 Task: Play online Dominion game.
Action: Mouse moved to (438, 480)
Screenshot: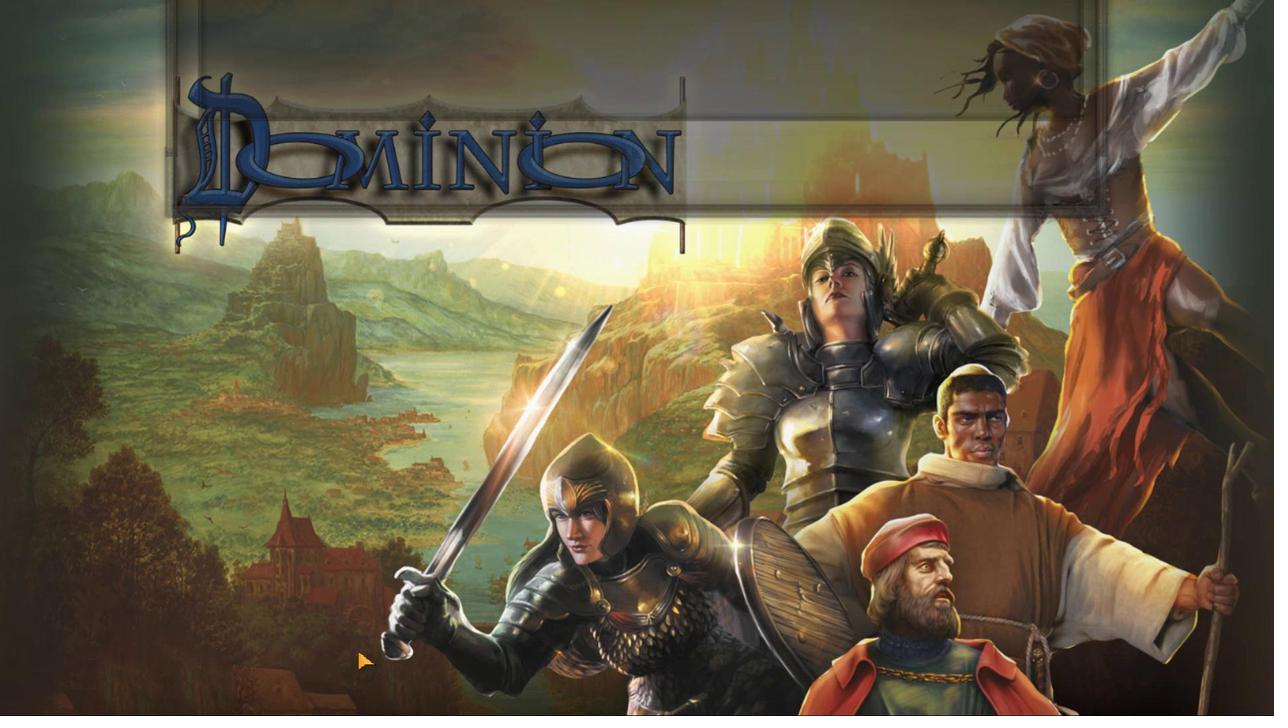 
Action: Mouse pressed left at (438, 480)
Screenshot: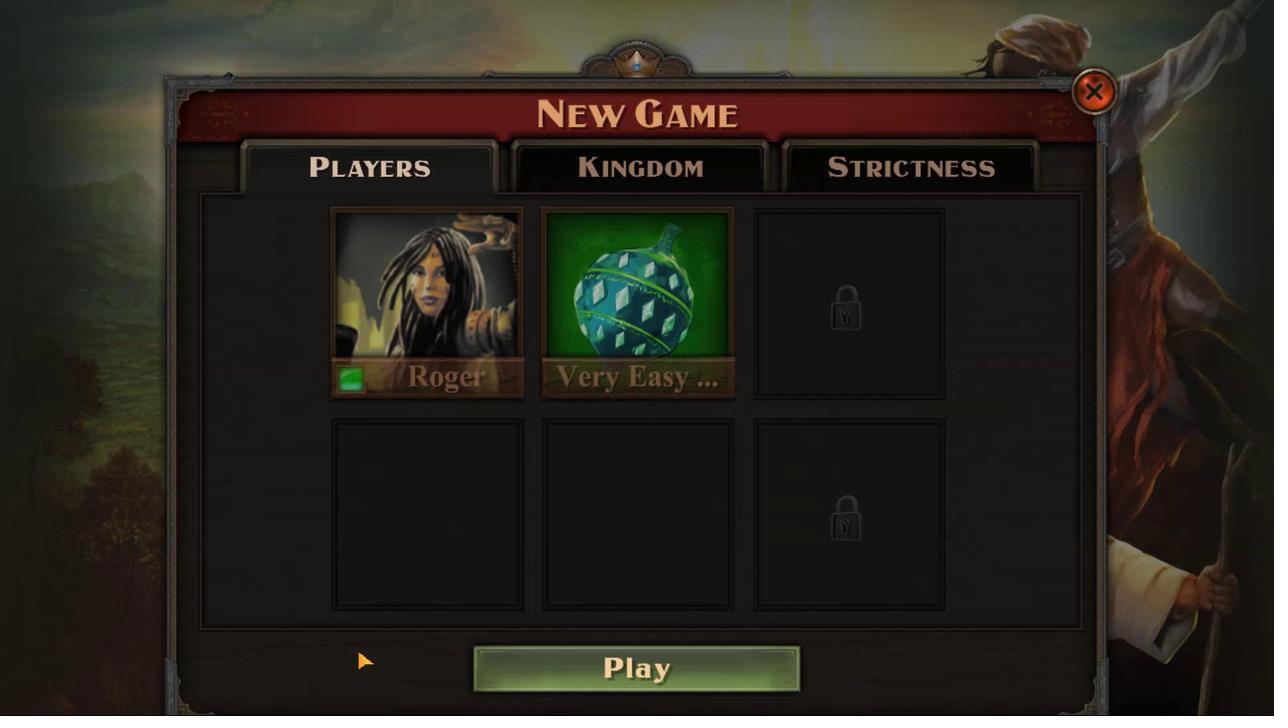 
Action: Mouse moved to (496, 473)
Screenshot: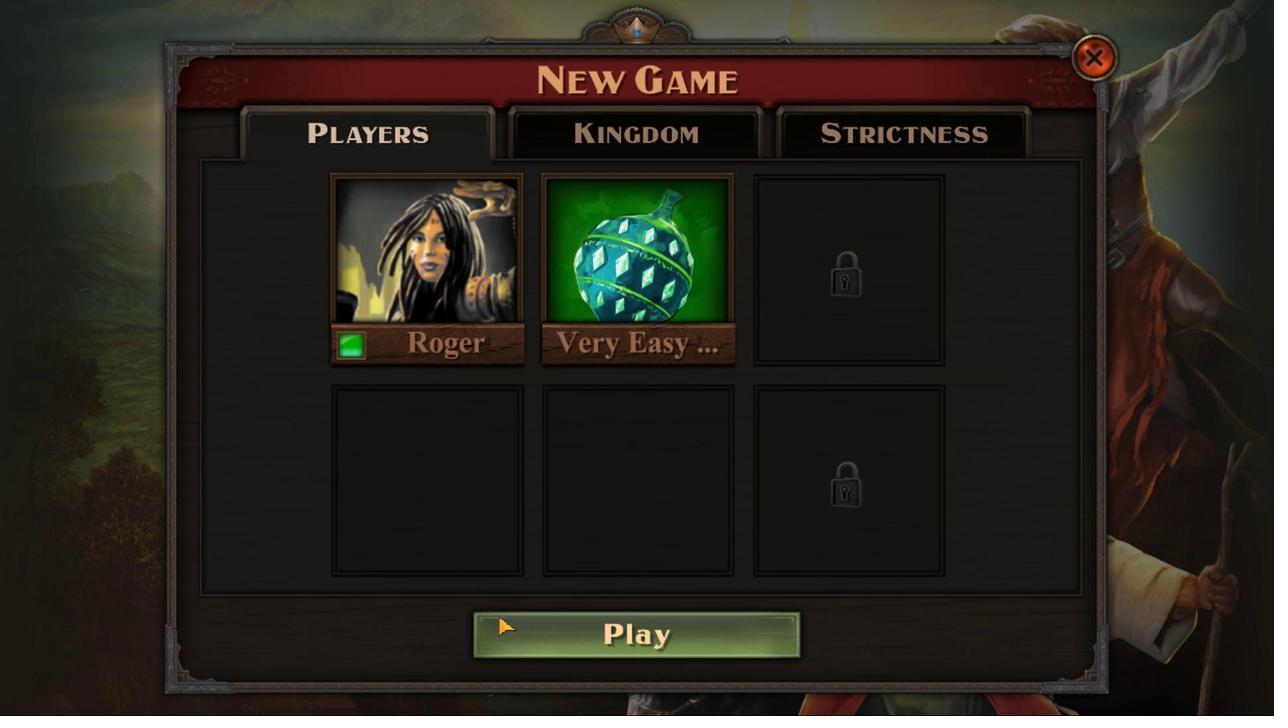 
Action: Mouse pressed left at (496, 473)
Screenshot: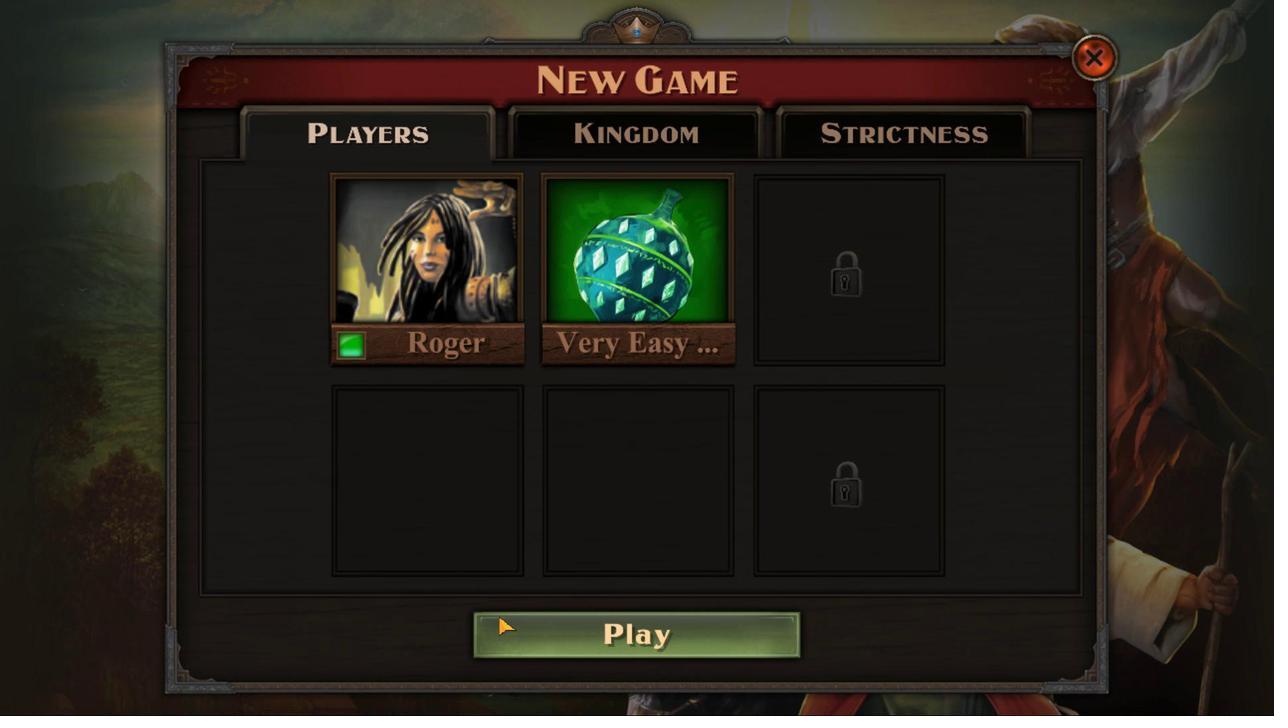
Action: Mouse moved to (594, 466)
Screenshot: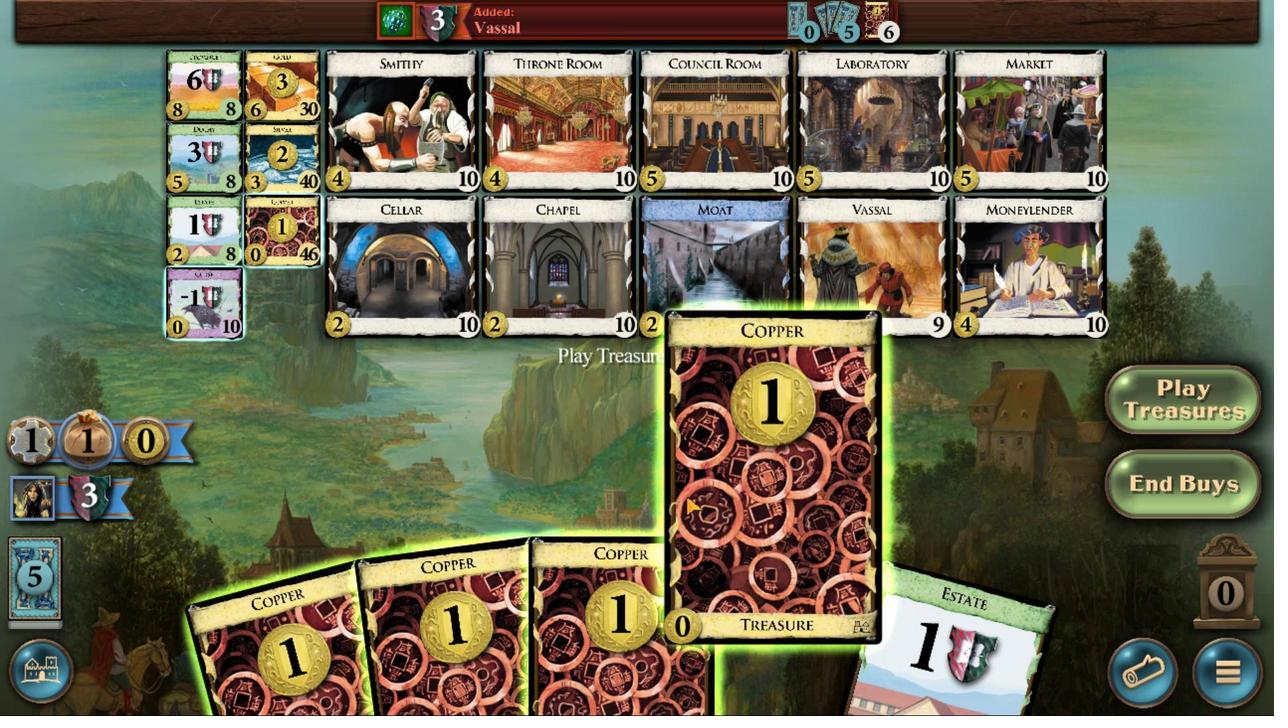 
Action: Mouse pressed left at (594, 466)
Screenshot: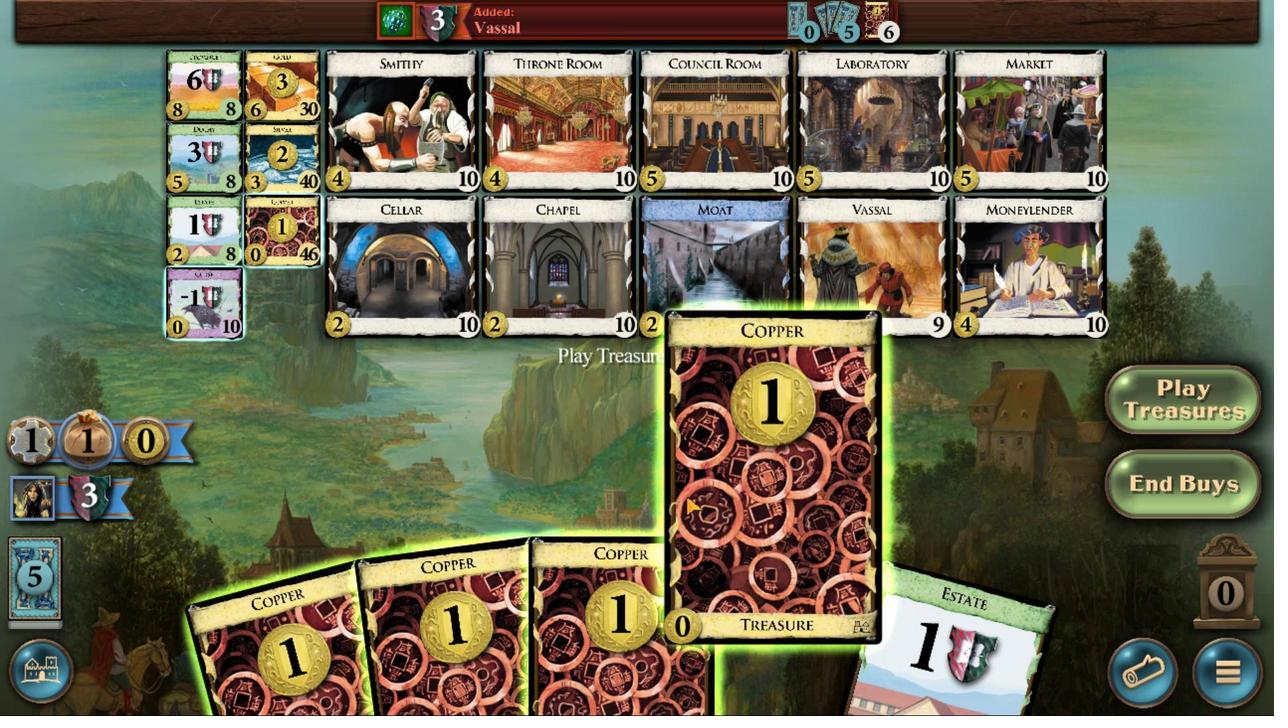 
Action: Mouse moved to (581, 467)
Screenshot: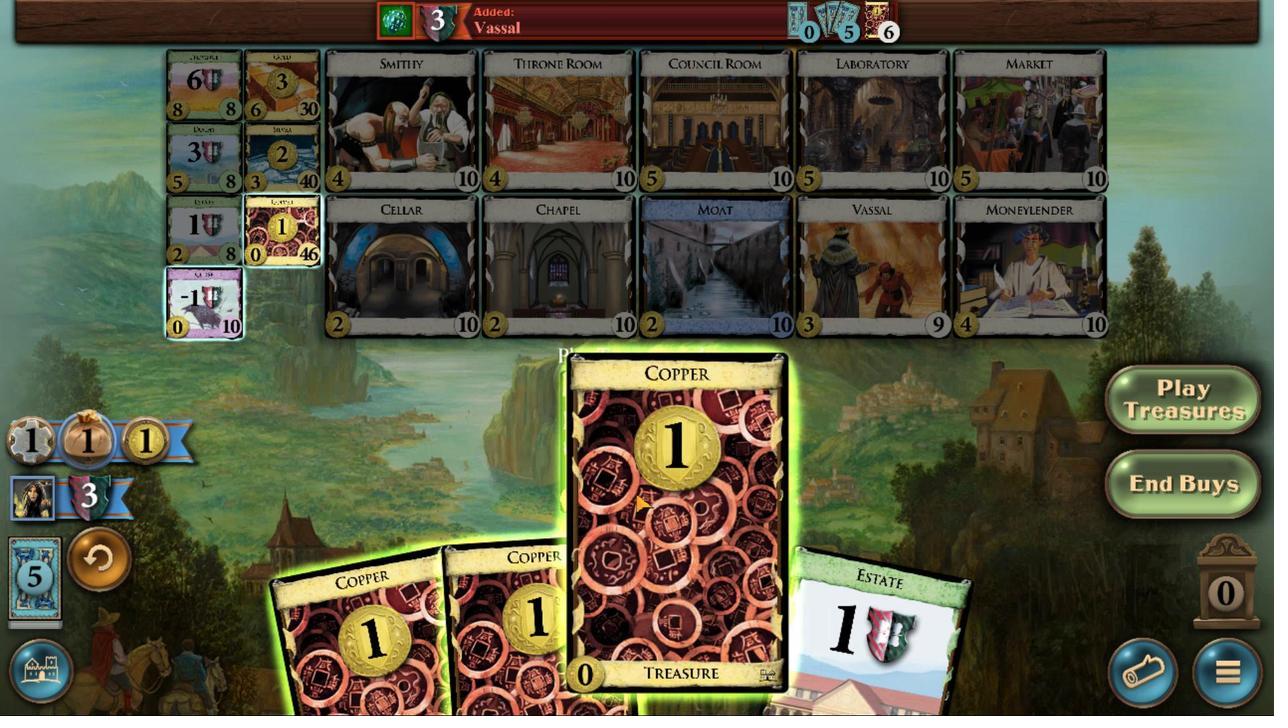 
Action: Mouse pressed left at (581, 467)
Screenshot: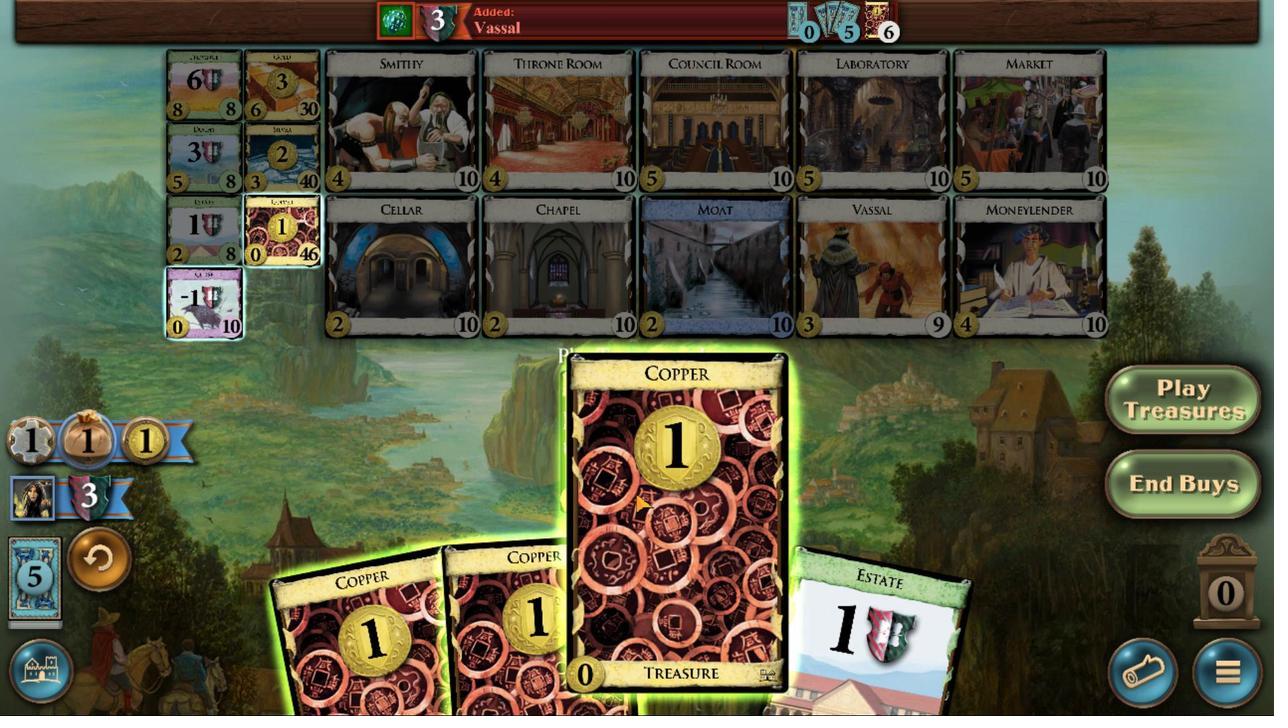 
Action: Mouse moved to (534, 464)
Screenshot: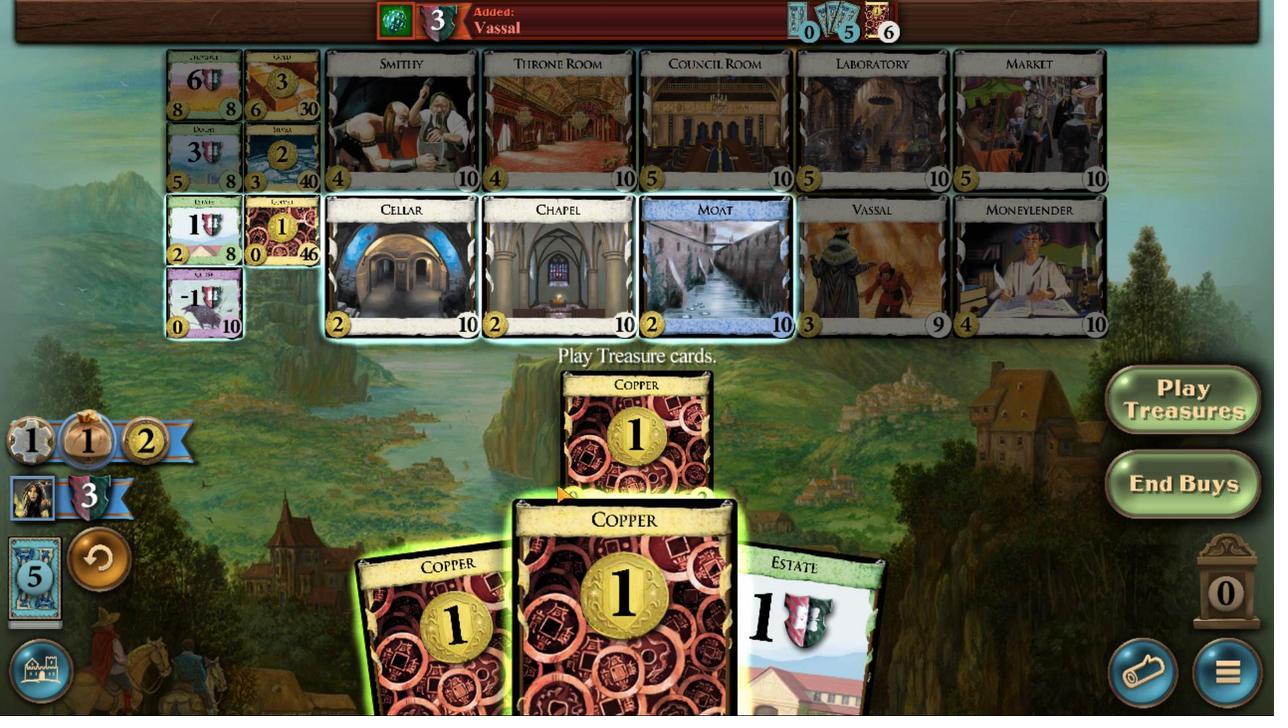 
Action: Mouse pressed left at (534, 464)
Screenshot: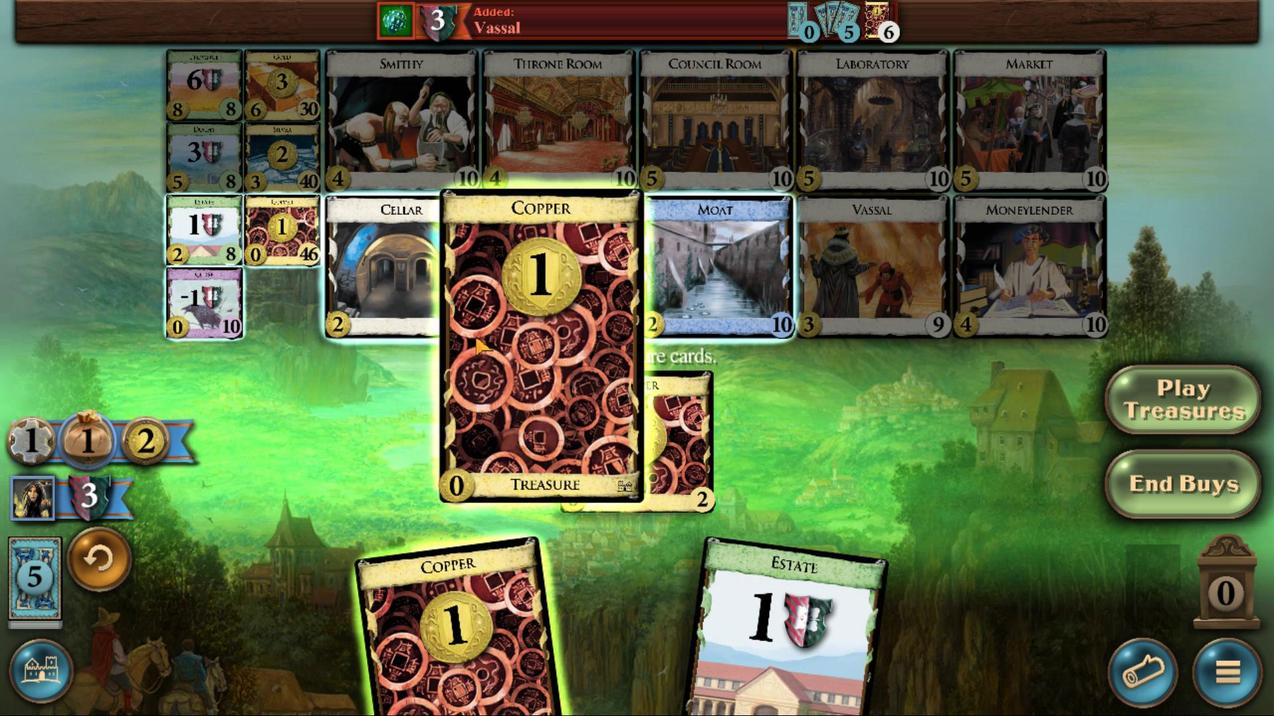 
Action: Mouse moved to (394, 385)
Screenshot: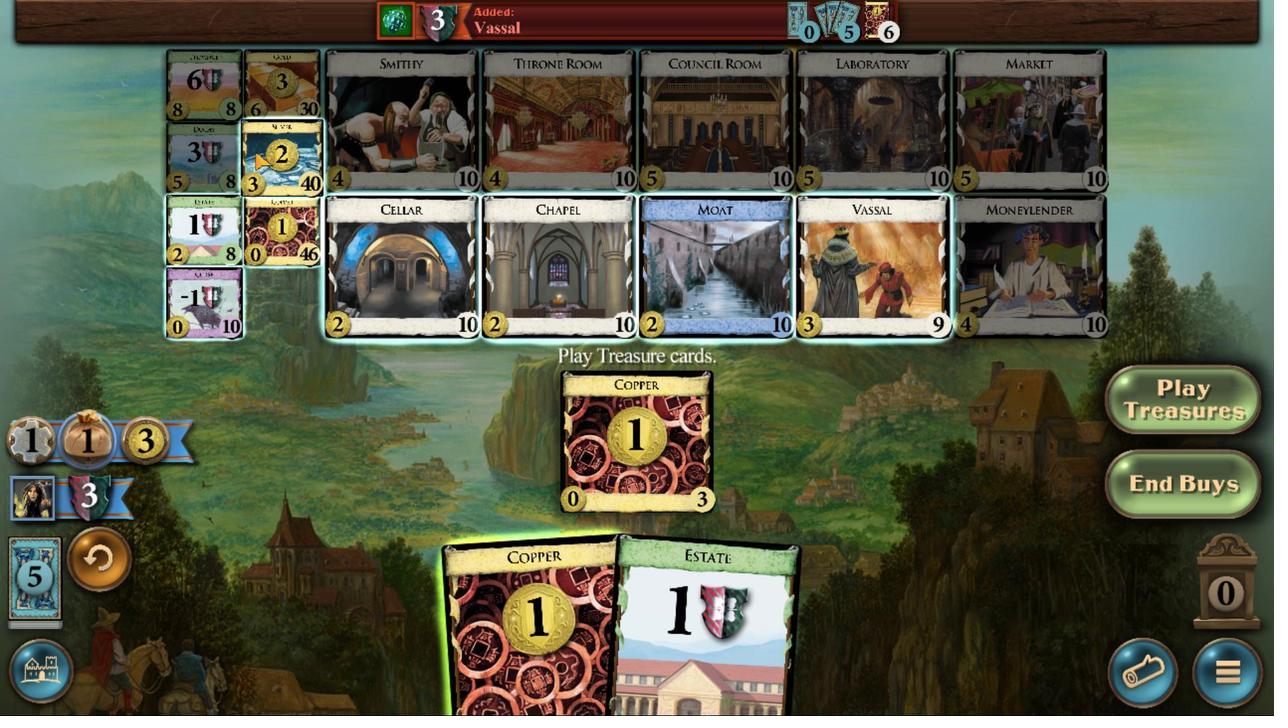 
Action: Mouse pressed left at (394, 385)
Screenshot: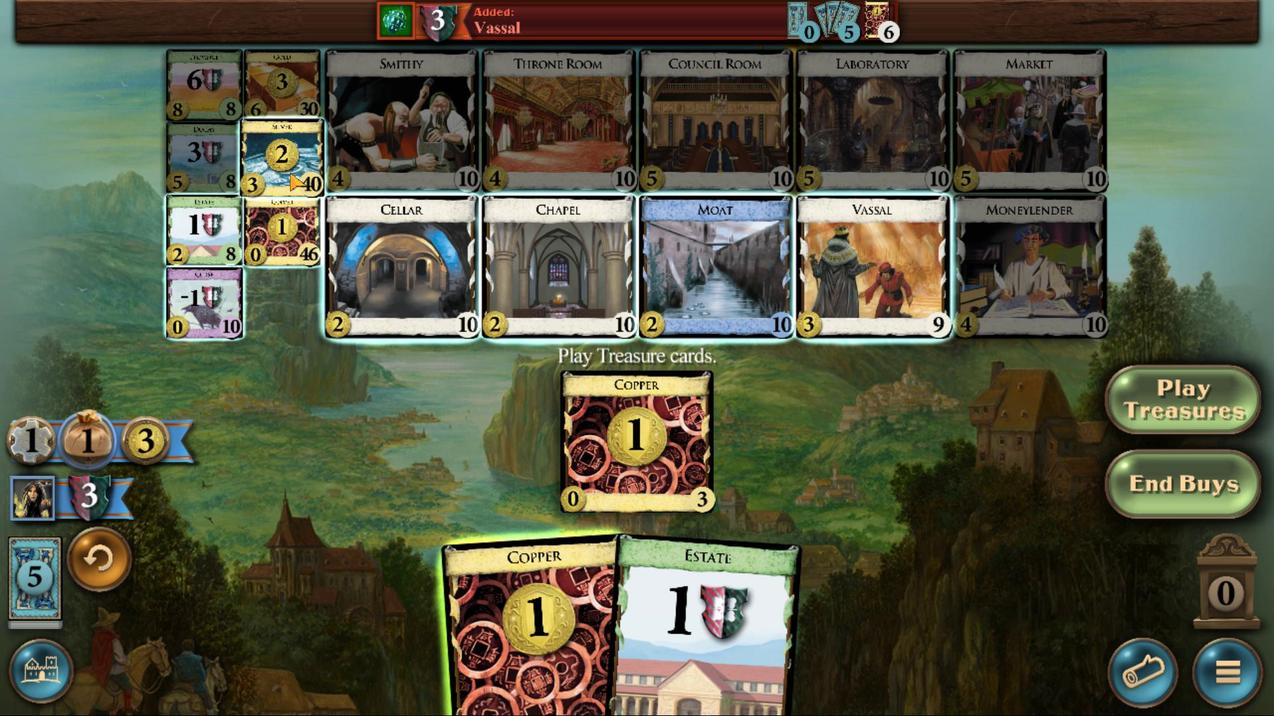 
Action: Mouse moved to (550, 469)
Screenshot: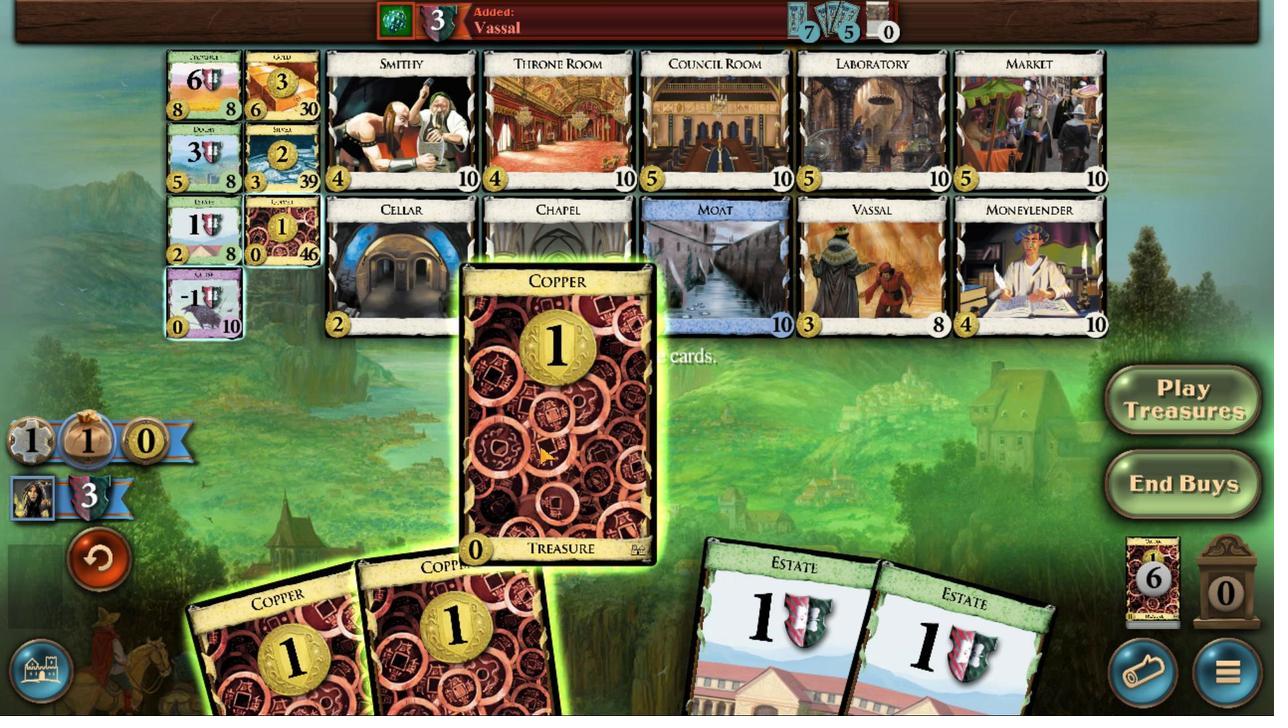 
Action: Mouse pressed left at (550, 469)
Screenshot: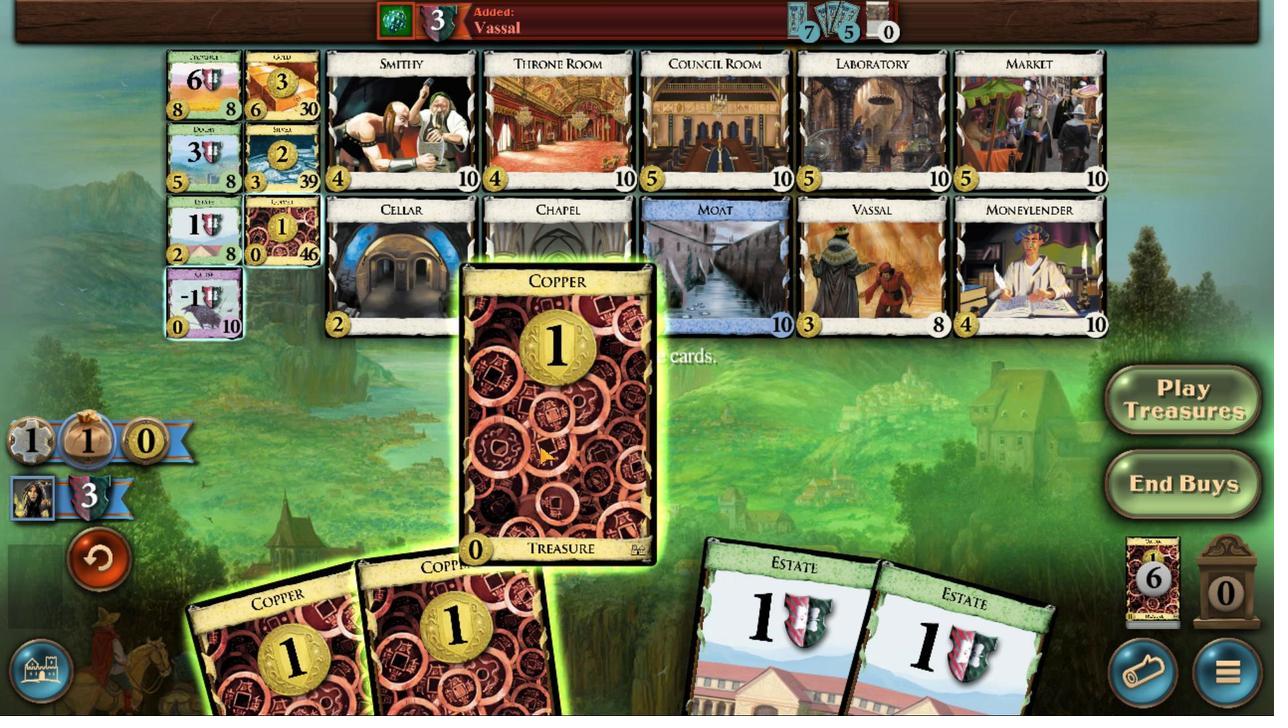 
Action: Mouse moved to (529, 471)
Screenshot: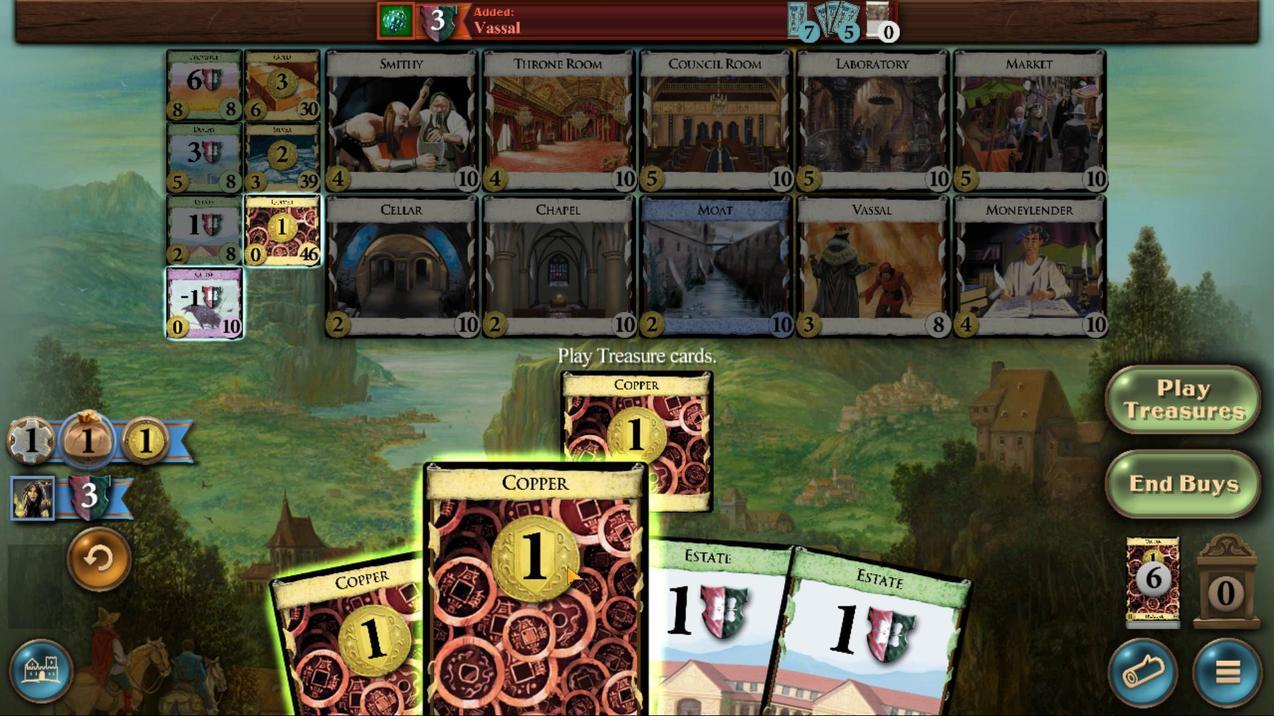 
Action: Mouse pressed left at (529, 471)
Screenshot: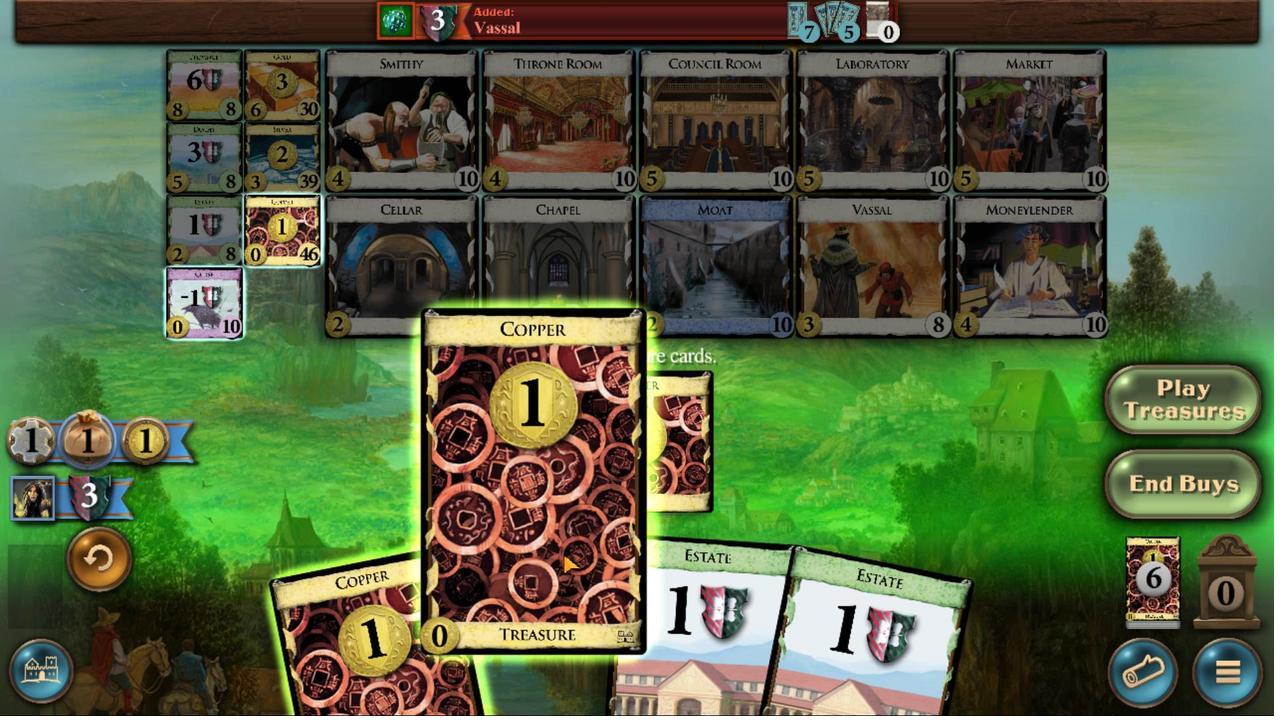 
Action: Mouse moved to (497, 471)
Screenshot: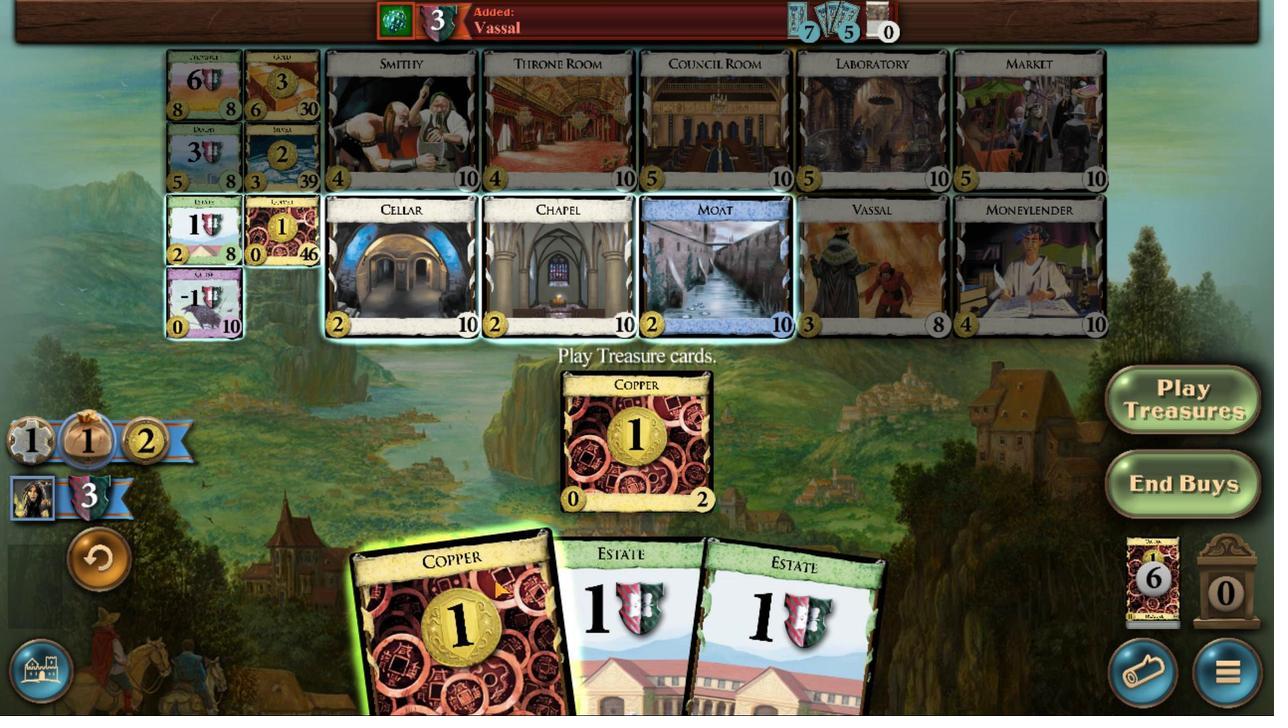 
Action: Mouse pressed left at (497, 471)
Screenshot: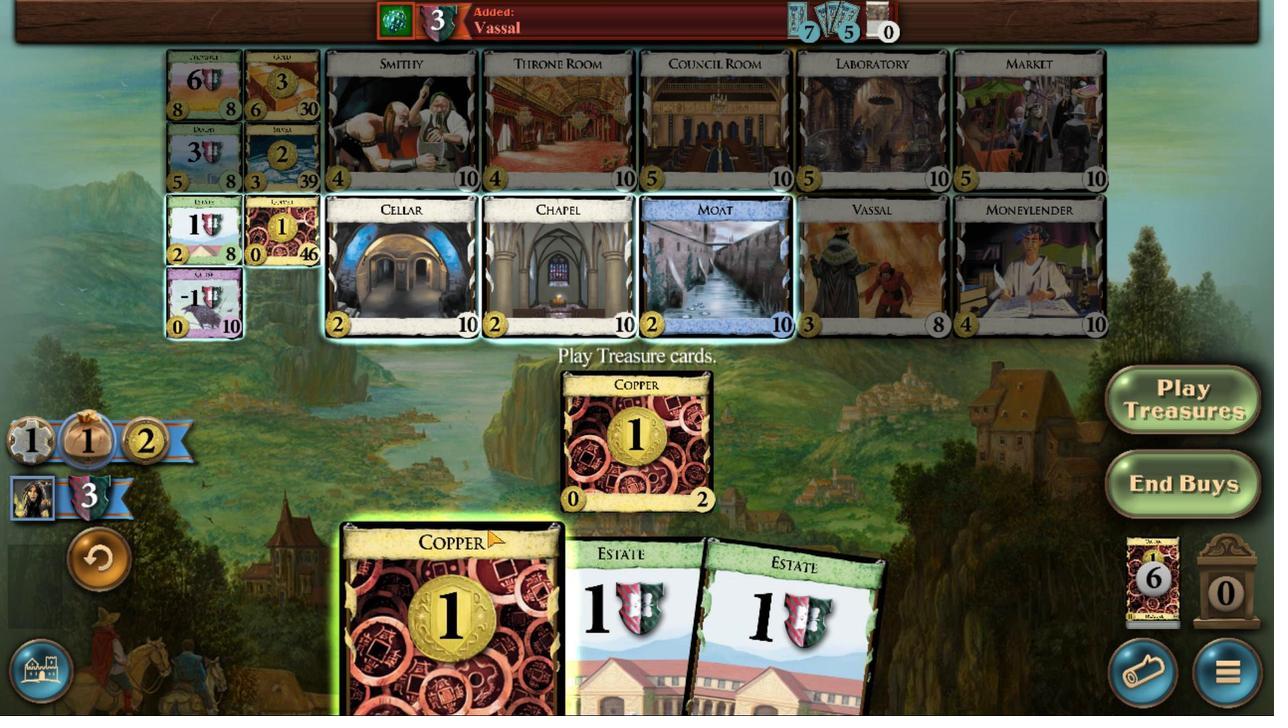 
Action: Mouse moved to (403, 387)
Screenshot: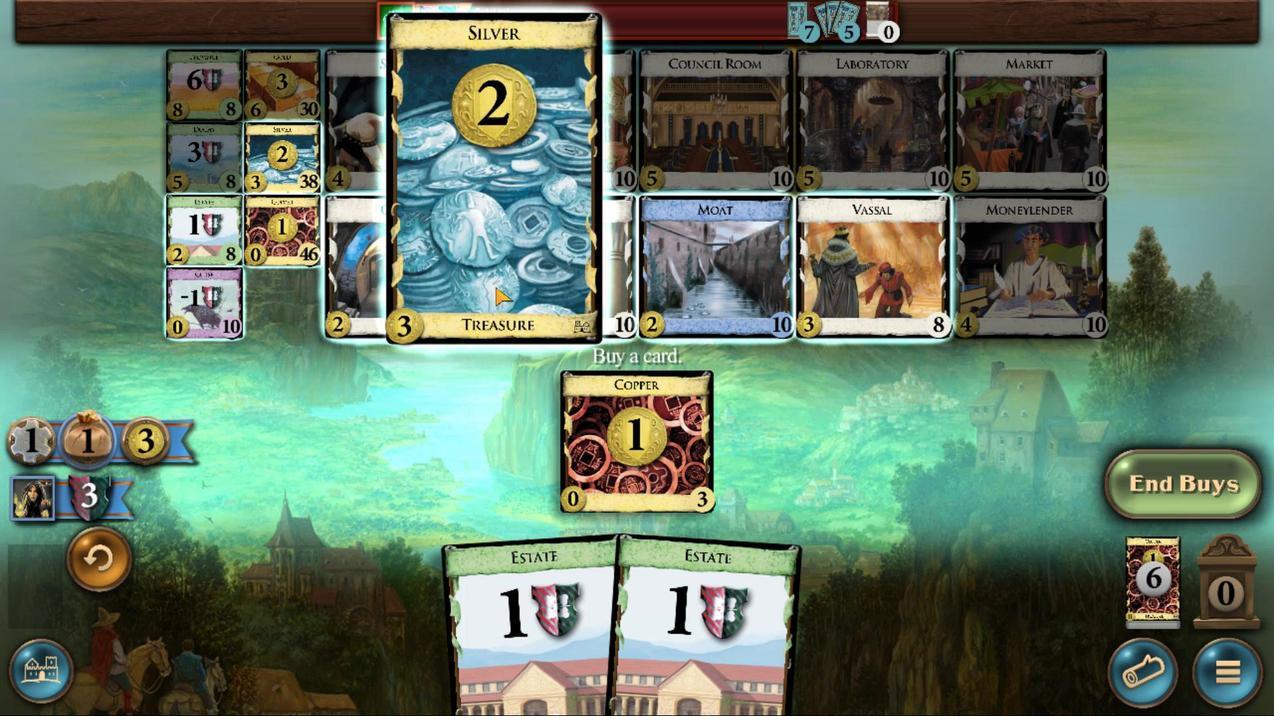 
Action: Mouse pressed left at (403, 387)
Screenshot: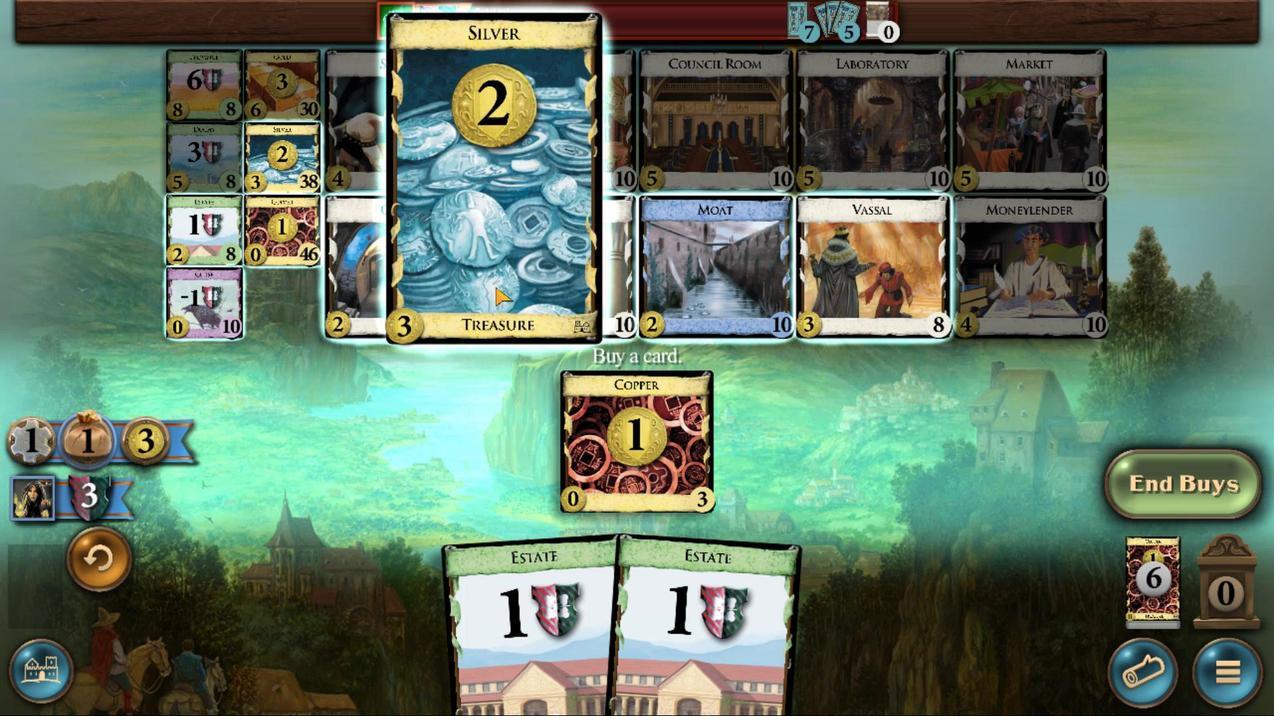 
Action: Mouse moved to (659, 475)
Screenshot: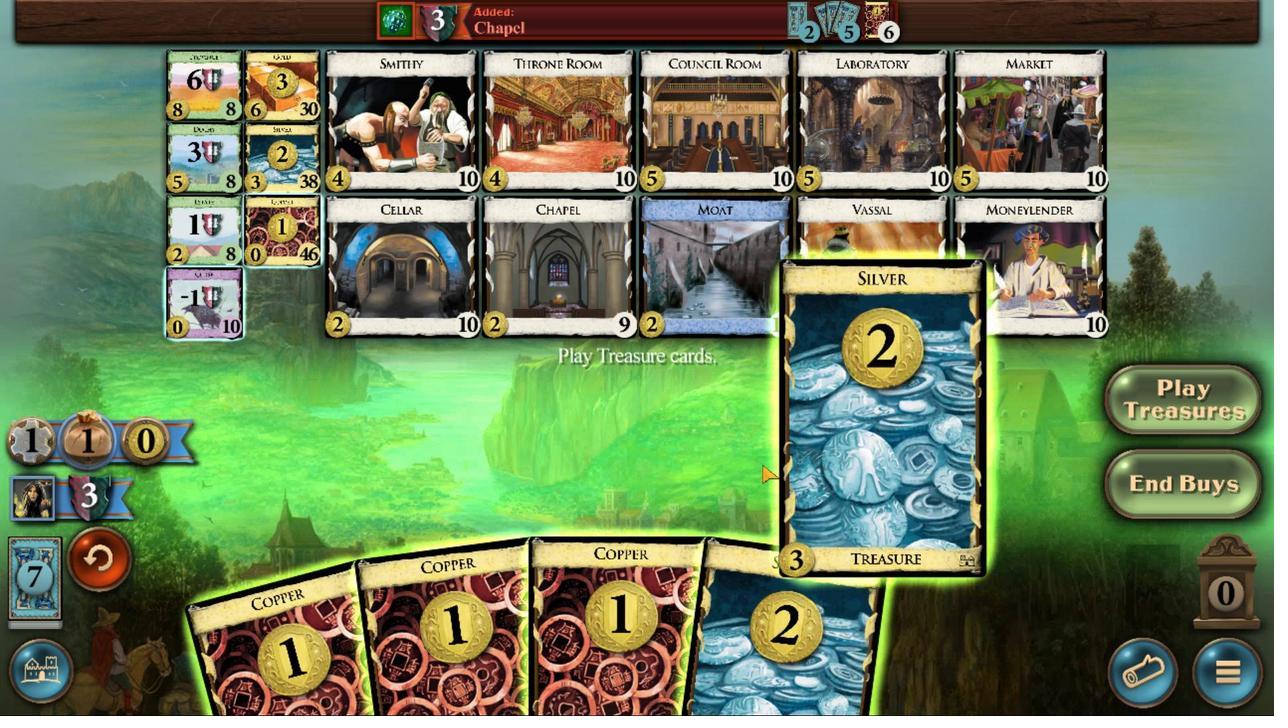 
Action: Mouse pressed left at (659, 475)
Screenshot: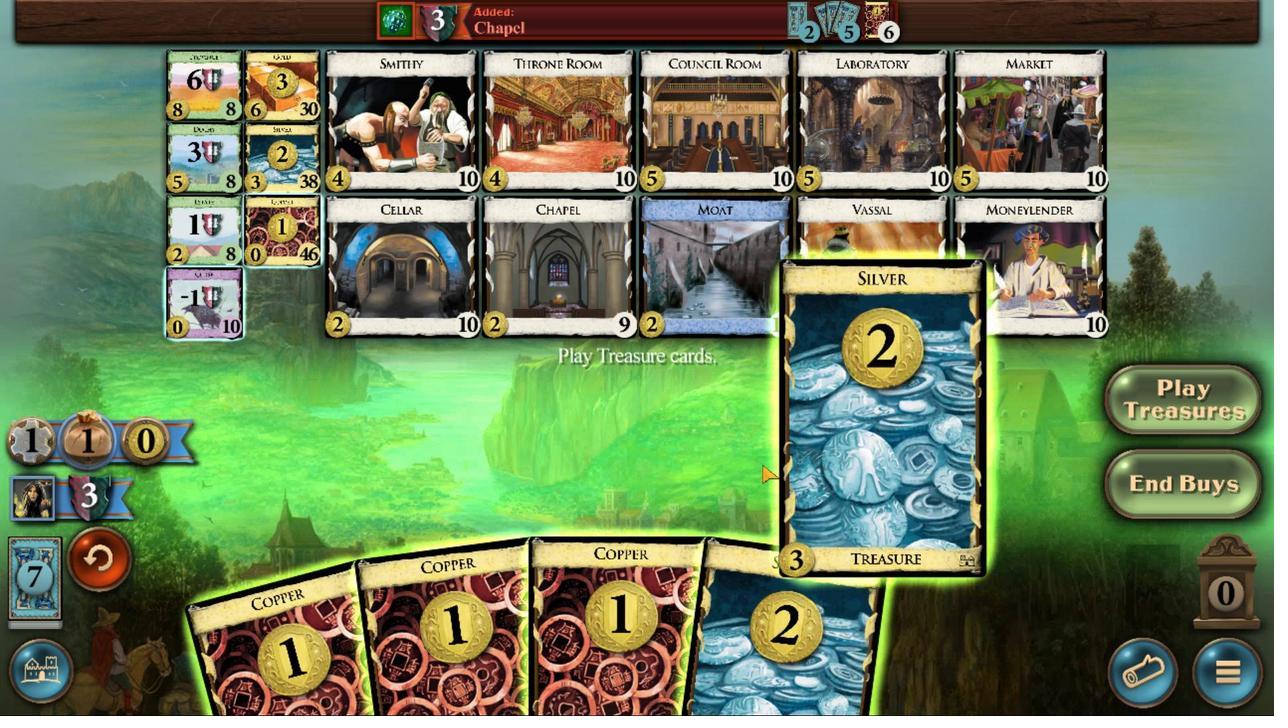
Action: Mouse moved to (627, 463)
Screenshot: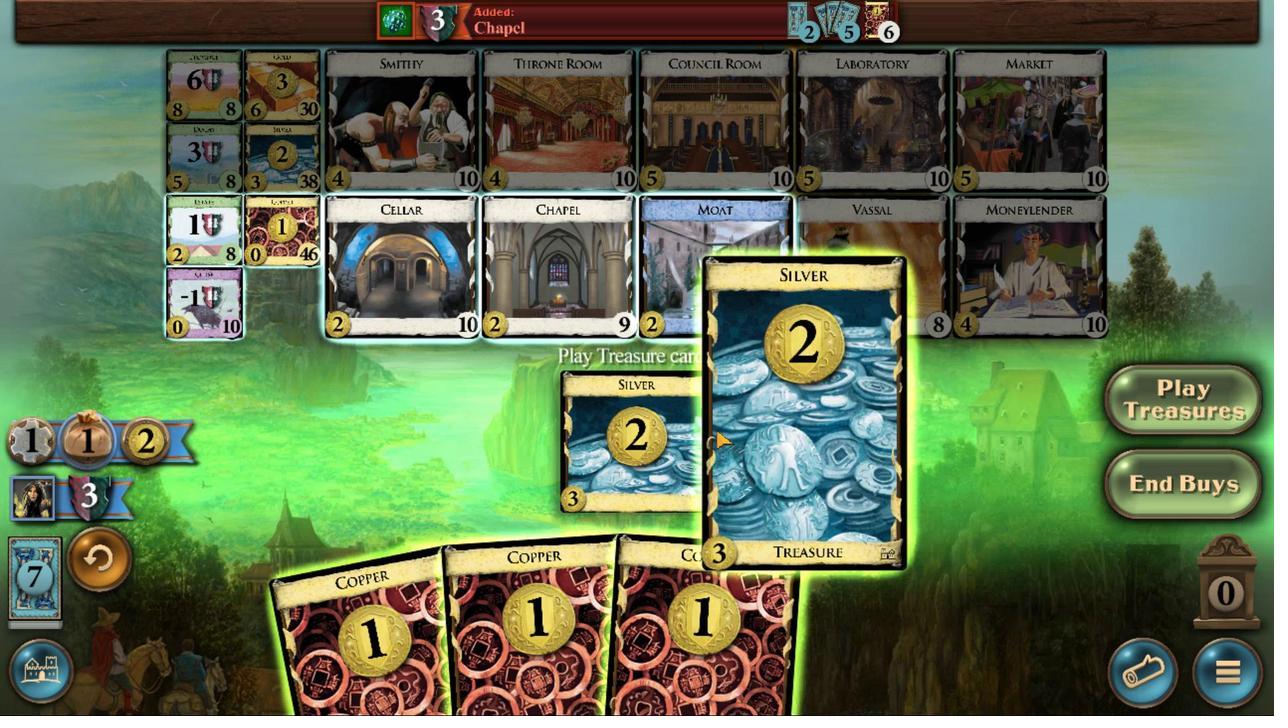
Action: Mouse pressed left at (627, 463)
Screenshot: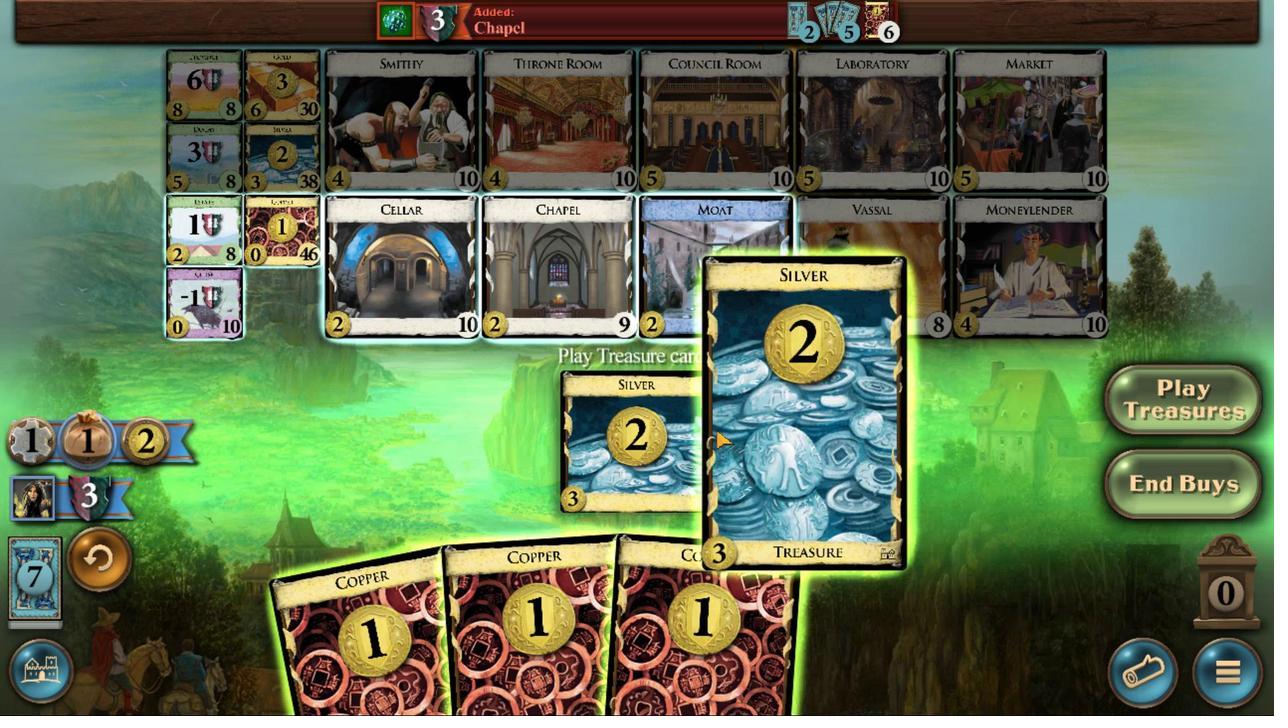 
Action: Mouse moved to (615, 471)
Screenshot: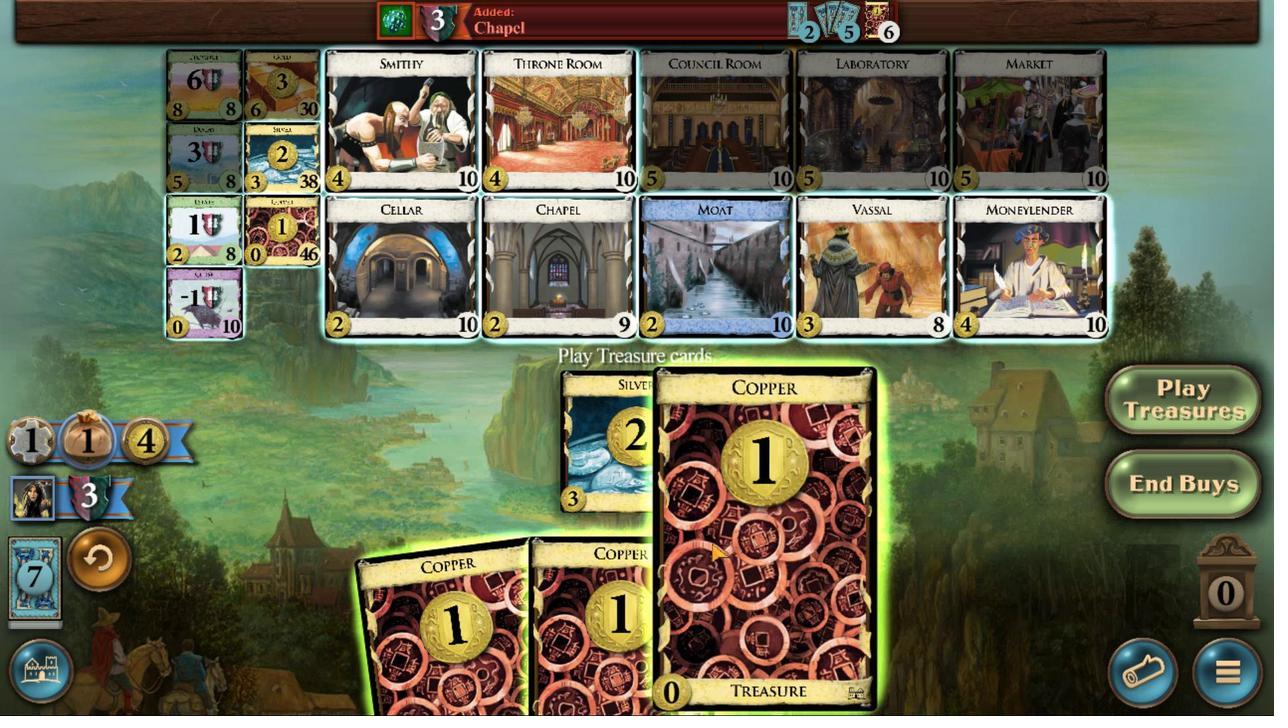 
Action: Mouse pressed left at (615, 471)
Screenshot: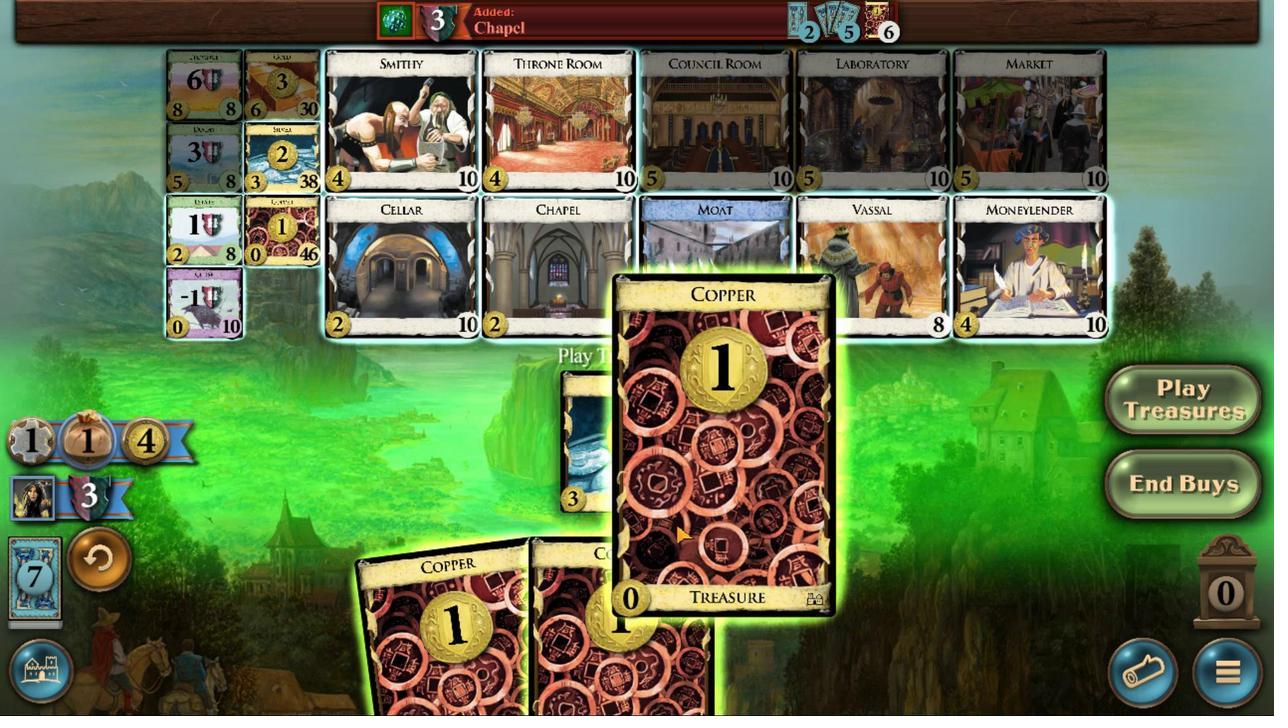 
Action: Mouse moved to (570, 467)
Screenshot: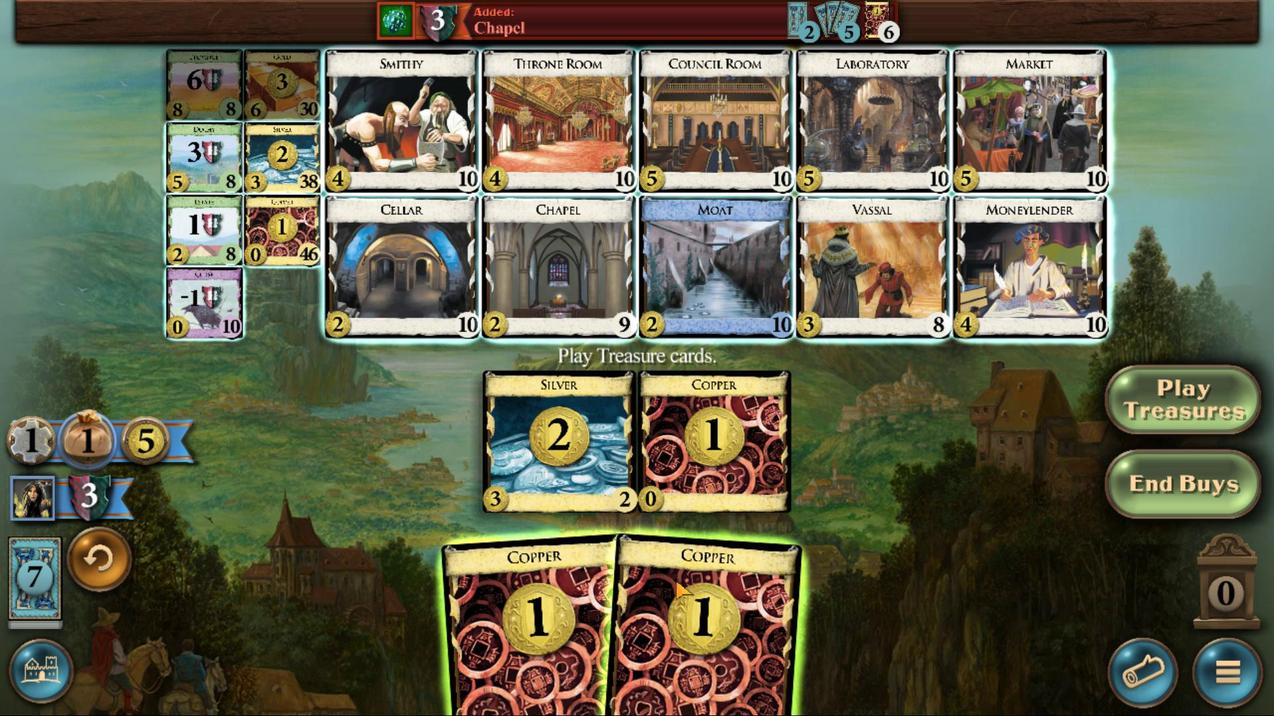 
Action: Mouse pressed left at (570, 467)
Screenshot: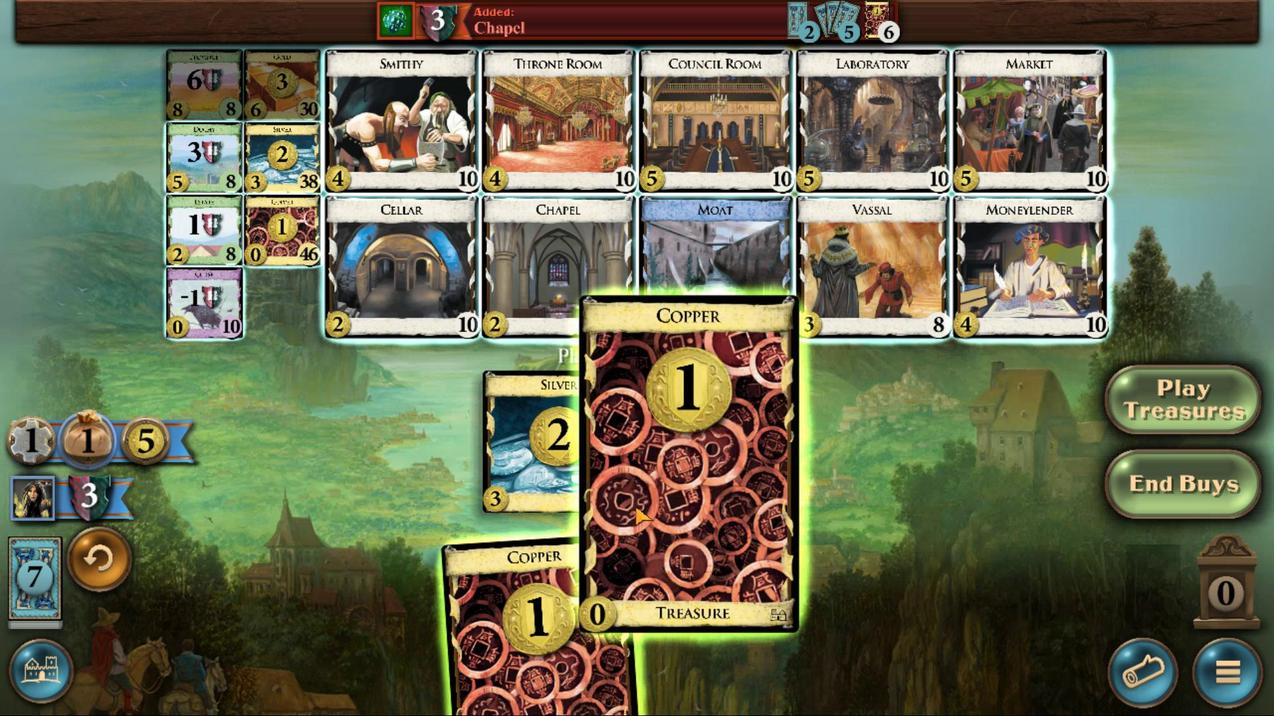 
Action: Mouse moved to (400, 374)
Screenshot: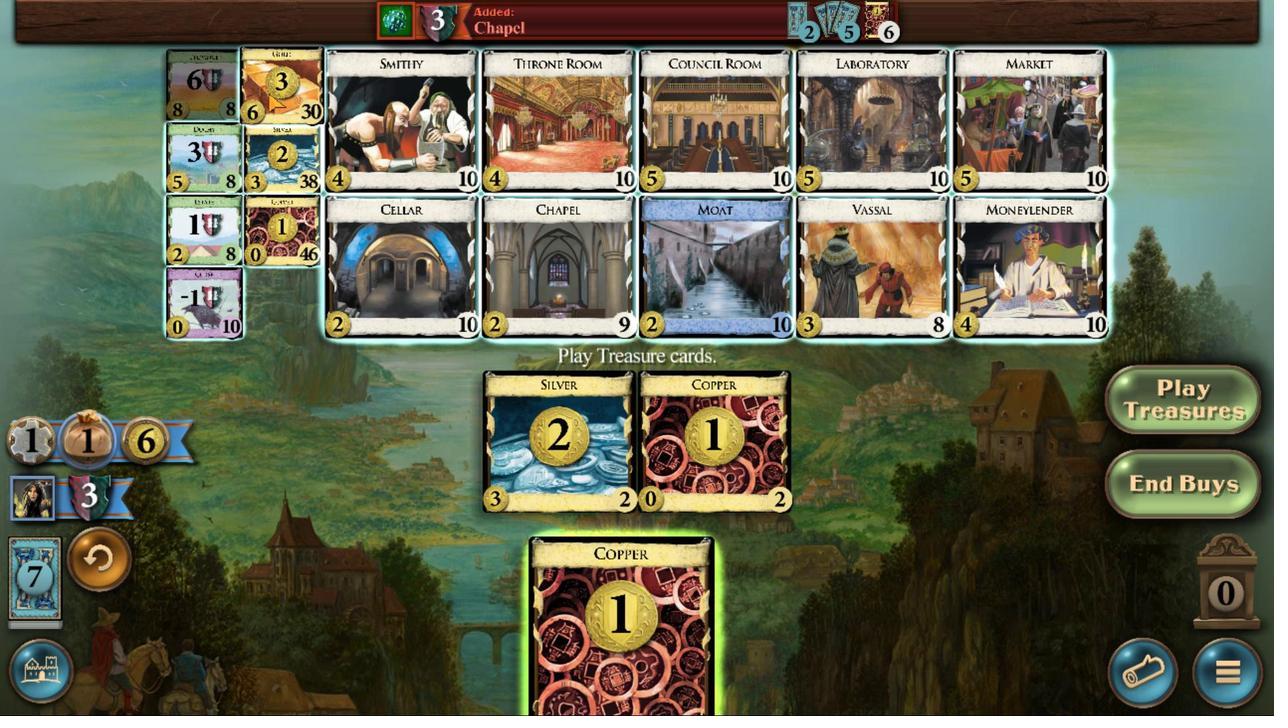 
Action: Mouse pressed left at (400, 374)
Screenshot: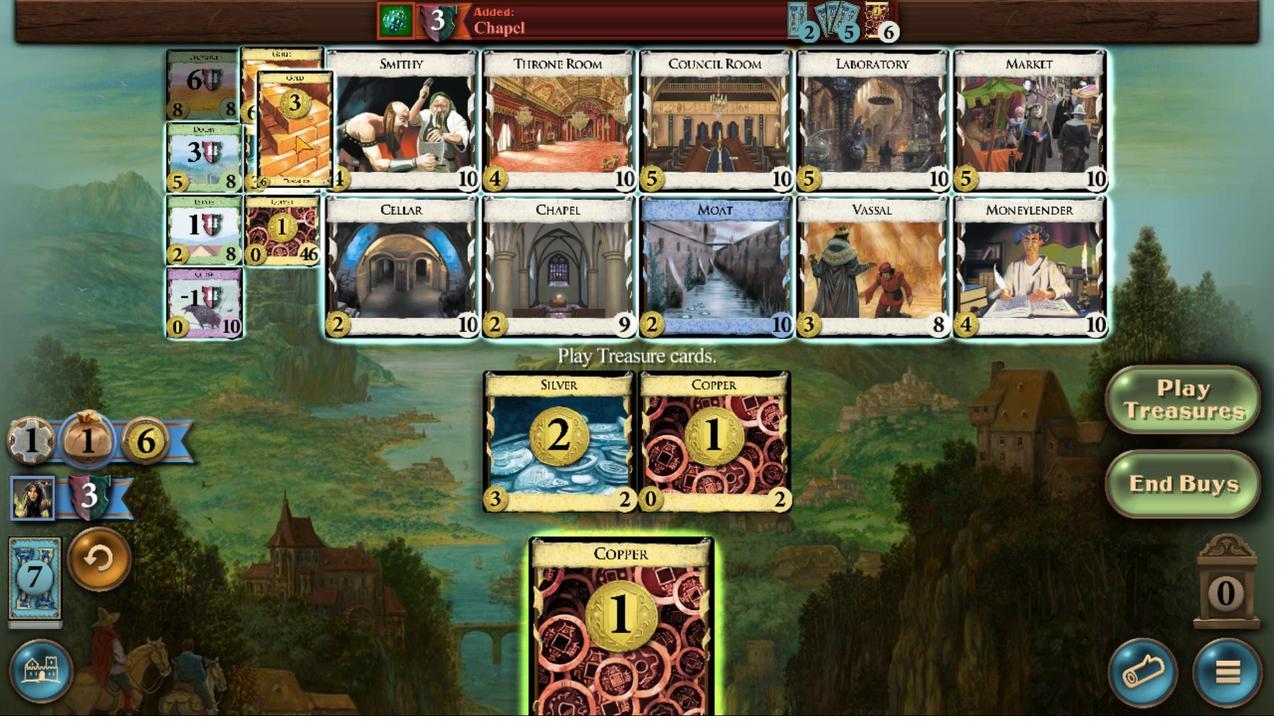 
Action: Mouse moved to (564, 463)
Screenshot: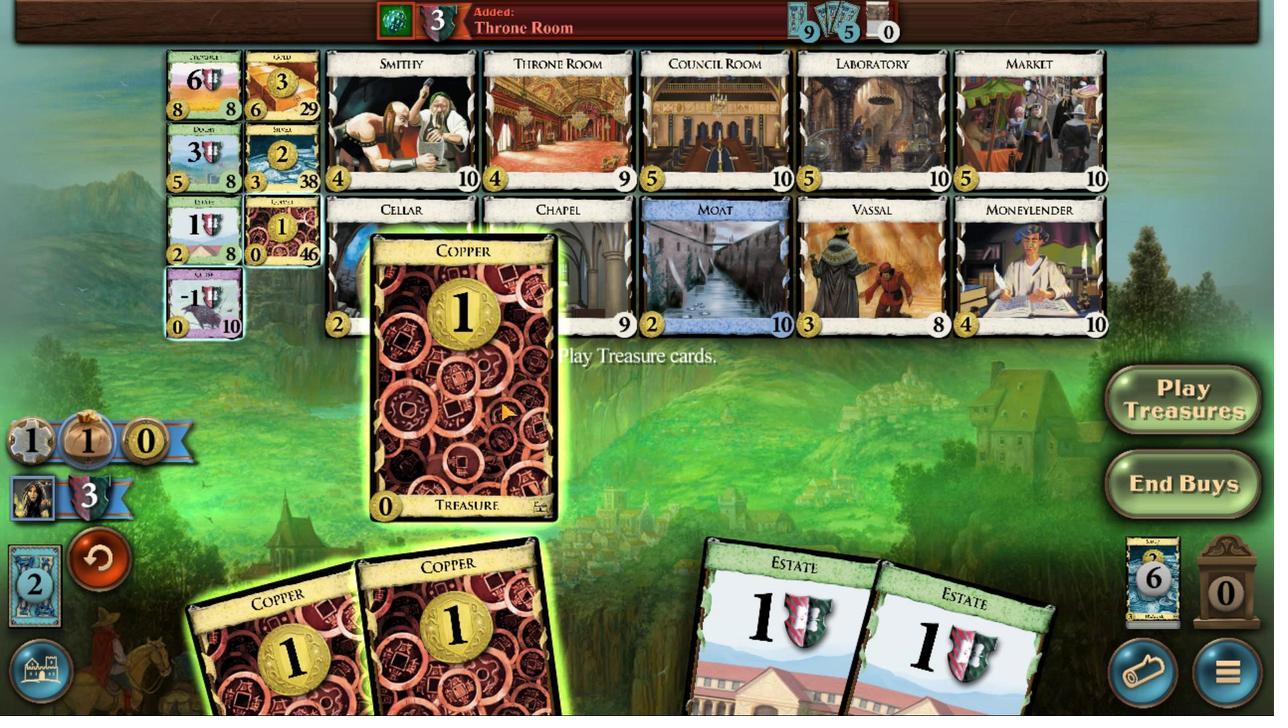 
Action: Mouse pressed left at (564, 463)
Screenshot: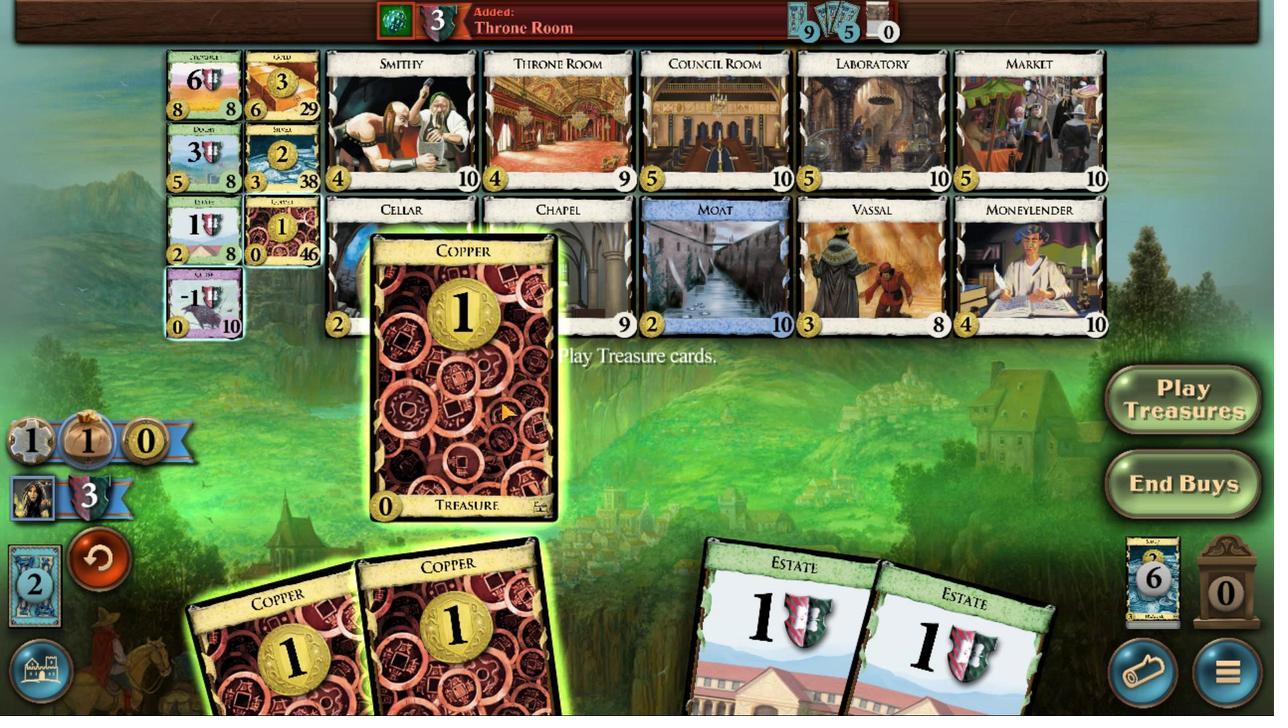 
Action: Mouse moved to (550, 470)
Screenshot: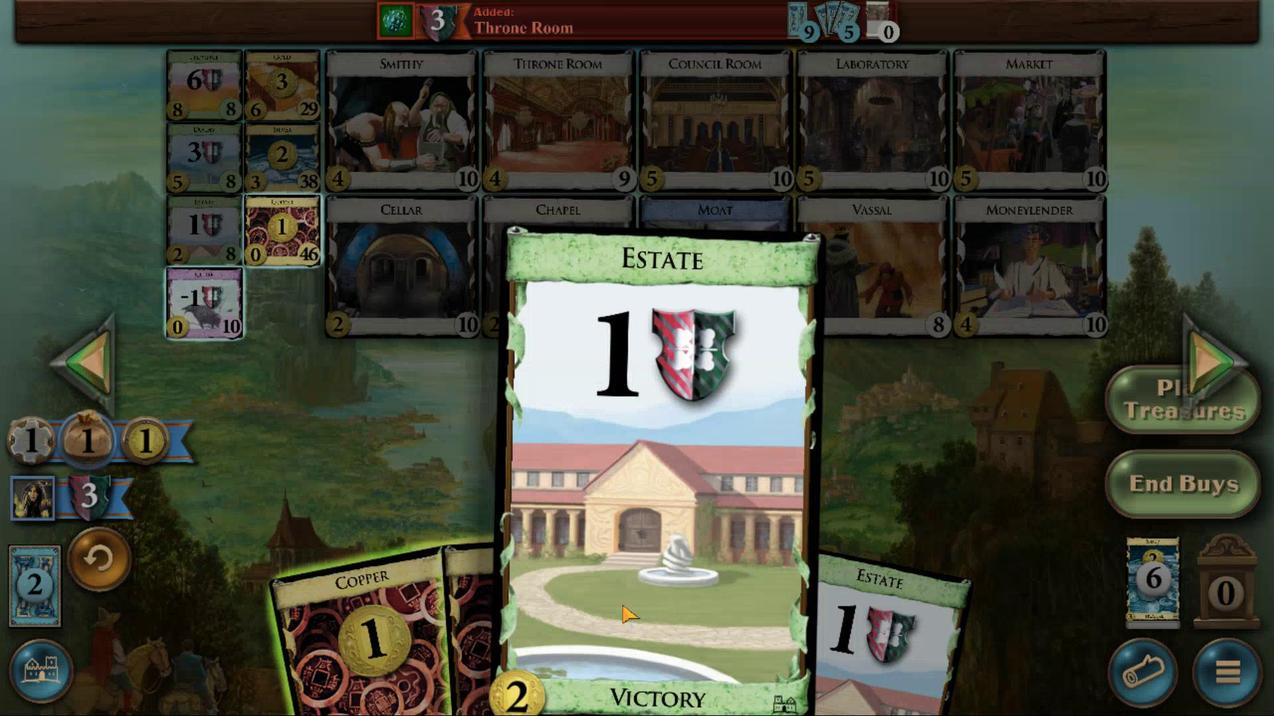 
Action: Mouse pressed left at (550, 470)
Screenshot: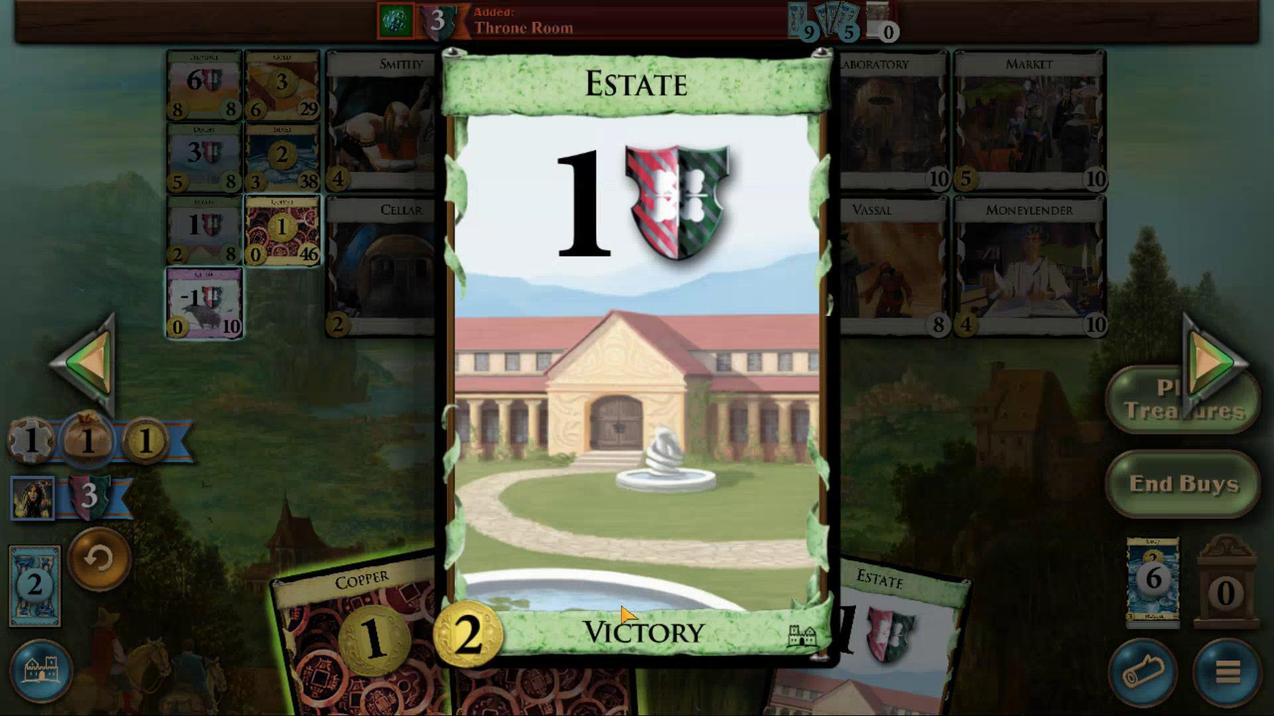 
Action: Mouse moved to (406, 469)
Screenshot: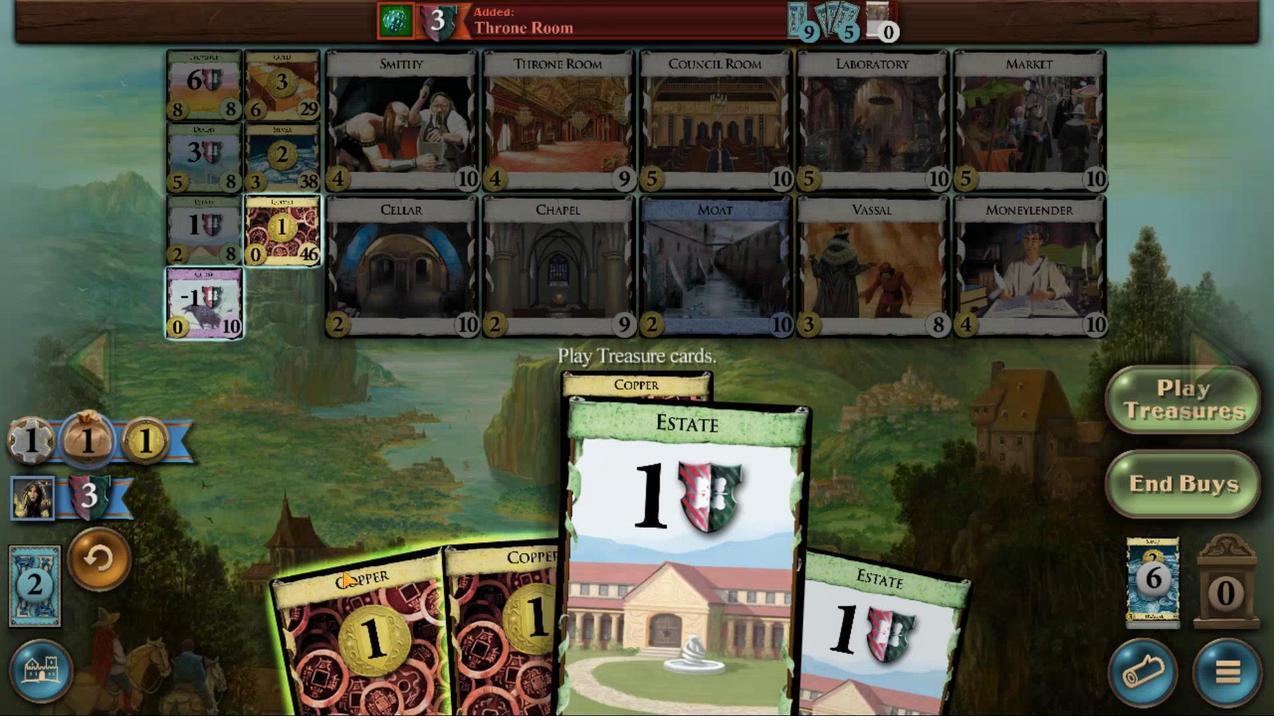 
Action: Mouse pressed left at (406, 469)
Screenshot: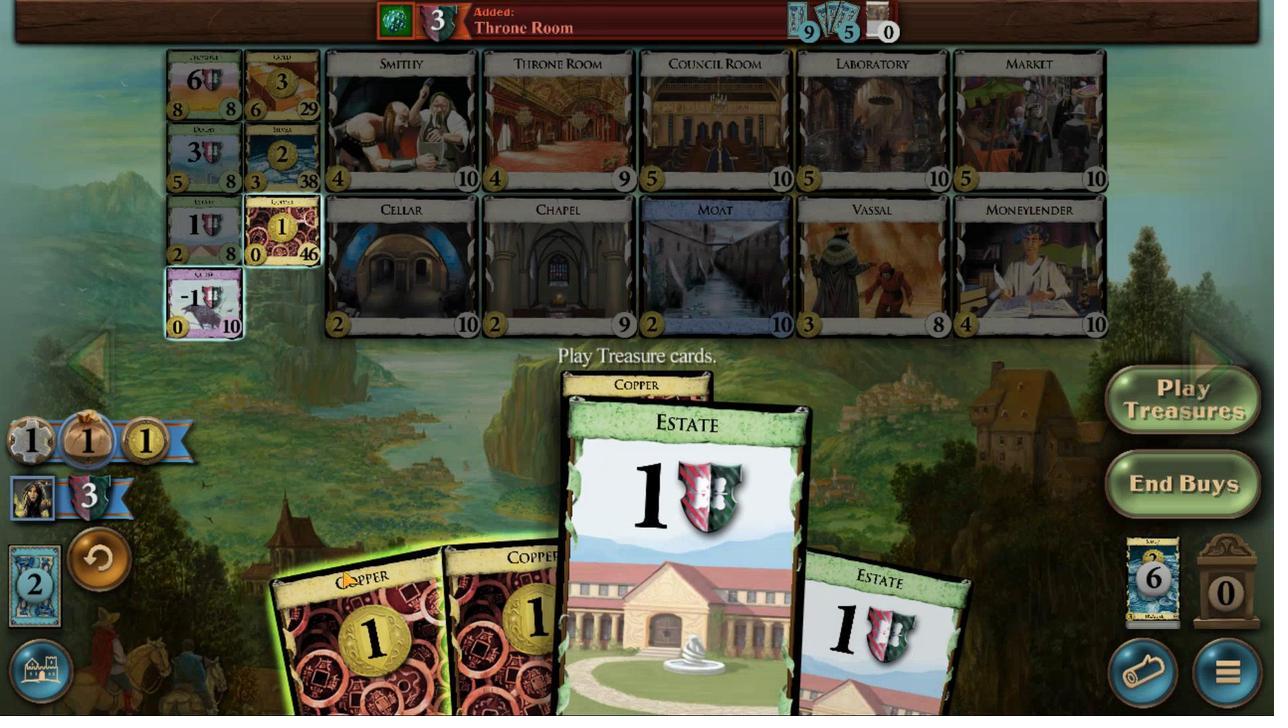 
Action: Mouse moved to (451, 492)
Screenshot: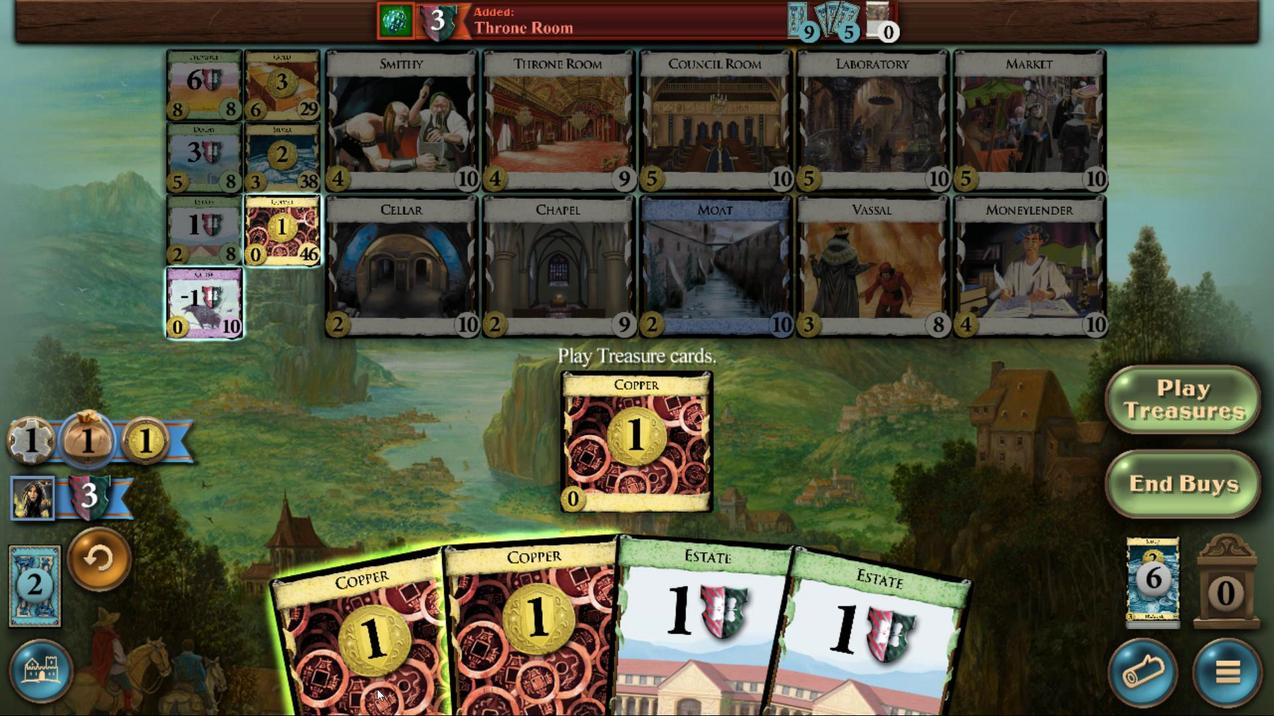 
Action: Mouse pressed left at (451, 492)
Screenshot: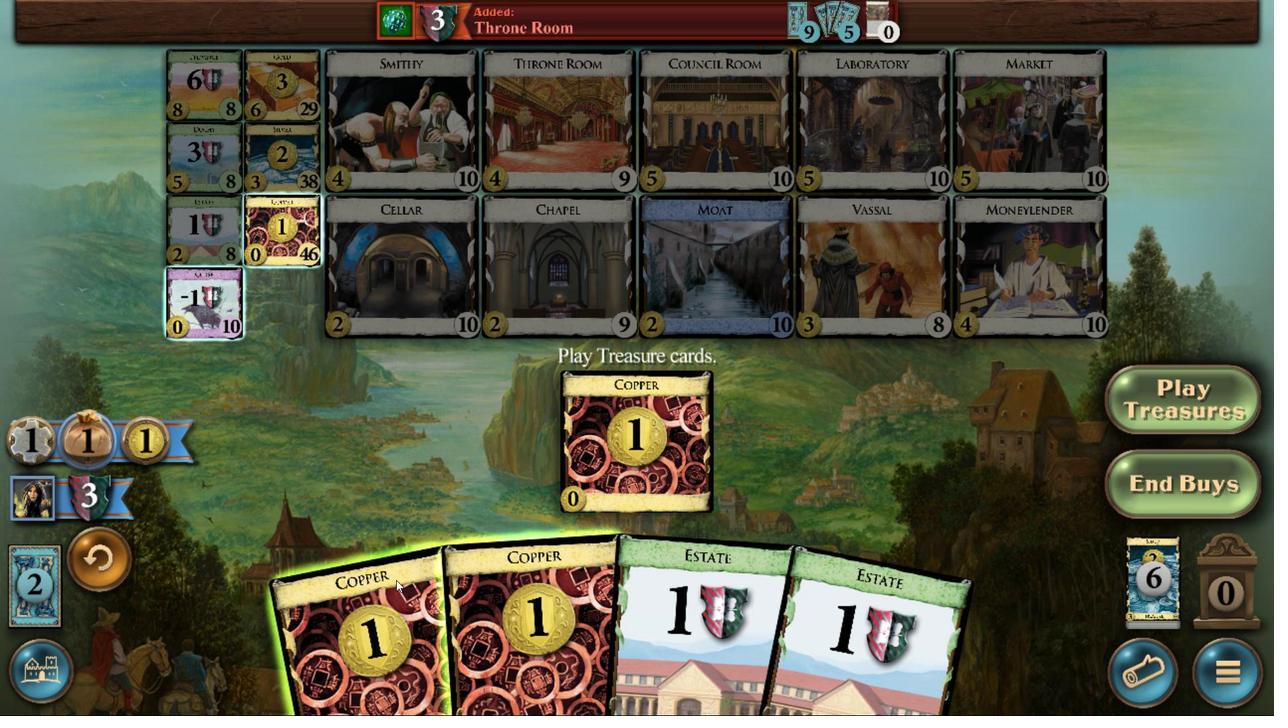 
Action: Mouse moved to (454, 467)
Screenshot: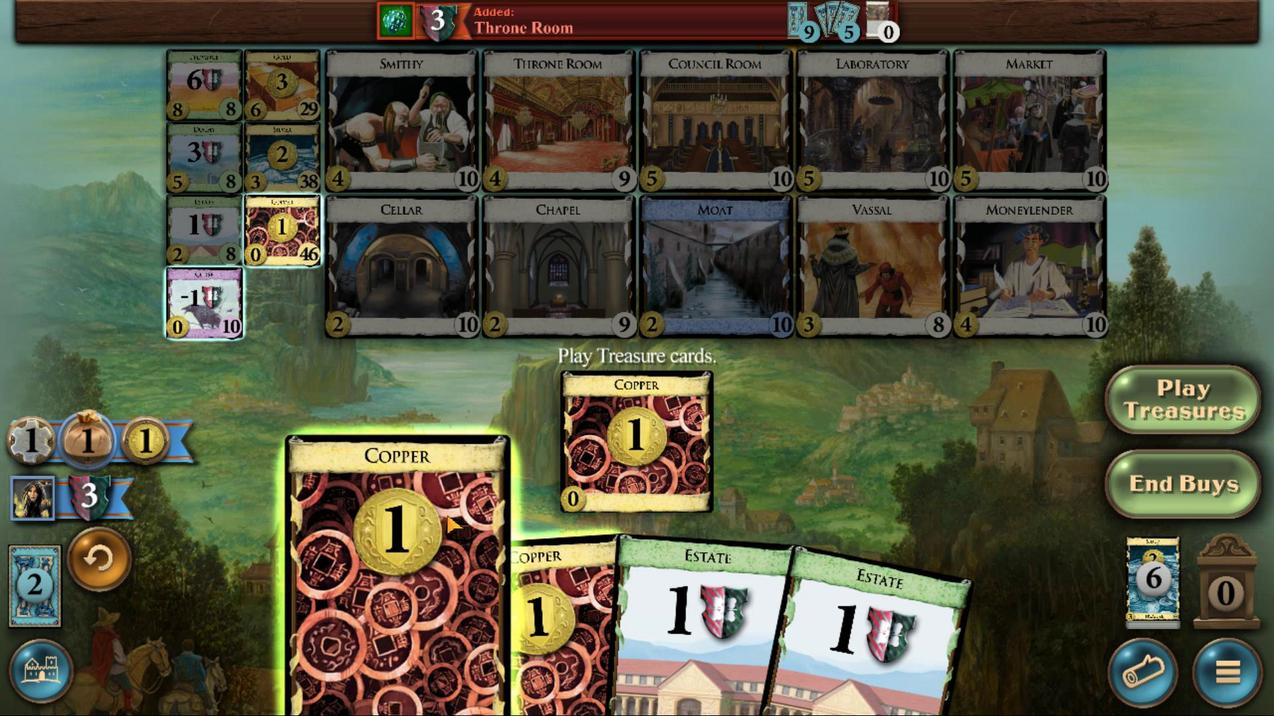 
Action: Mouse pressed left at (454, 467)
Screenshot: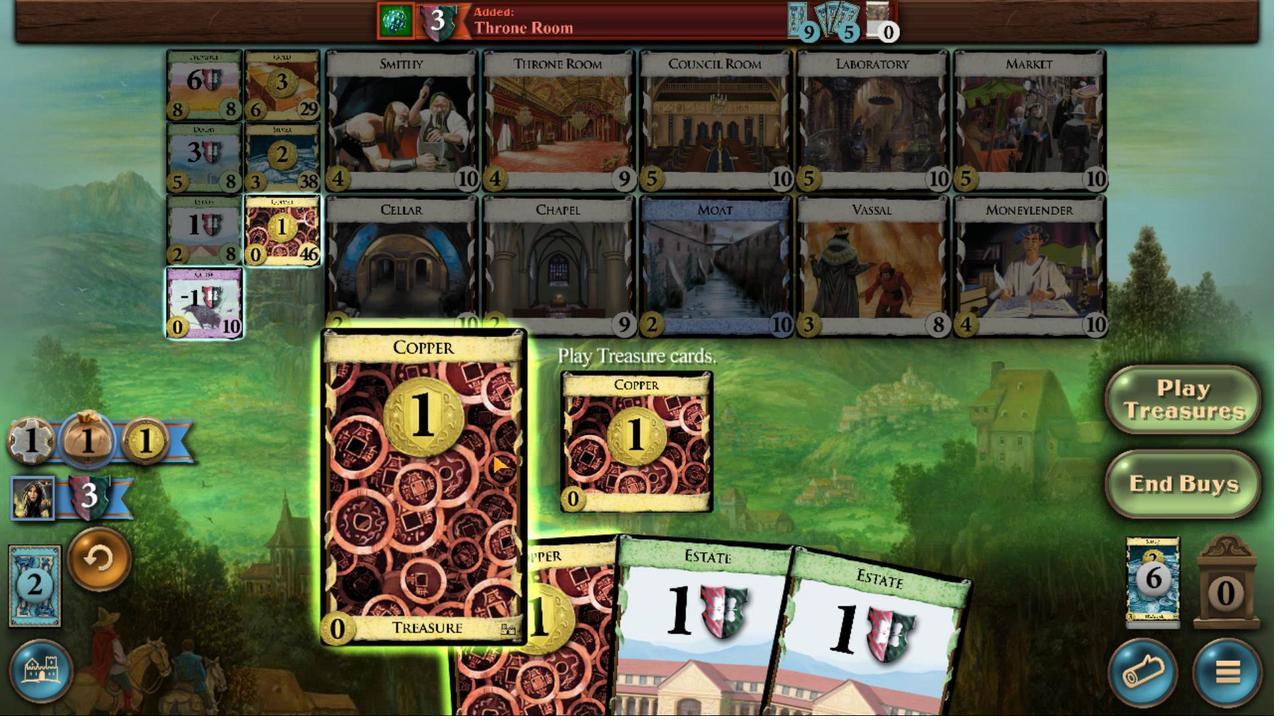 
Action: Mouse moved to (501, 479)
Screenshot: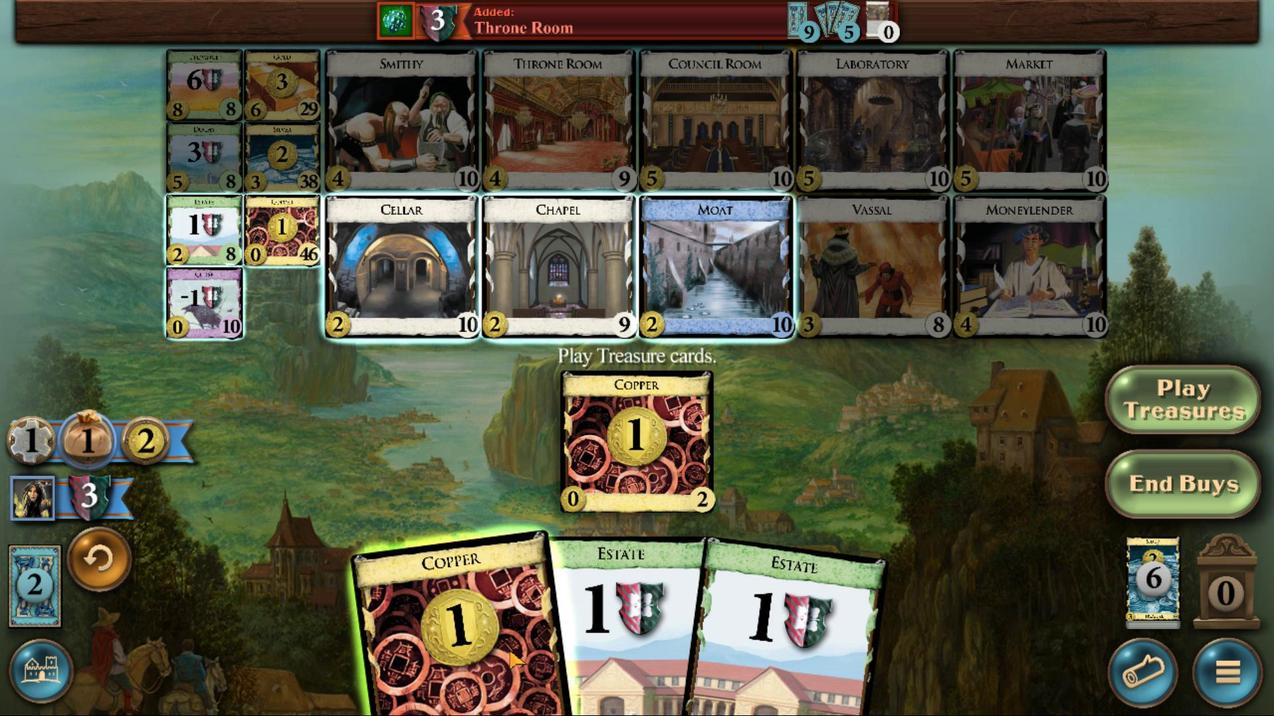 
Action: Mouse pressed left at (501, 479)
Screenshot: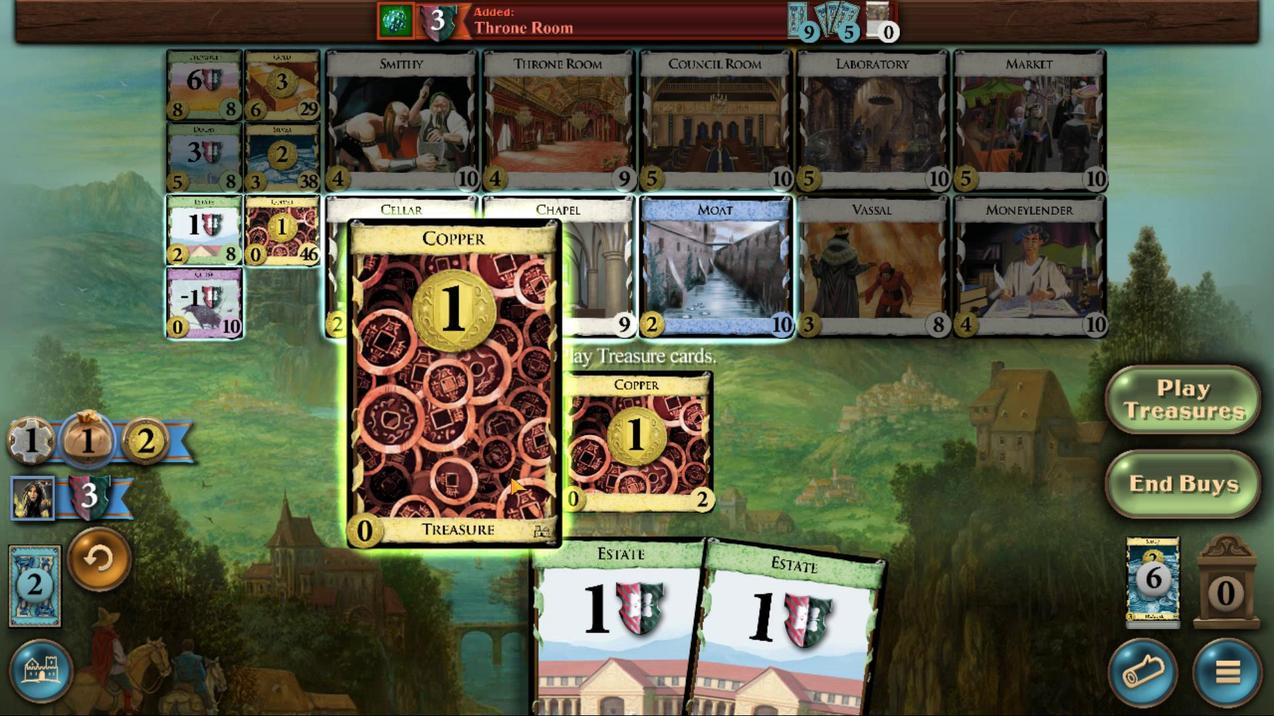 
Action: Mouse moved to (409, 388)
Screenshot: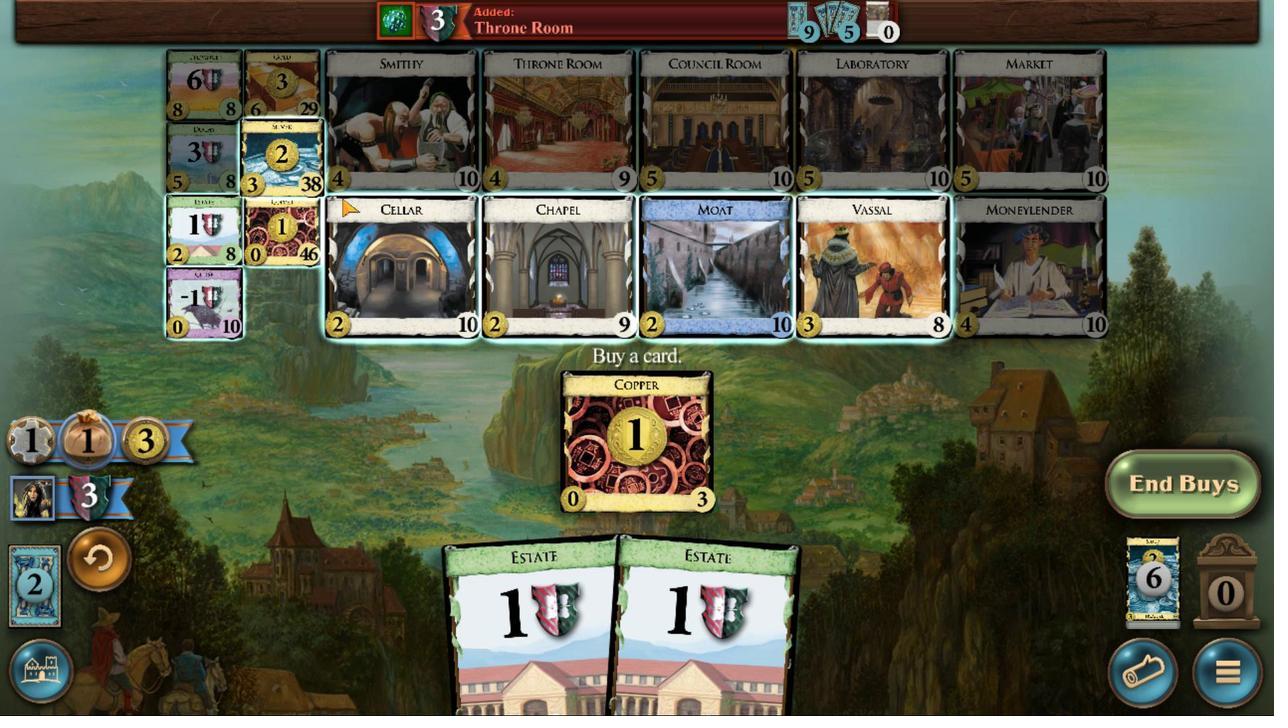 
Action: Mouse pressed left at (409, 388)
Screenshot: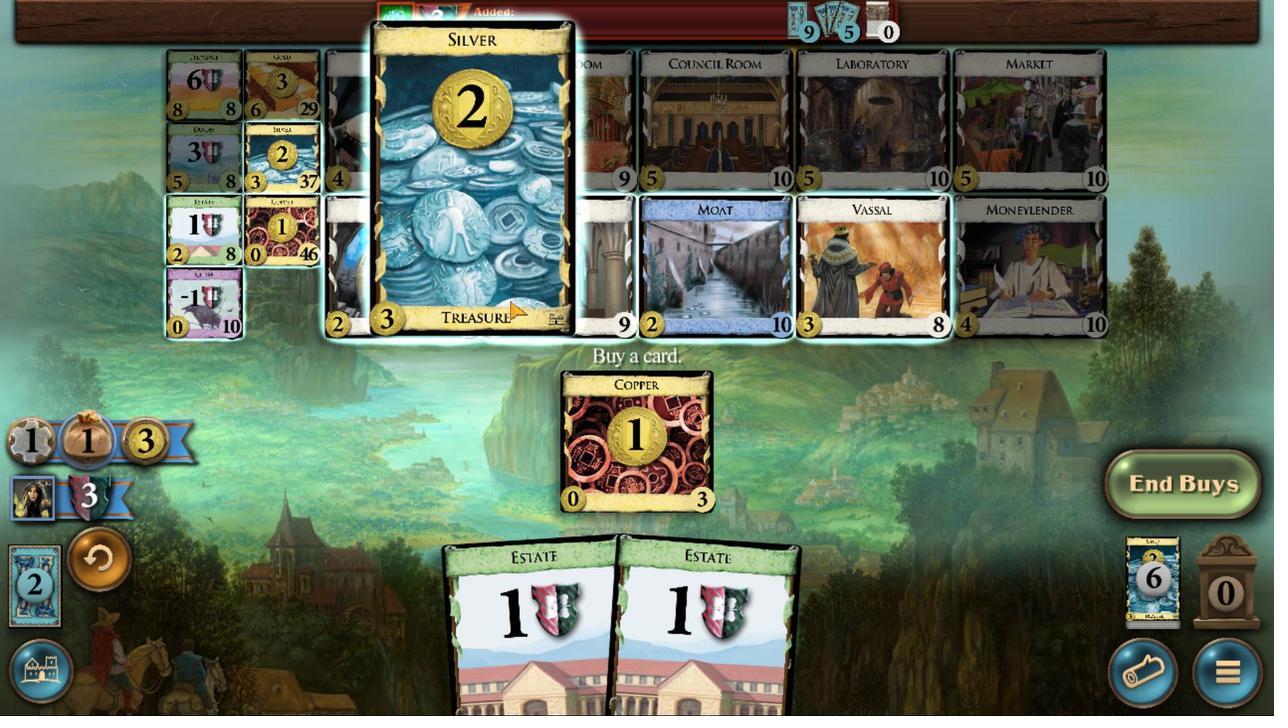 
Action: Mouse moved to (629, 465)
Screenshot: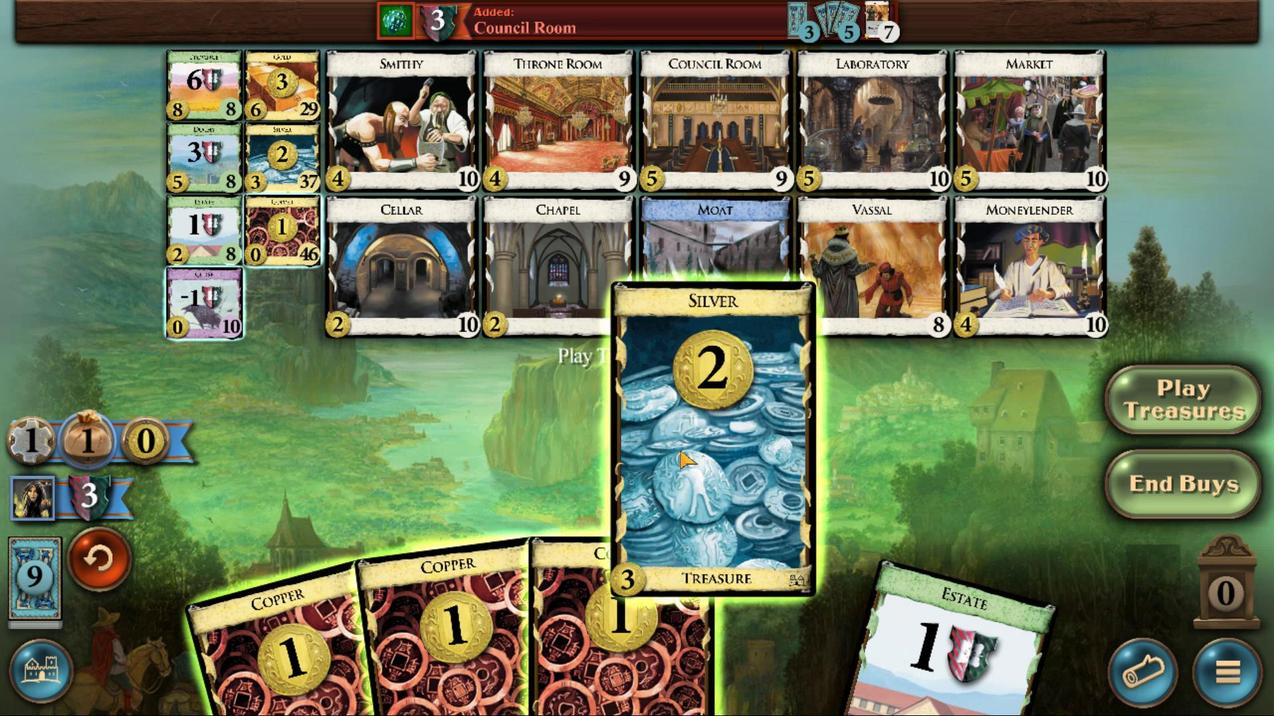
Action: Mouse pressed left at (629, 465)
Screenshot: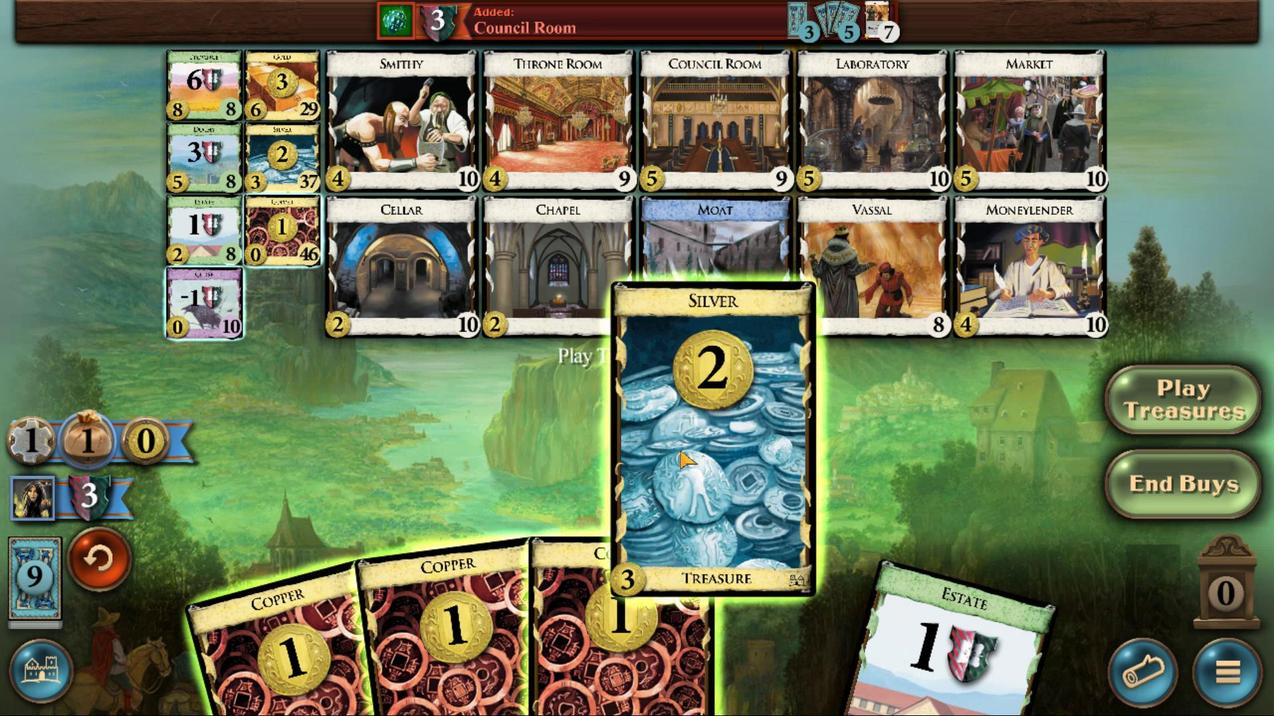 
Action: Mouse moved to (573, 463)
Screenshot: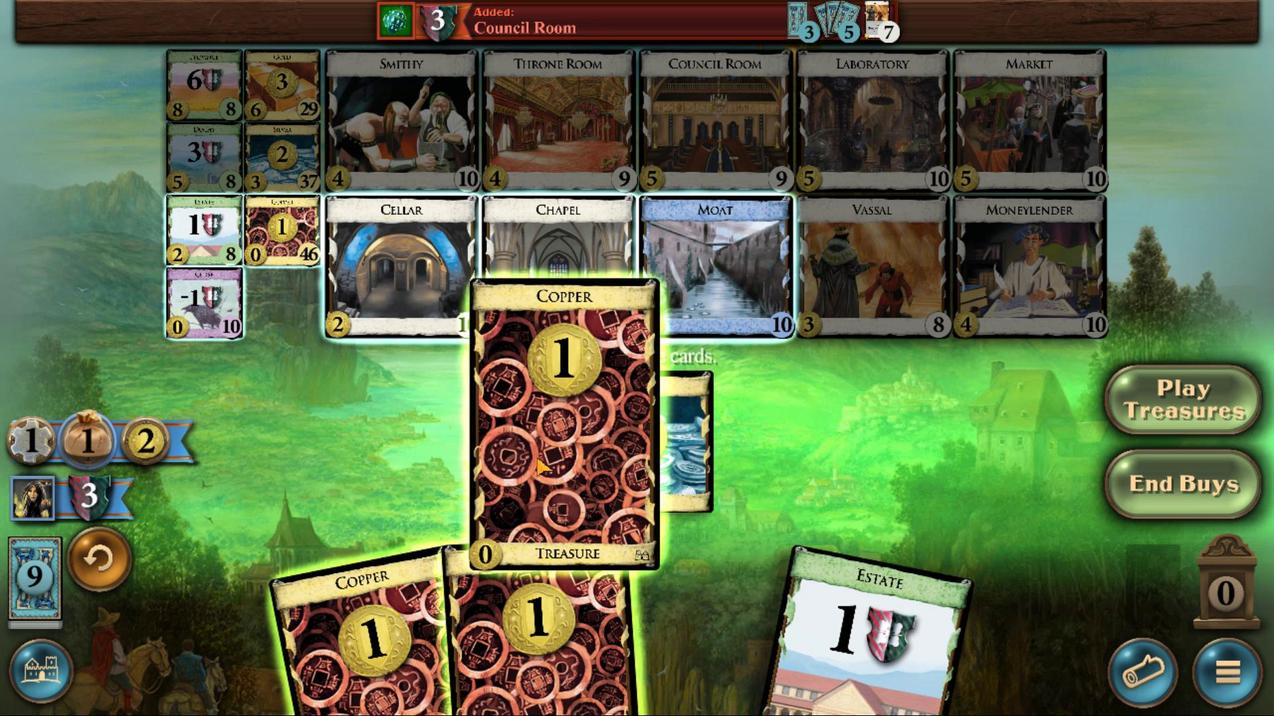 
Action: Mouse pressed left at (573, 463)
Screenshot: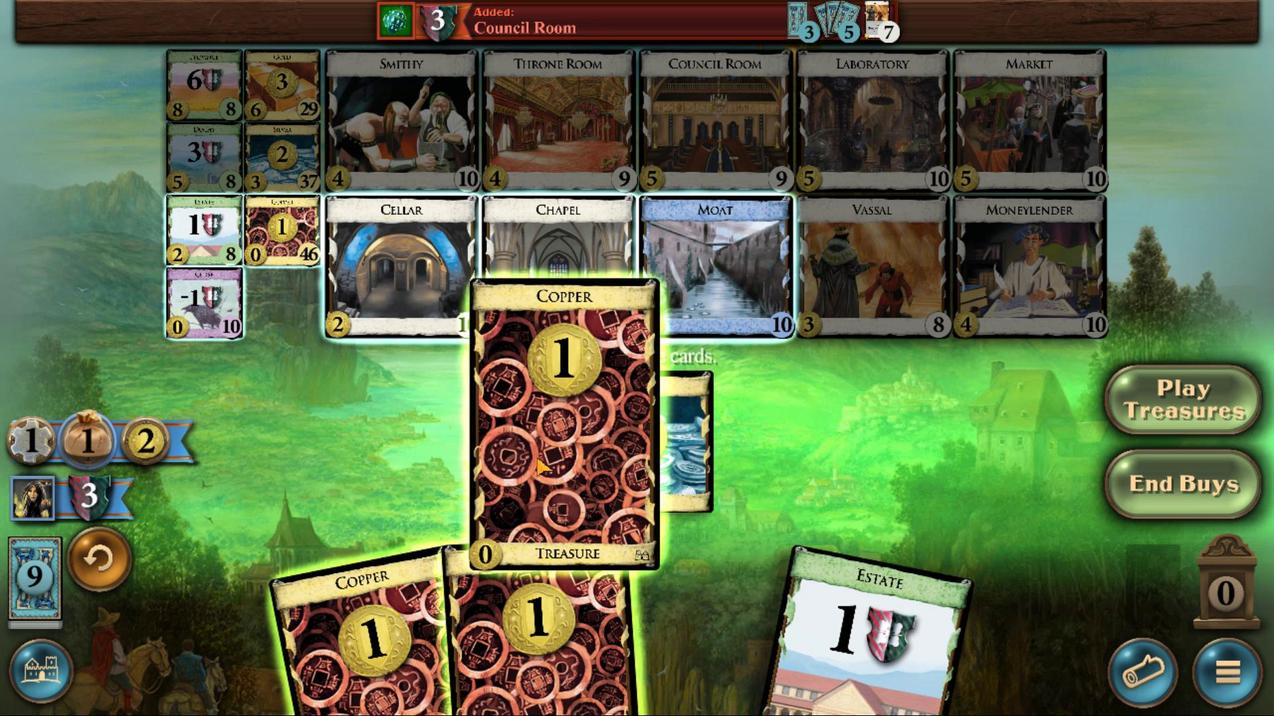 
Action: Mouse moved to (539, 460)
Screenshot: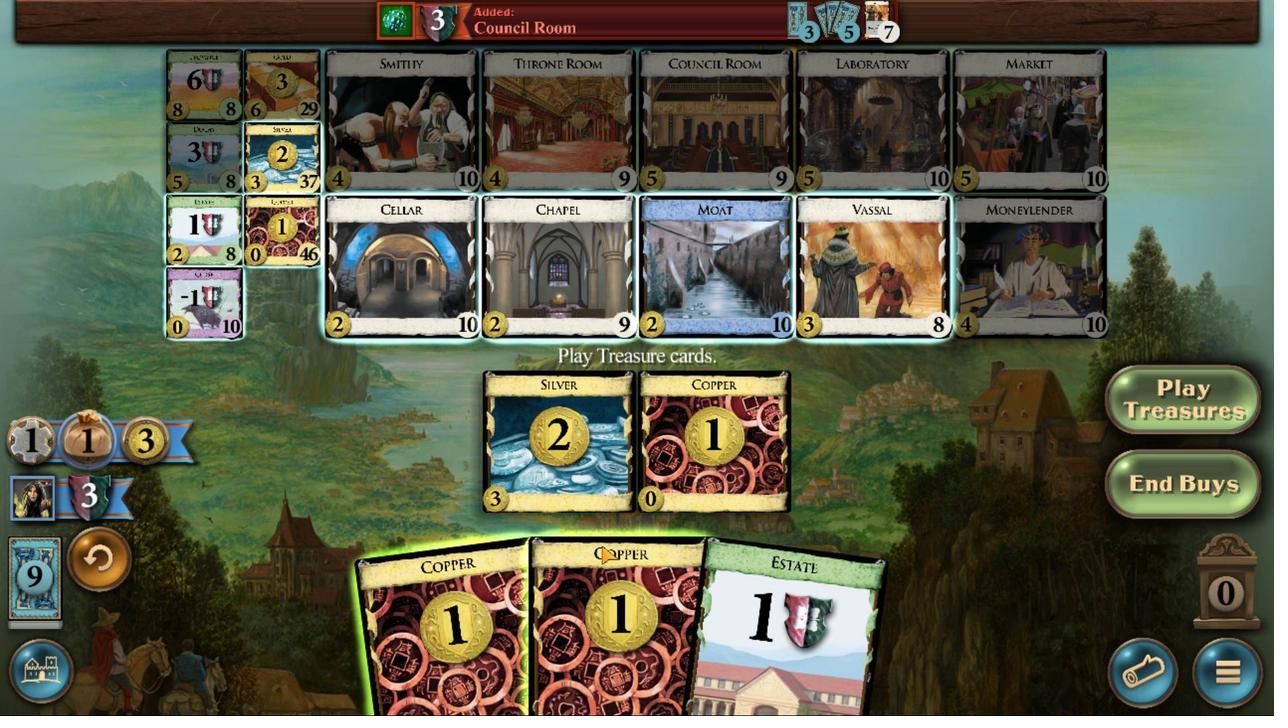 
Action: Mouse pressed left at (539, 460)
Screenshot: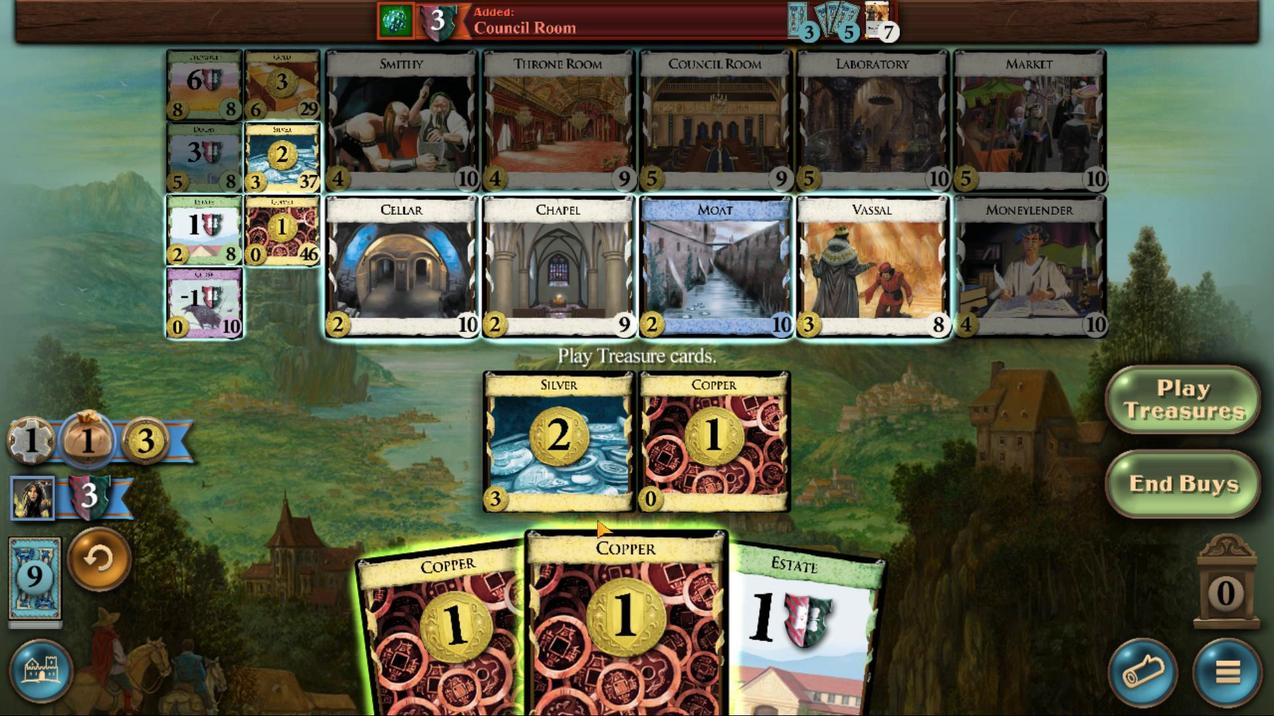 
Action: Mouse moved to (509, 462)
Screenshot: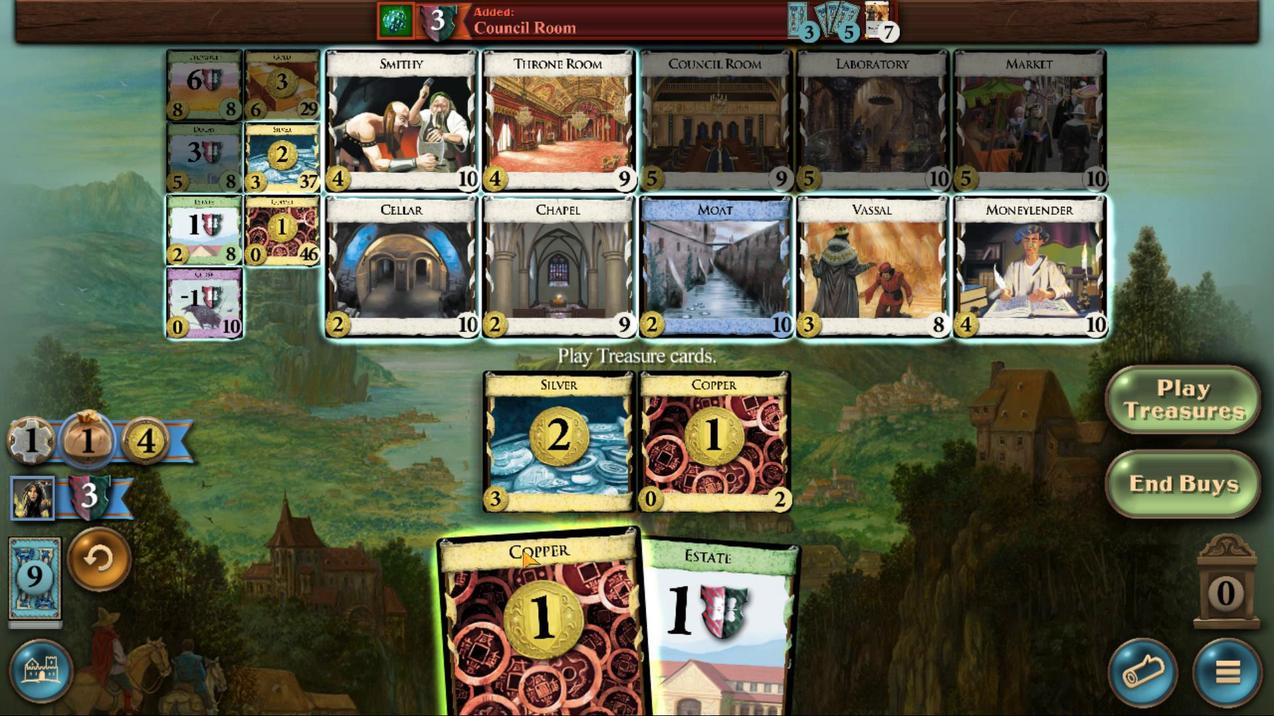 
Action: Mouse pressed left at (509, 462)
Screenshot: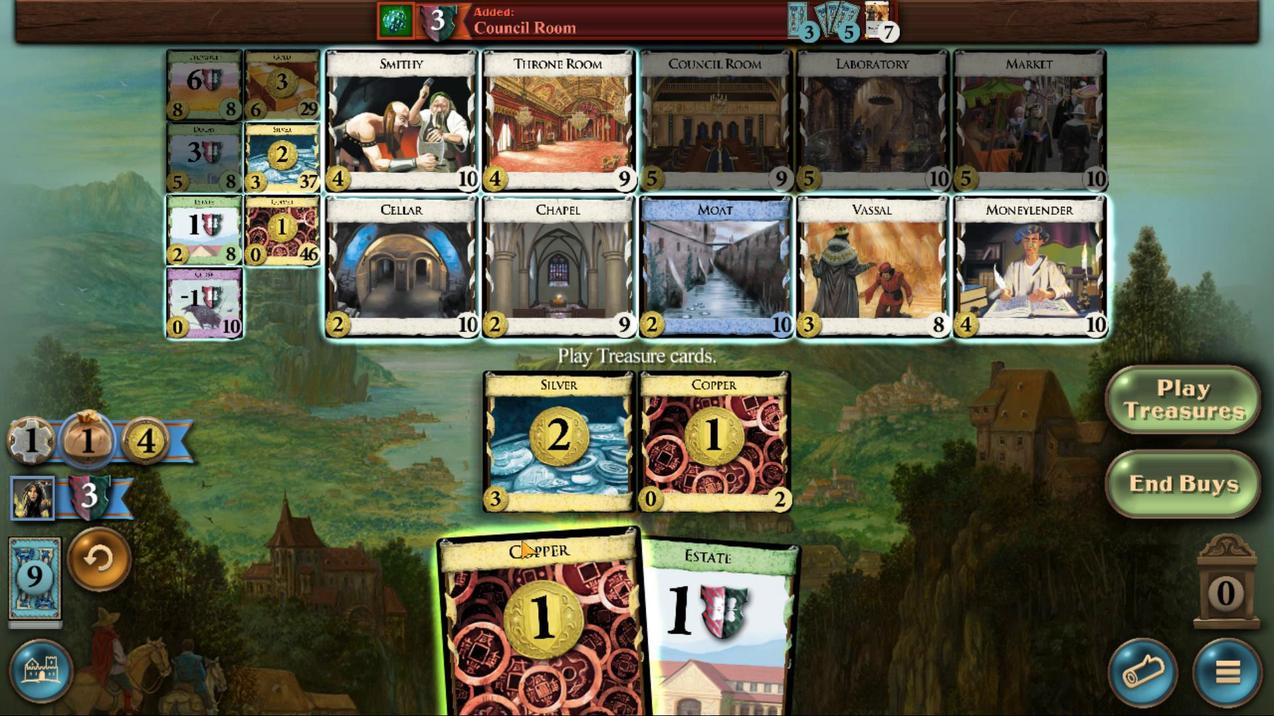 
Action: Mouse moved to (363, 385)
Screenshot: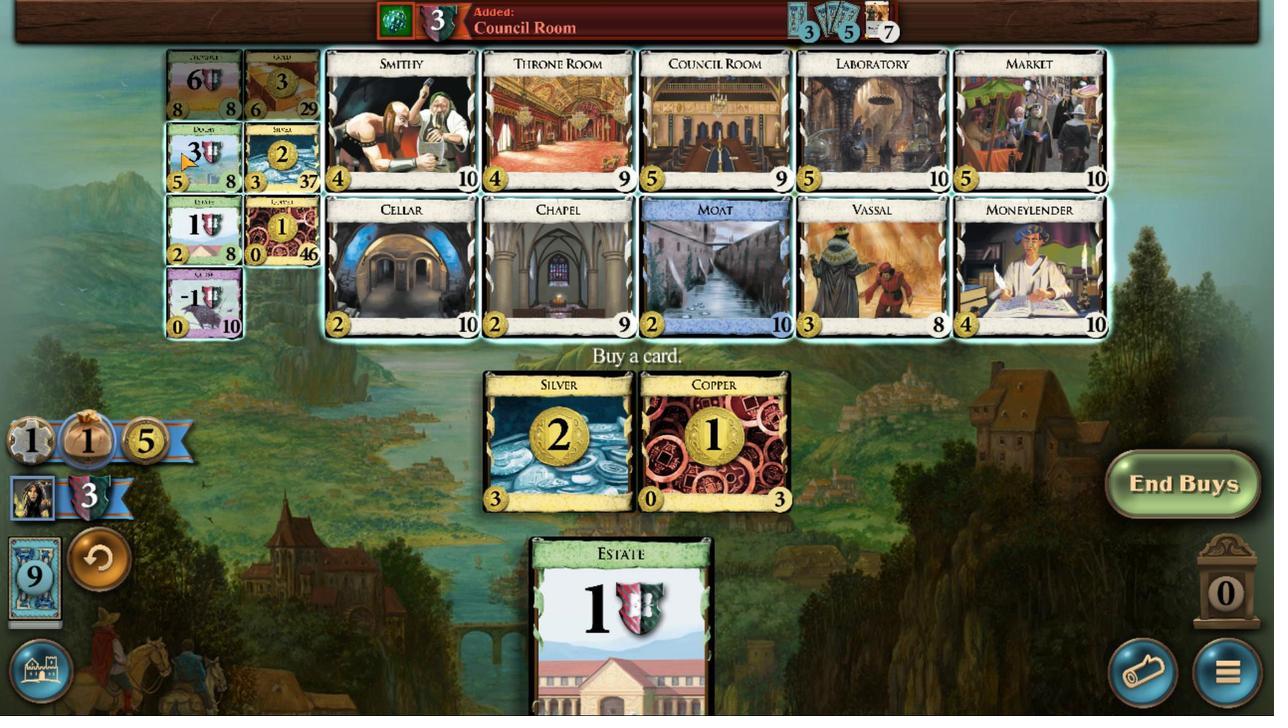 
Action: Mouse pressed left at (363, 385)
Screenshot: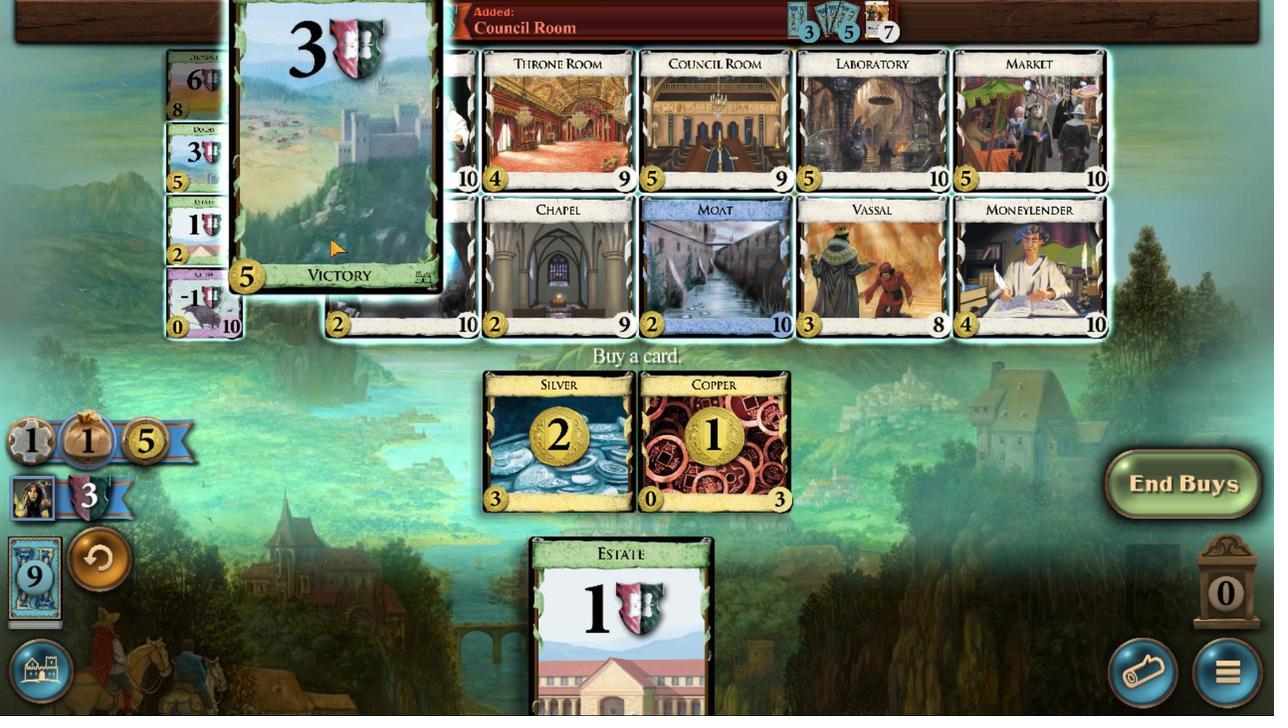
Action: Mouse moved to (566, 478)
Screenshot: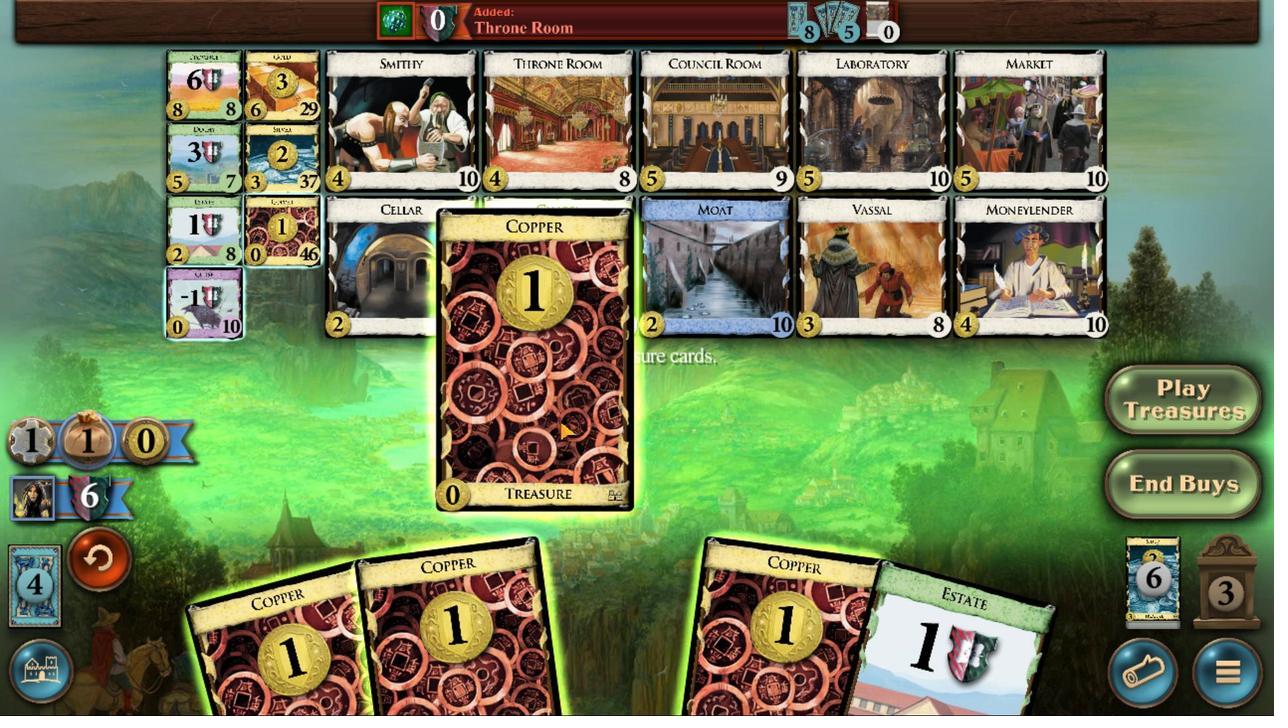 
Action: Mouse pressed left at (566, 478)
Screenshot: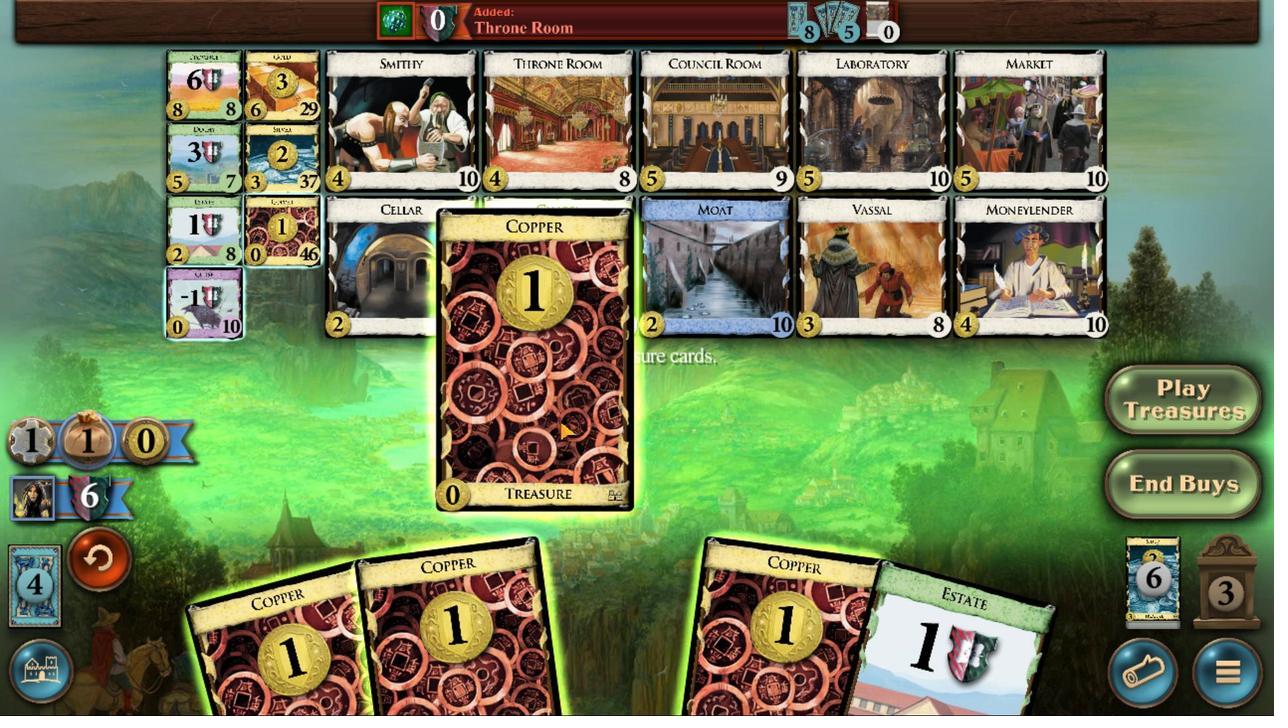 
Action: Mouse moved to (527, 482)
Screenshot: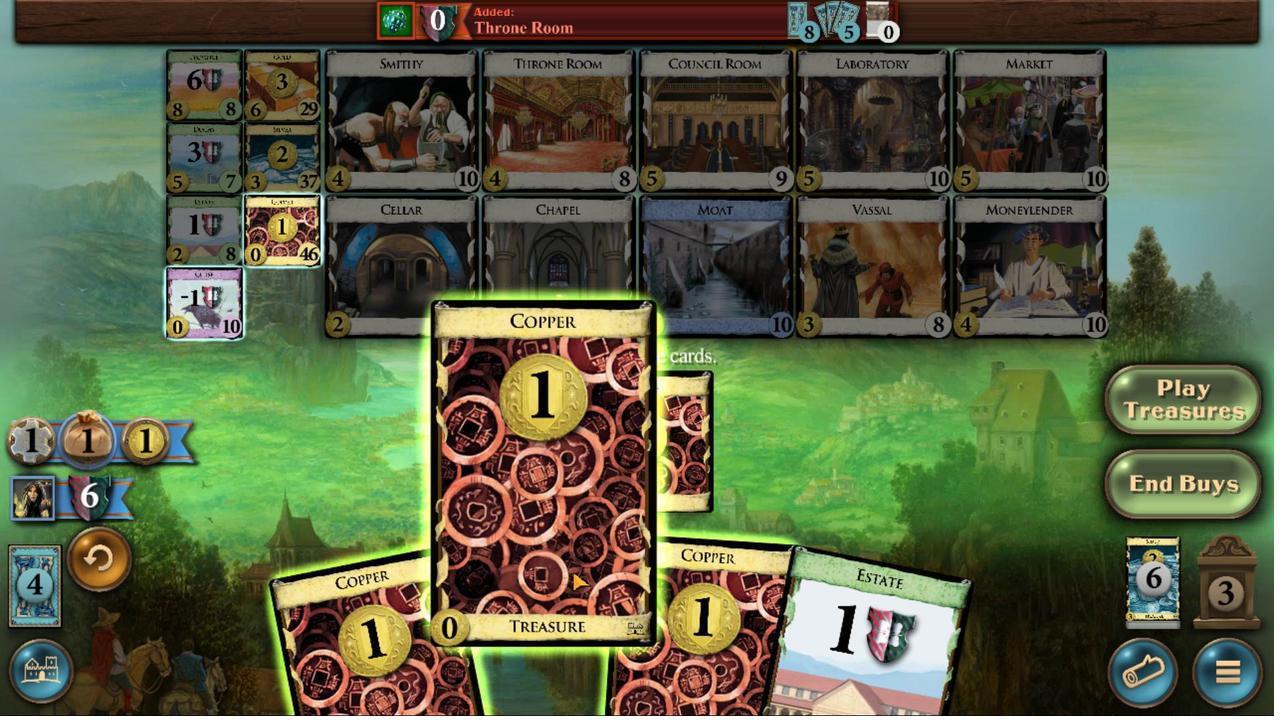 
Action: Mouse pressed left at (527, 482)
Screenshot: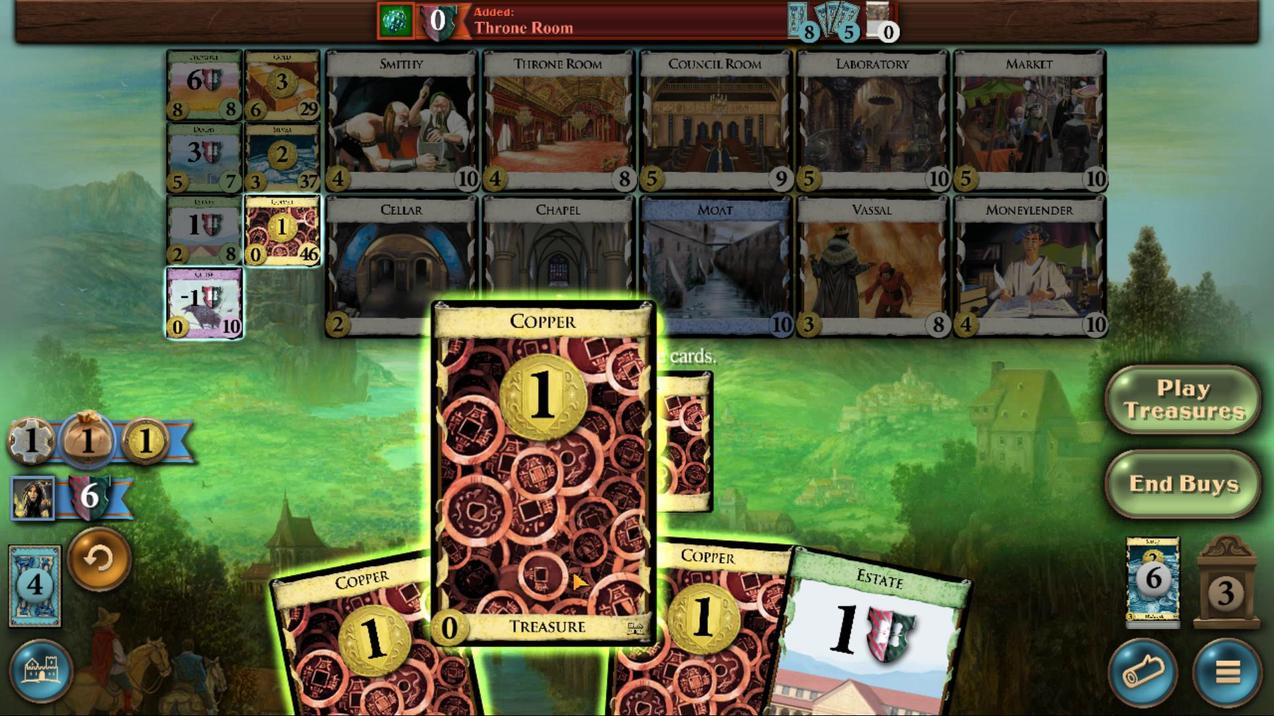 
Action: Mouse moved to (522, 485)
Screenshot: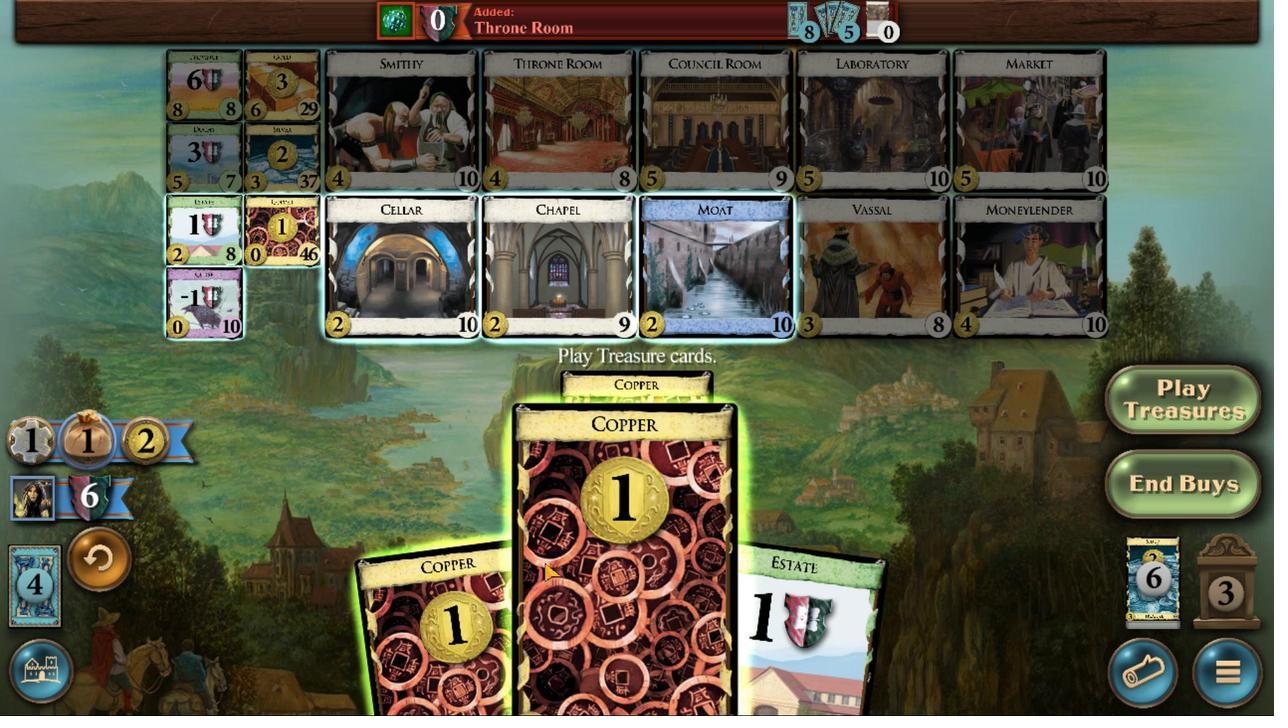 
Action: Mouse pressed left at (522, 485)
Screenshot: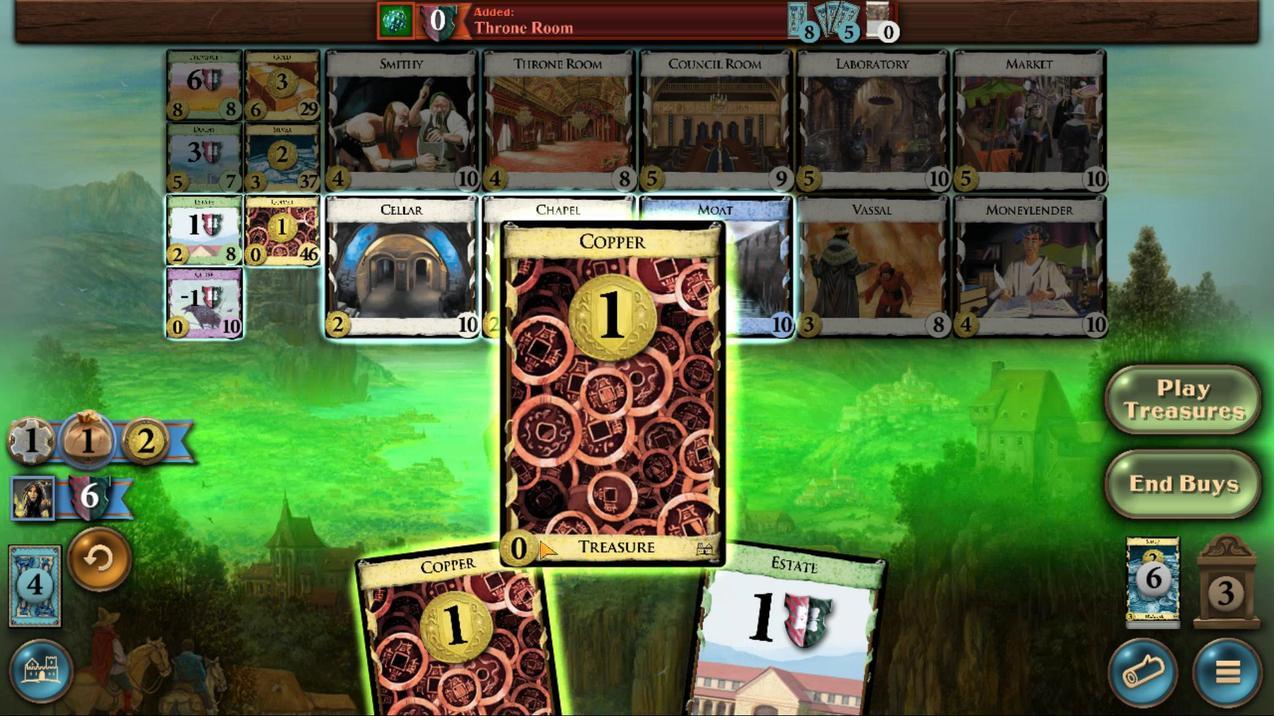 
Action: Mouse moved to (400, 387)
Screenshot: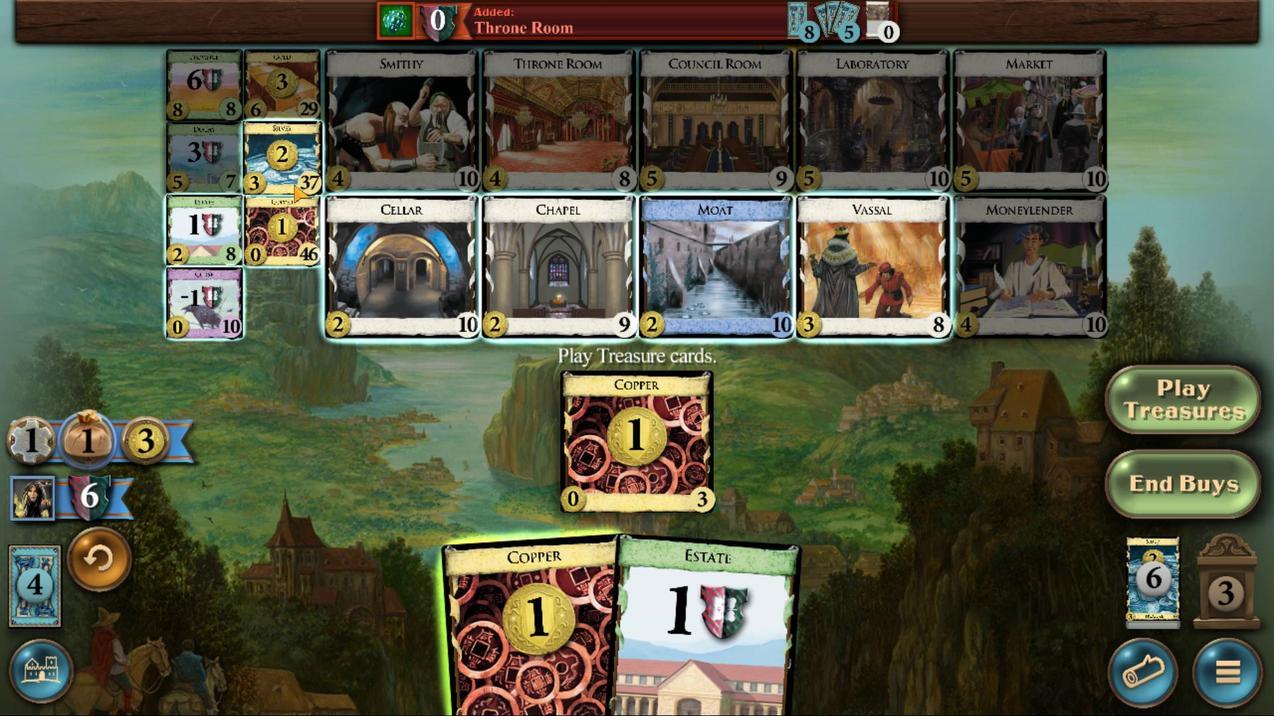 
Action: Mouse pressed left at (400, 387)
Screenshot: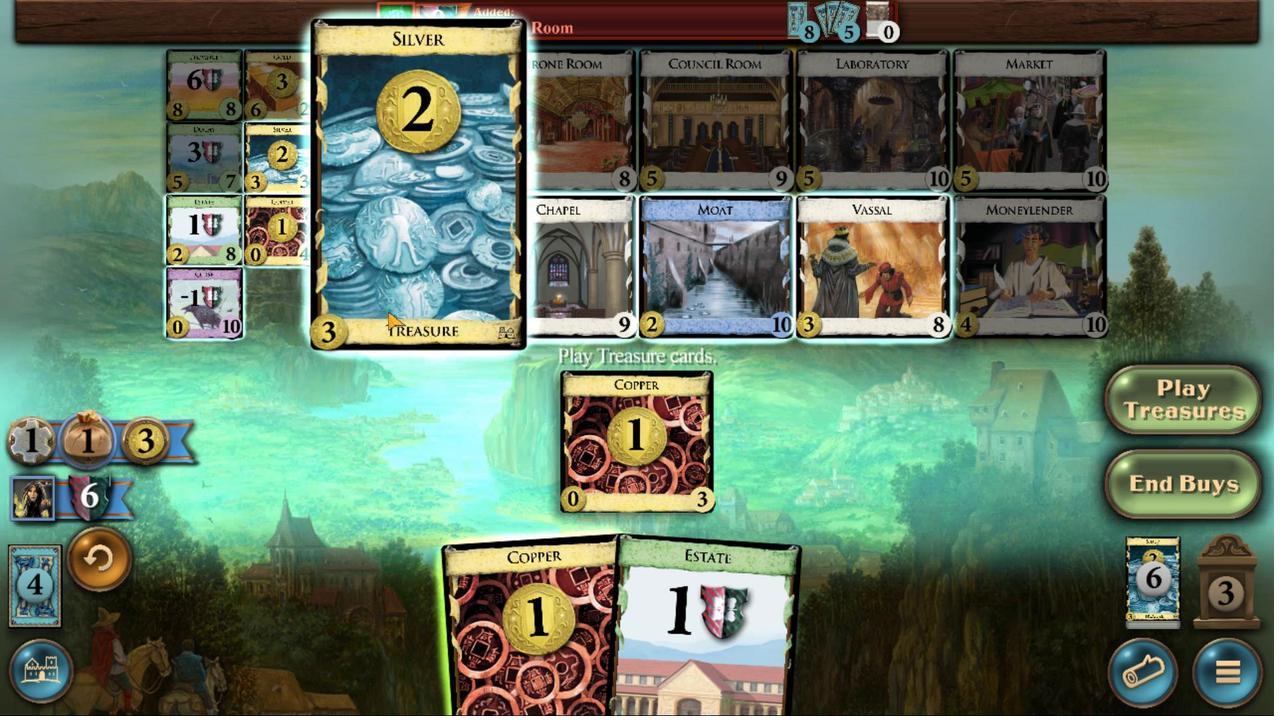 
Action: Mouse moved to (534, 464)
Screenshot: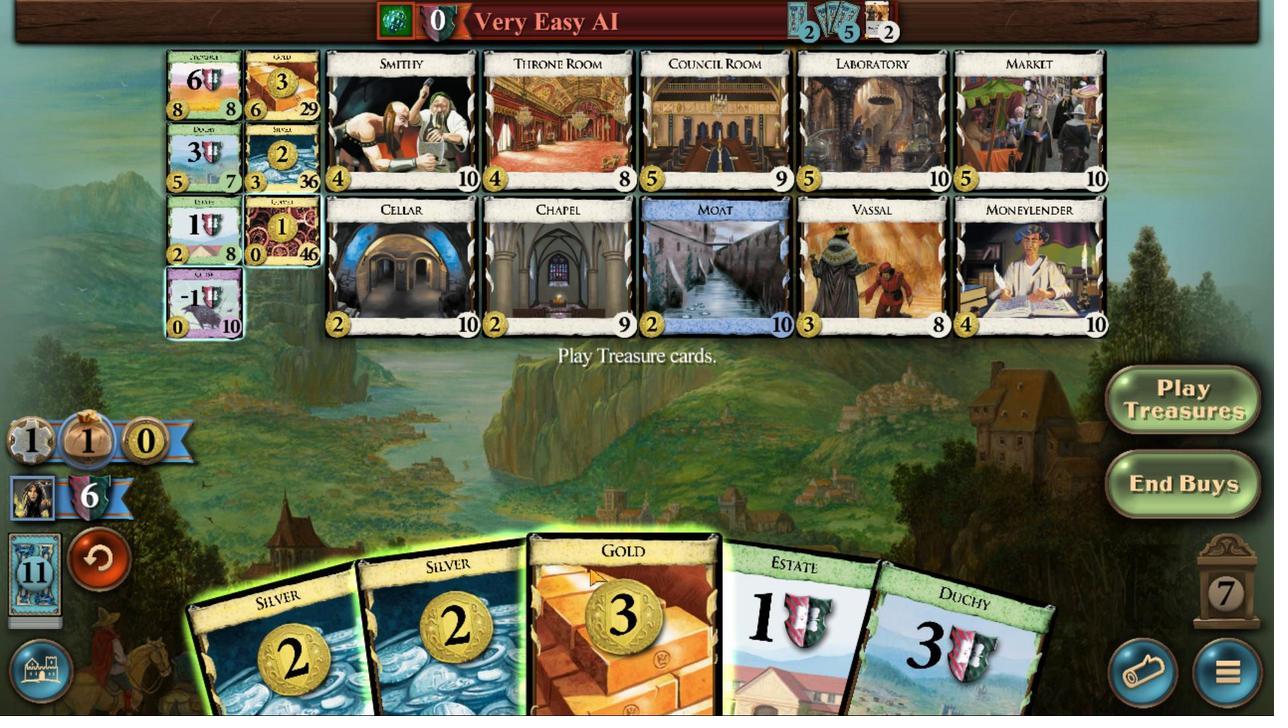
Action: Mouse pressed left at (534, 464)
Screenshot: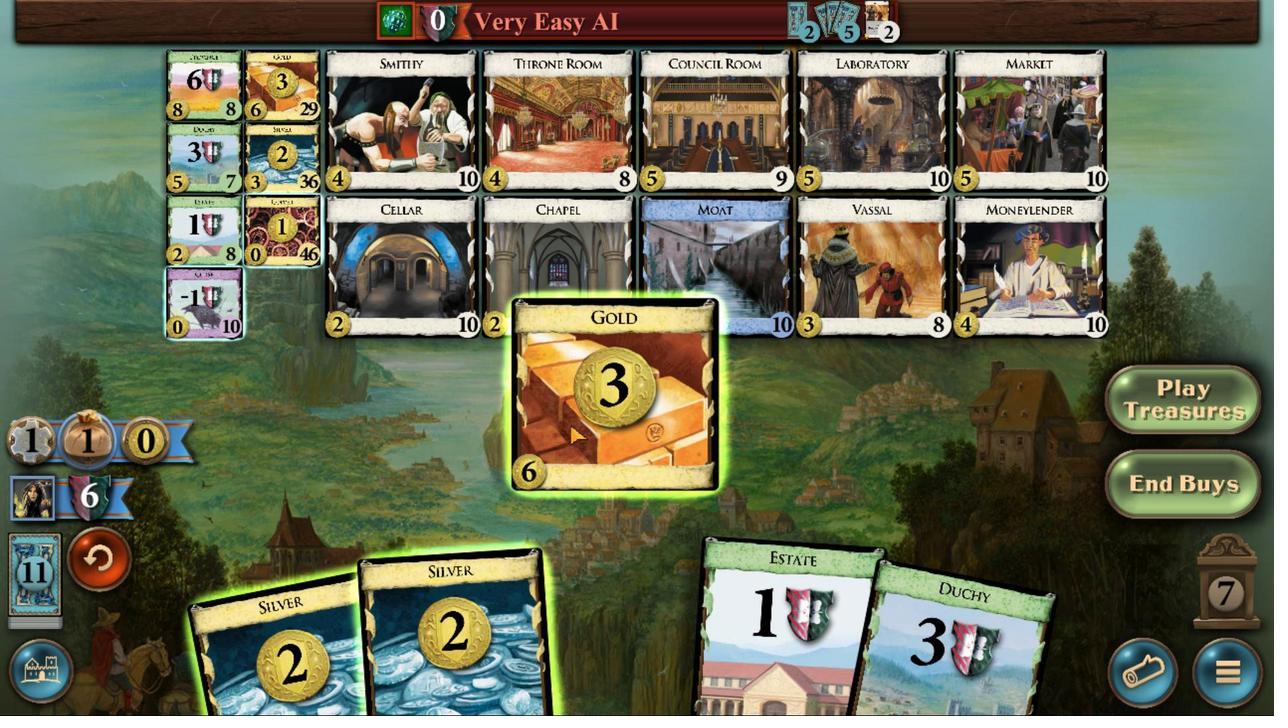
Action: Mouse moved to (527, 441)
Screenshot: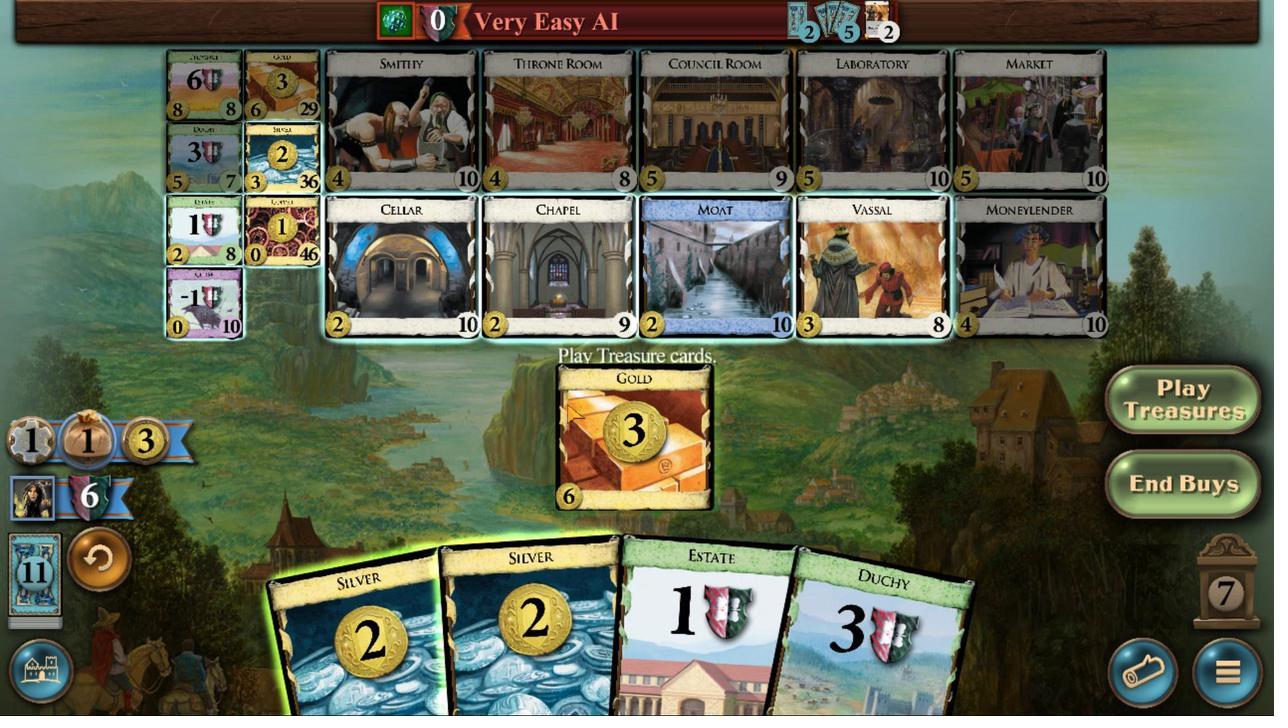 
Action: Mouse pressed left at (527, 441)
Screenshot: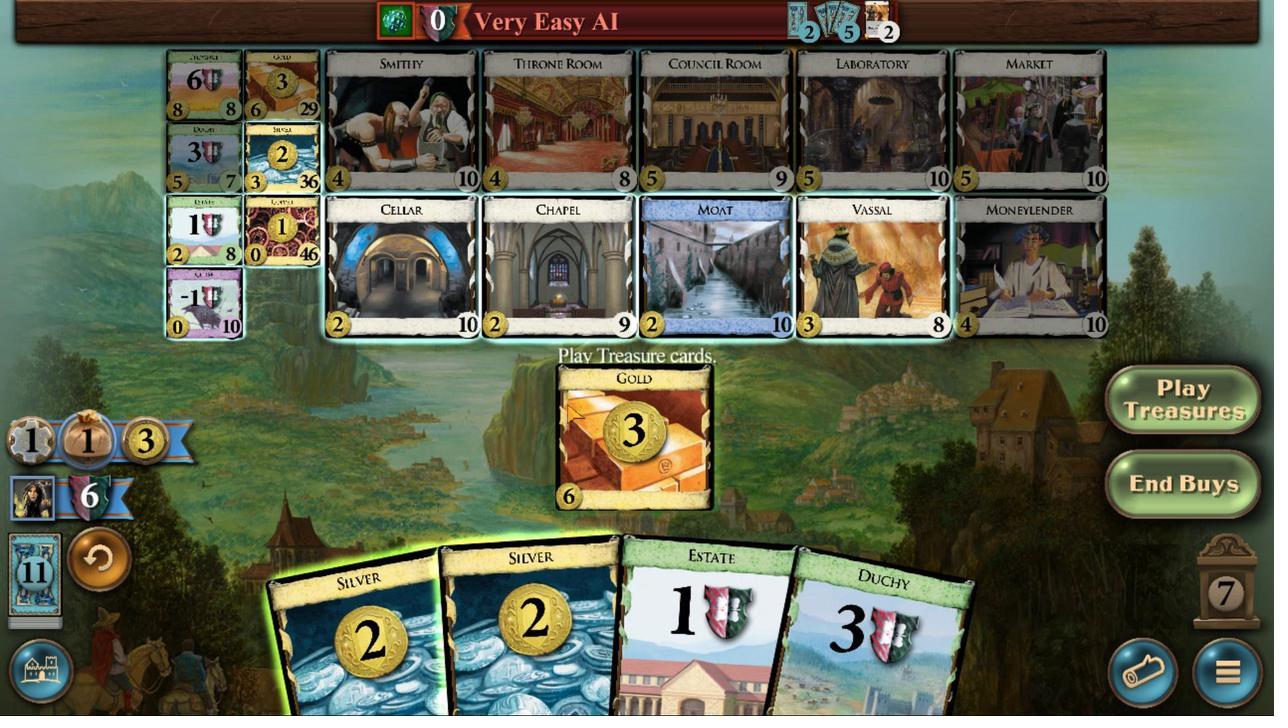 
Action: Mouse moved to (525, 433)
Screenshot: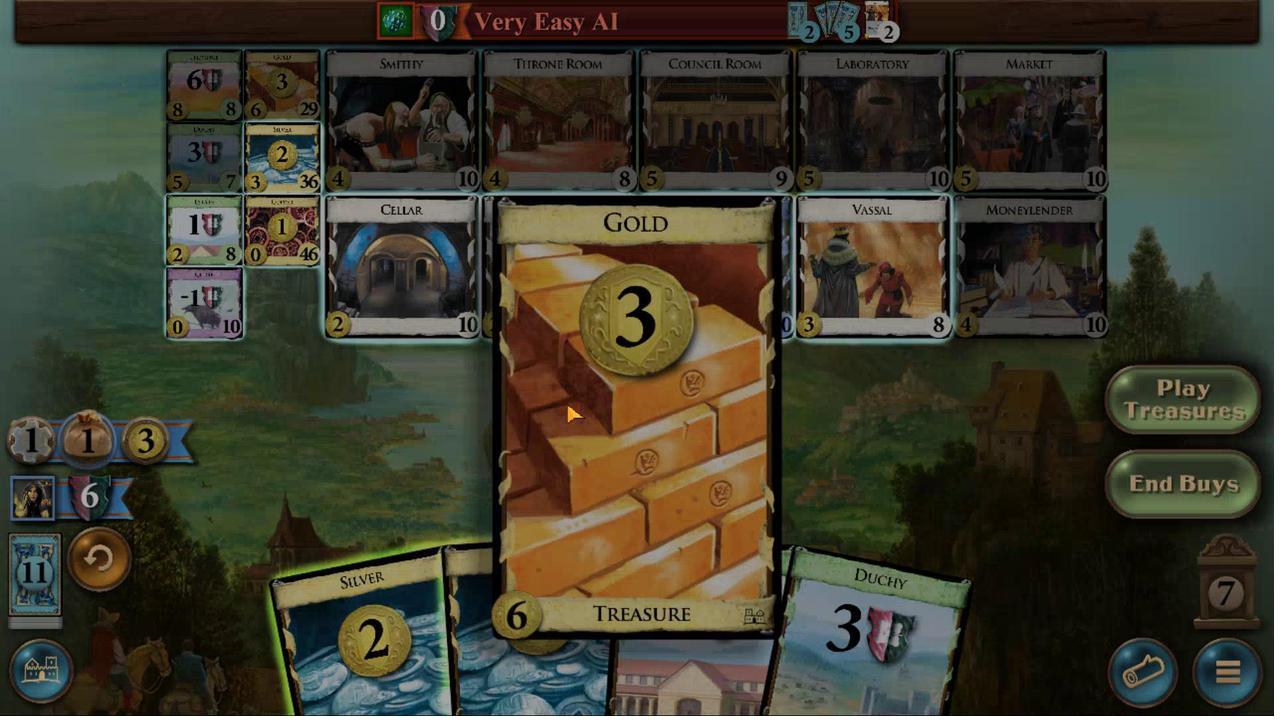 
Action: Mouse pressed left at (525, 433)
Screenshot: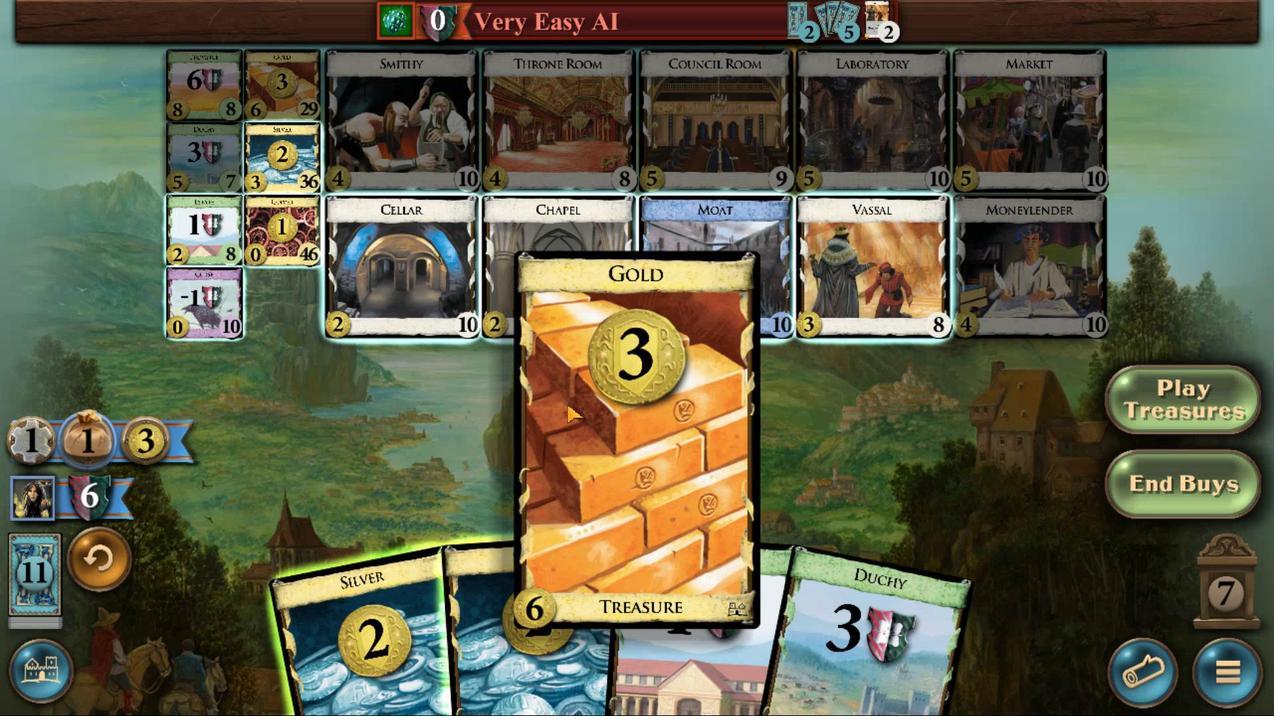 
Action: Mouse moved to (531, 481)
Screenshot: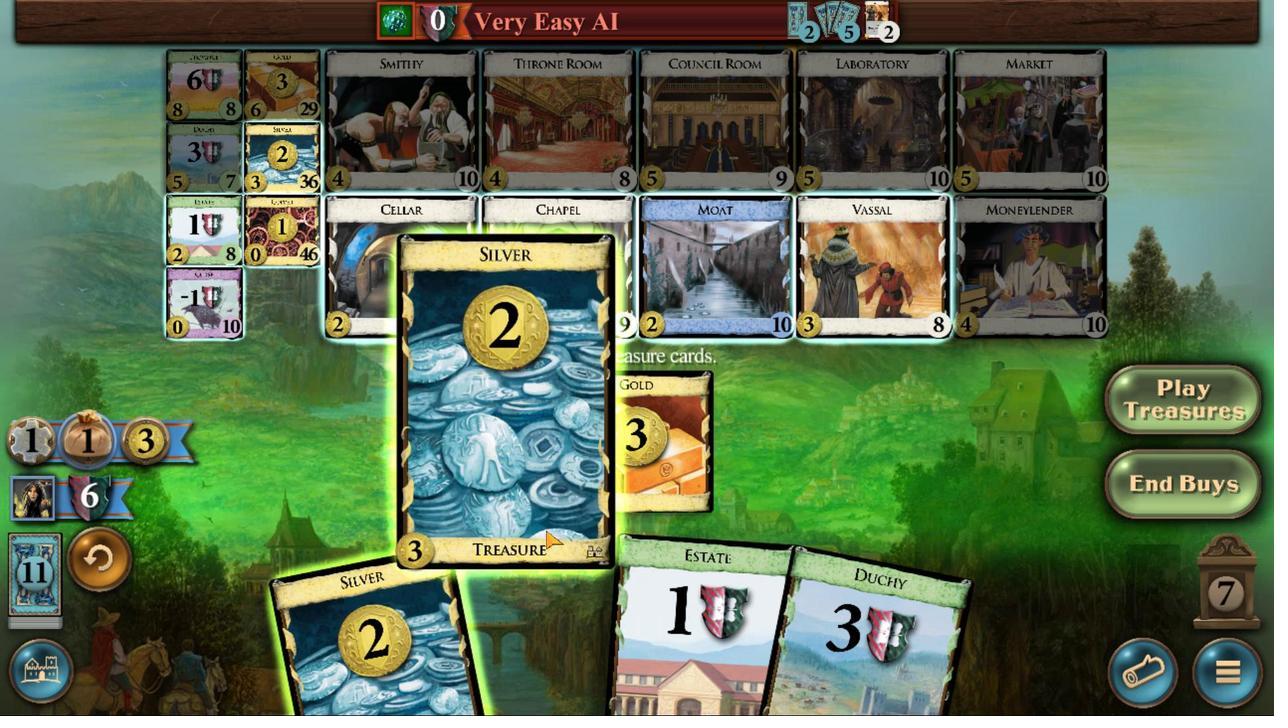 
Action: Mouse pressed left at (531, 481)
Screenshot: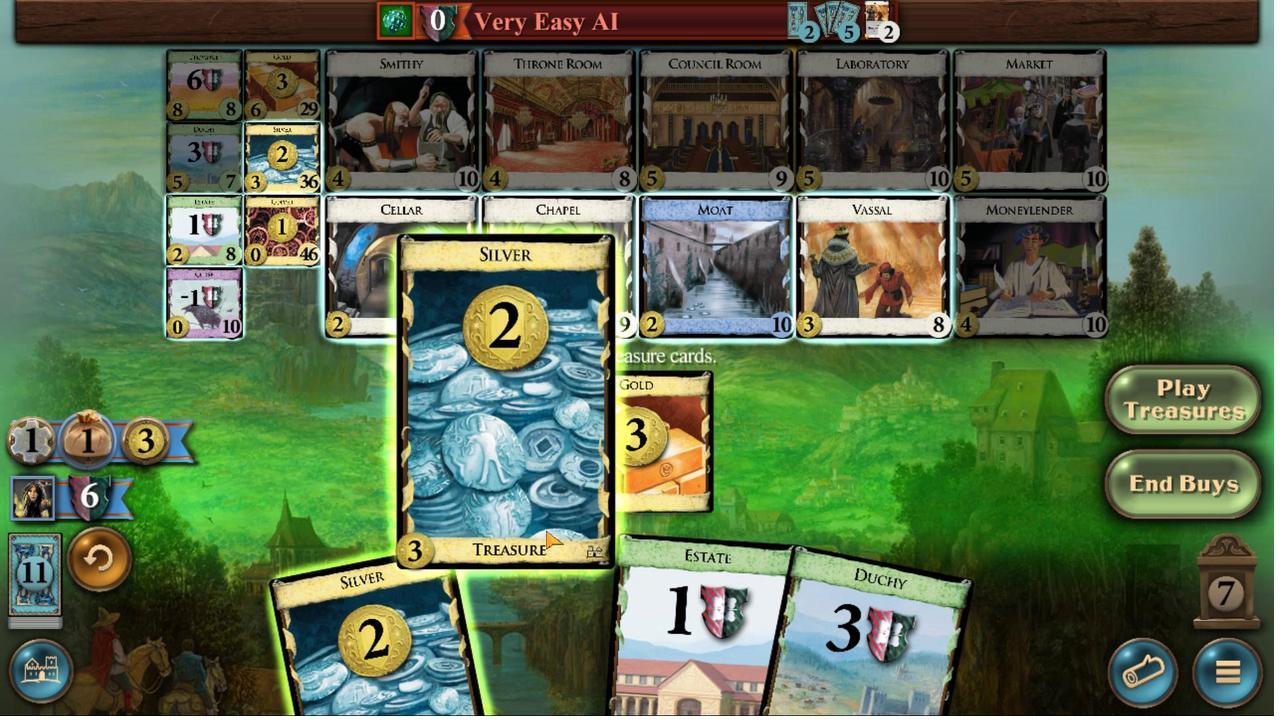 
Action: Mouse moved to (363, 383)
Screenshot: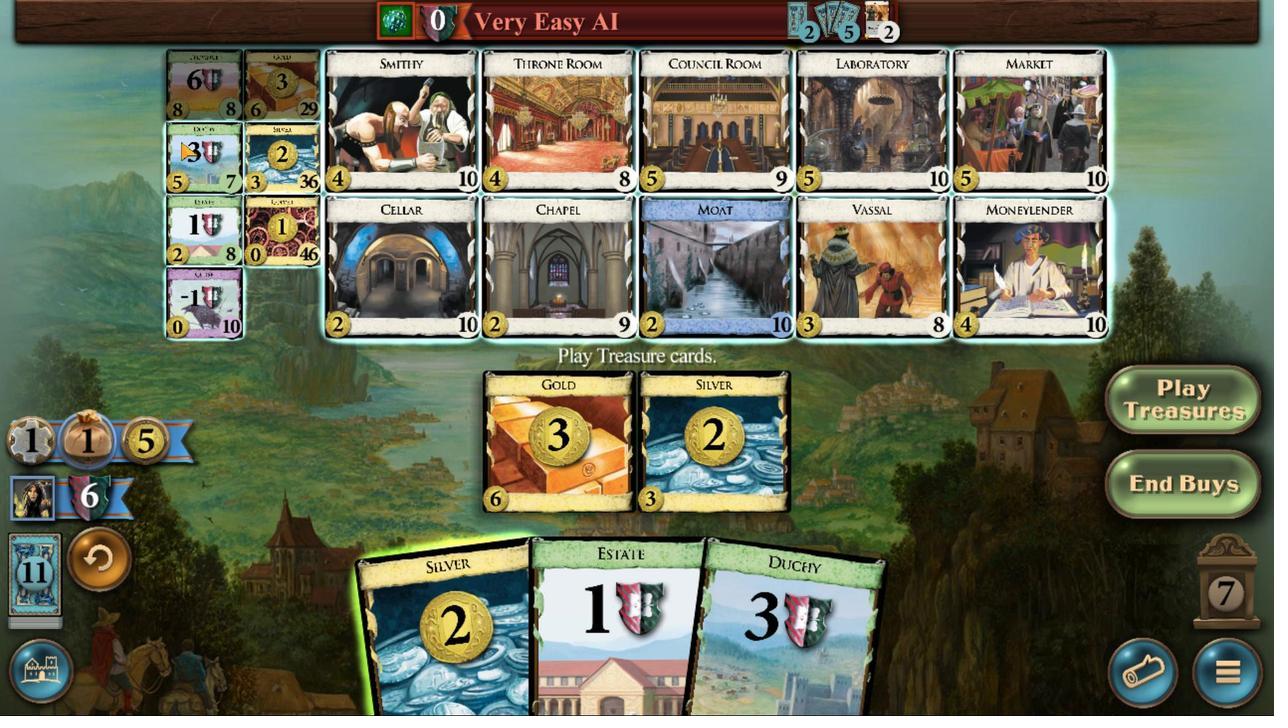 
Action: Mouse pressed left at (363, 383)
Screenshot: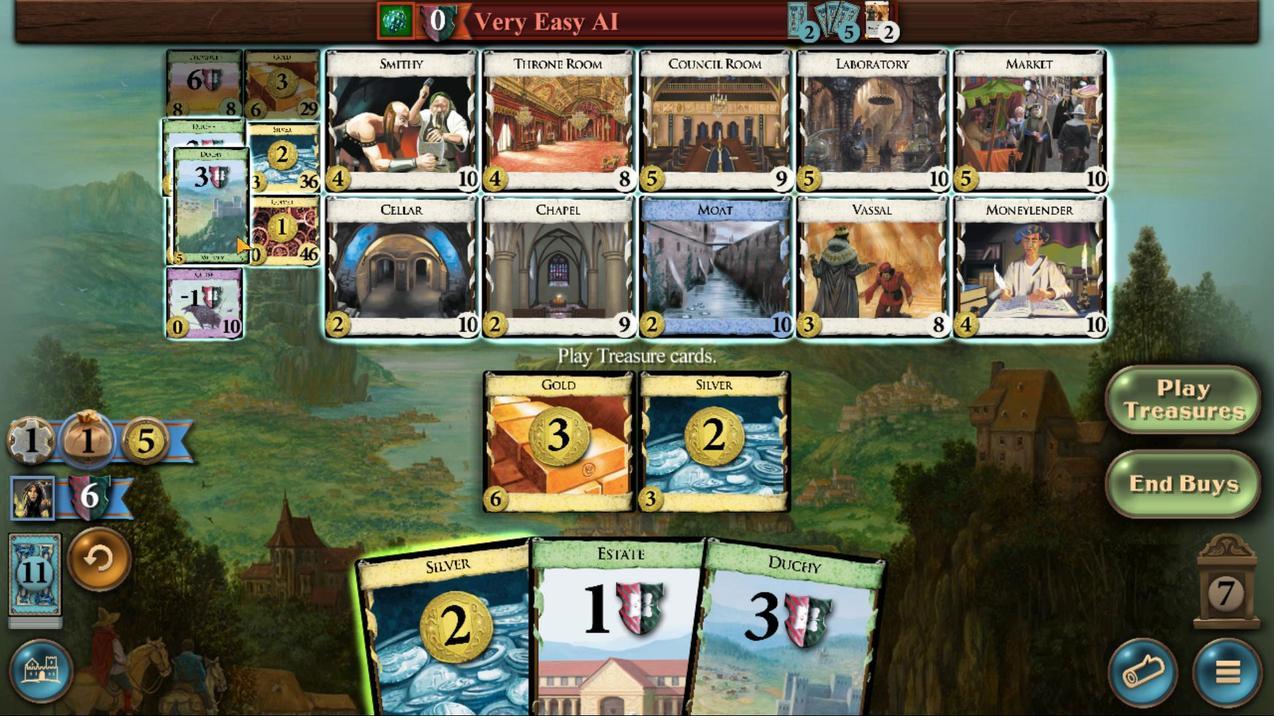 
Action: Mouse moved to (621, 470)
Screenshot: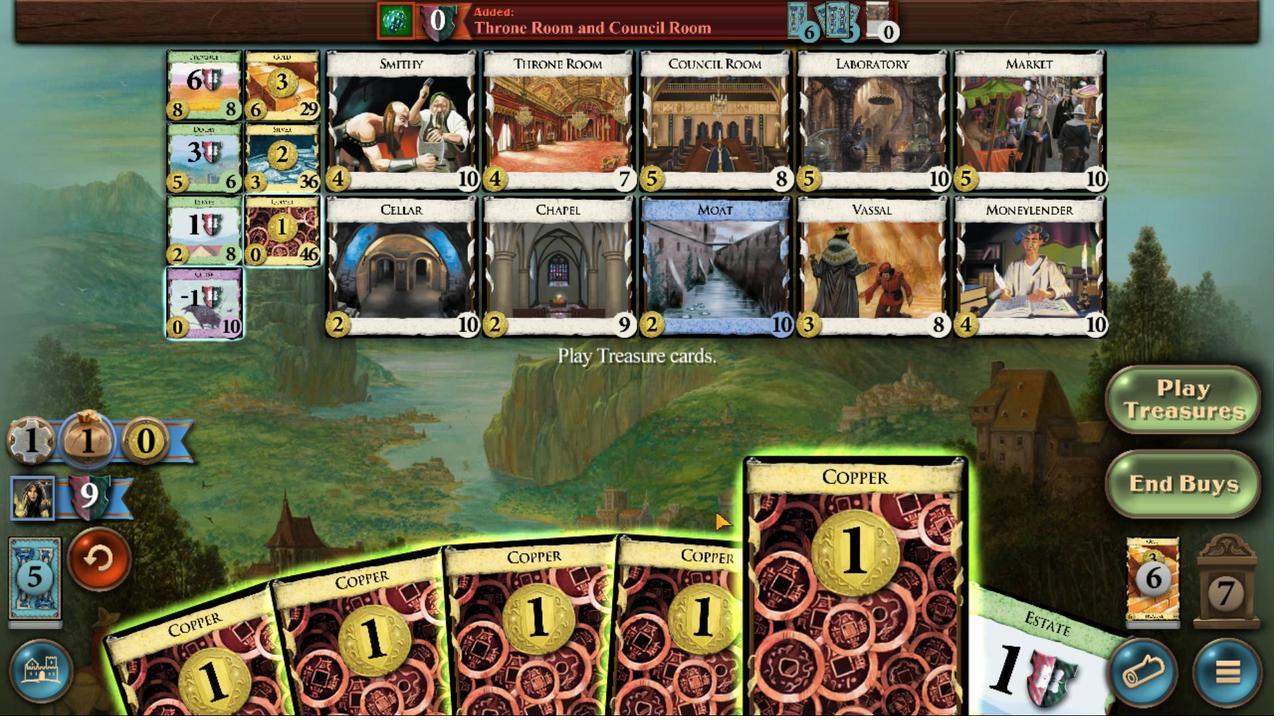 
Action: Mouse pressed left at (621, 470)
Screenshot: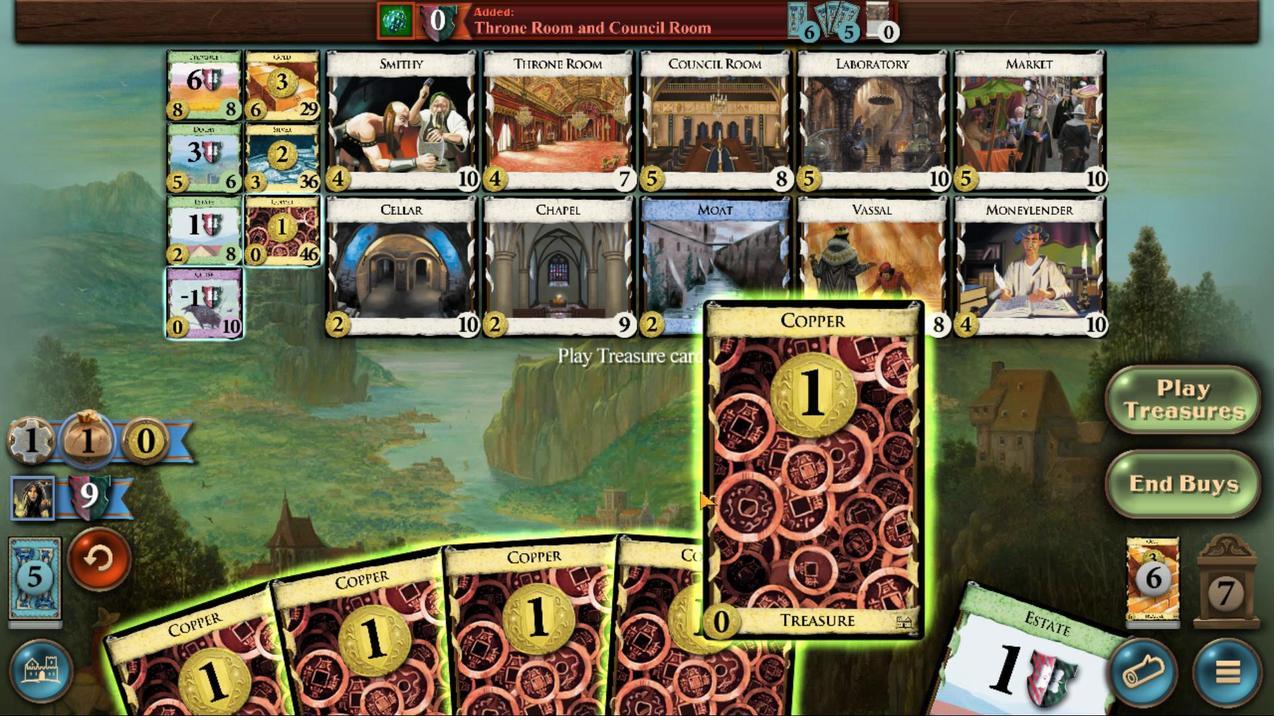 
Action: Mouse moved to (613, 467)
Screenshot: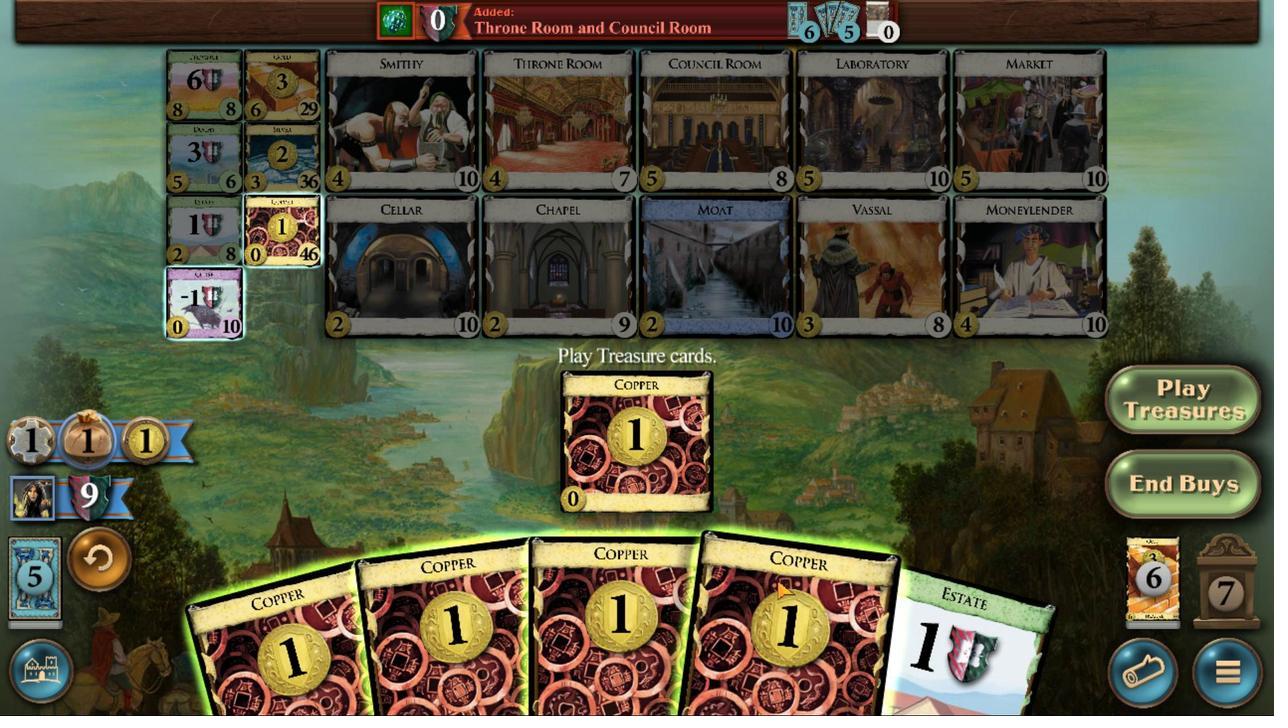 
Action: Mouse pressed left at (613, 467)
Screenshot: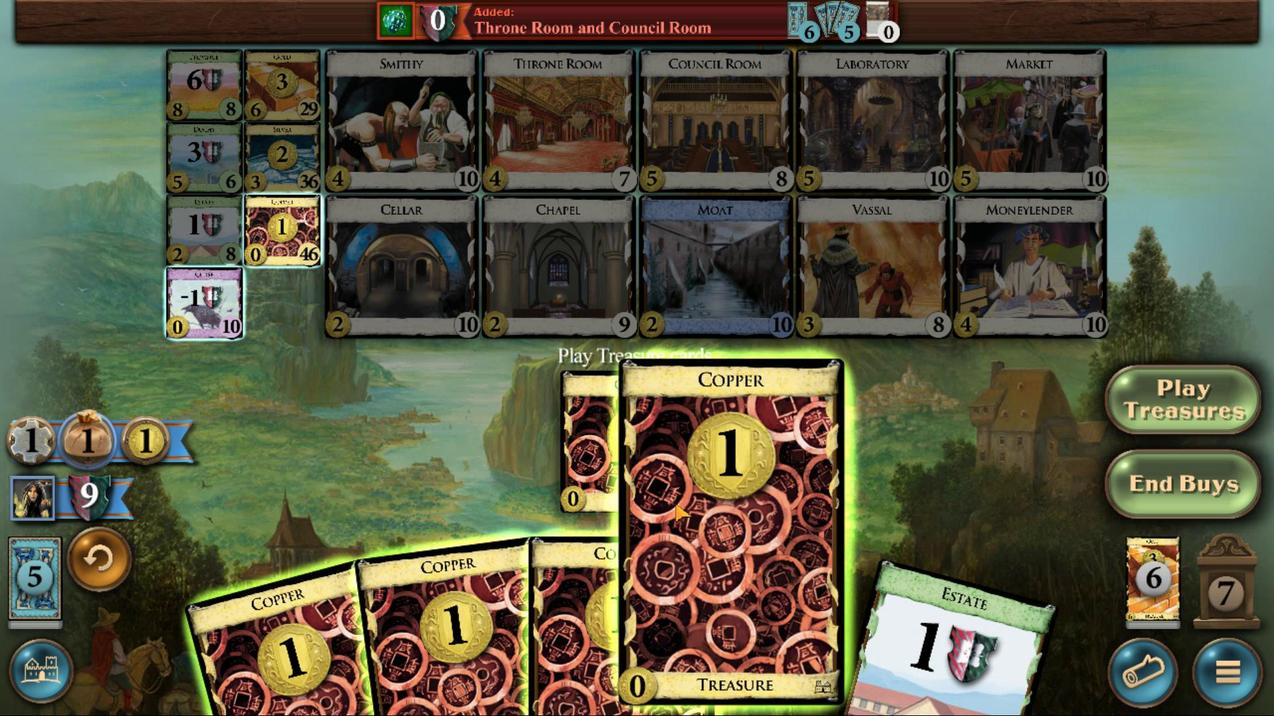 
Action: Mouse moved to (573, 465)
Screenshot: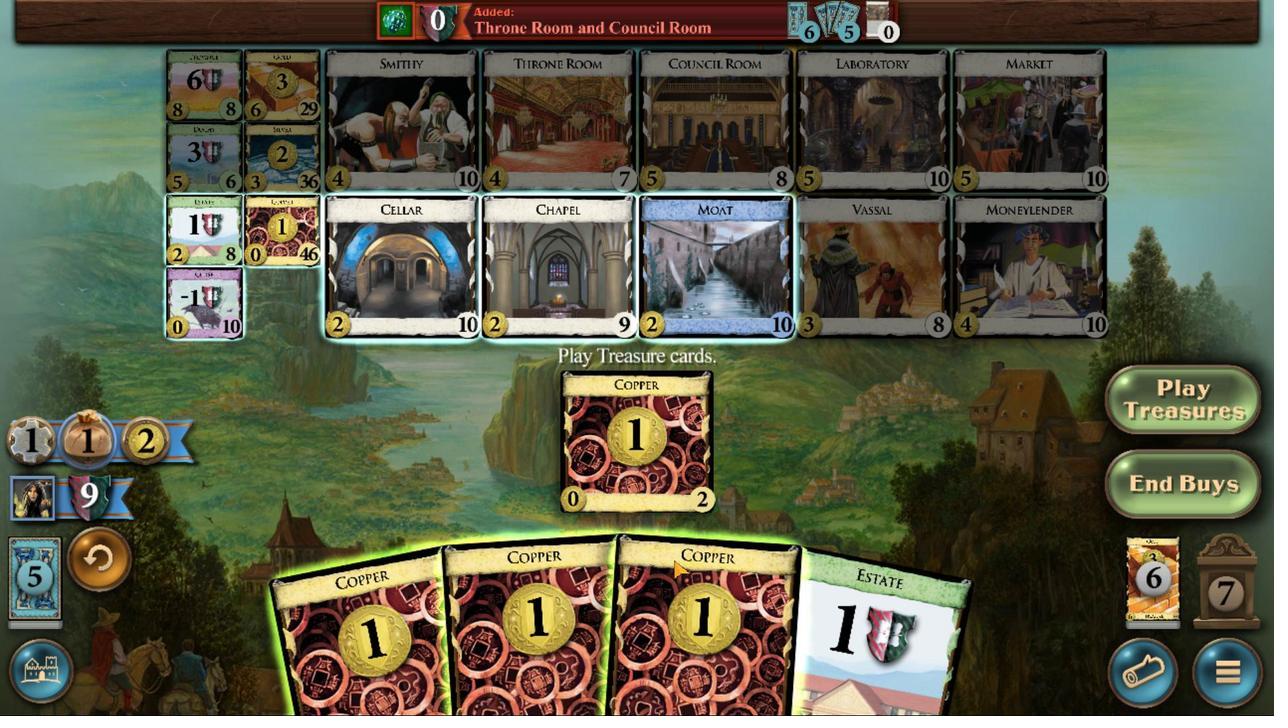 
Action: Mouse pressed left at (573, 465)
Screenshot: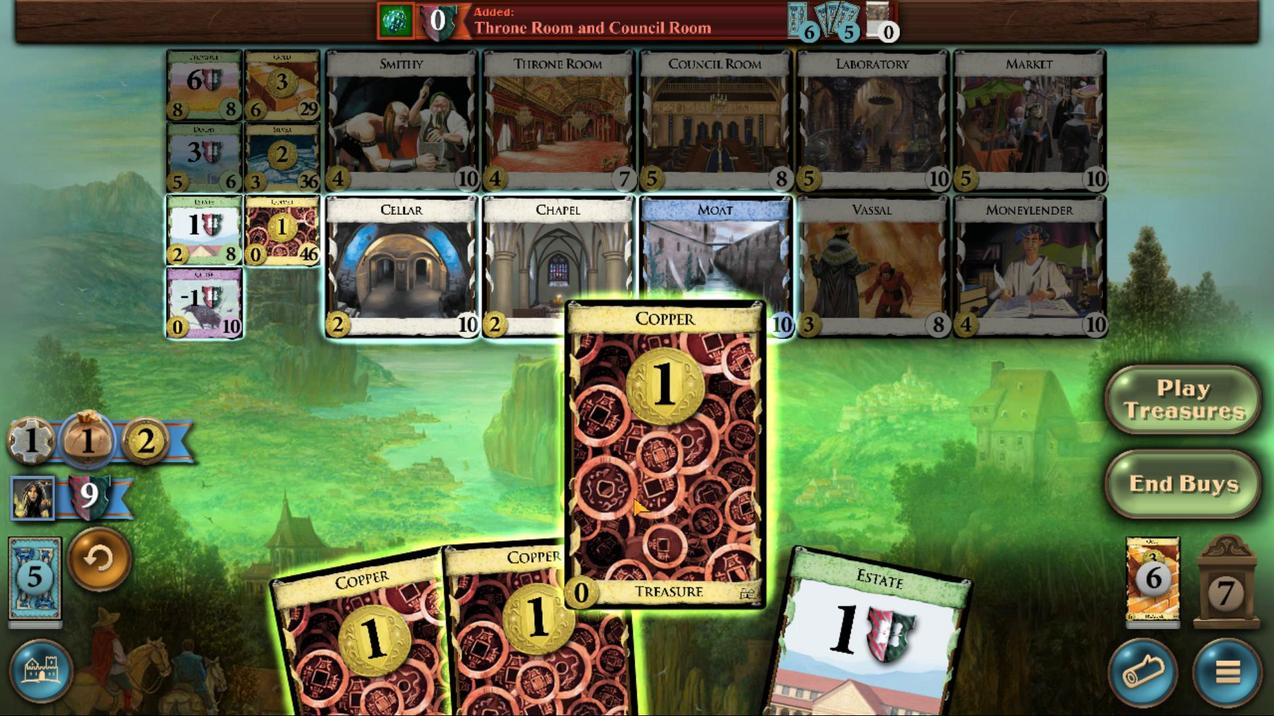 
Action: Mouse moved to (552, 465)
Screenshot: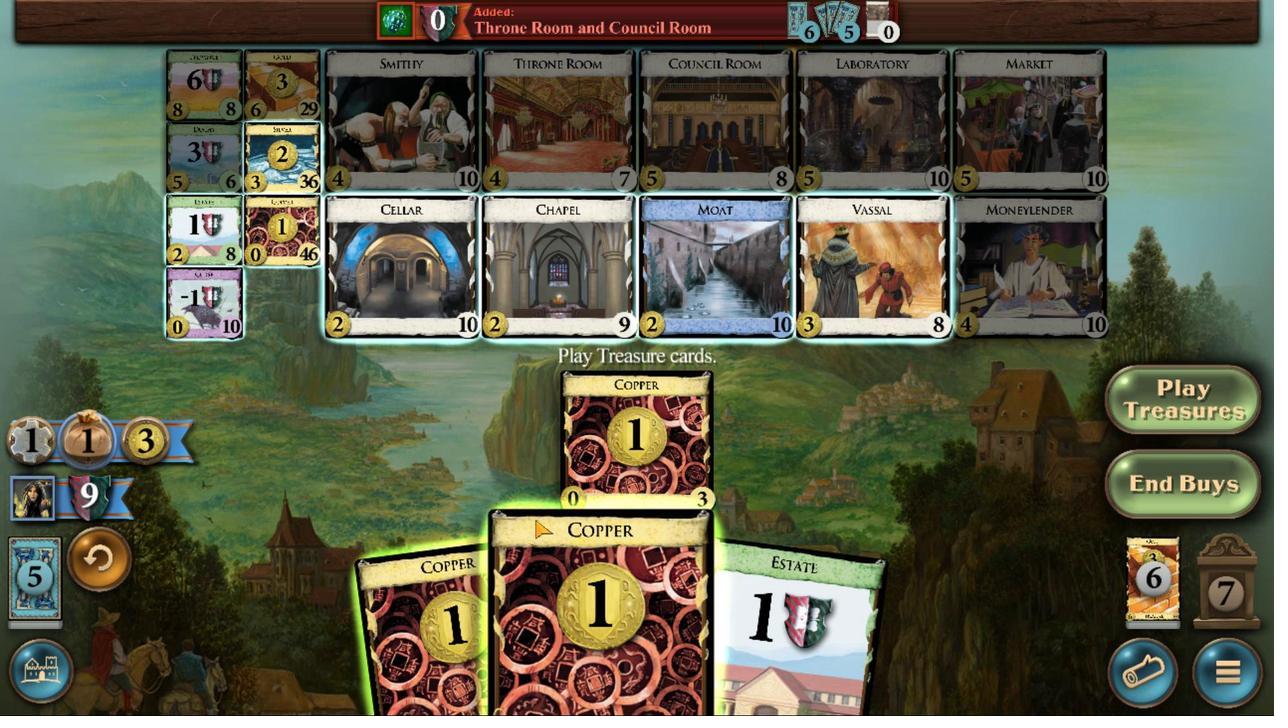 
Action: Mouse pressed left at (552, 465)
Screenshot: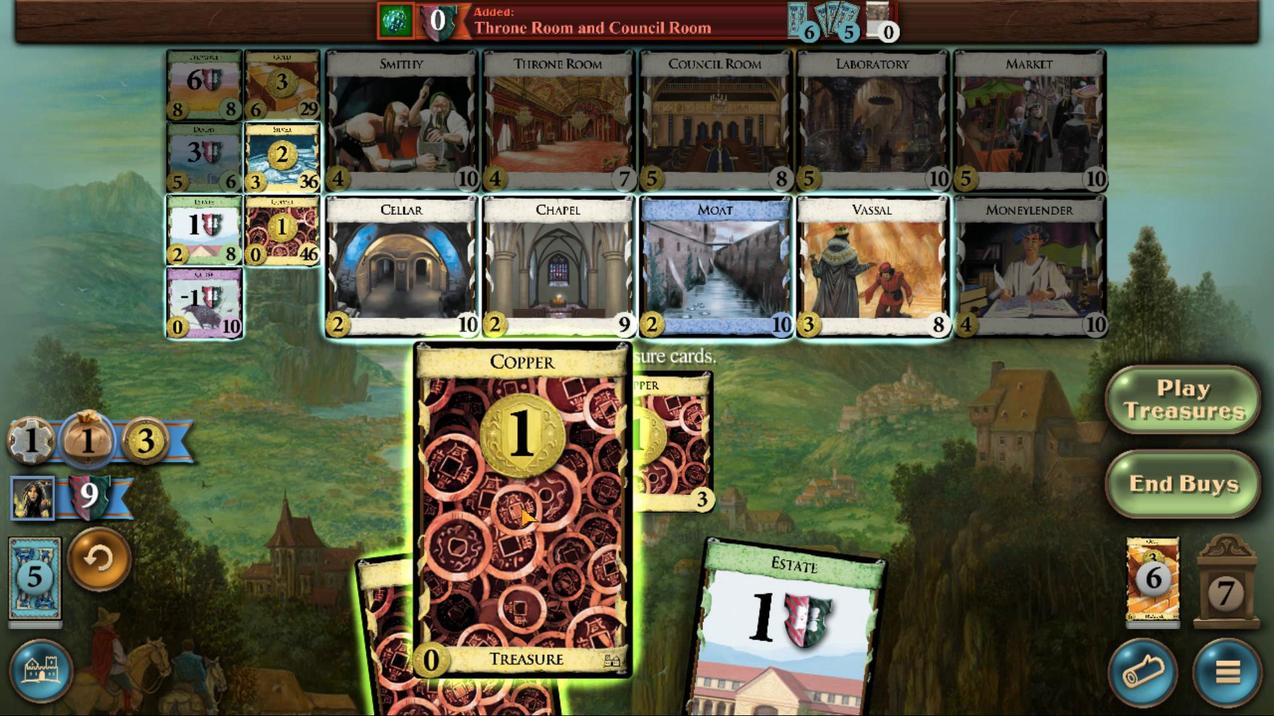 
Action: Mouse moved to (515, 464)
Screenshot: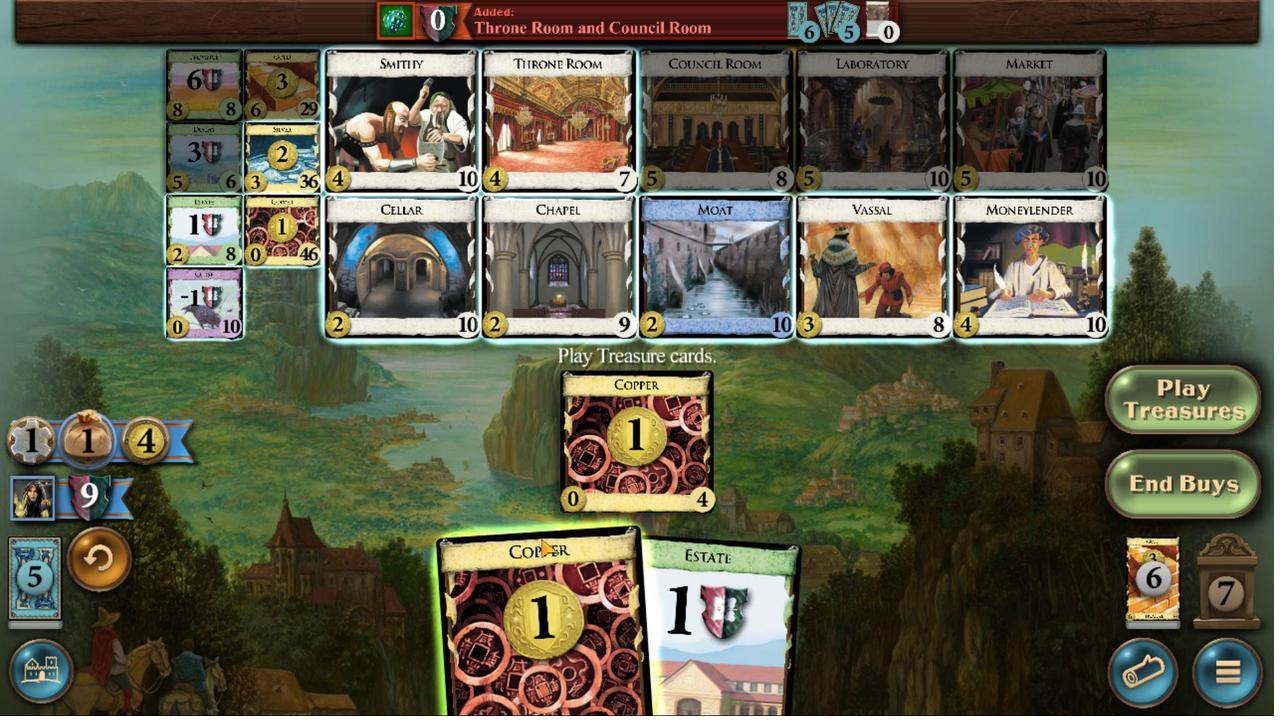 
Action: Mouse pressed left at (515, 464)
Screenshot: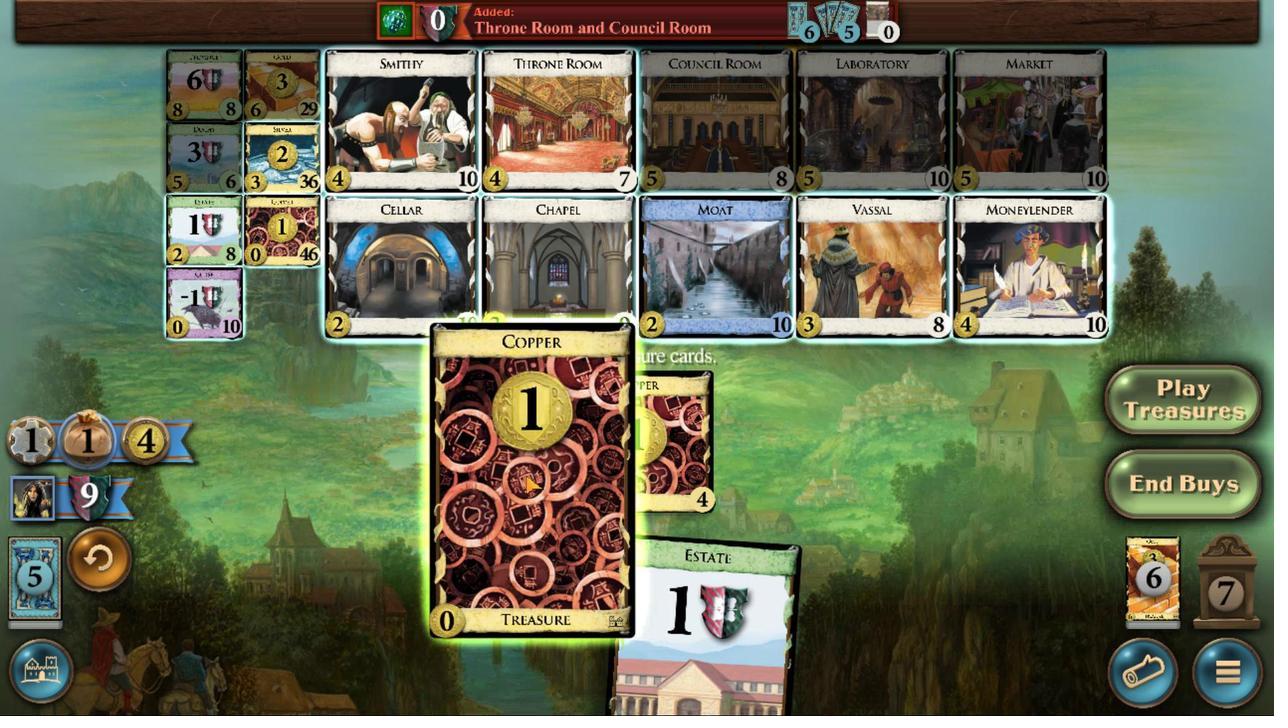 
Action: Mouse moved to (366, 383)
Screenshot: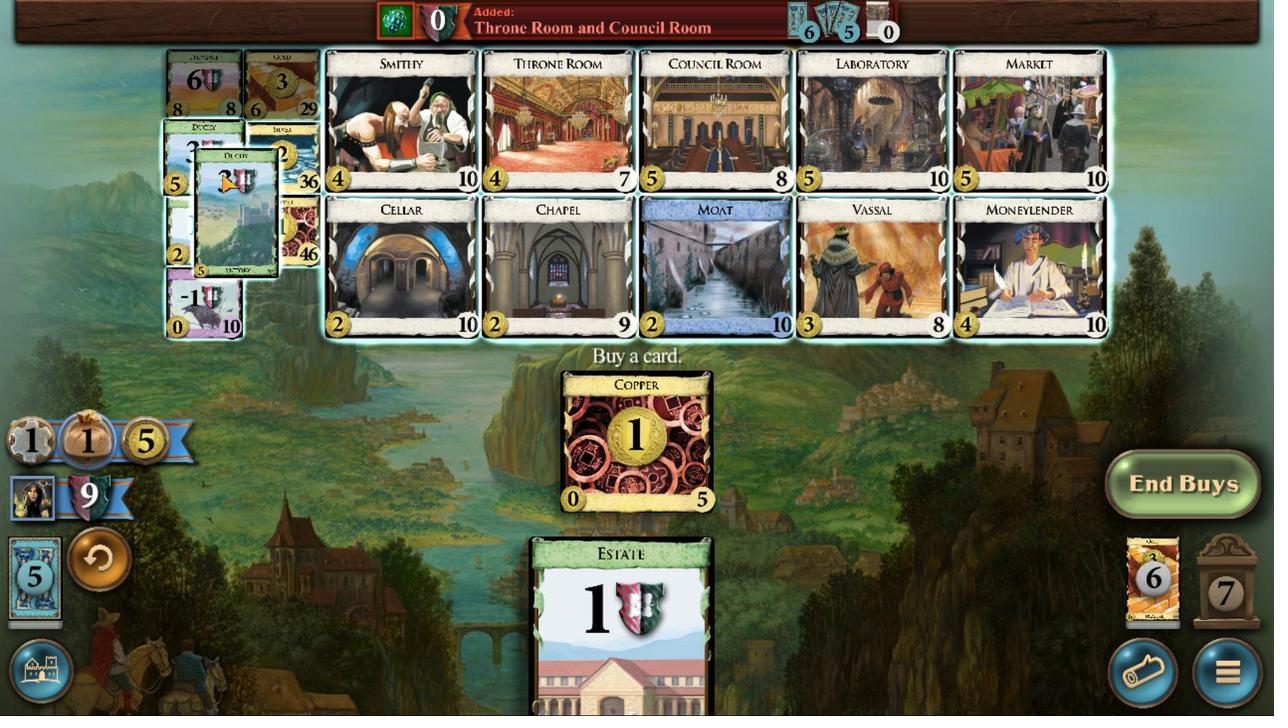 
Action: Mouse pressed left at (366, 383)
Screenshot: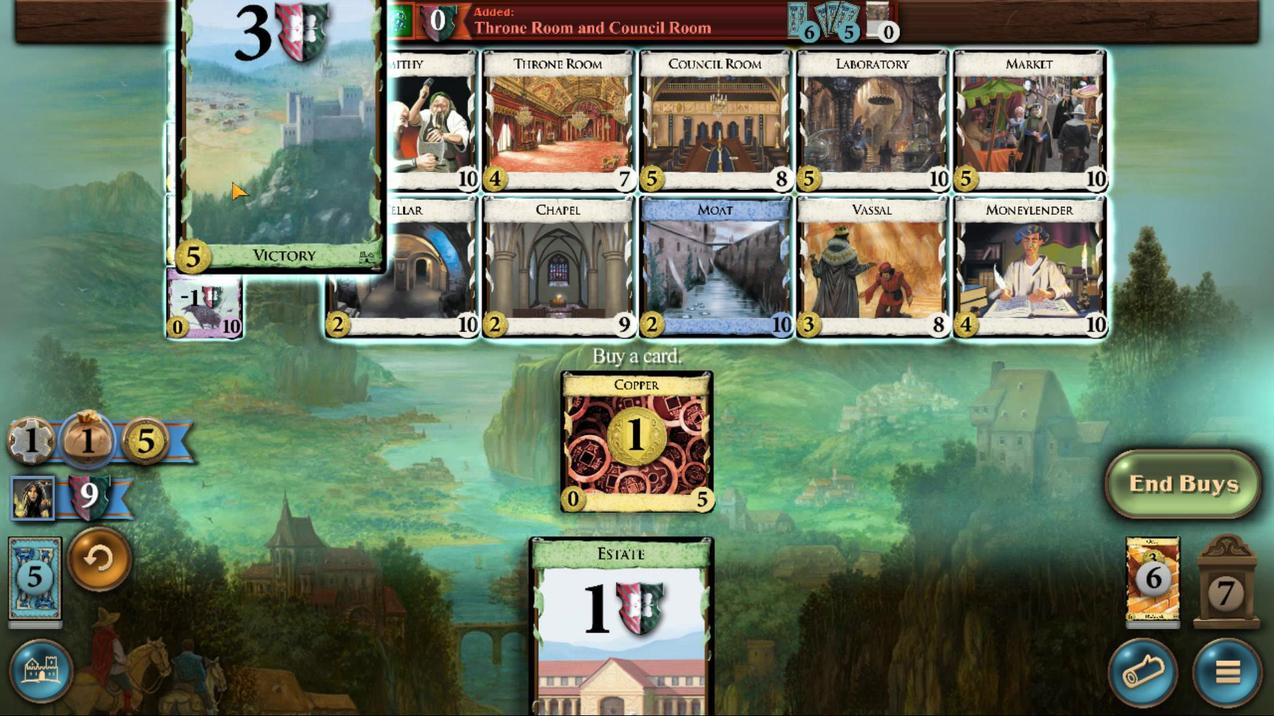 
Action: Mouse moved to (606, 465)
Screenshot: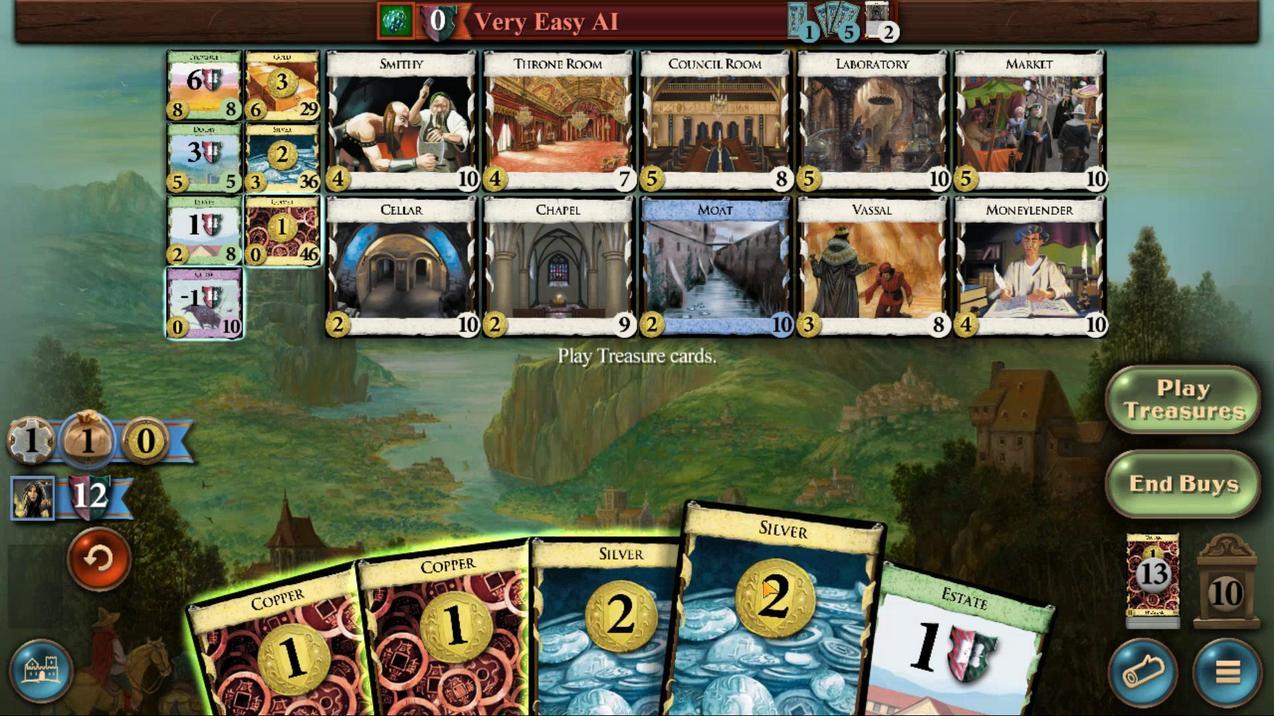 
Action: Mouse pressed left at (606, 465)
Screenshot: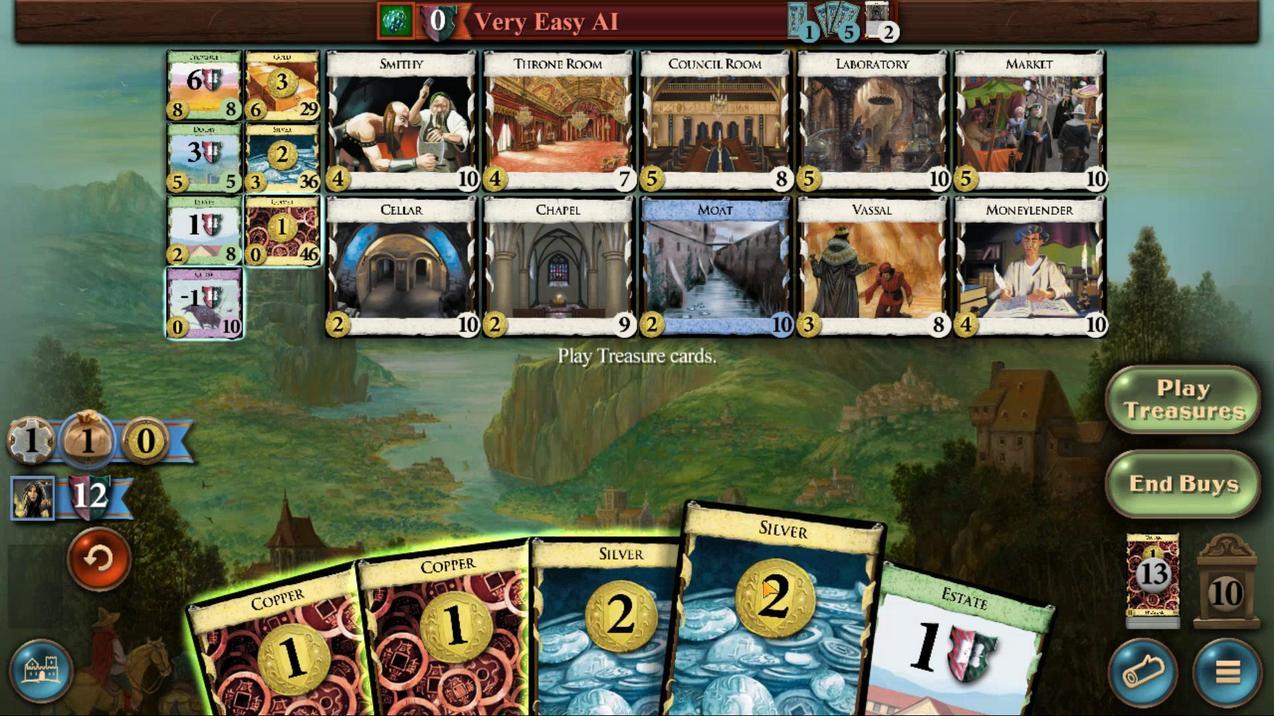 
Action: Mouse moved to (606, 466)
Screenshot: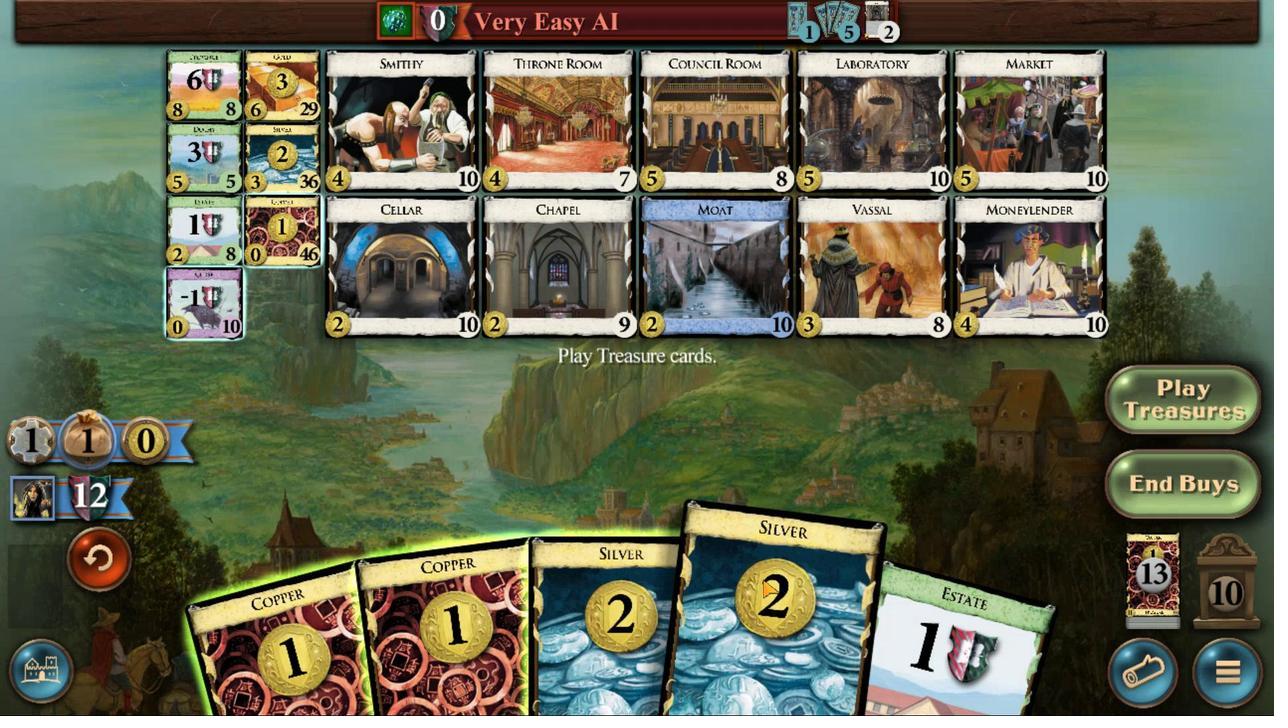 
Action: Mouse pressed left at (606, 466)
Screenshot: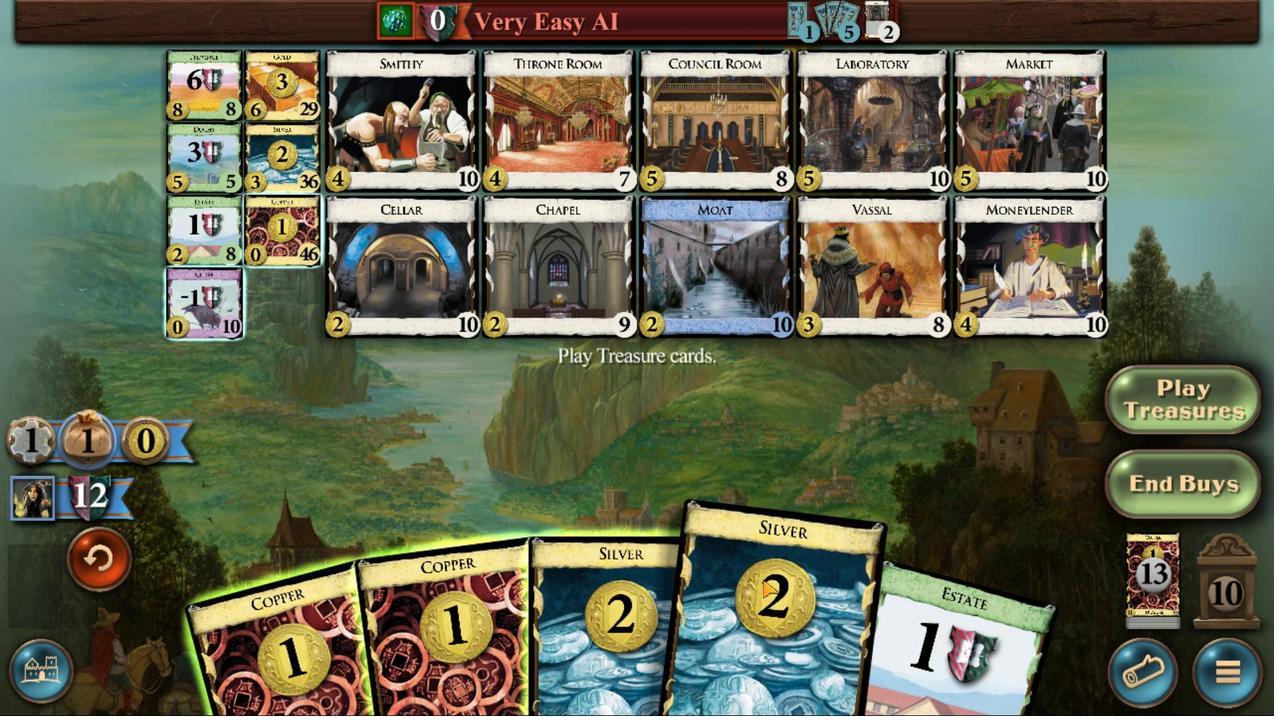 
Action: Mouse moved to (606, 466)
Screenshot: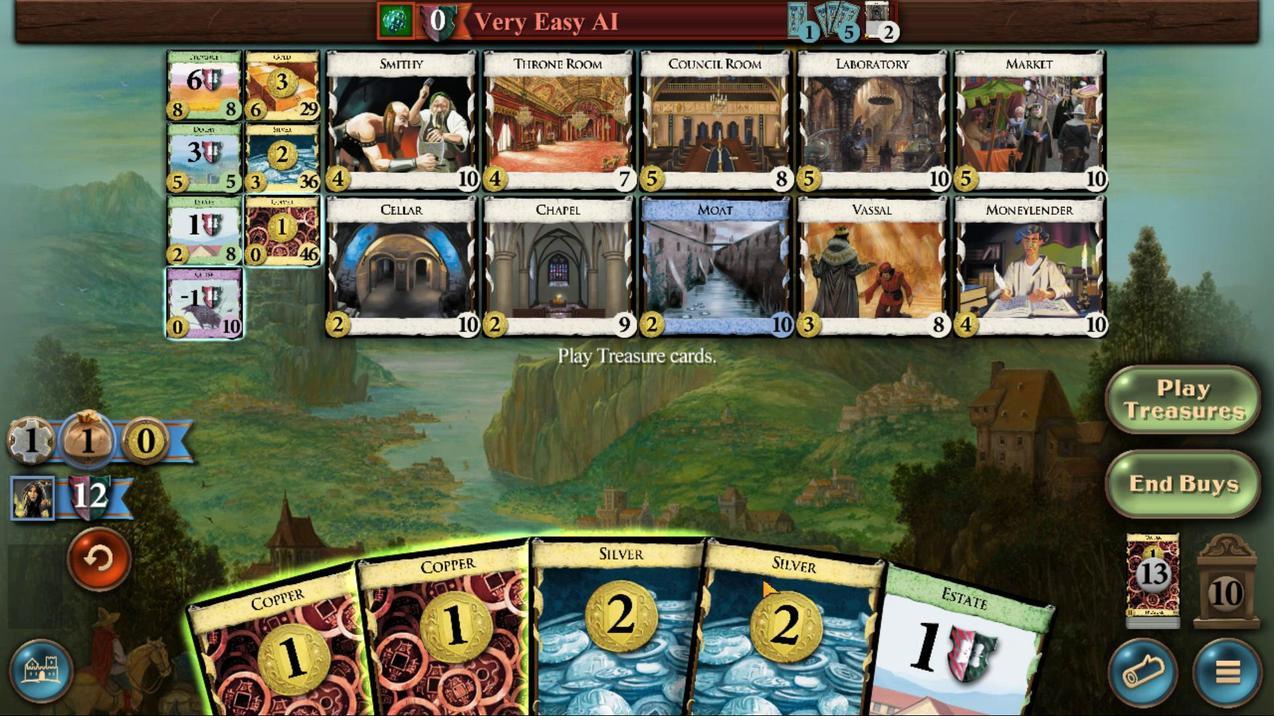 
Action: Mouse pressed left at (606, 466)
Screenshot: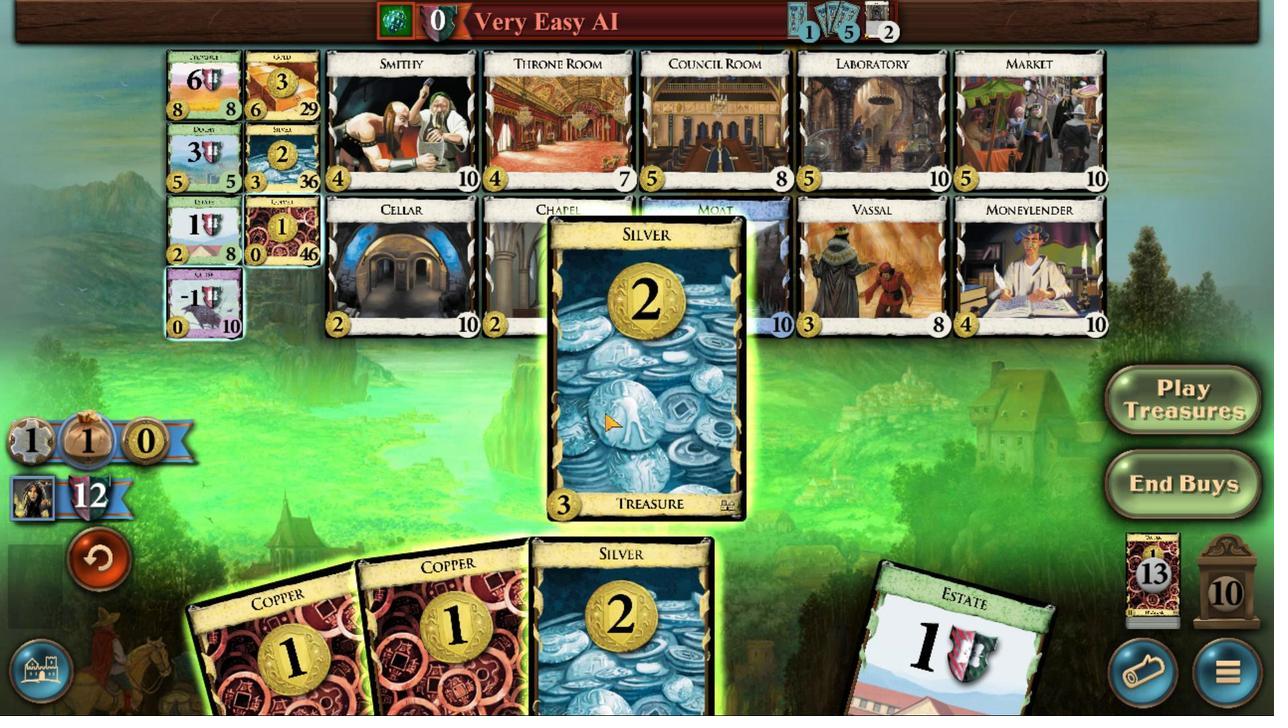 
Action: Mouse moved to (576, 465)
Screenshot: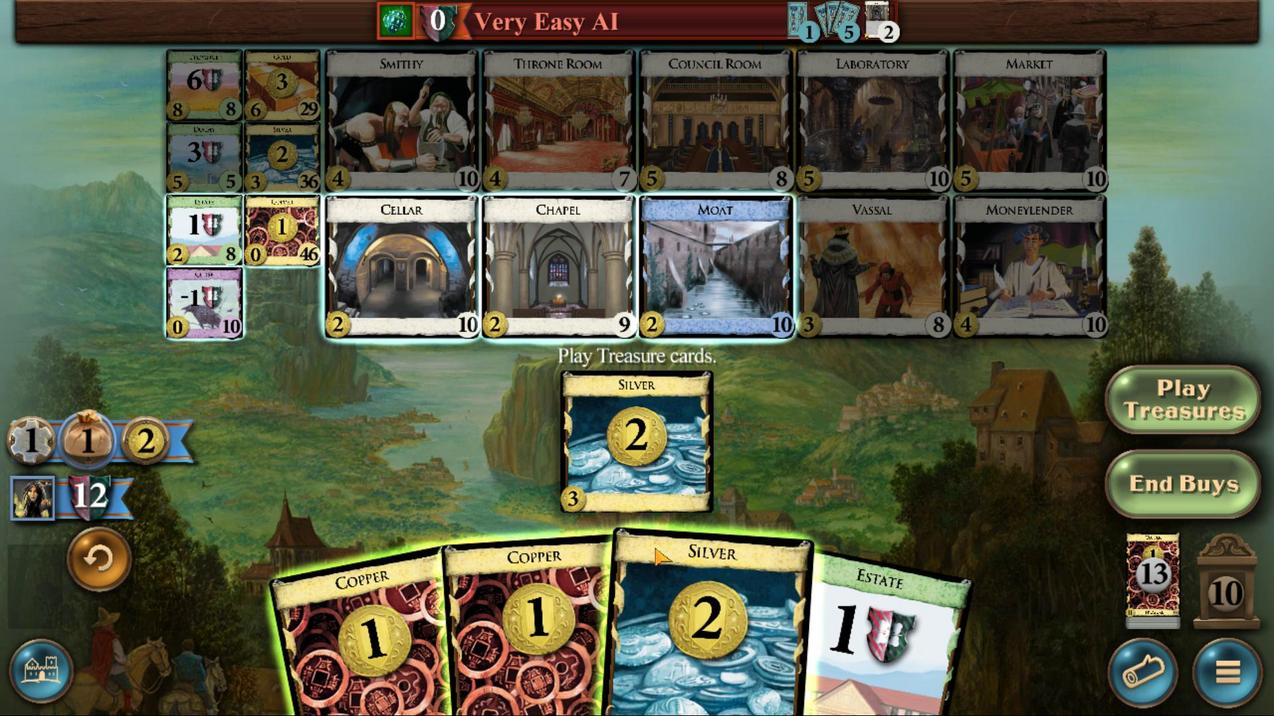 
Action: Mouse pressed left at (576, 465)
Screenshot: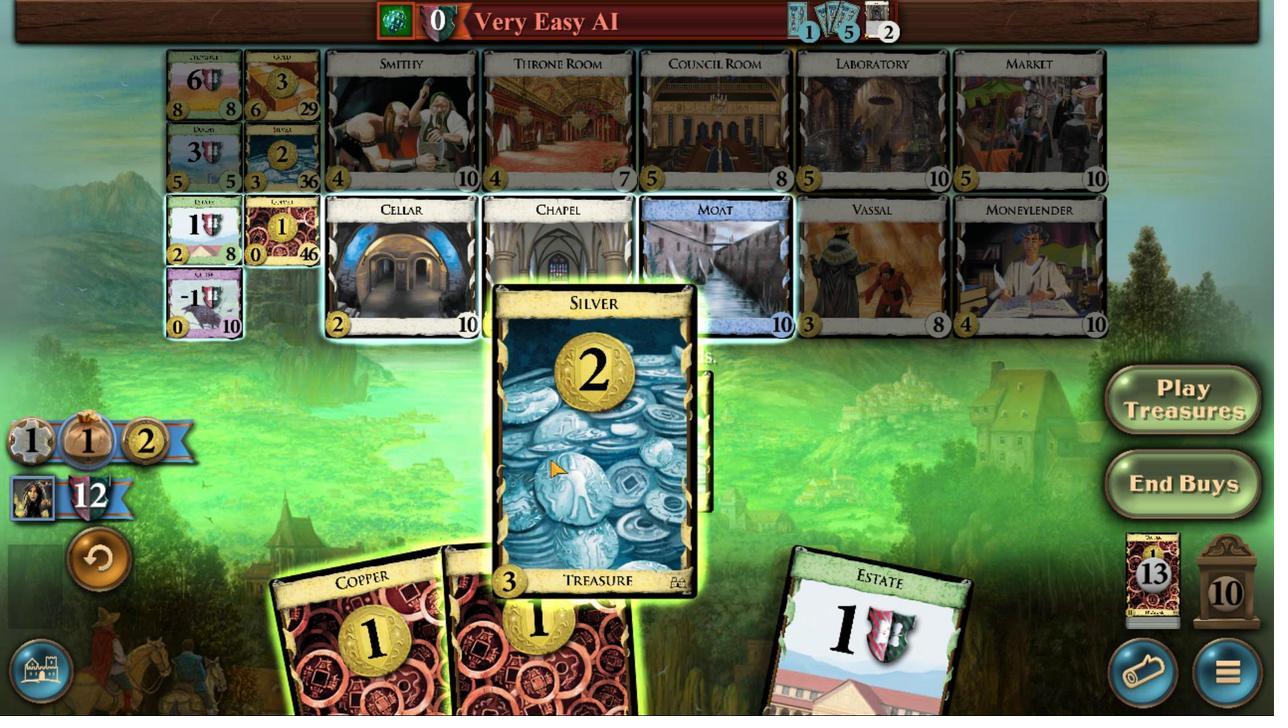 
Action: Mouse moved to (546, 464)
Screenshot: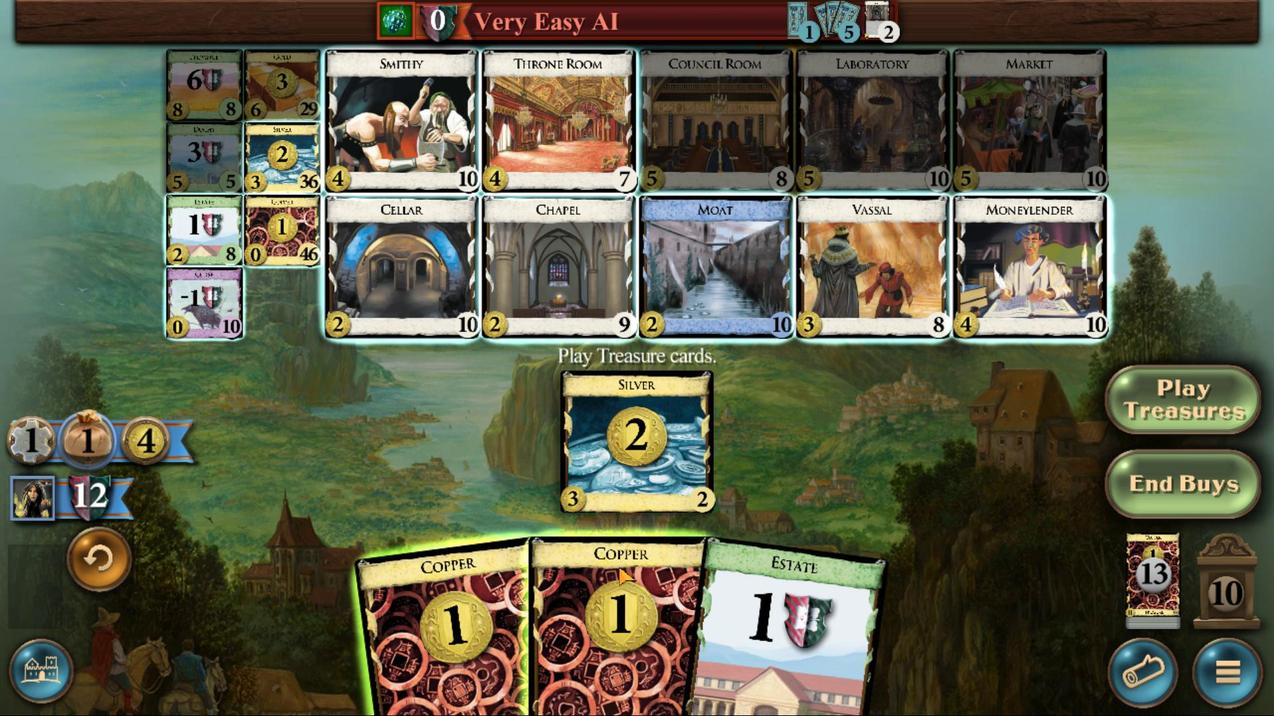 
Action: Mouse pressed left at (546, 464)
Screenshot: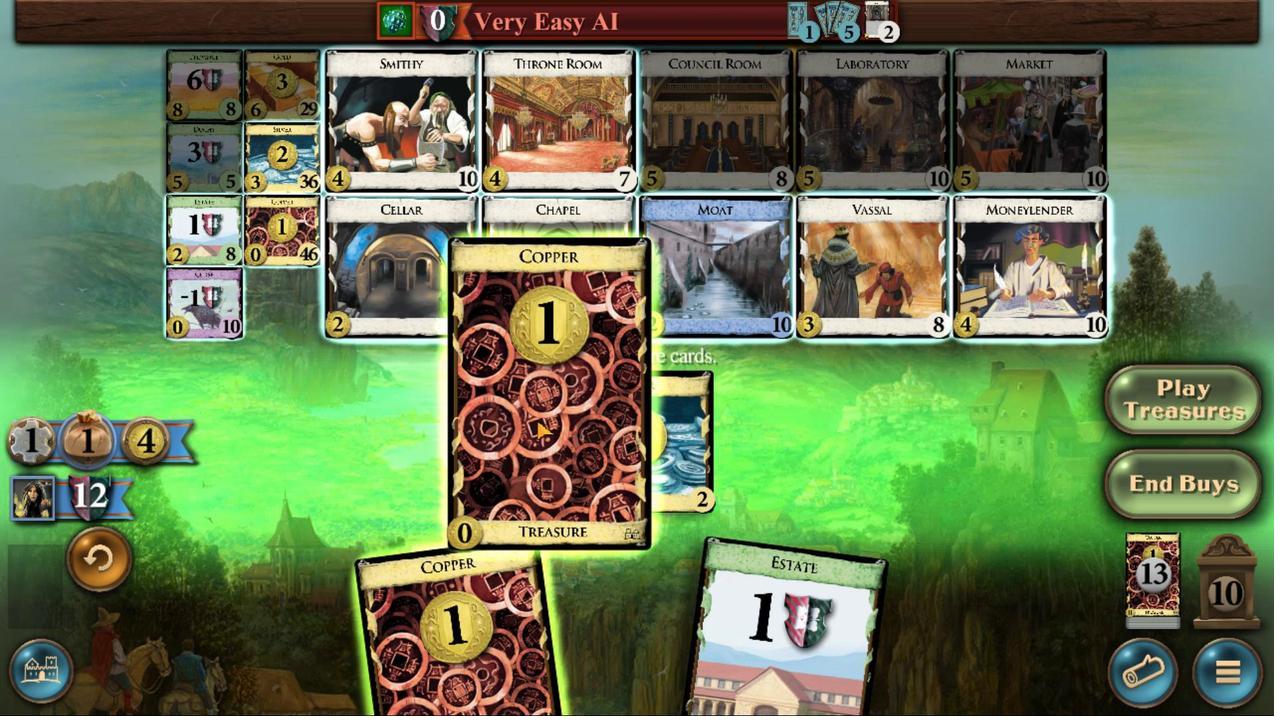 
Action: Mouse moved to (534, 469)
Screenshot: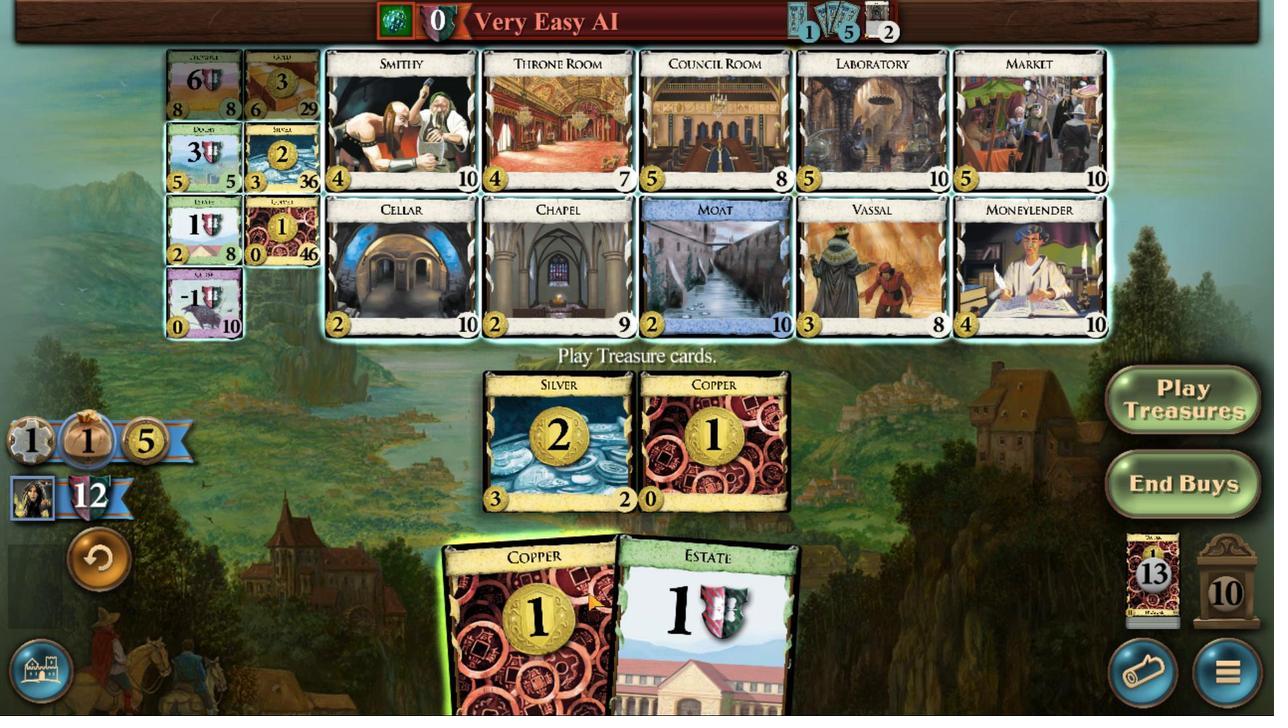 
Action: Mouse pressed left at (534, 469)
Screenshot: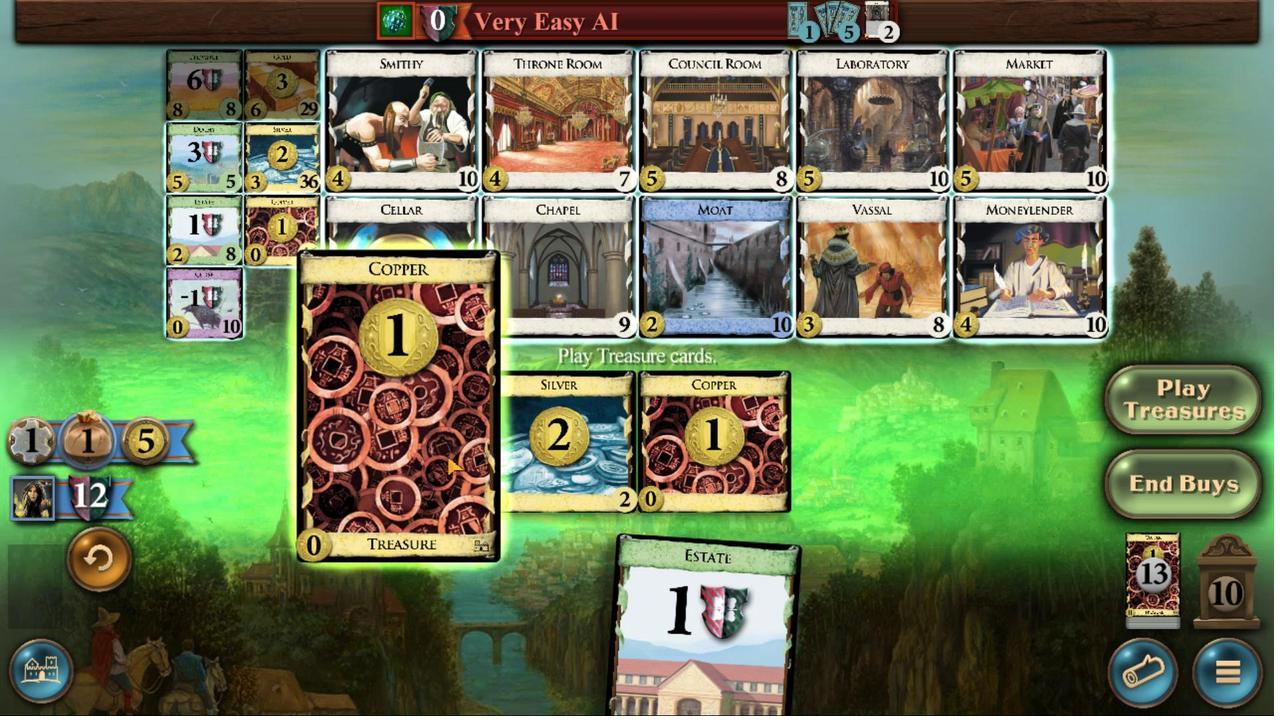 
Action: Mouse moved to (397, 369)
Screenshot: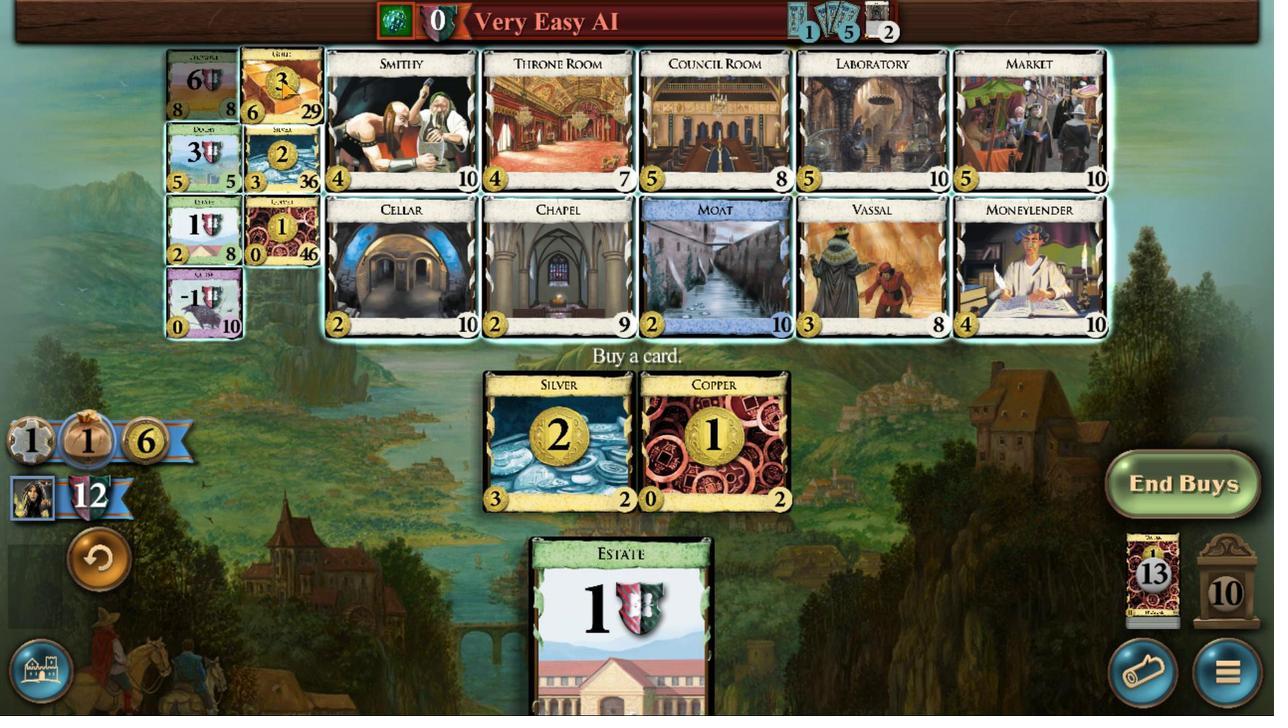 
Action: Mouse pressed left at (397, 369)
Screenshot: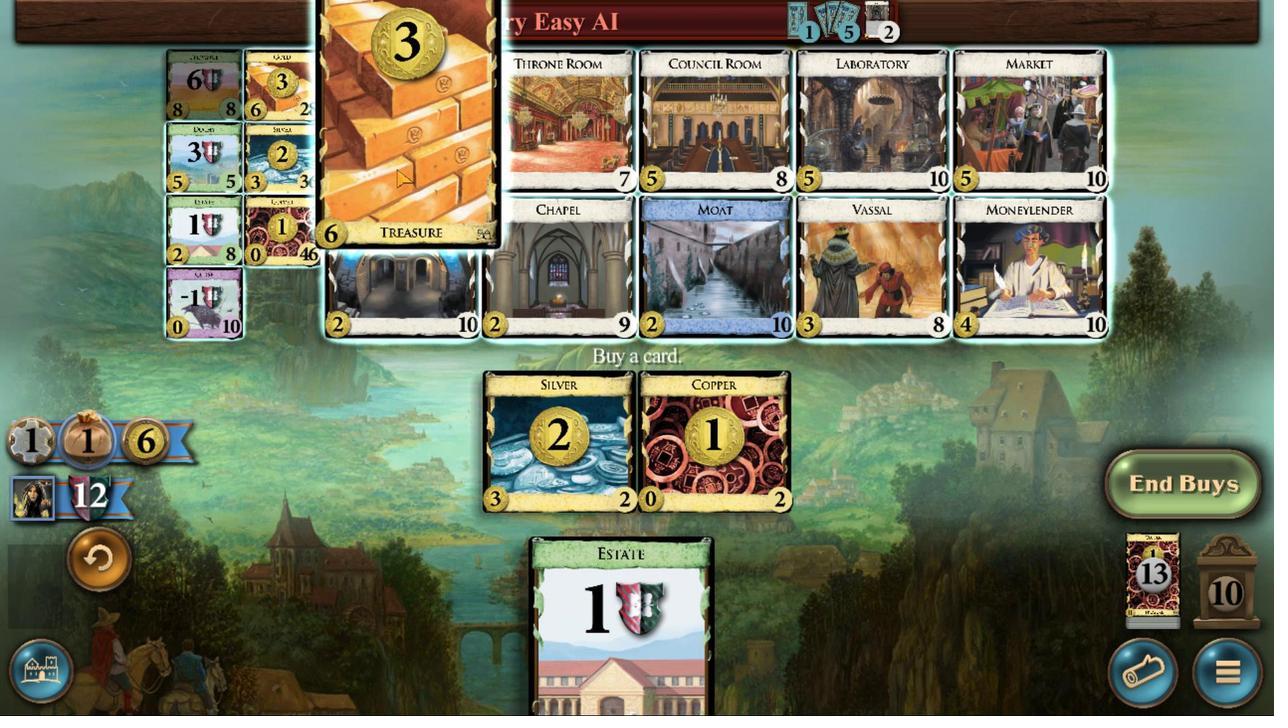 
Action: Mouse moved to (524, 470)
Screenshot: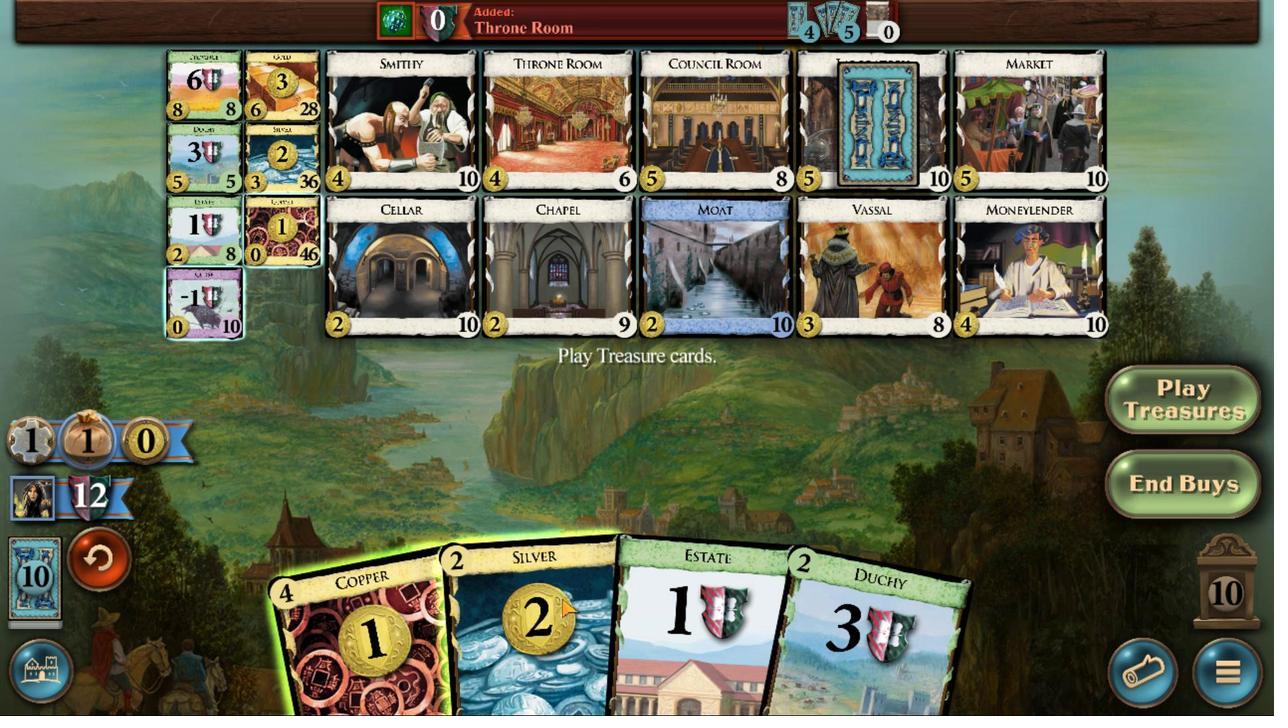 
Action: Mouse pressed left at (524, 470)
Screenshot: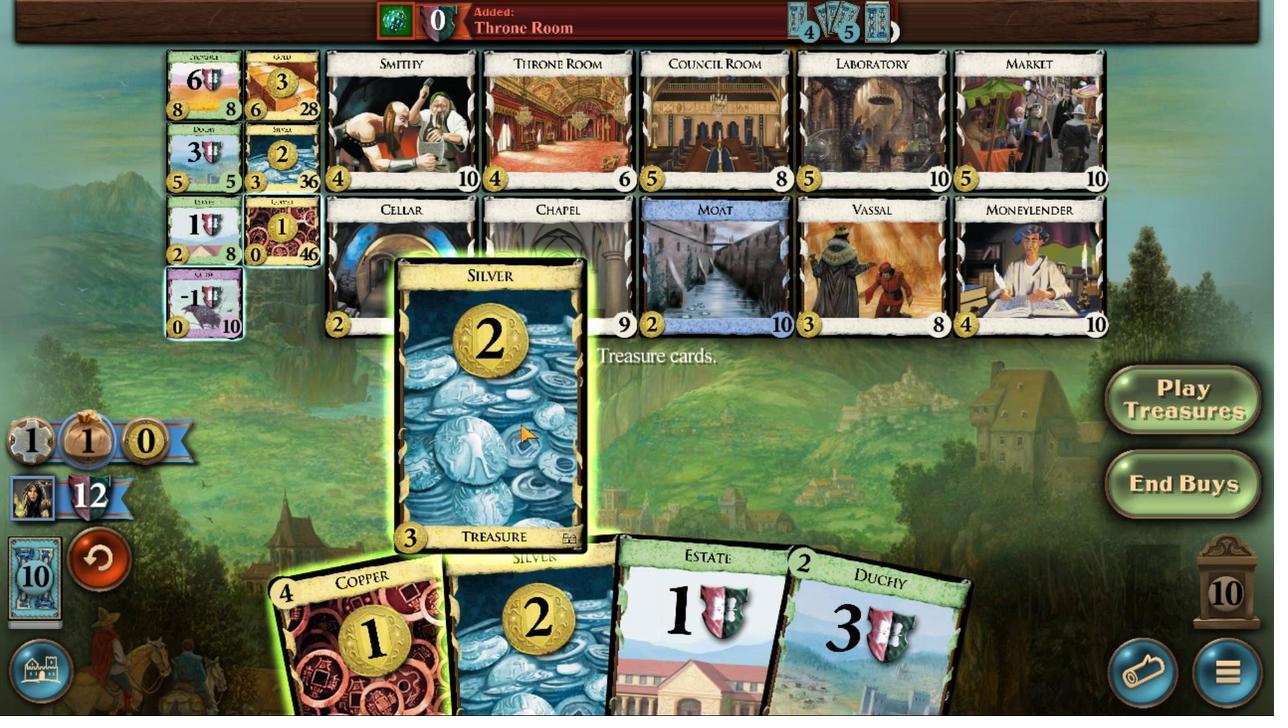 
Action: Mouse moved to (507, 467)
Screenshot: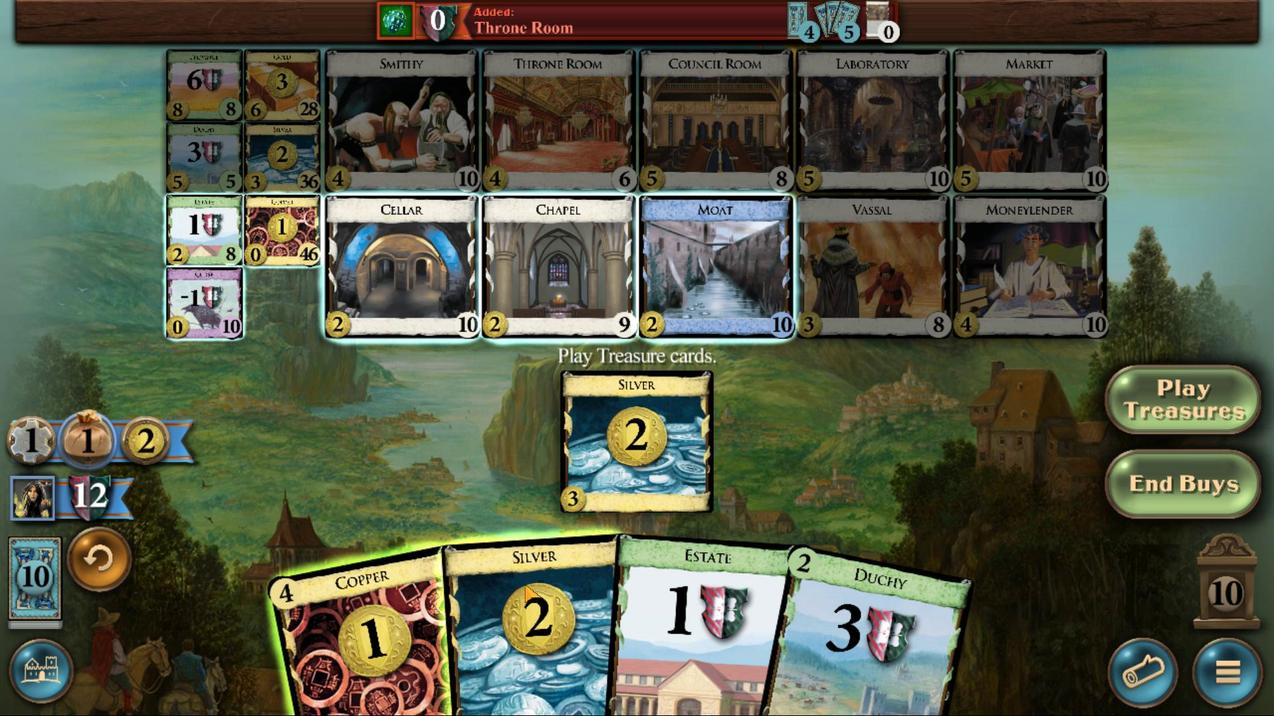 
Action: Mouse pressed left at (507, 467)
Screenshot: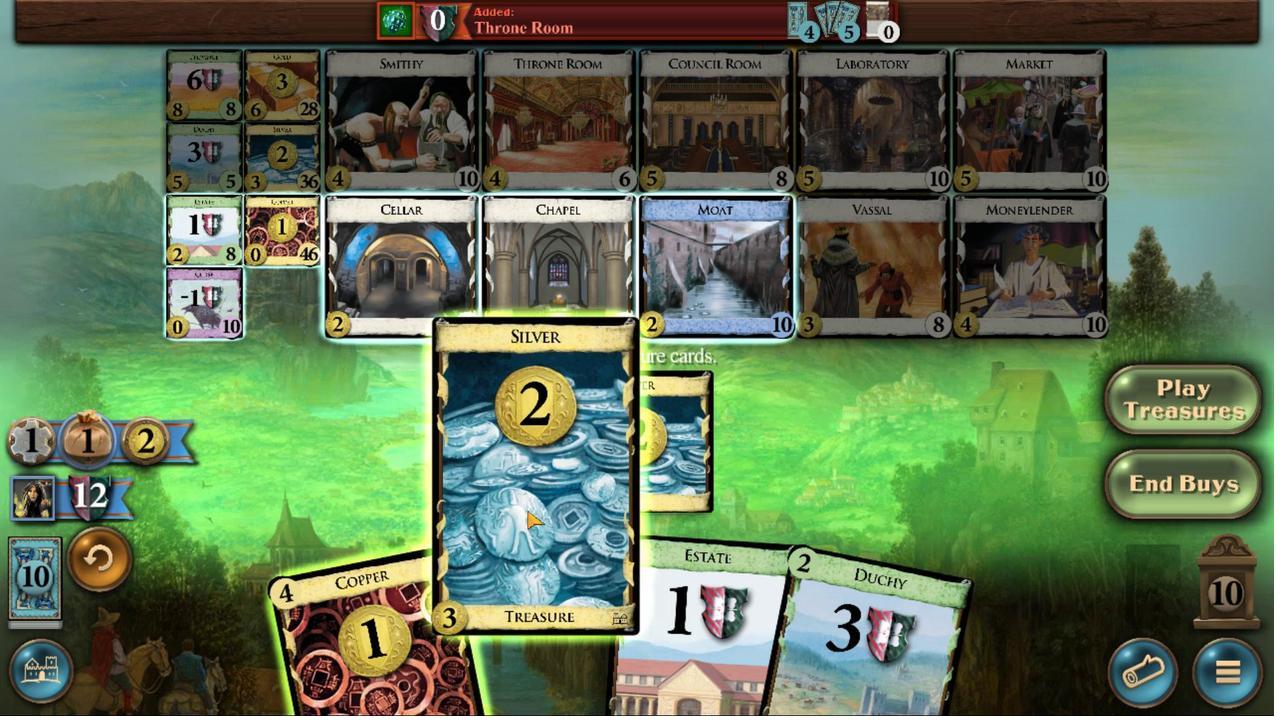 
Action: Mouse moved to (502, 472)
Screenshot: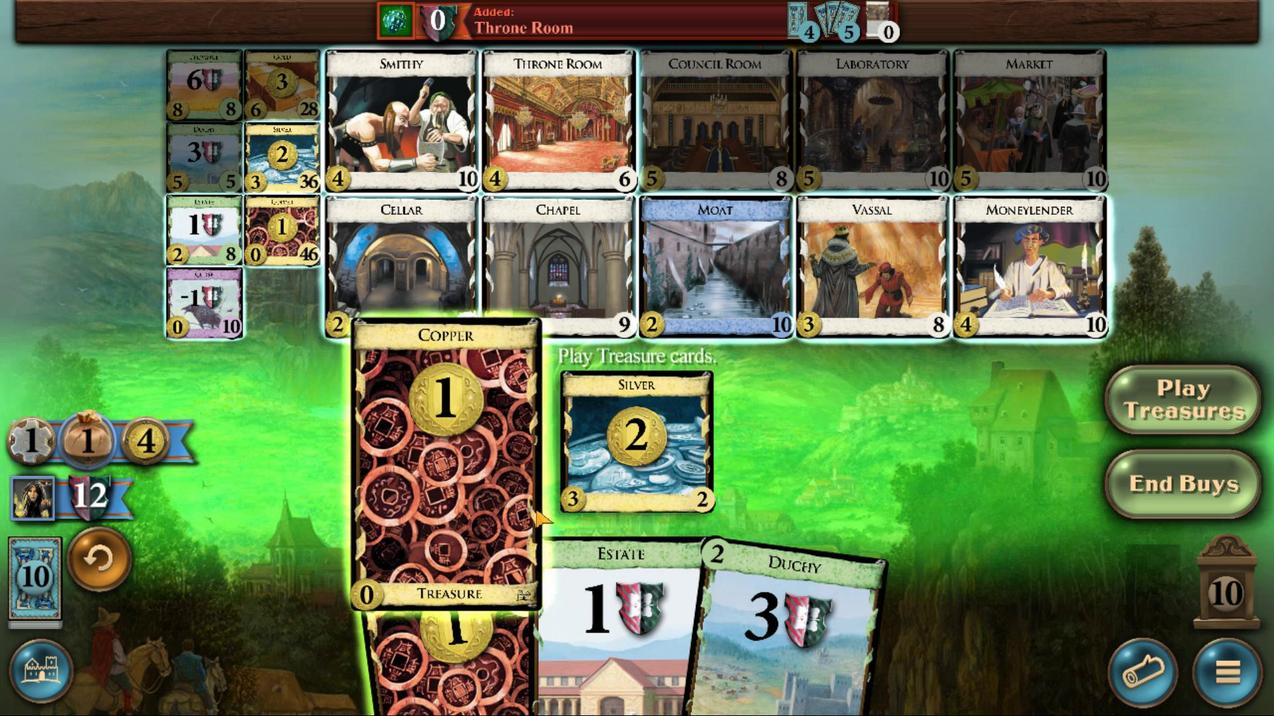 
Action: Mouse pressed left at (502, 472)
Screenshot: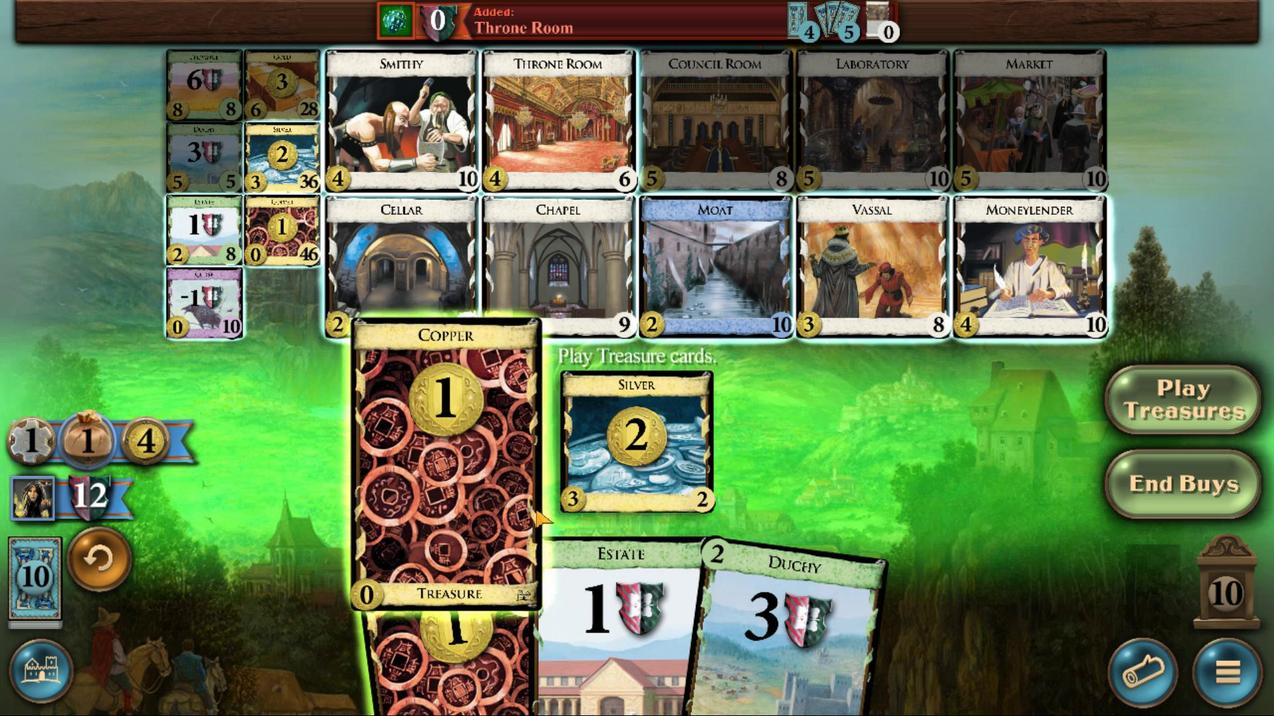 
Action: Mouse moved to (488, 475)
Screenshot: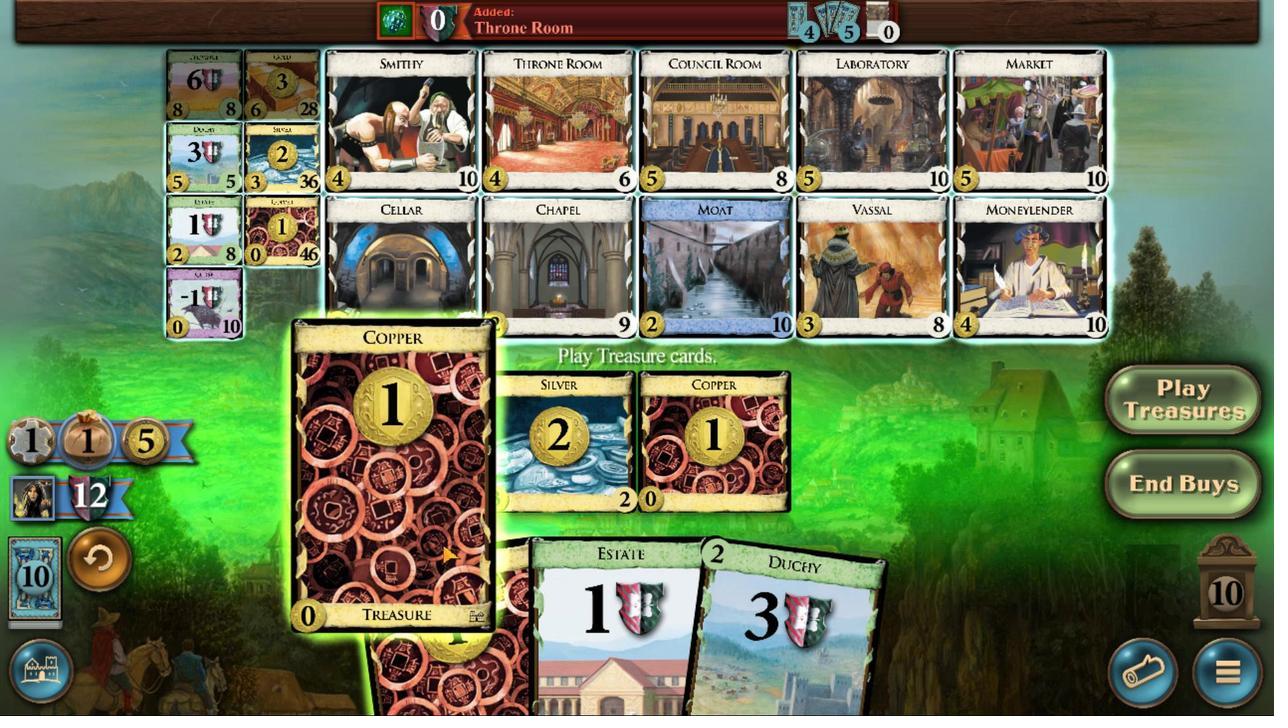 
Action: Mouse pressed left at (488, 475)
Screenshot: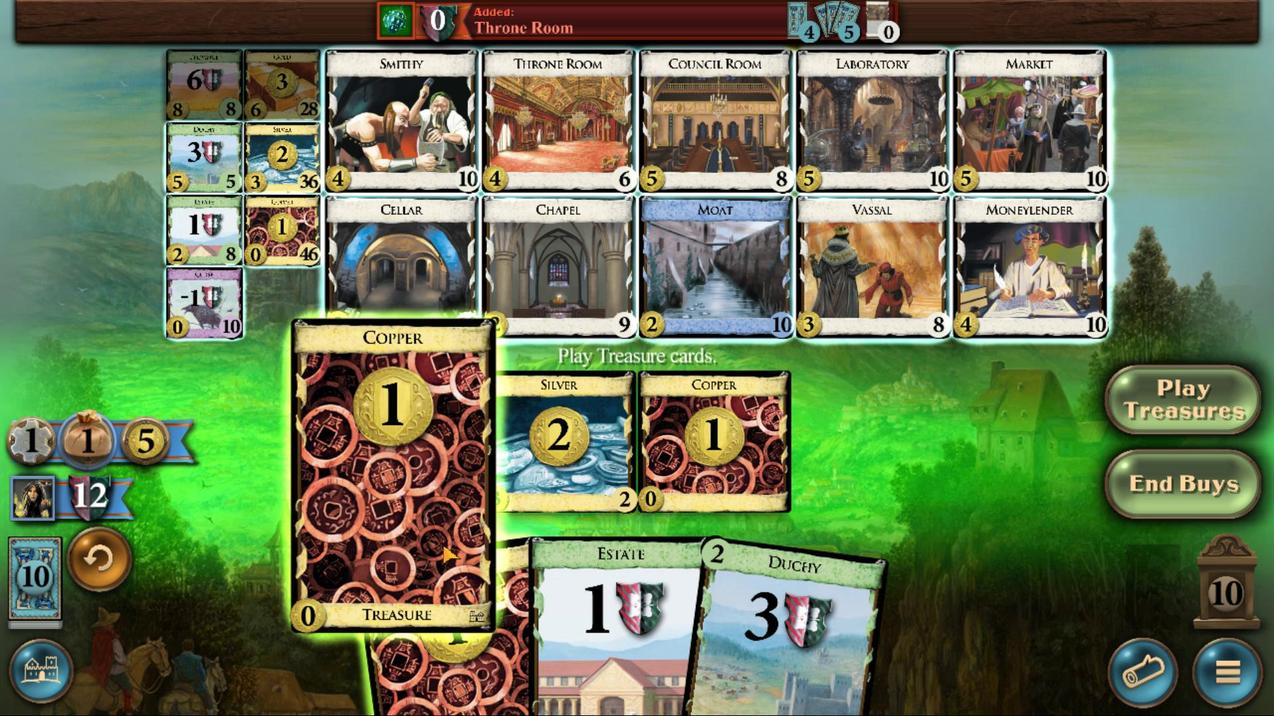 
Action: Mouse moved to (469, 475)
Screenshot: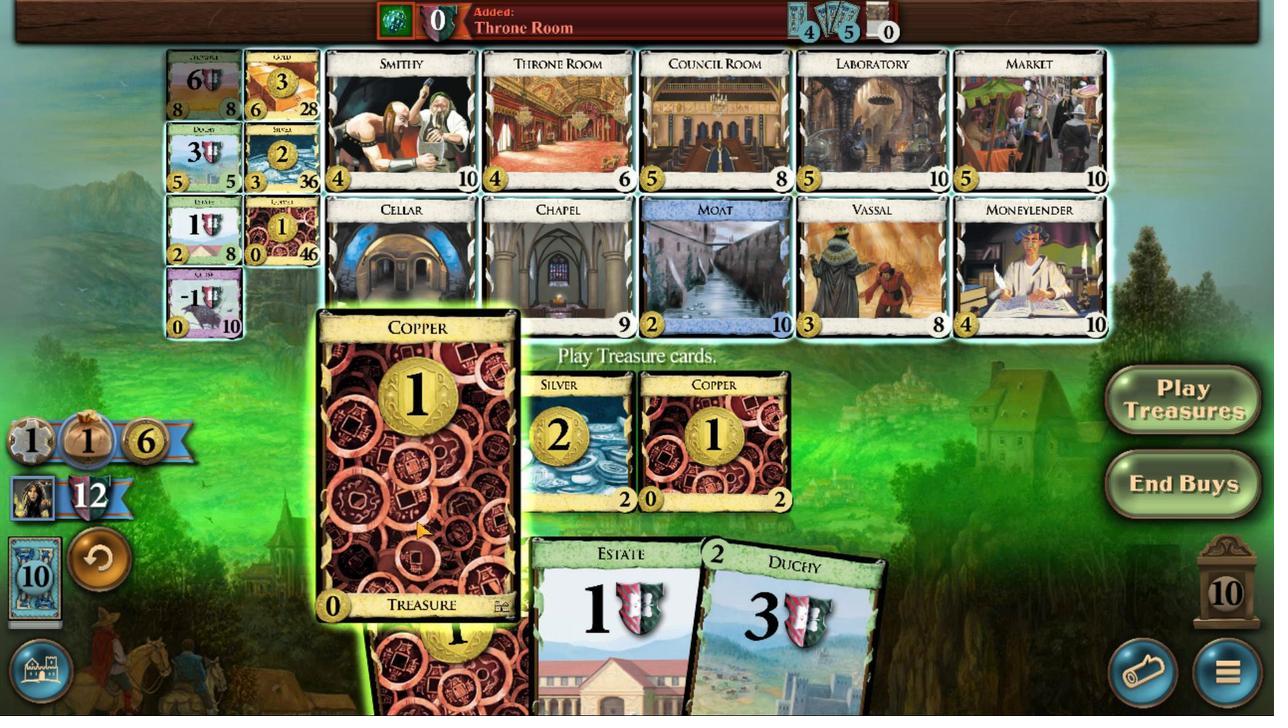 
Action: Mouse pressed left at (469, 475)
Screenshot: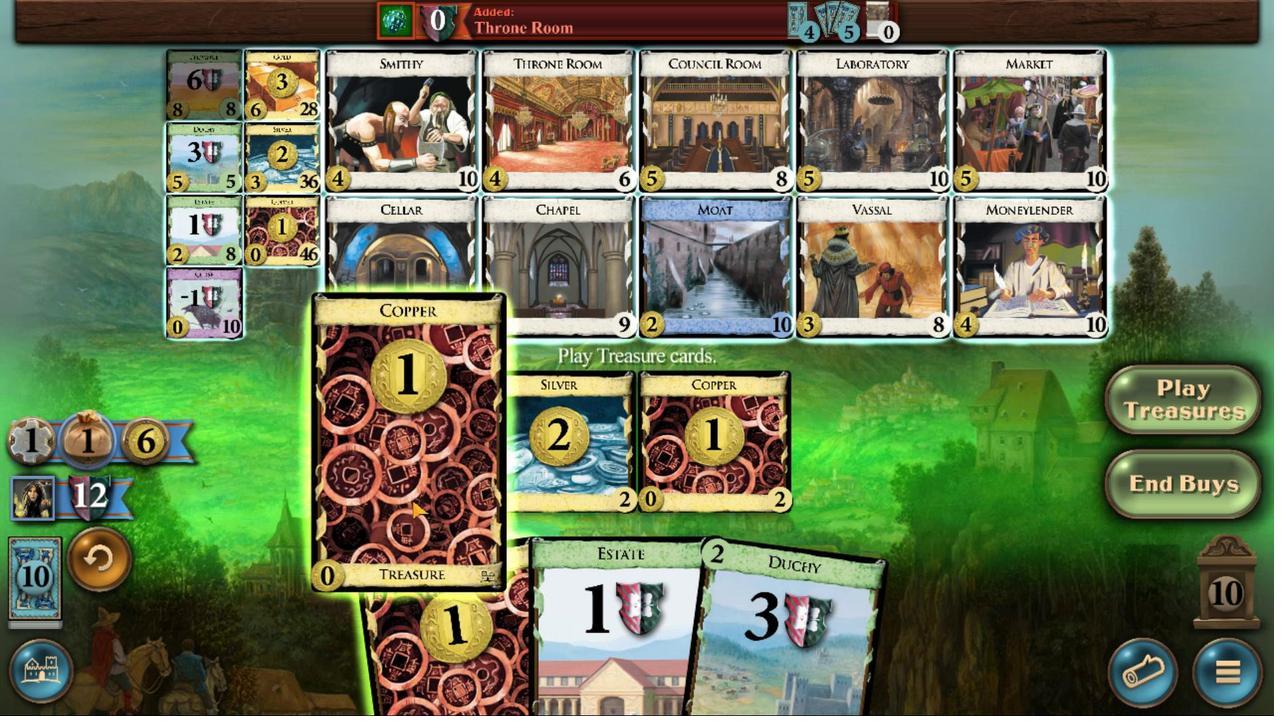 
Action: Mouse moved to (480, 442)
Screenshot: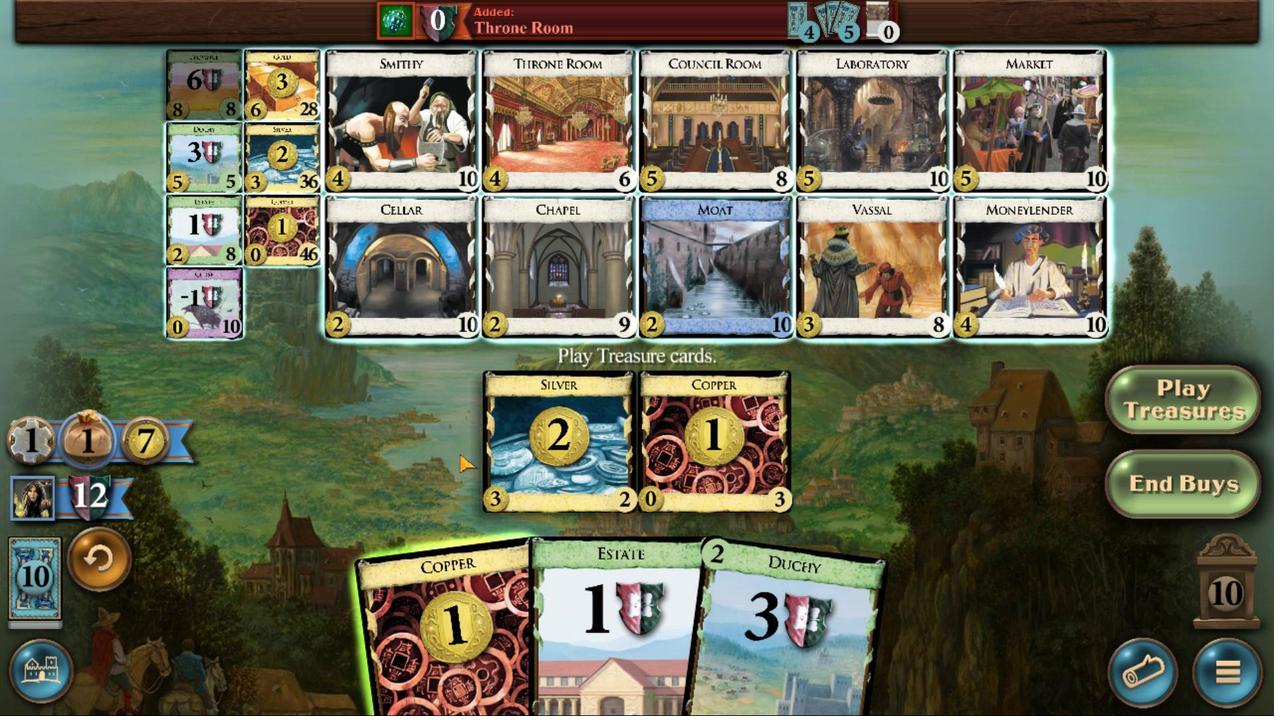 
Action: Mouse pressed left at (480, 442)
Screenshot: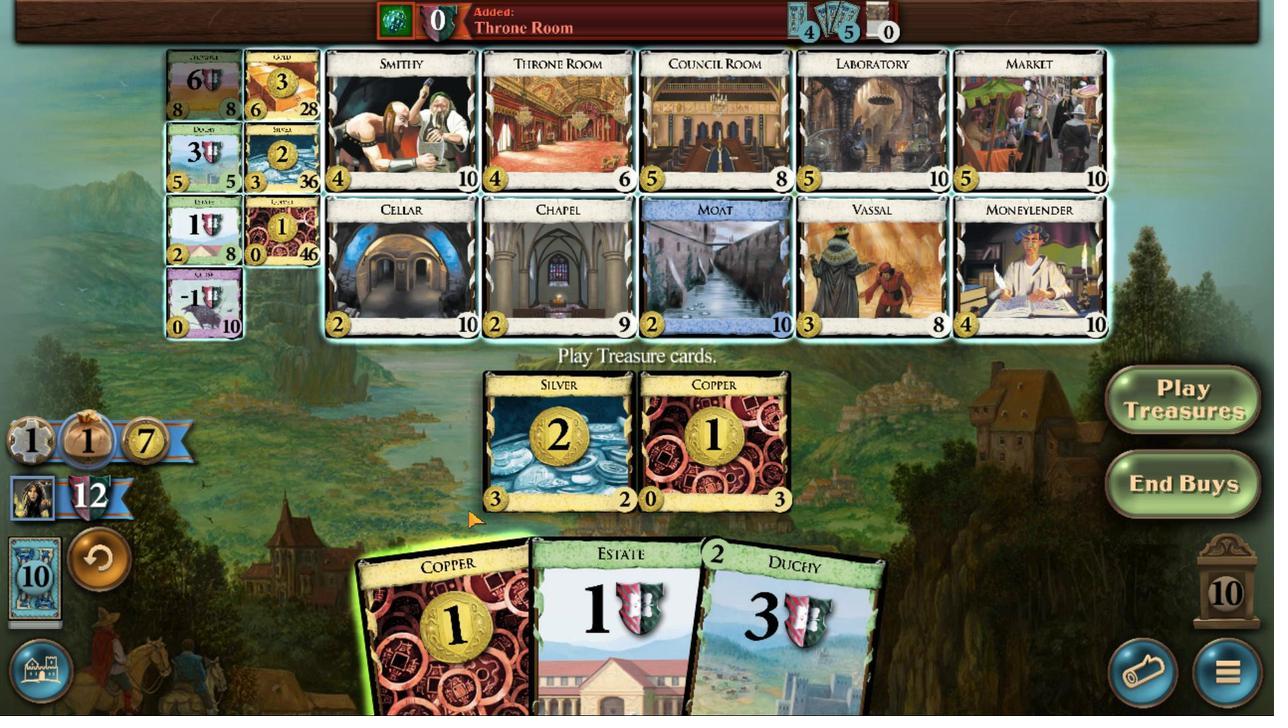 
Action: Mouse moved to (473, 463)
Screenshot: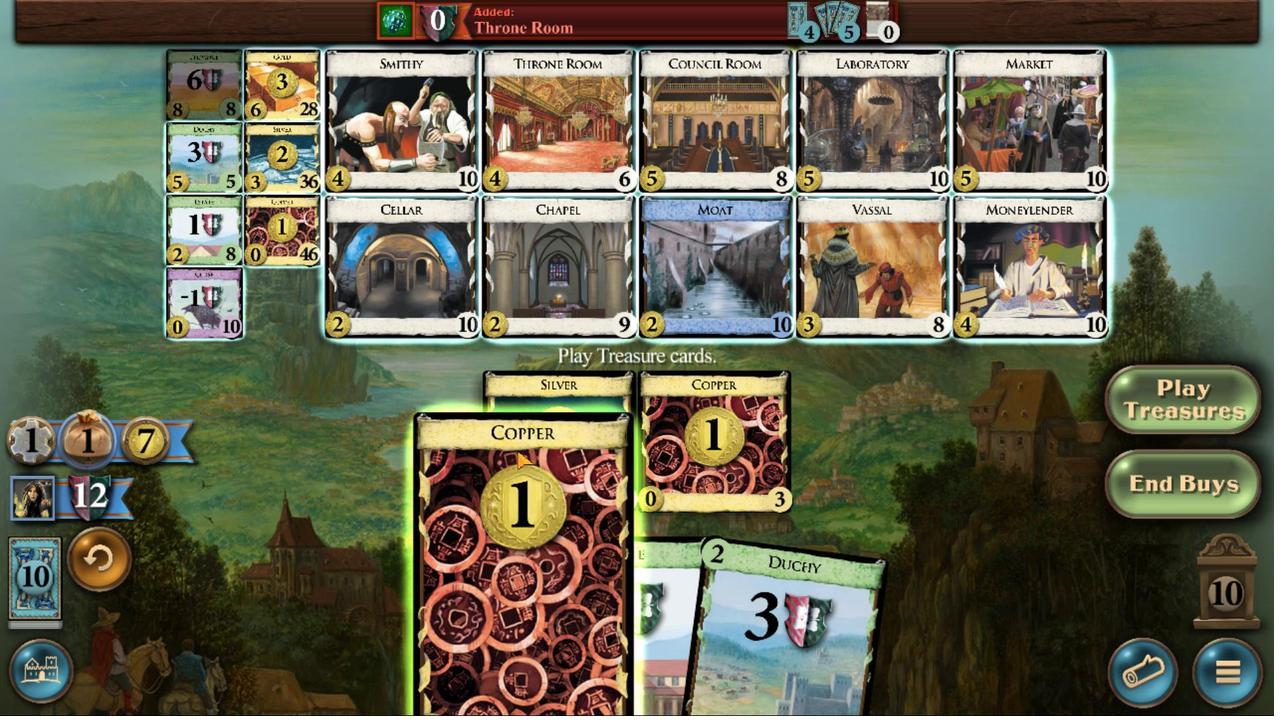 
Action: Mouse pressed left at (473, 463)
Screenshot: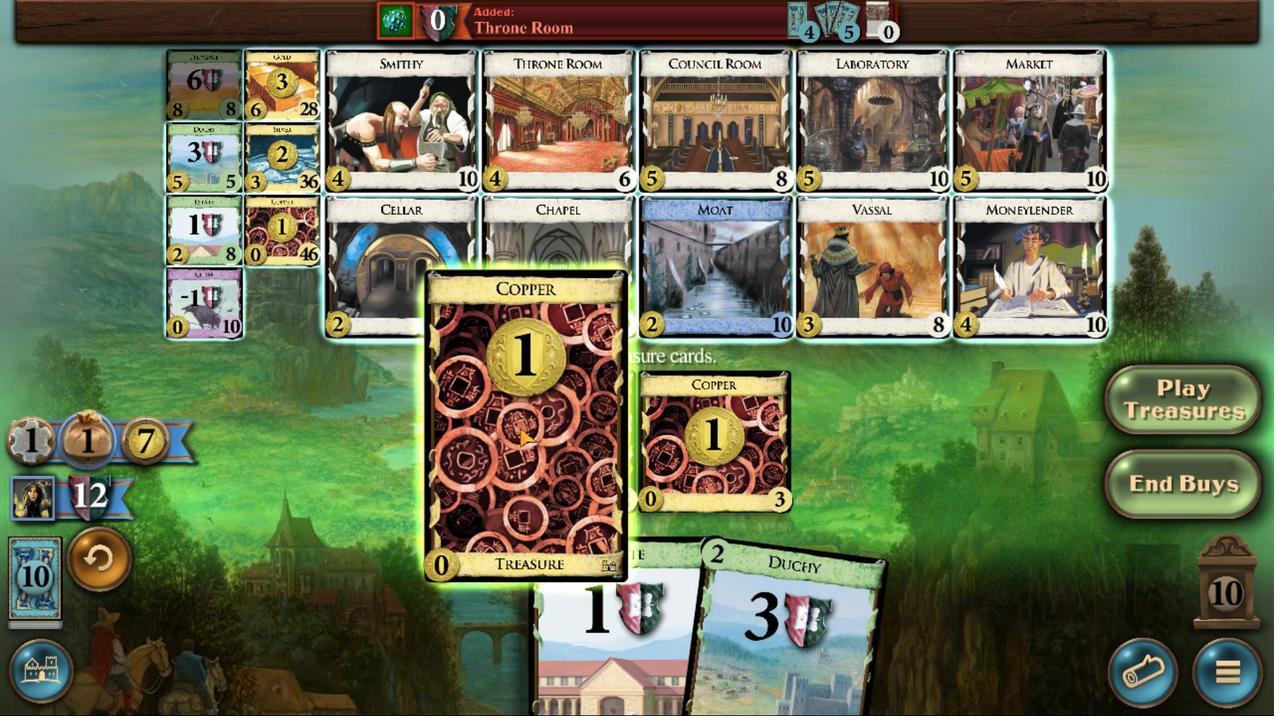 
Action: Mouse moved to (374, 377)
Screenshot: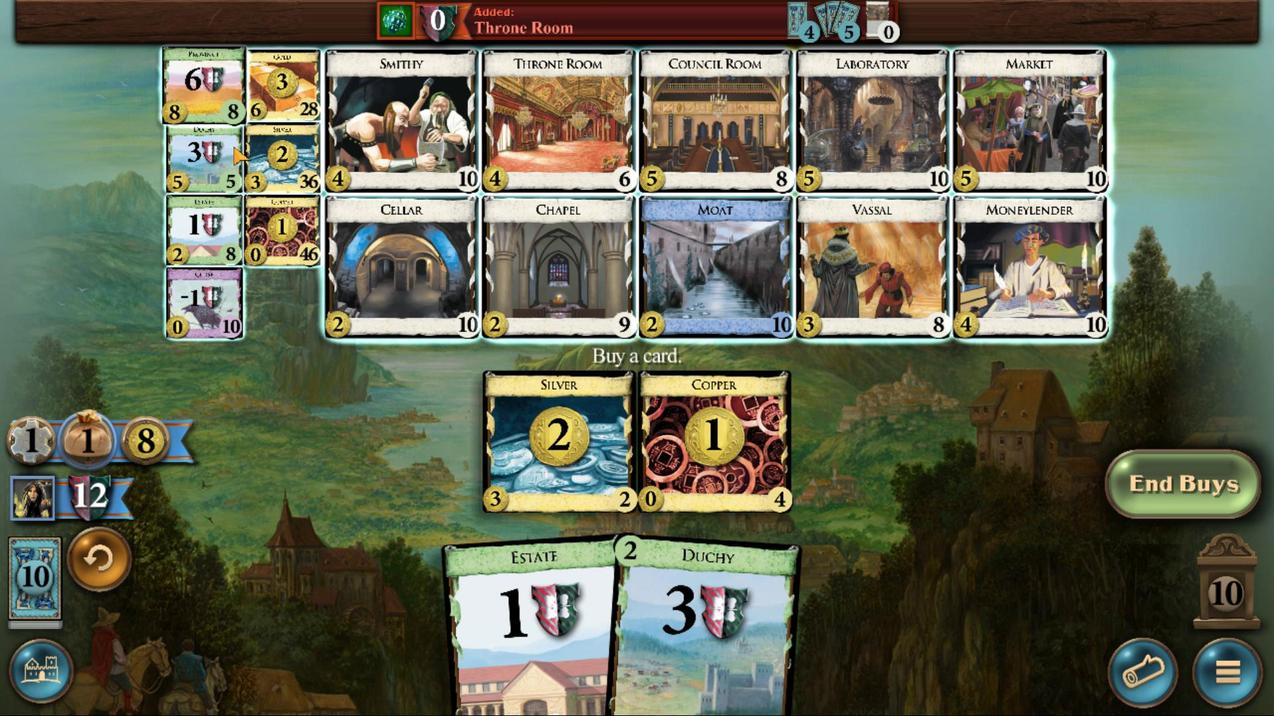 
Action: Mouse pressed left at (374, 377)
Screenshot: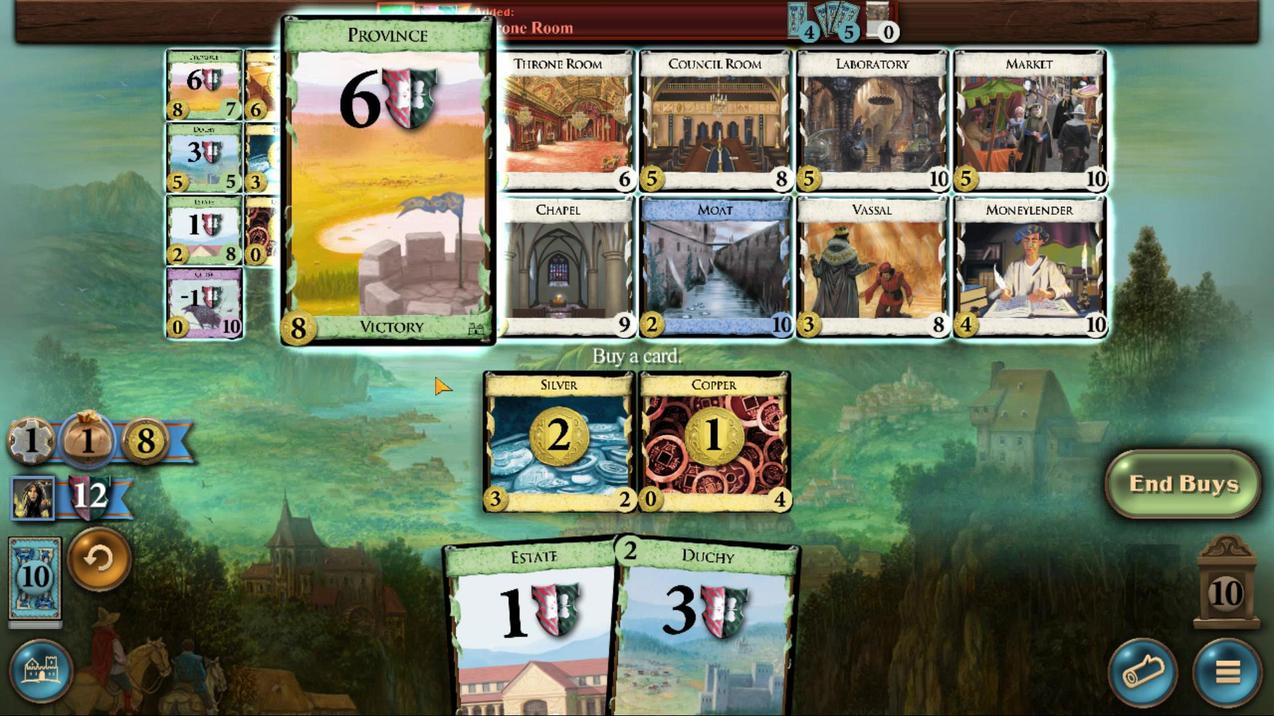 
Action: Mouse moved to (544, 461)
Screenshot: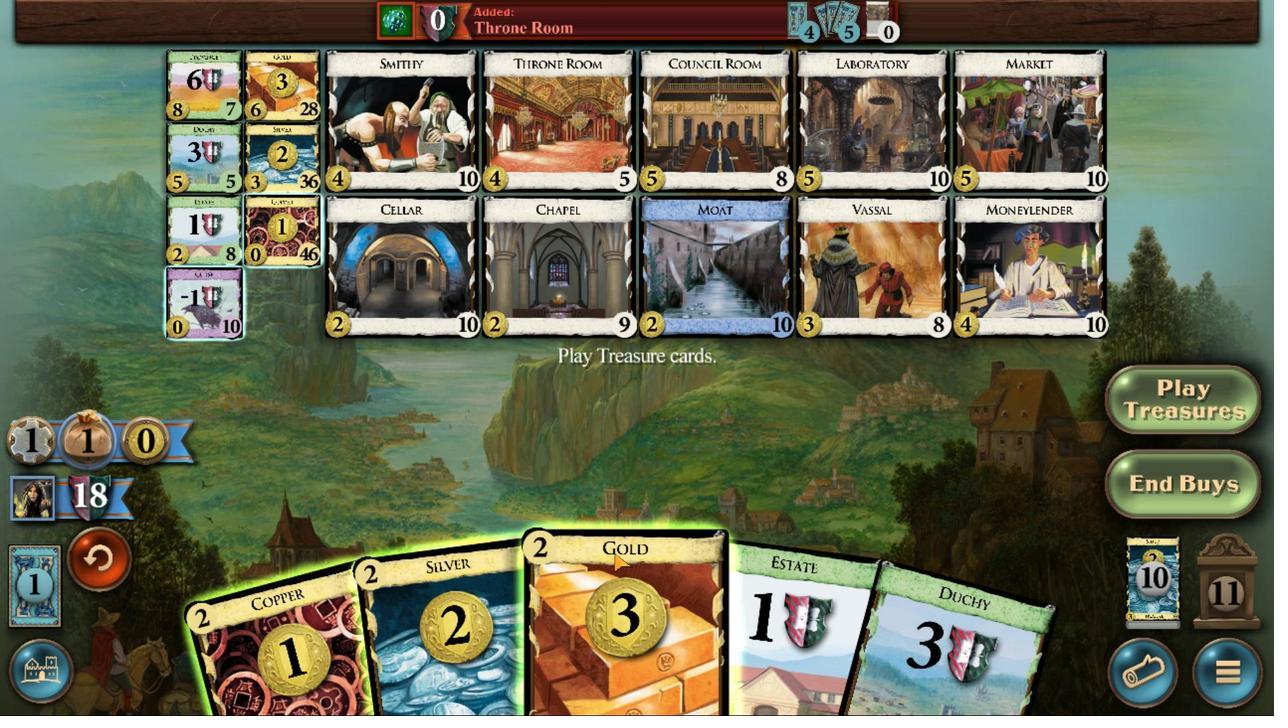 
Action: Mouse pressed left at (544, 461)
Screenshot: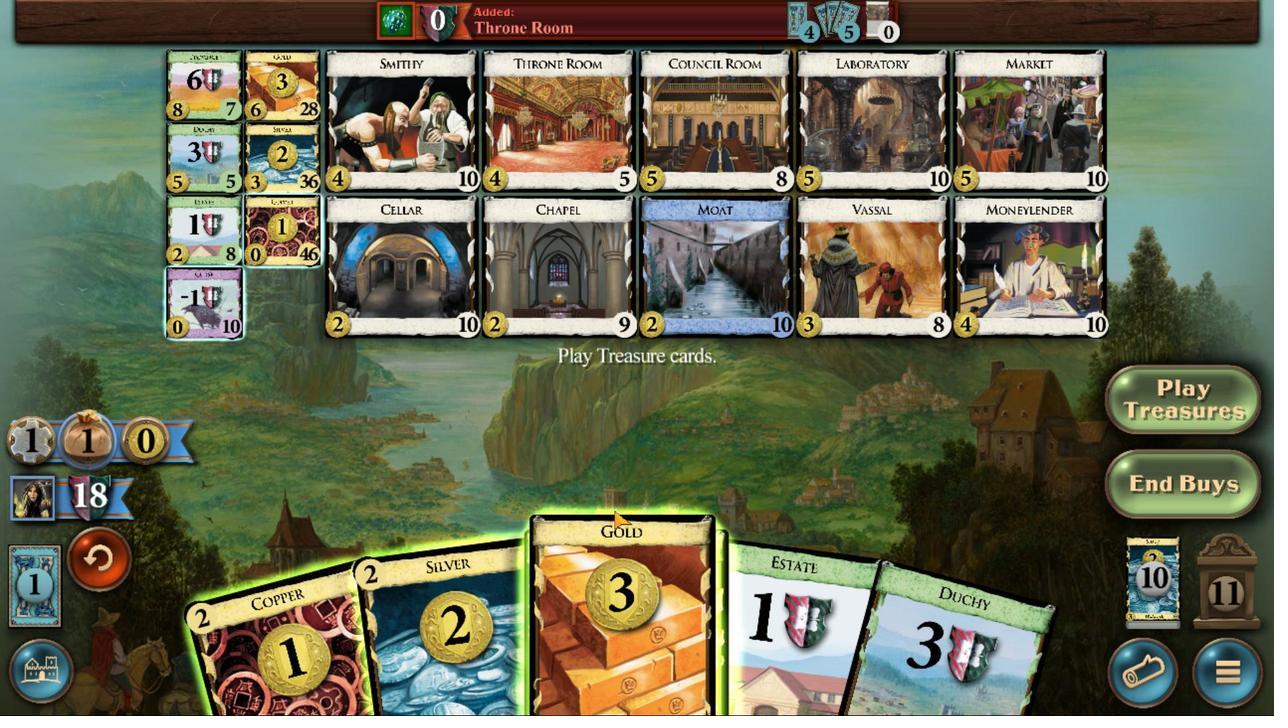 
Action: Mouse moved to (553, 464)
Screenshot: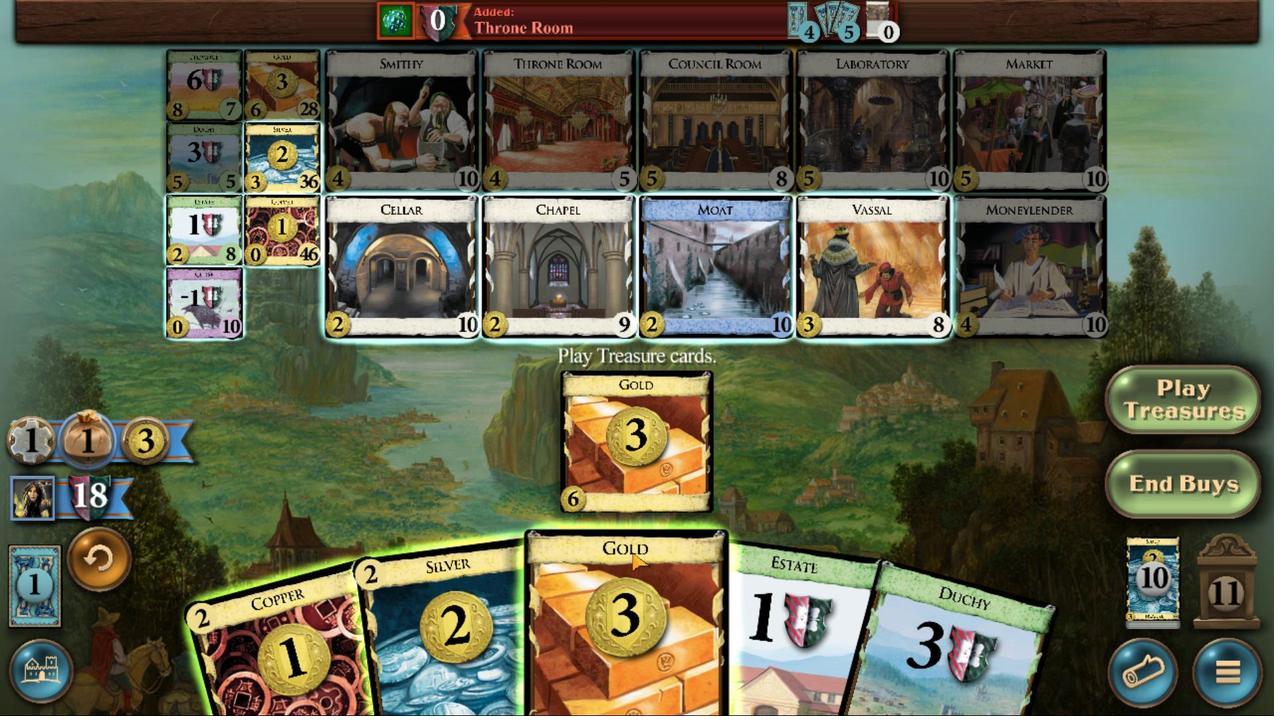 
Action: Mouse pressed left at (553, 464)
Screenshot: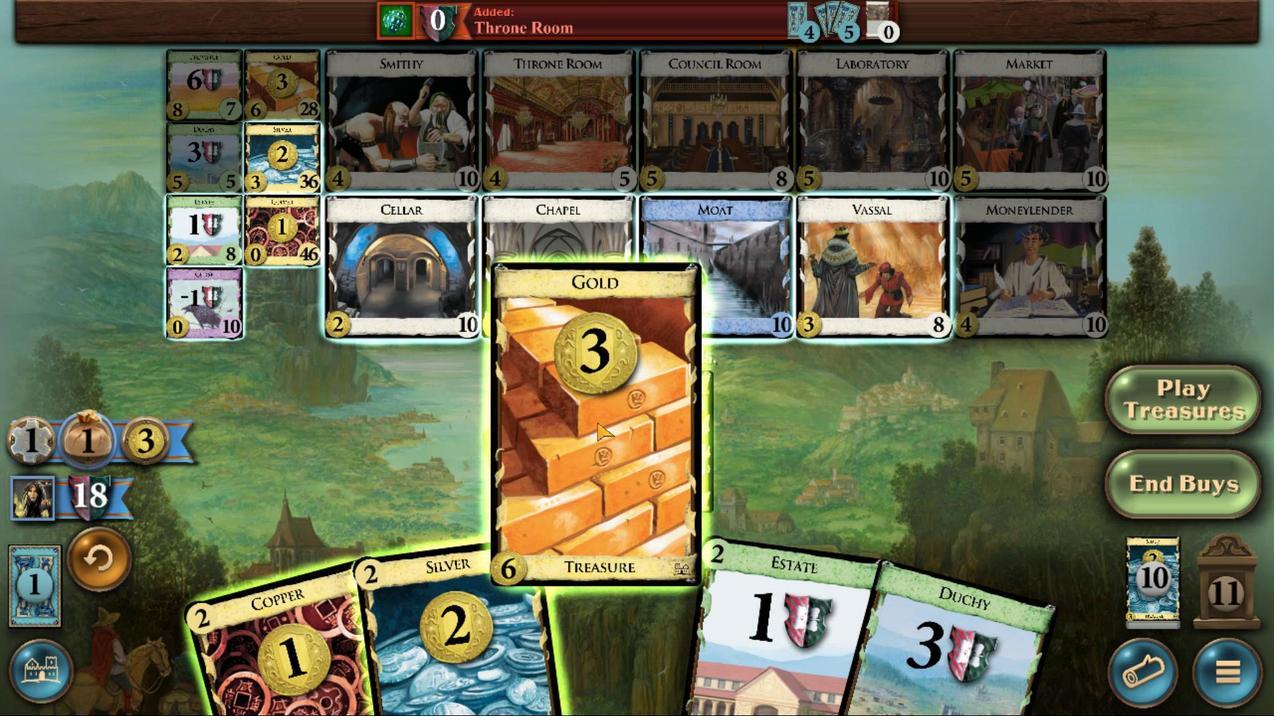 
Action: Mouse moved to (452, 487)
Screenshot: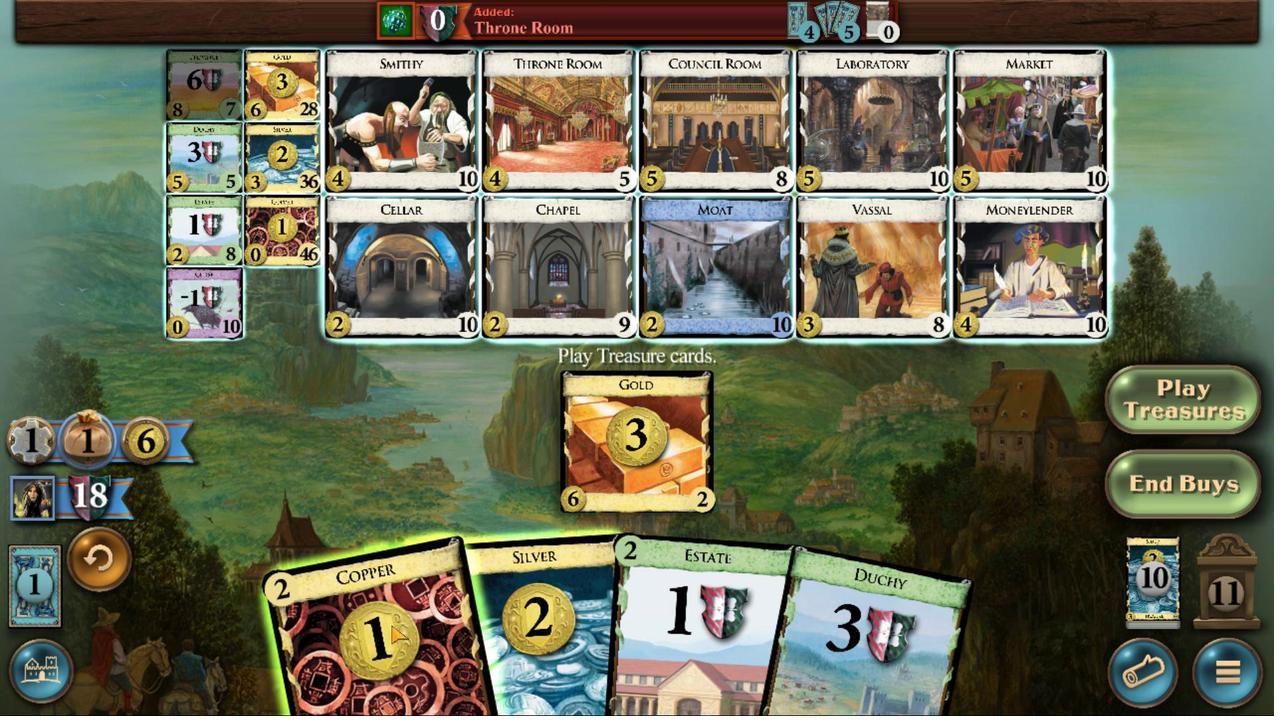 
Action: Mouse pressed left at (452, 487)
Screenshot: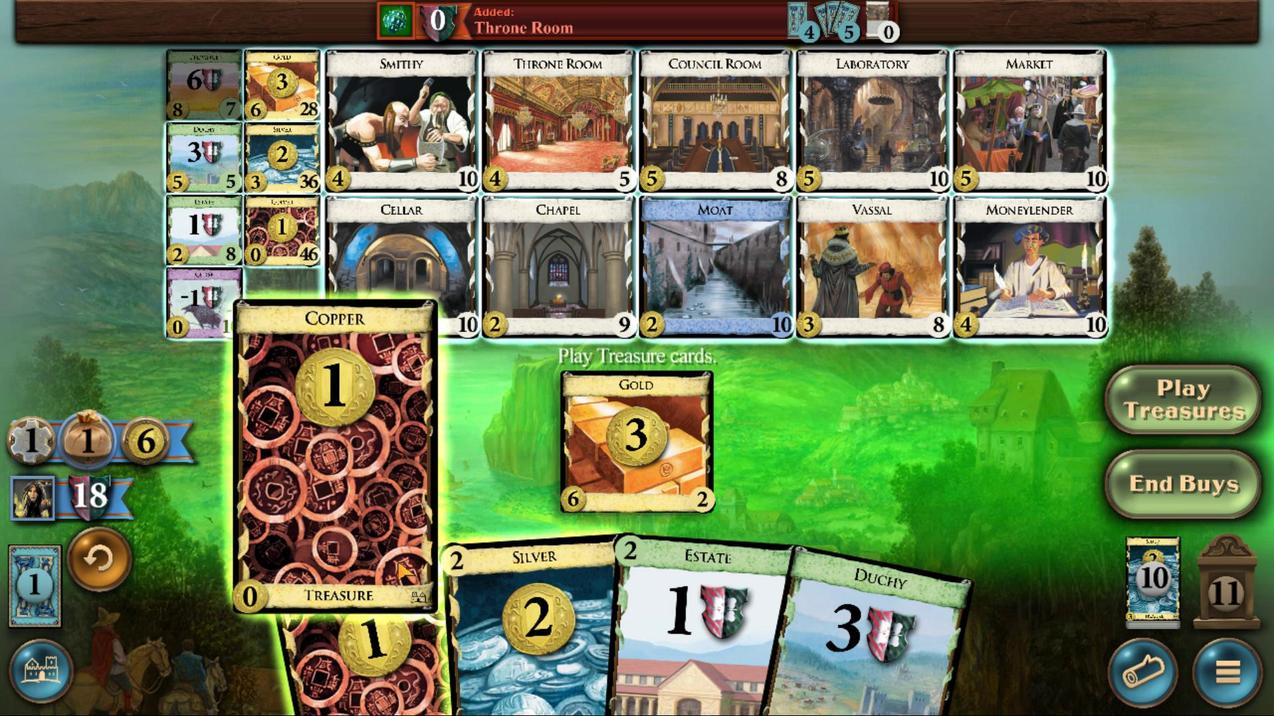 
Action: Mouse moved to (458, 482)
Screenshot: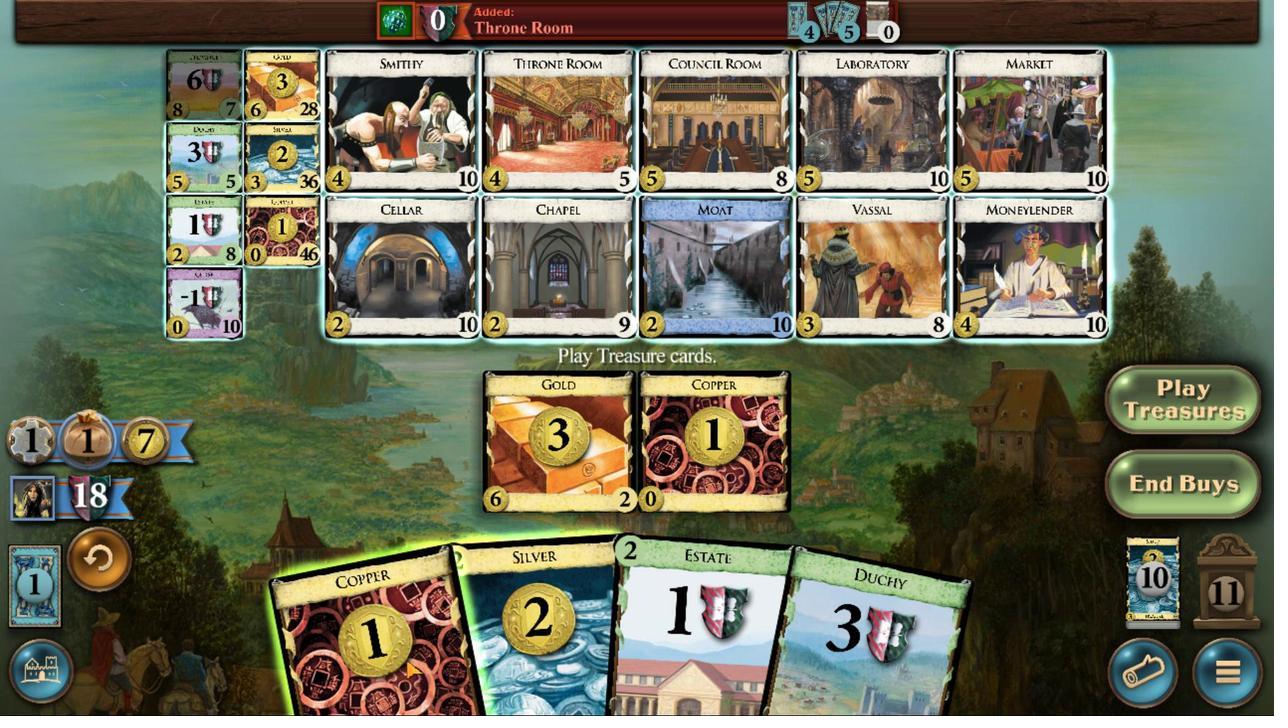 
Action: Mouse pressed left at (458, 482)
Screenshot: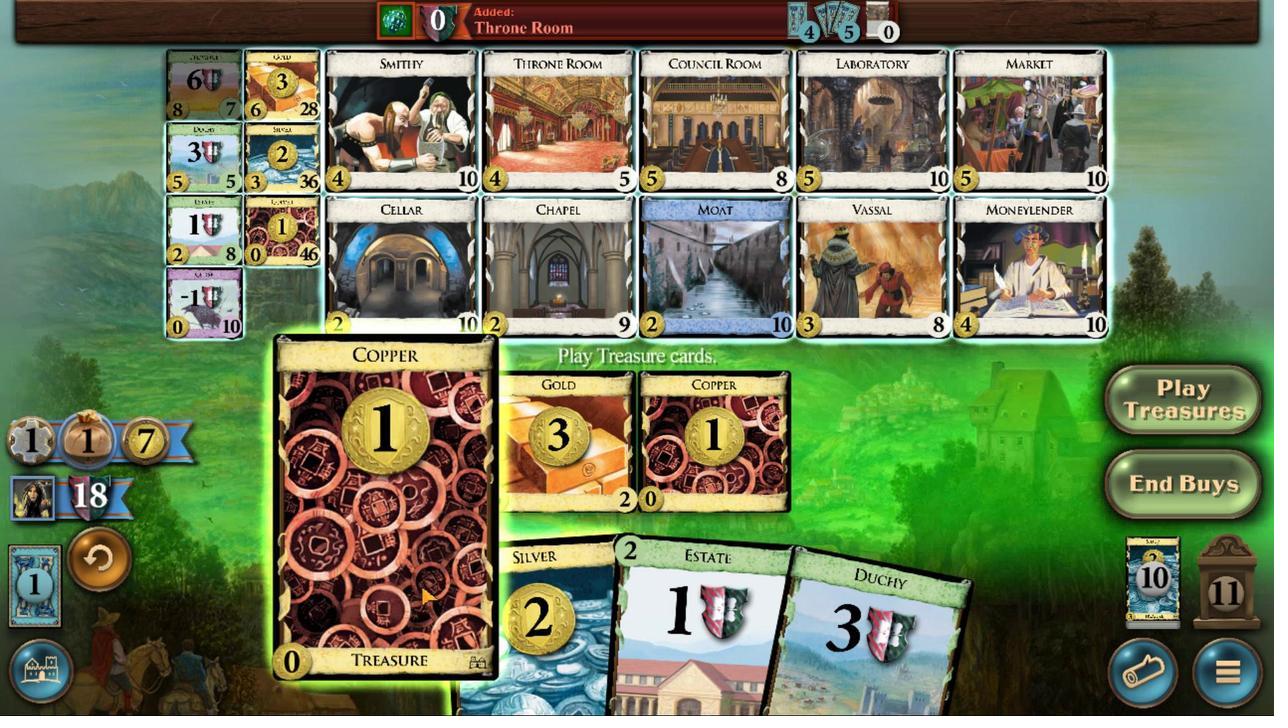 
Action: Mouse moved to (363, 368)
Screenshot: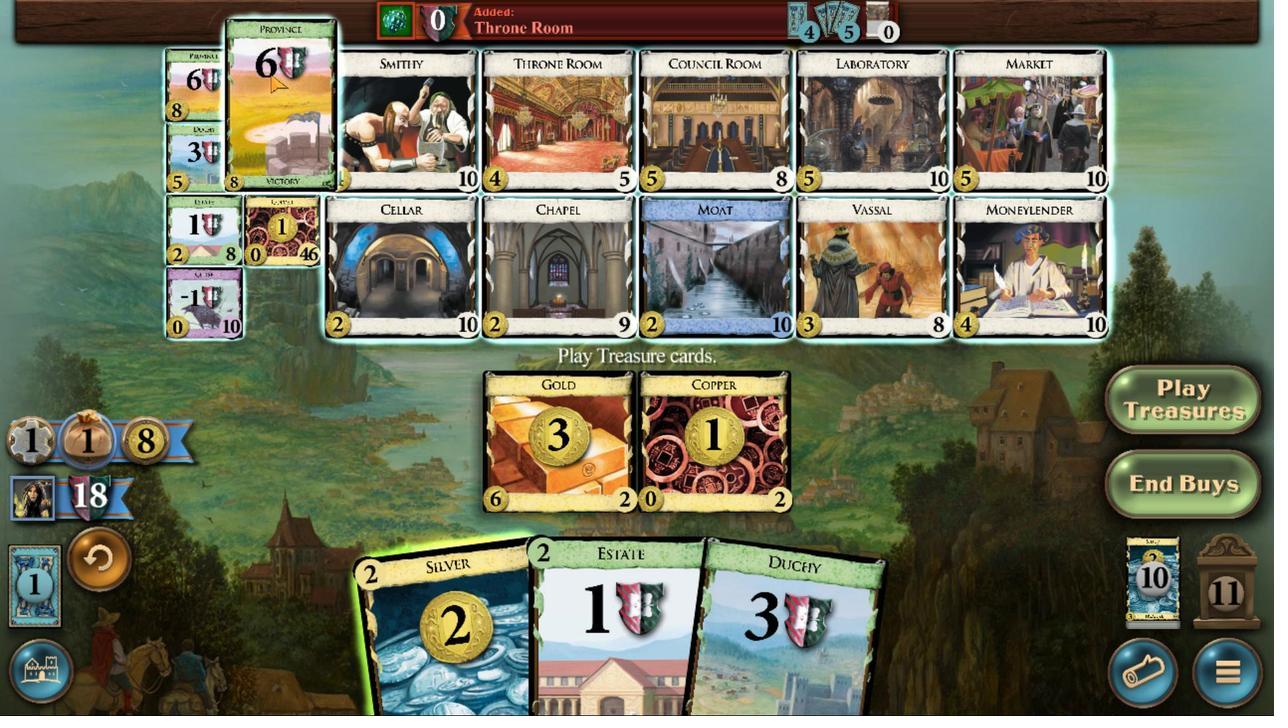 
Action: Mouse pressed left at (363, 368)
Screenshot: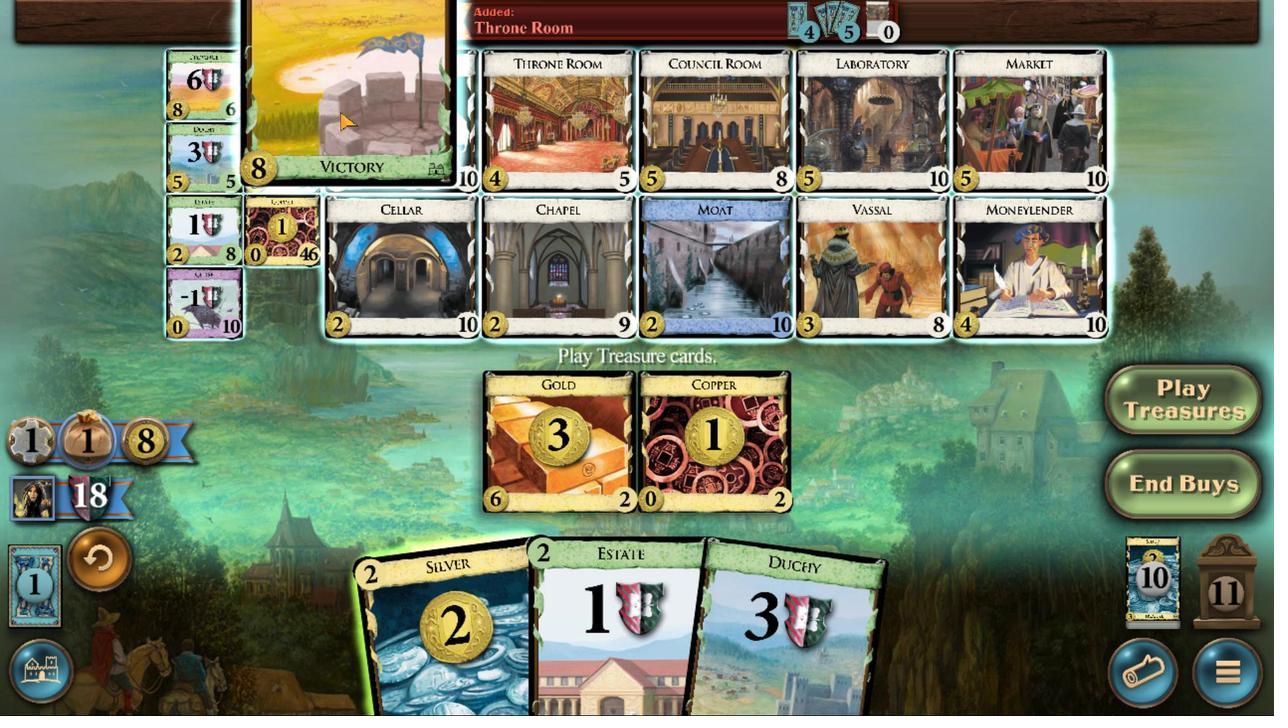 
Action: Mouse moved to (494, 471)
Screenshot: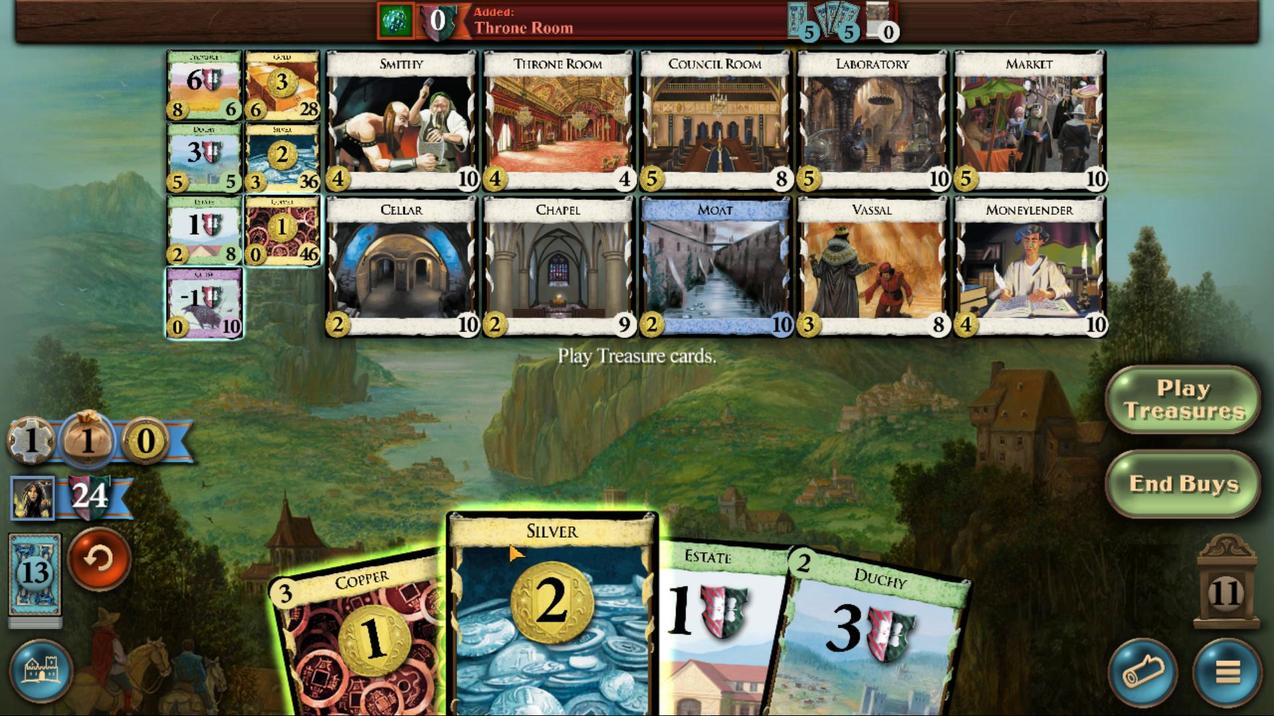 
Action: Mouse pressed left at (494, 471)
Screenshot: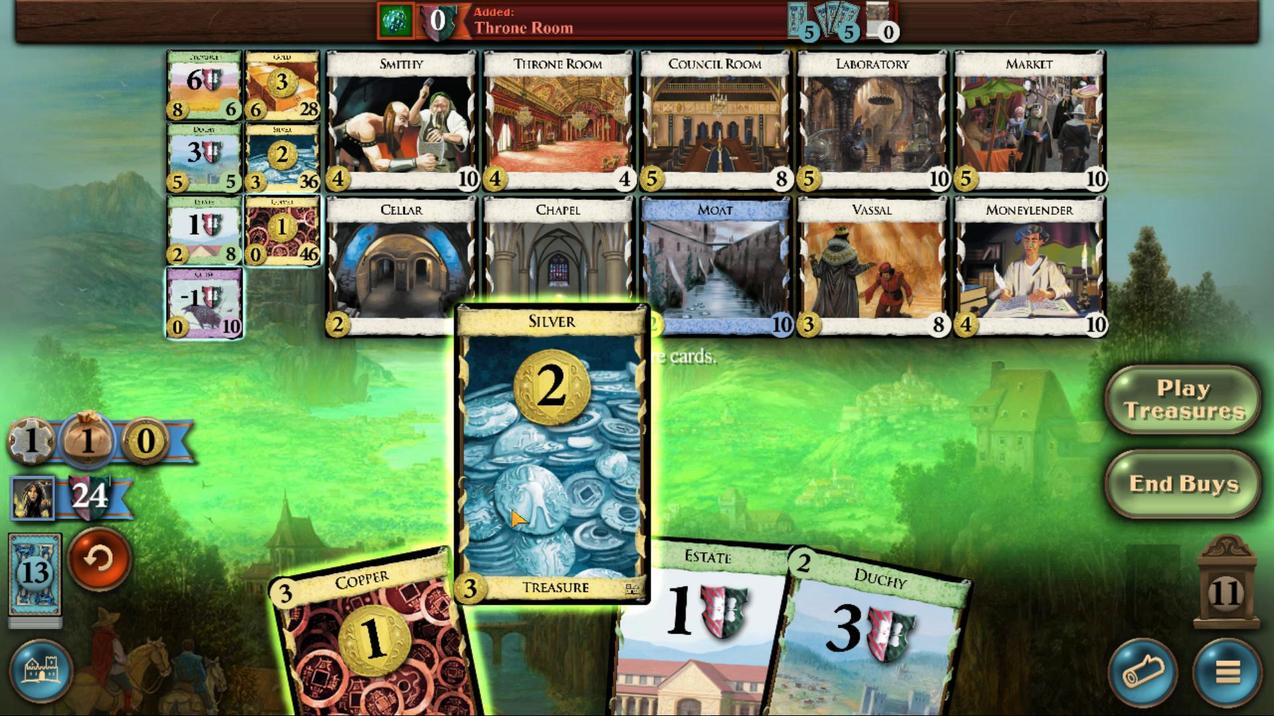 
Action: Mouse moved to (491, 486)
Screenshot: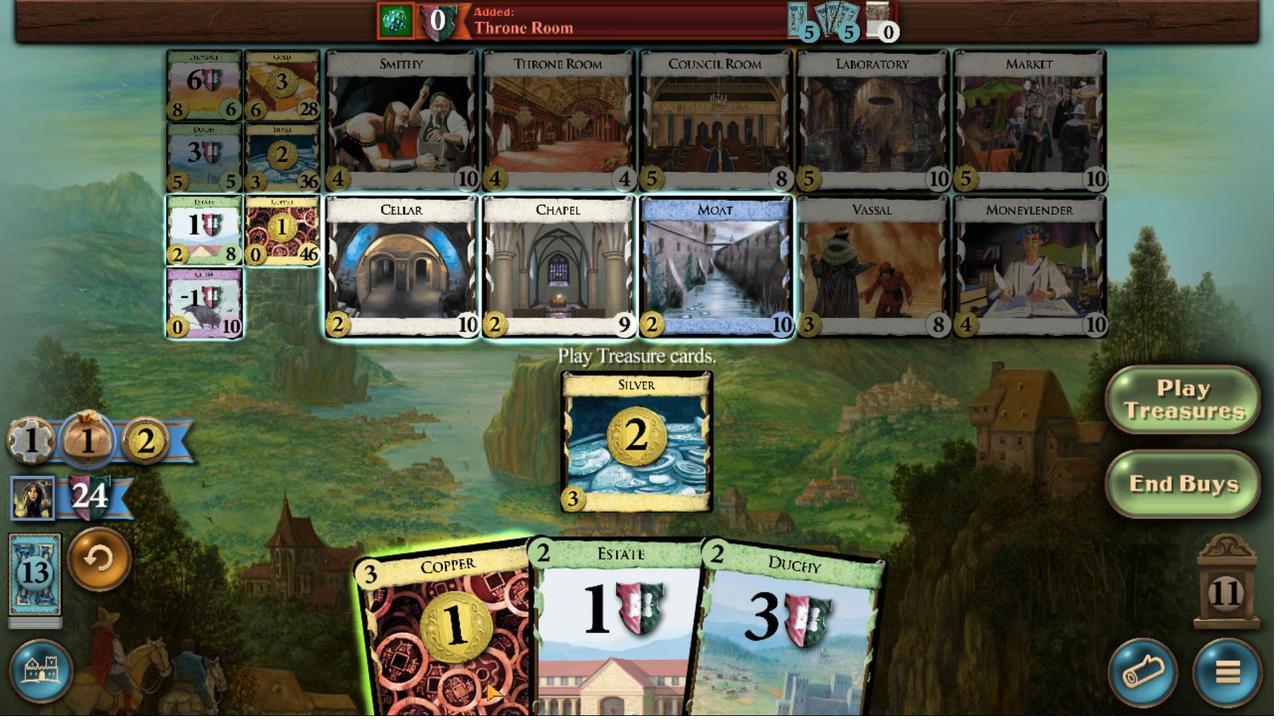 
Action: Mouse pressed left at (491, 486)
Screenshot: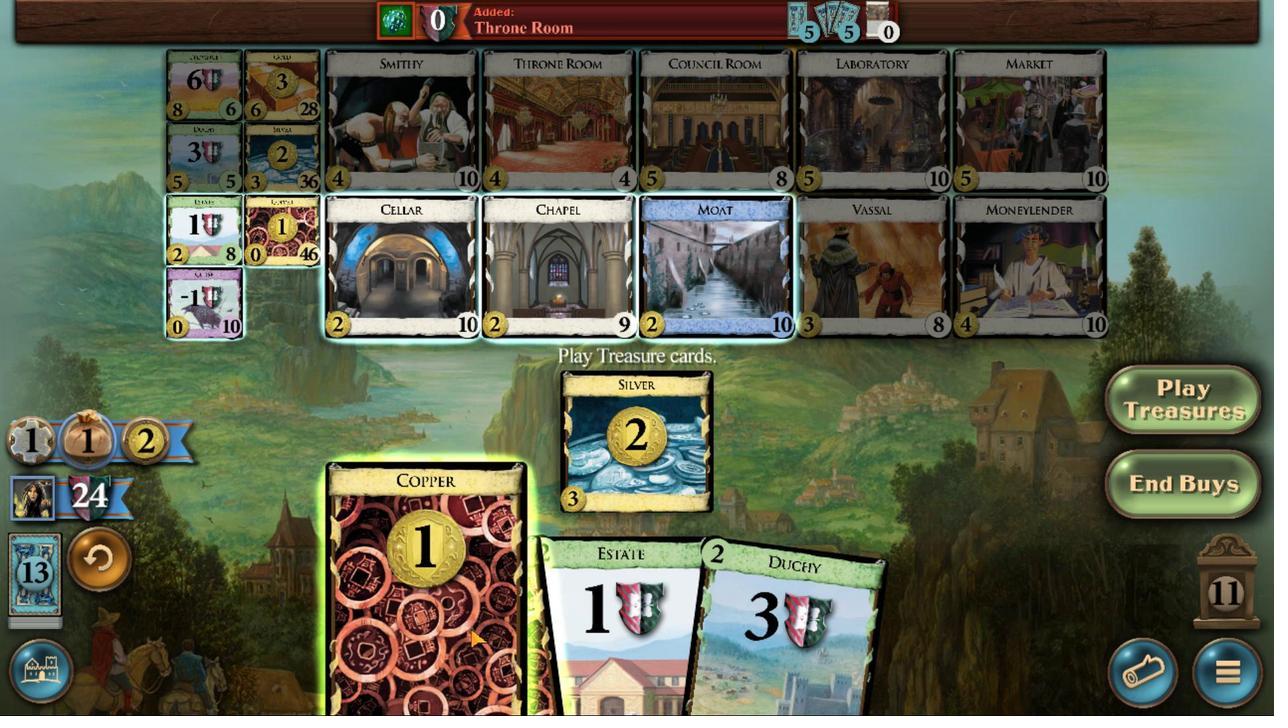 
Action: Mouse moved to (497, 481)
Screenshot: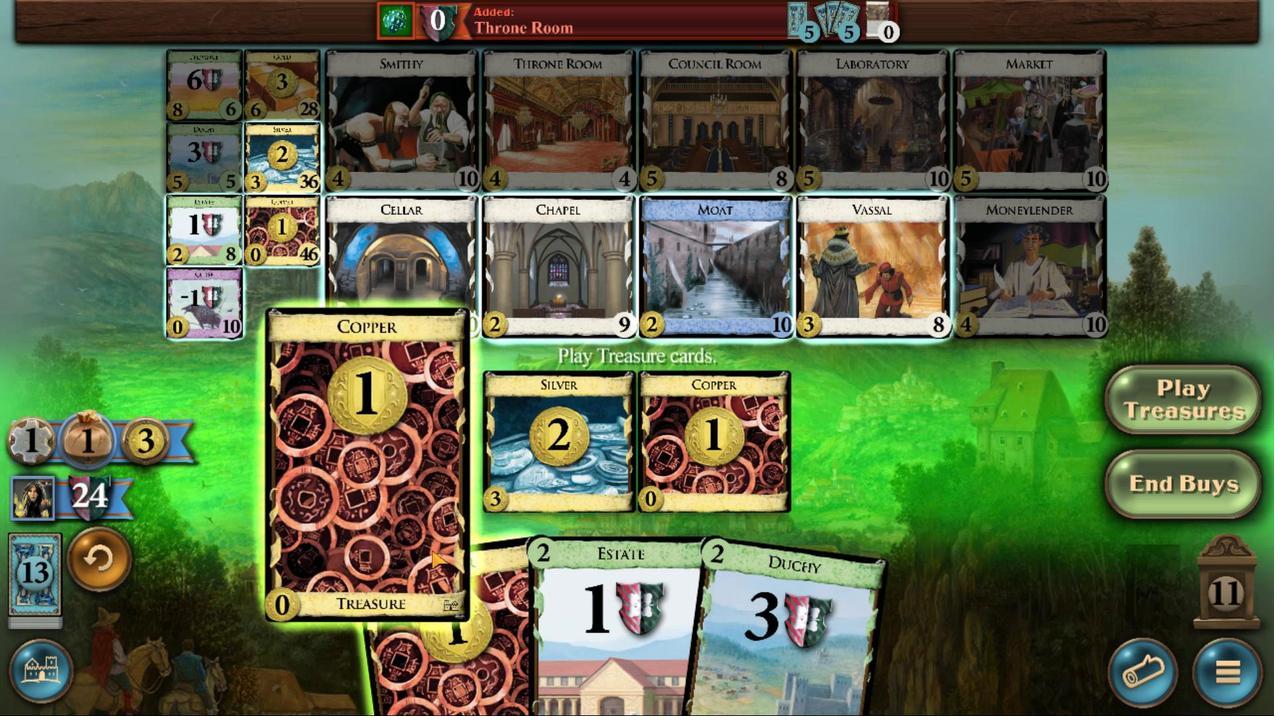 
Action: Mouse pressed left at (497, 481)
Screenshot: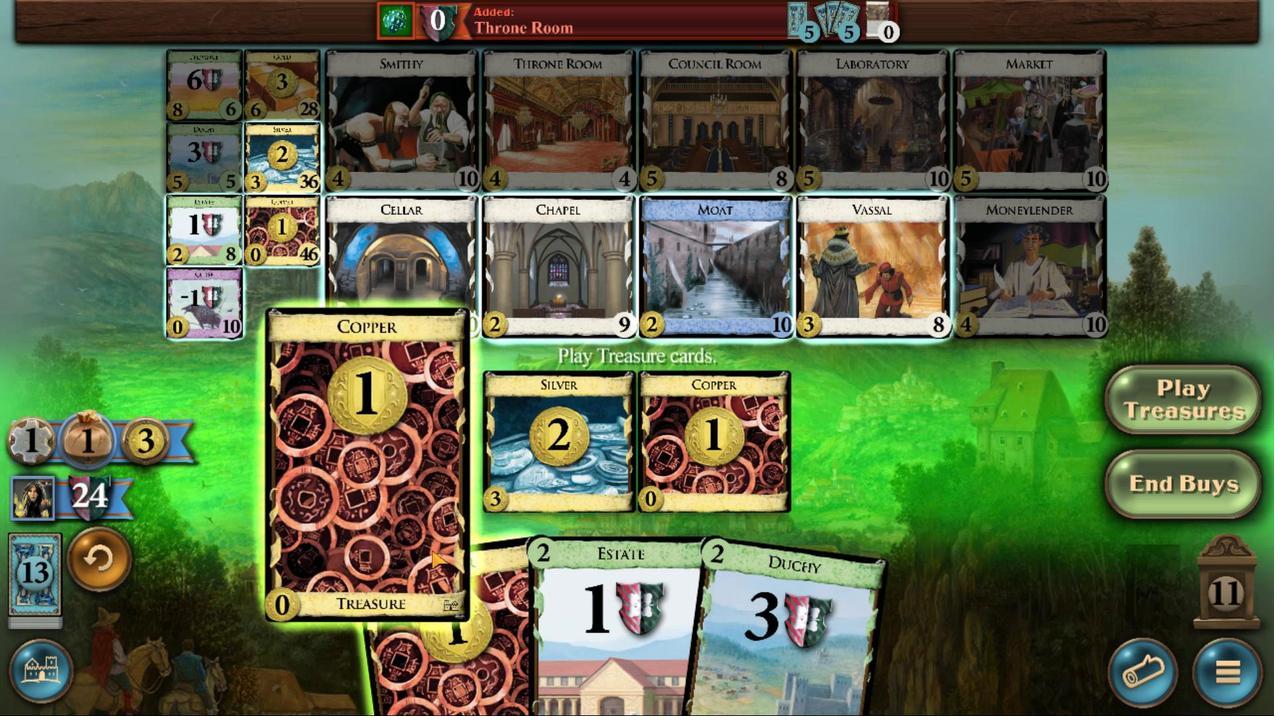 
Action: Mouse moved to (476, 476)
Screenshot: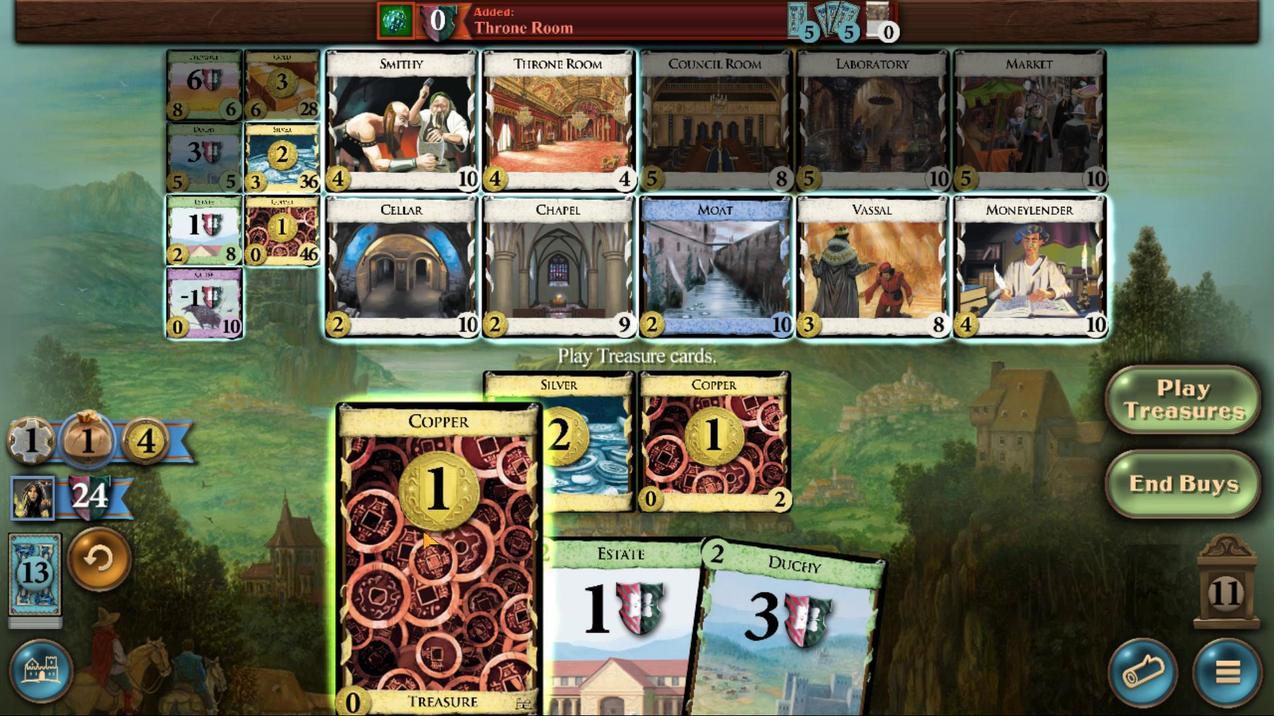 
Action: Mouse pressed left at (476, 476)
Screenshot: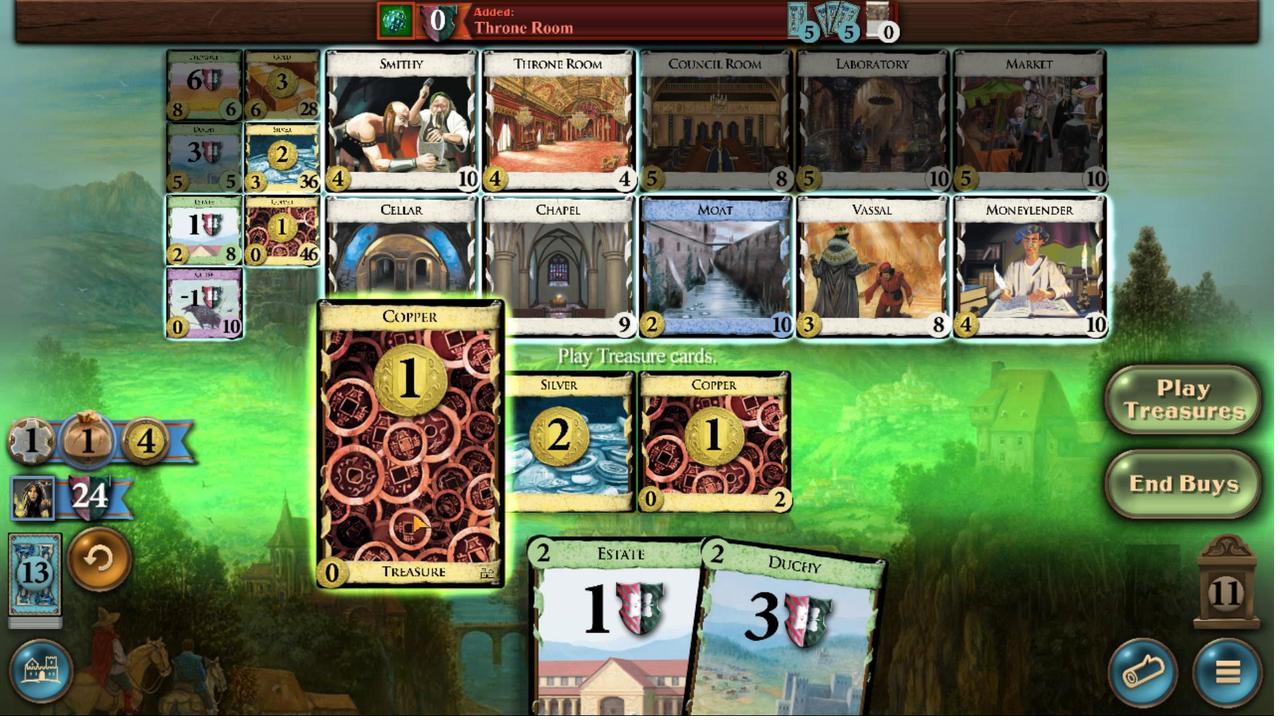 
Action: Mouse moved to (361, 382)
Screenshot: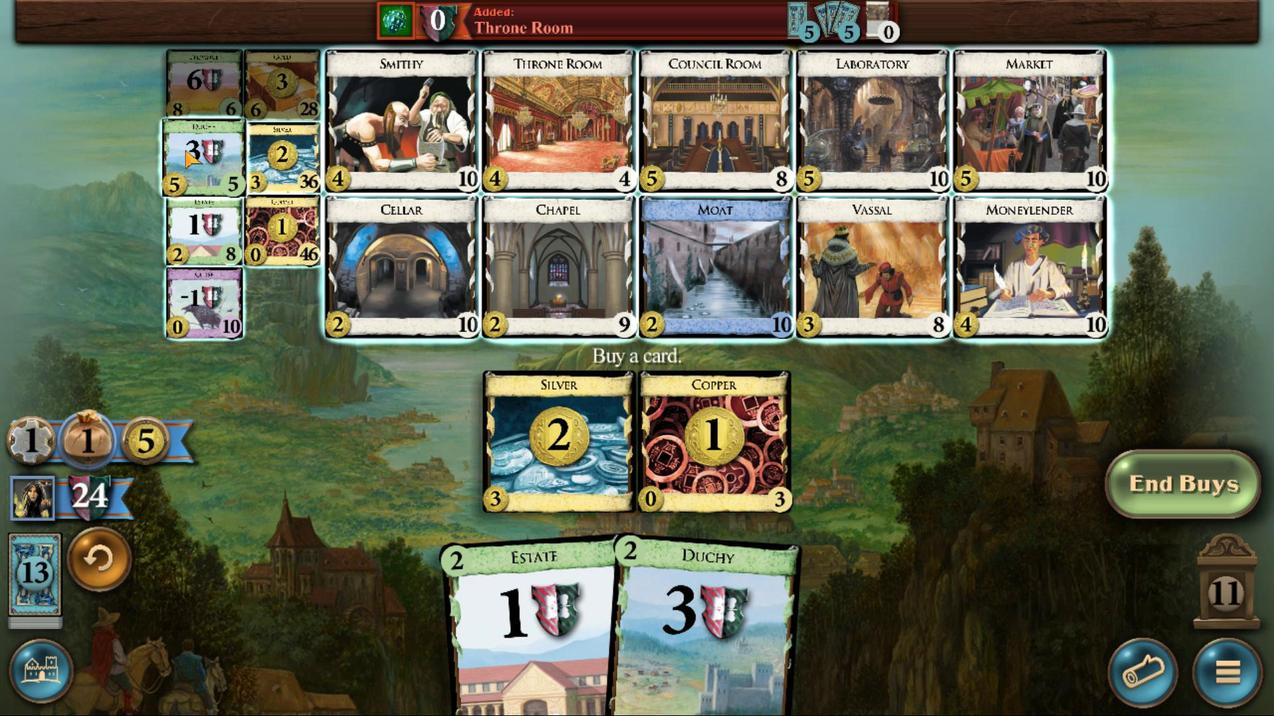 
Action: Mouse pressed left at (361, 382)
Screenshot: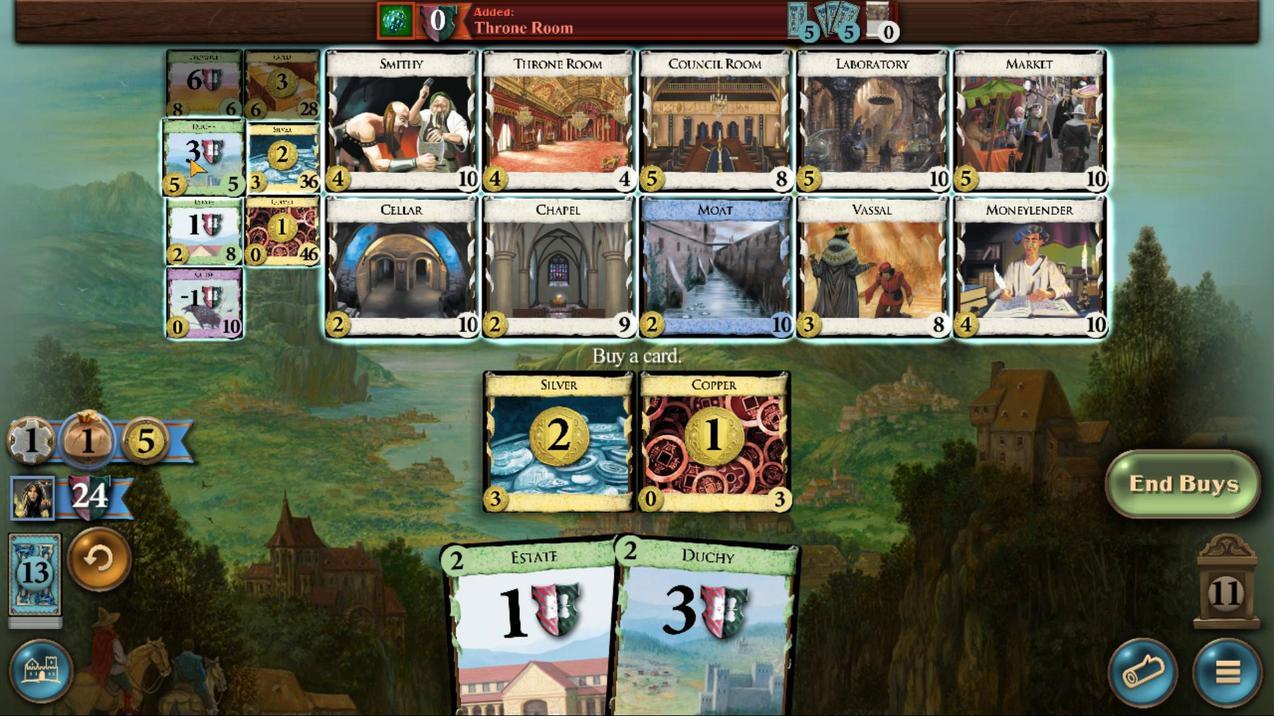 
Action: Mouse moved to (632, 466)
Screenshot: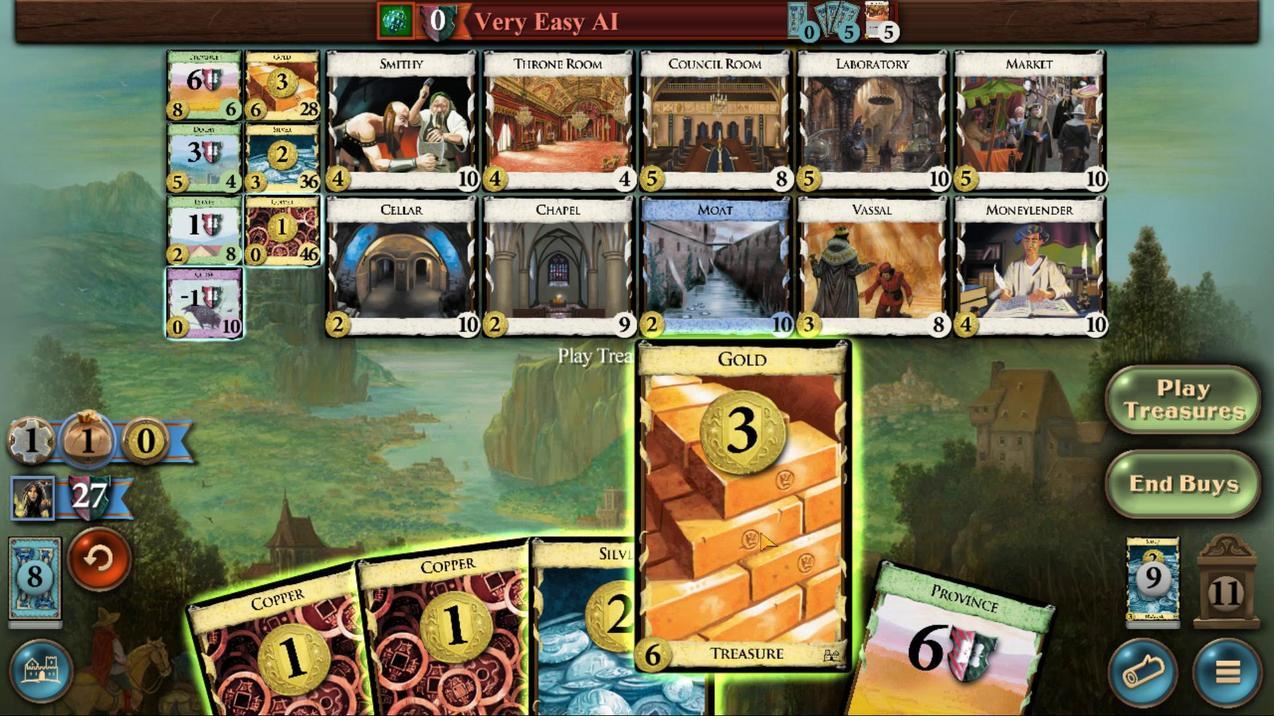
Action: Mouse pressed left at (632, 466)
Screenshot: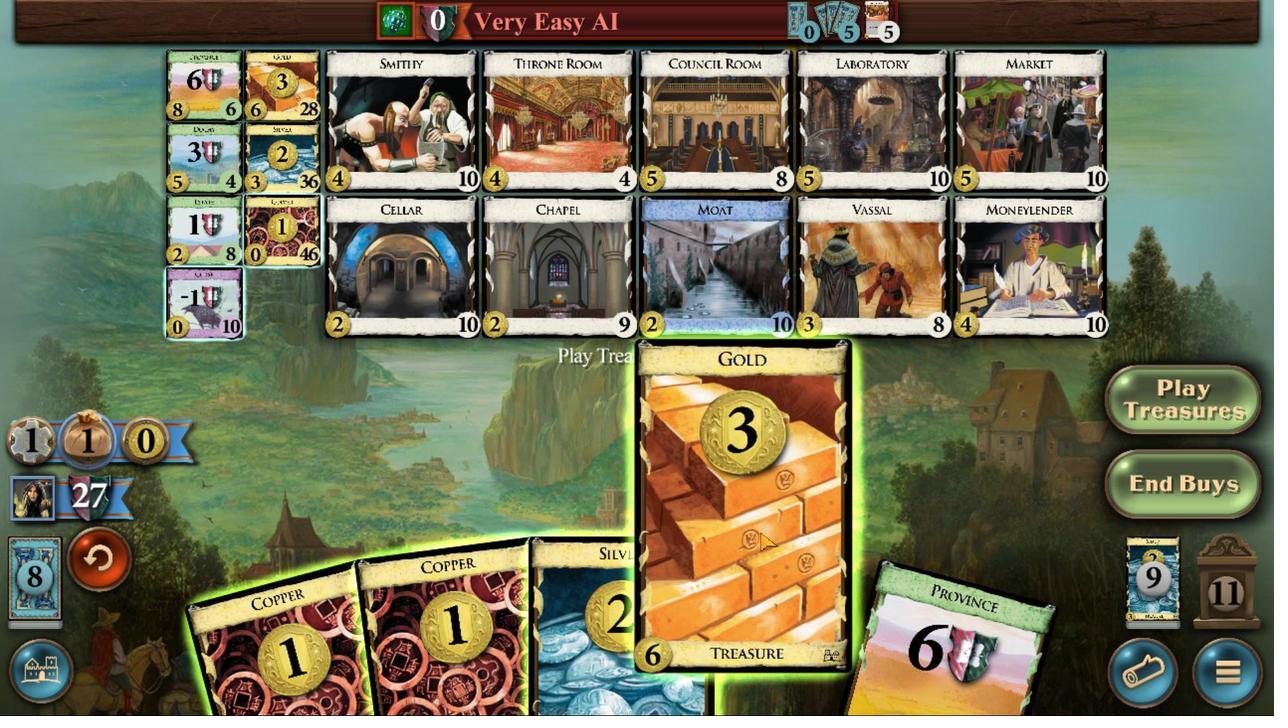 
Action: Mouse moved to (599, 465)
Screenshot: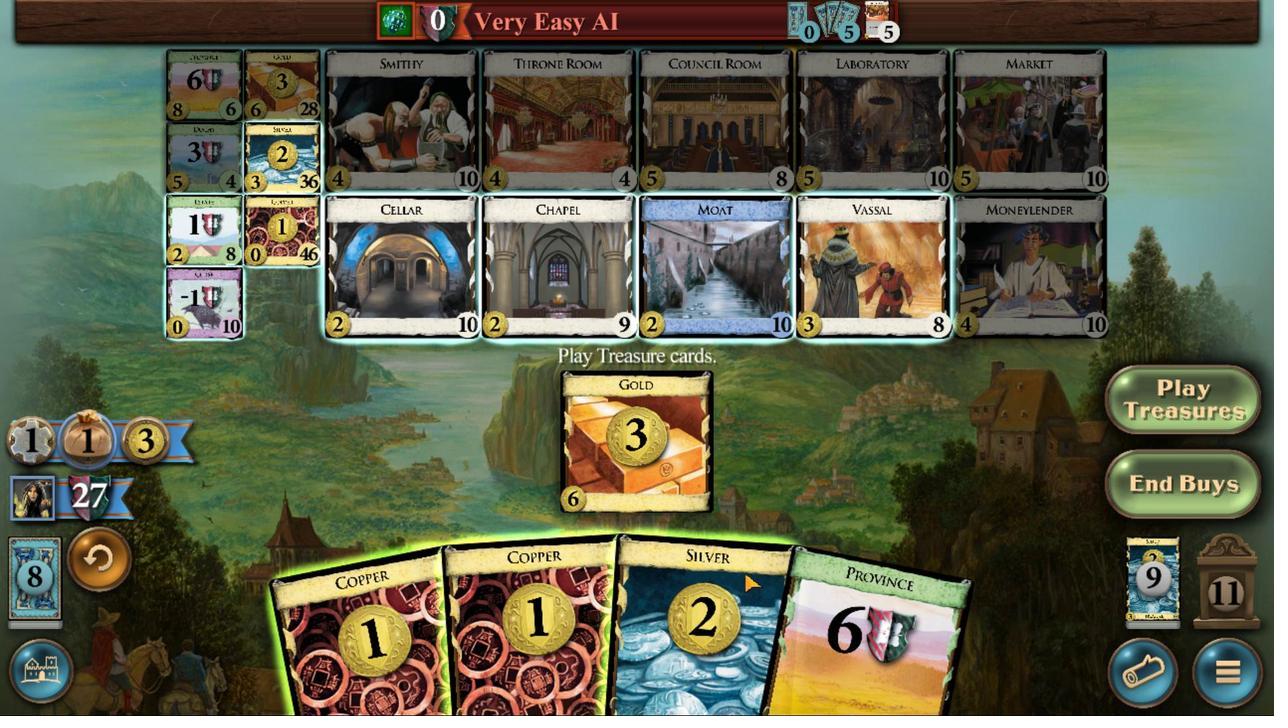 
Action: Mouse pressed left at (599, 465)
Screenshot: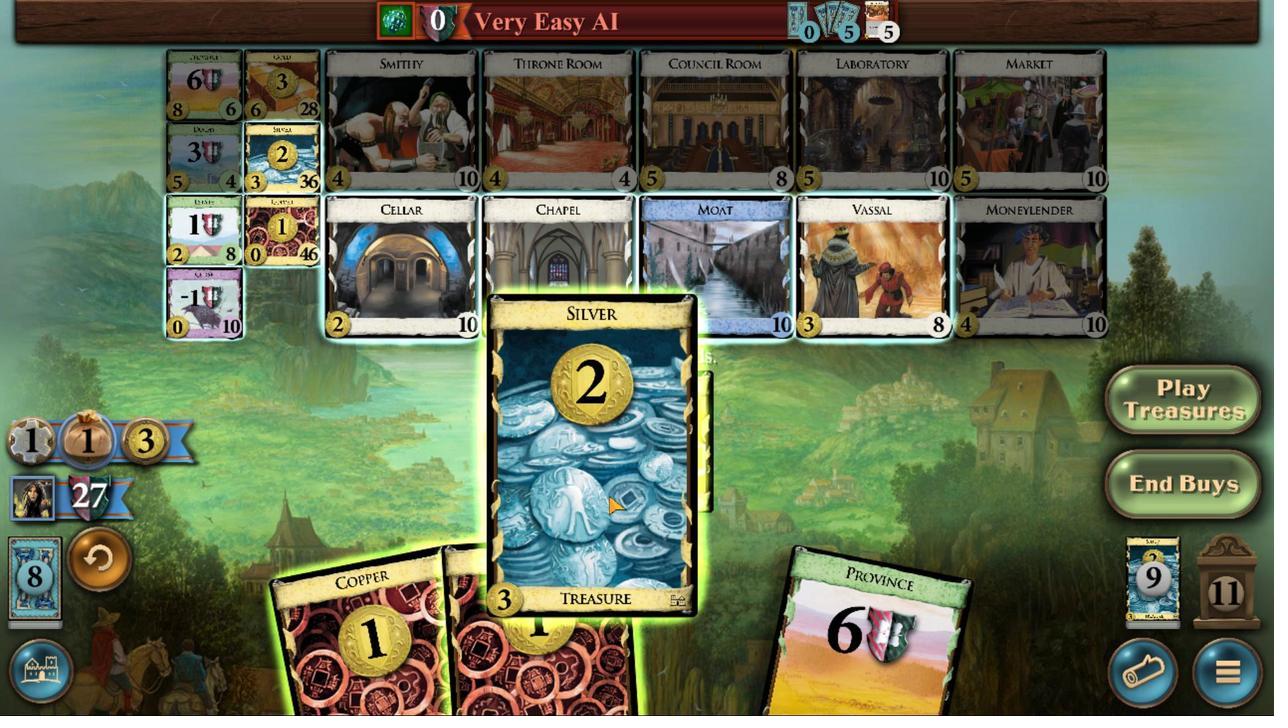
Action: Mouse moved to (562, 466)
Screenshot: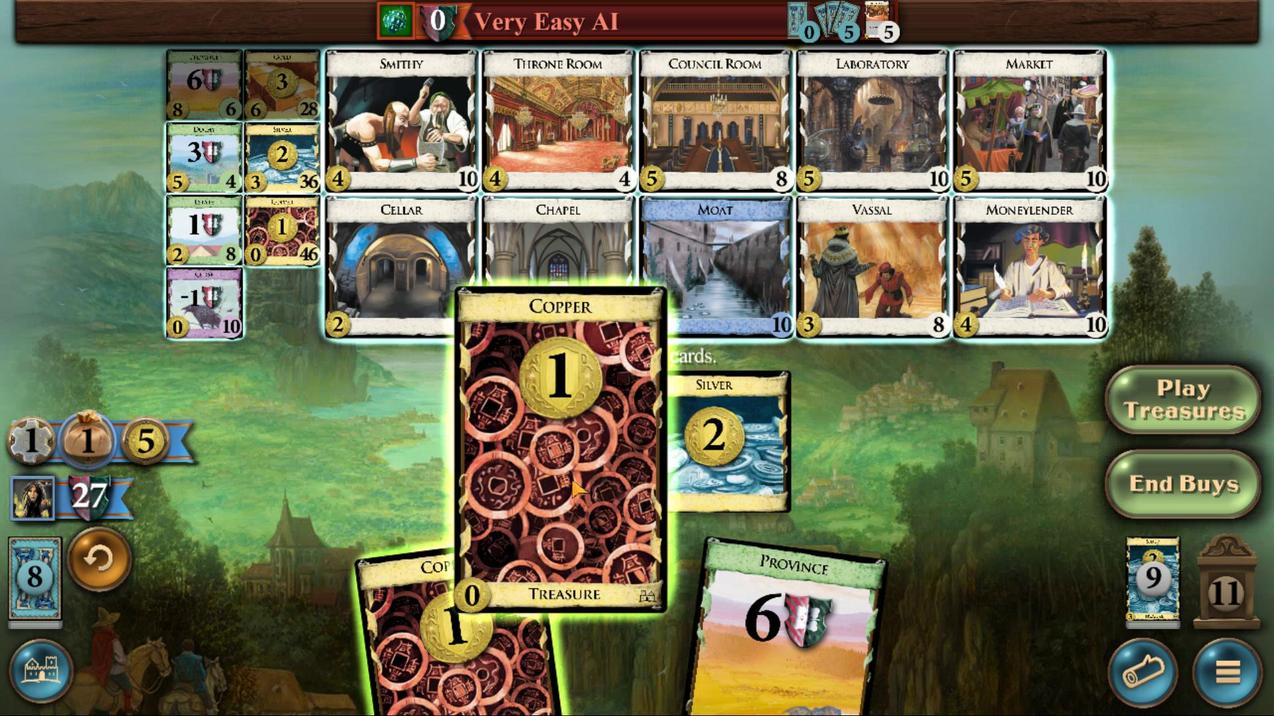 
Action: Mouse pressed left at (562, 466)
Screenshot: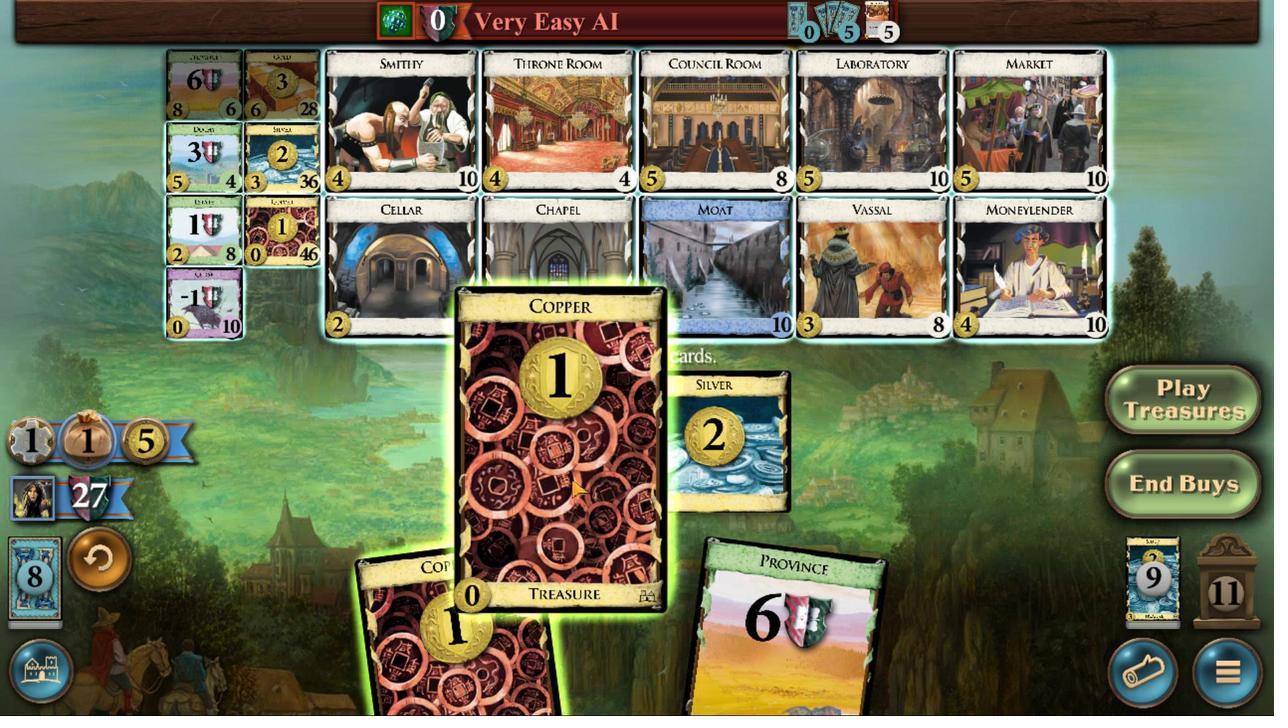 
Action: Mouse moved to (405, 375)
Screenshot: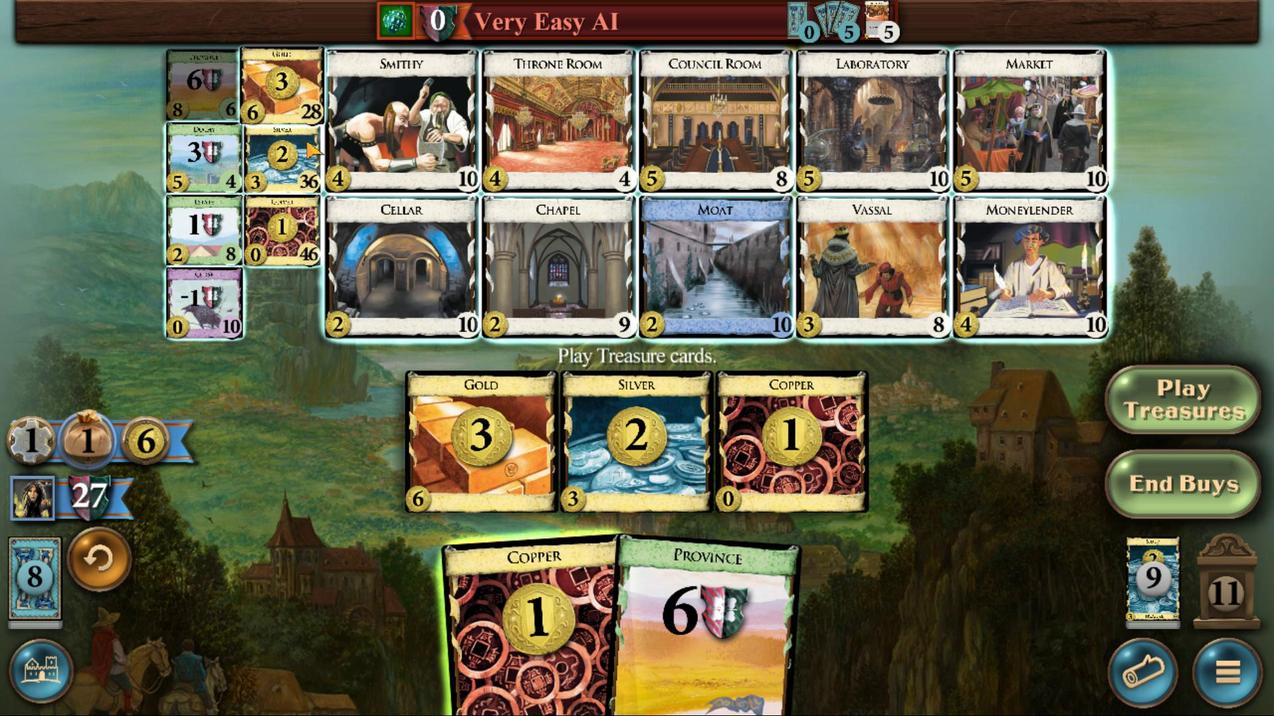 
Action: Mouse pressed left at (405, 375)
Screenshot: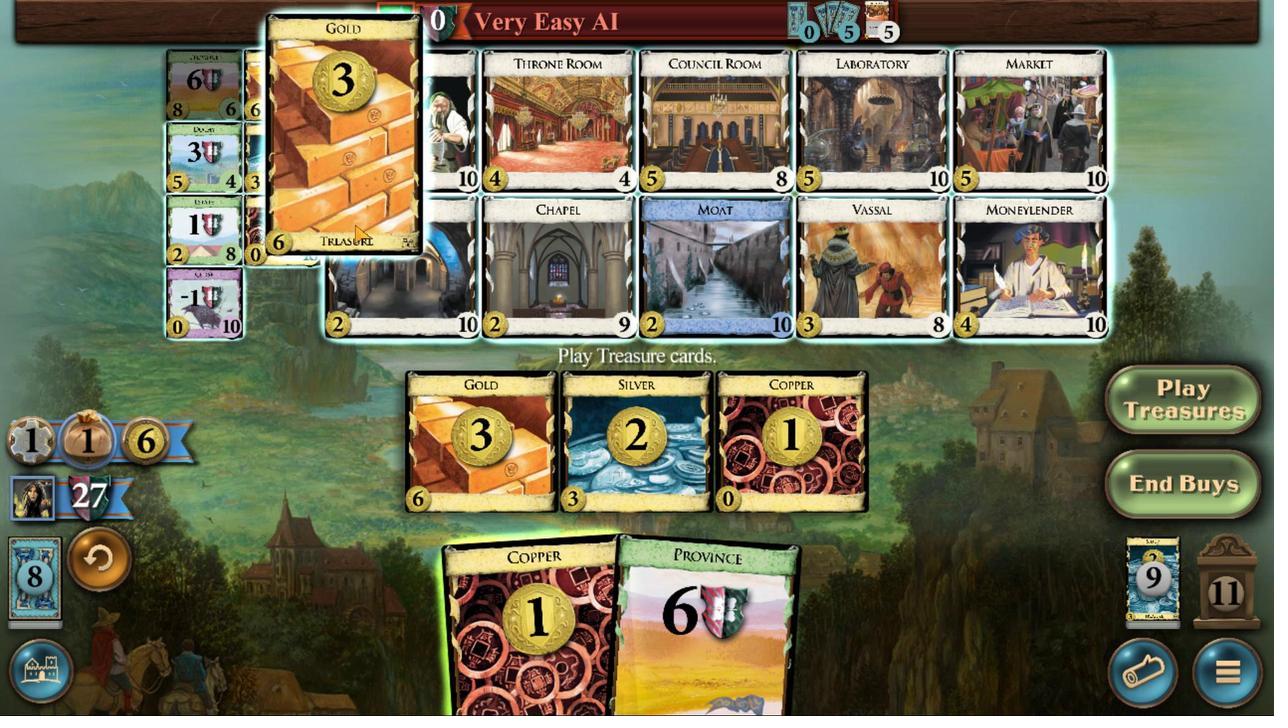 
Action: Mouse moved to (518, 463)
Screenshot: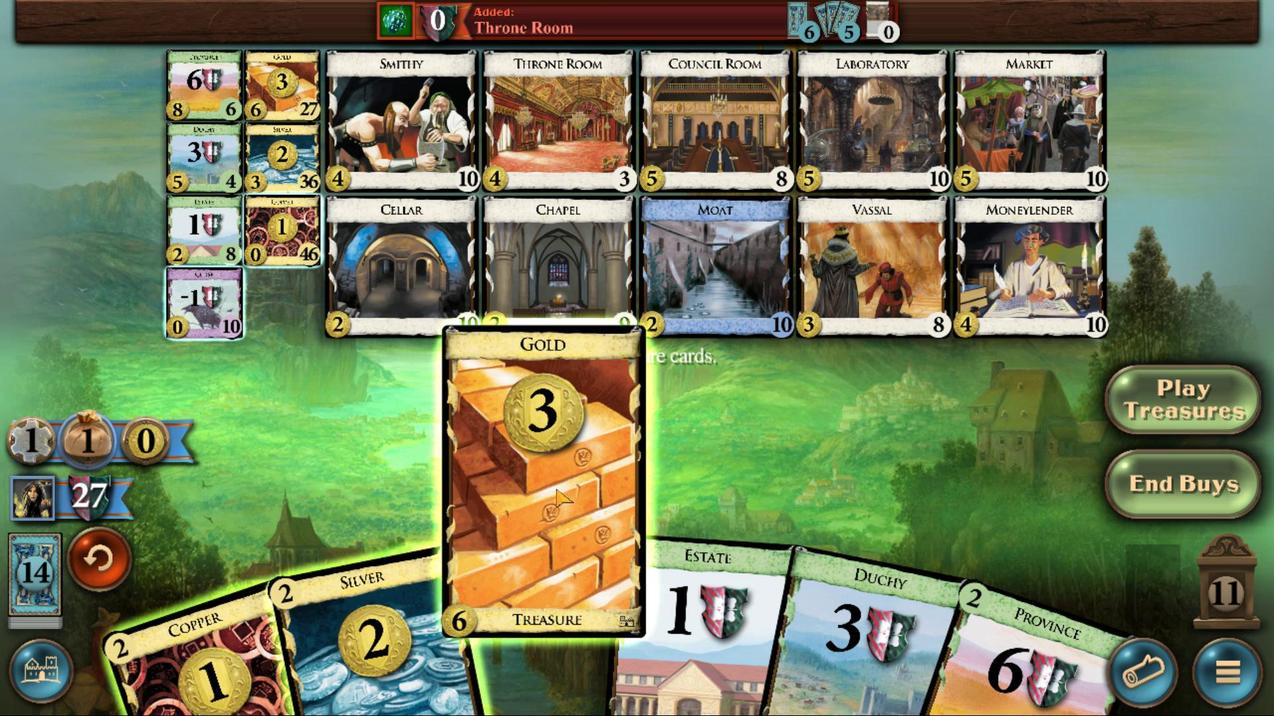 
Action: Mouse pressed left at (518, 463)
Screenshot: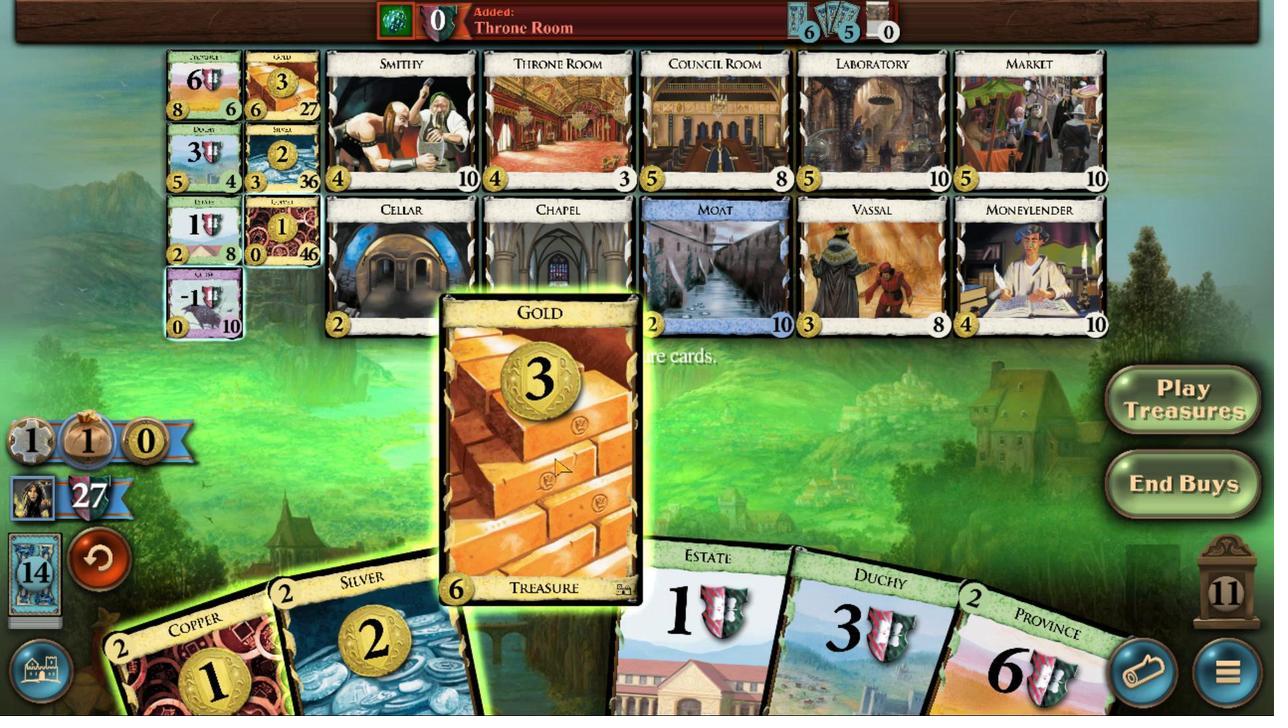 
Action: Mouse moved to (495, 467)
Screenshot: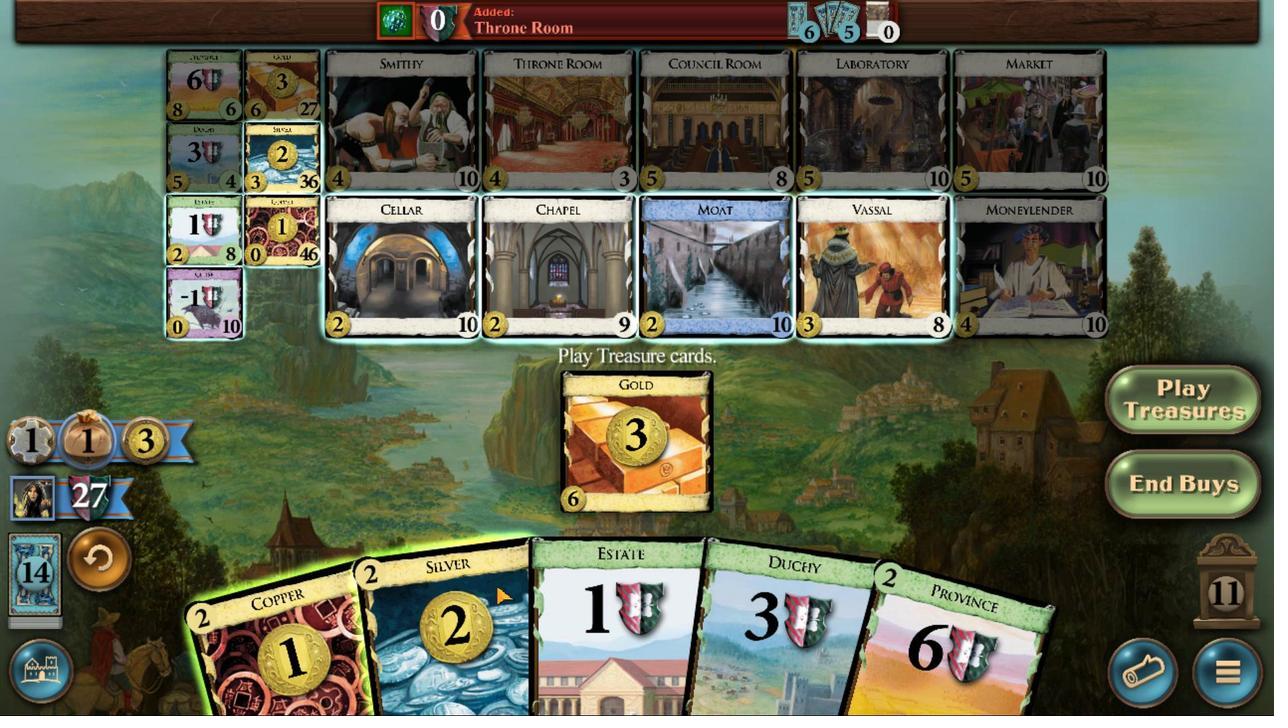 
Action: Mouse pressed left at (495, 467)
Screenshot: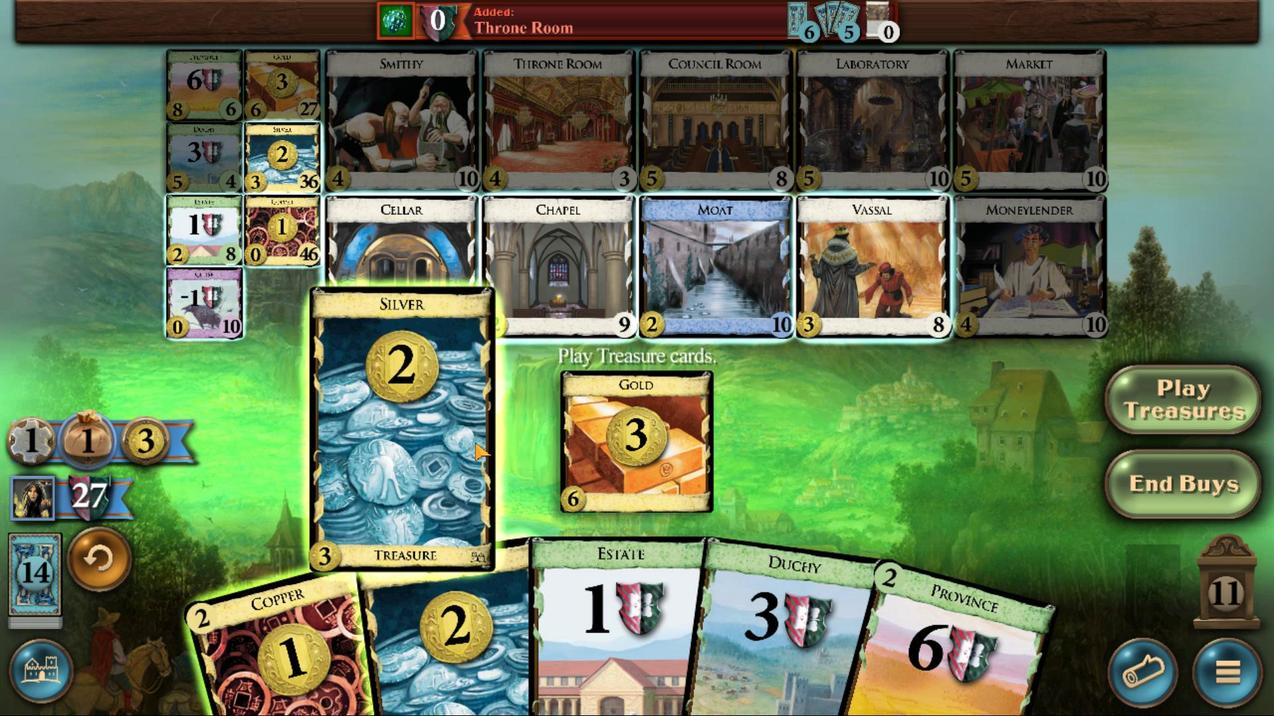 
Action: Mouse moved to (418, 481)
Screenshot: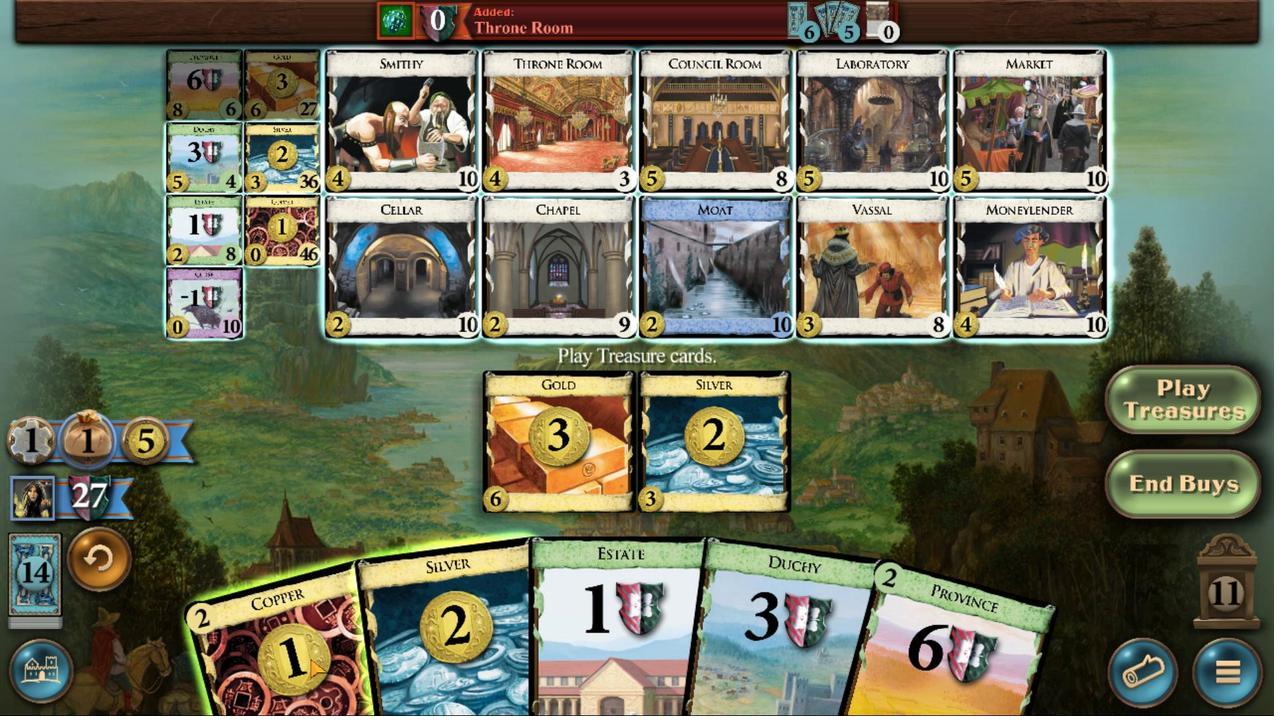 
Action: Mouse pressed left at (418, 481)
Screenshot: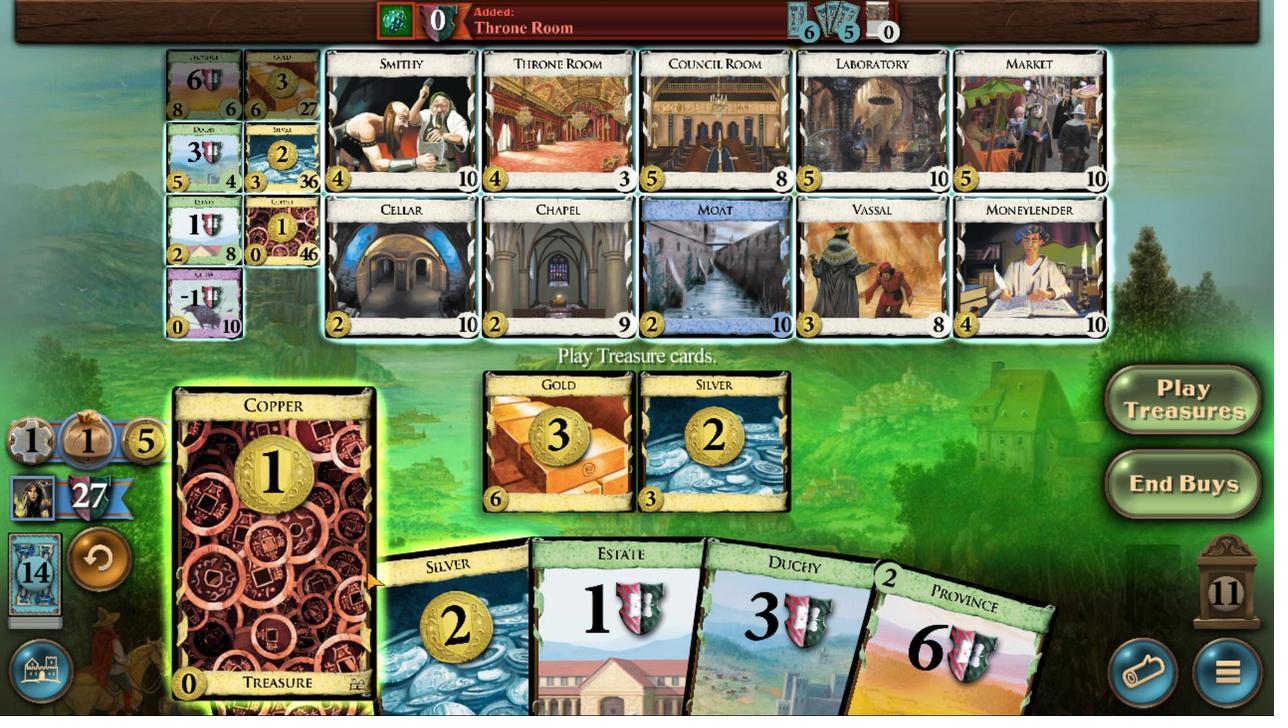 
Action: Mouse moved to (454, 464)
Screenshot: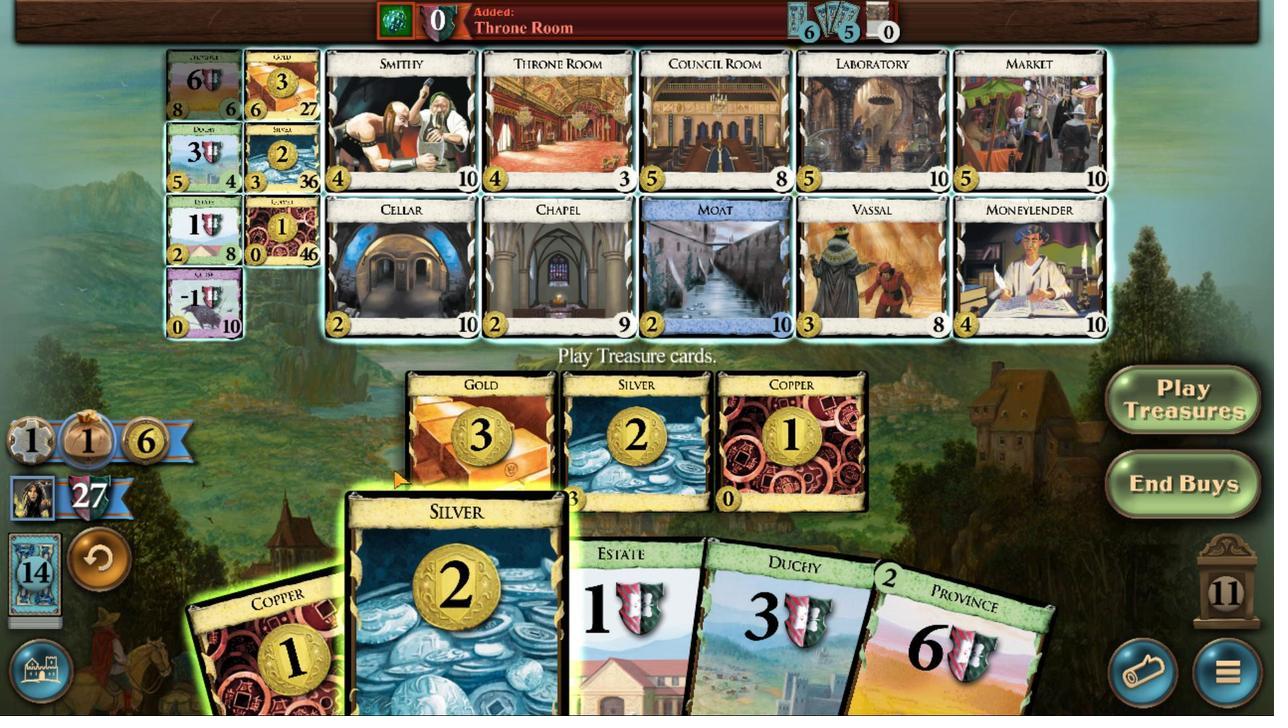 
Action: Mouse pressed left at (454, 464)
Screenshot: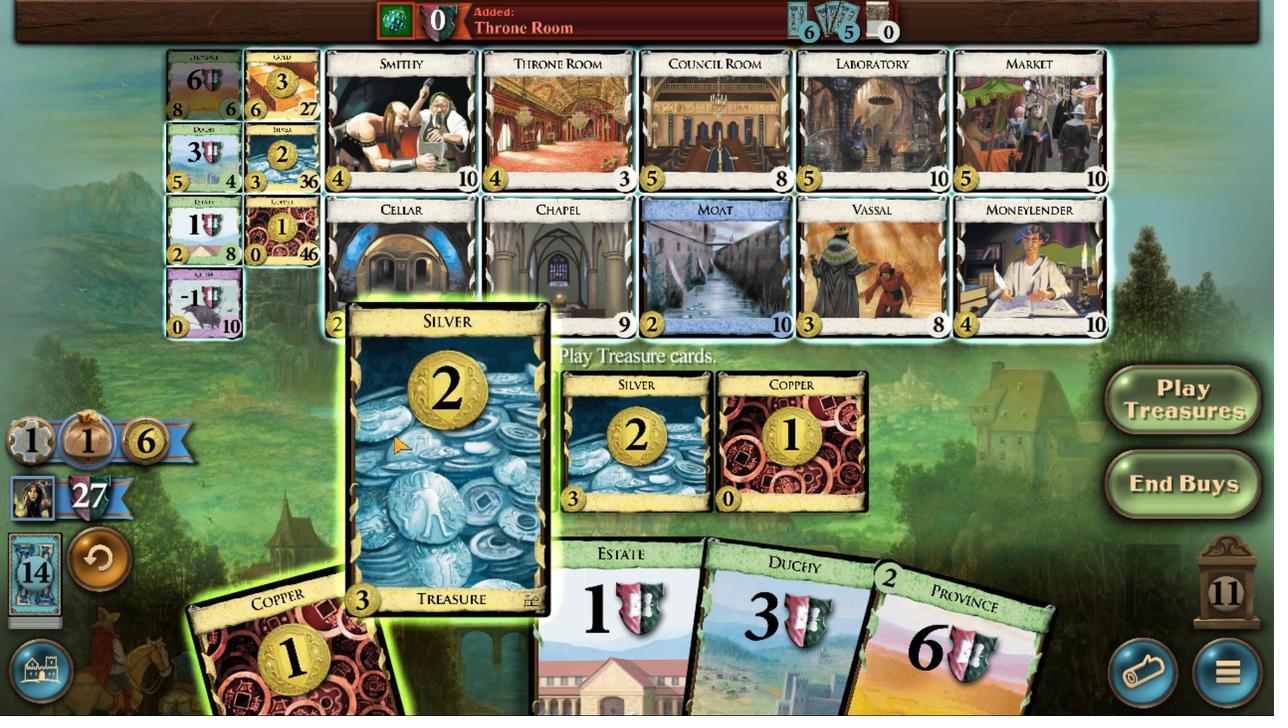 
Action: Mouse moved to (361, 372)
Screenshot: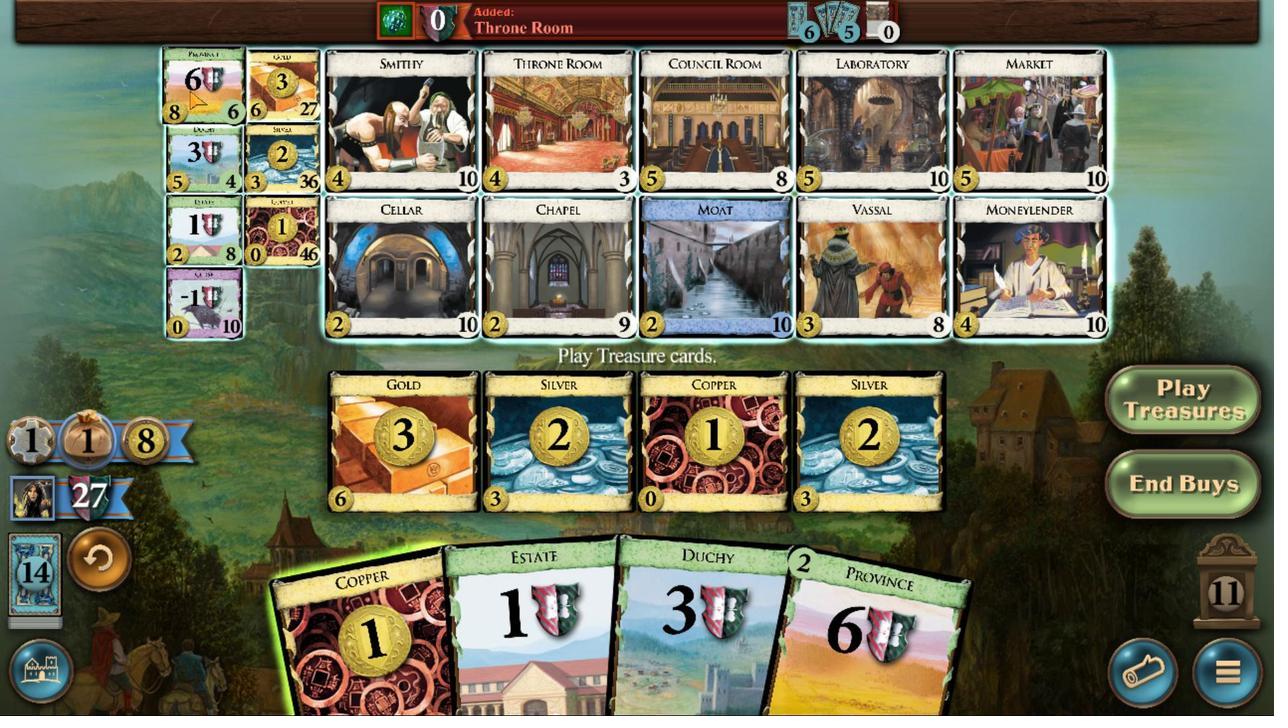 
Action: Mouse pressed left at (361, 372)
Screenshot: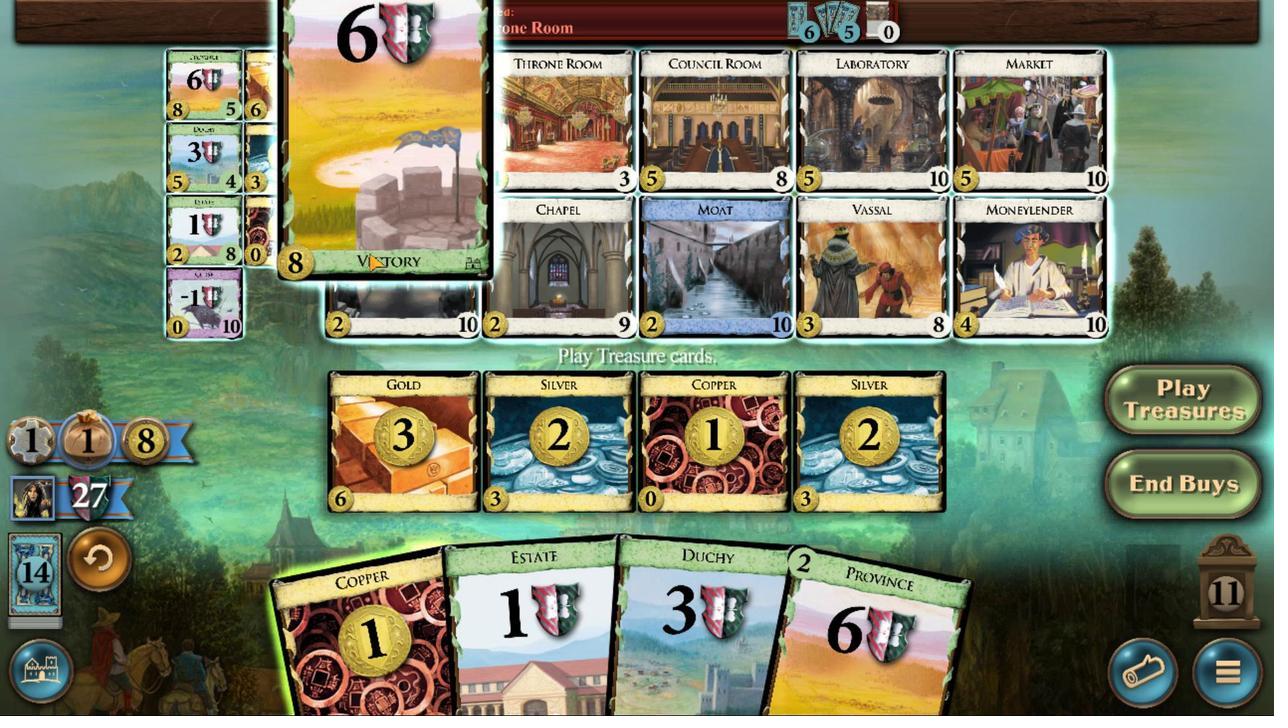 
Action: Mouse moved to (529, 459)
Screenshot: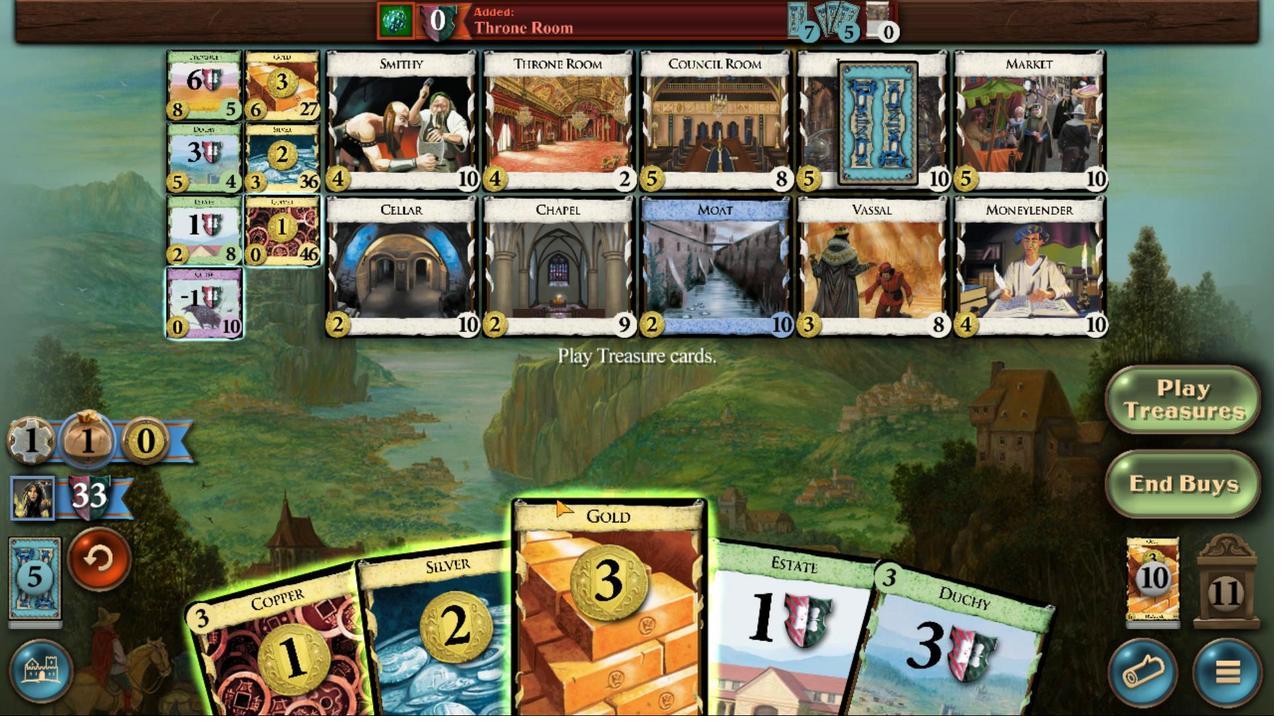 
Action: Mouse pressed left at (529, 459)
Screenshot: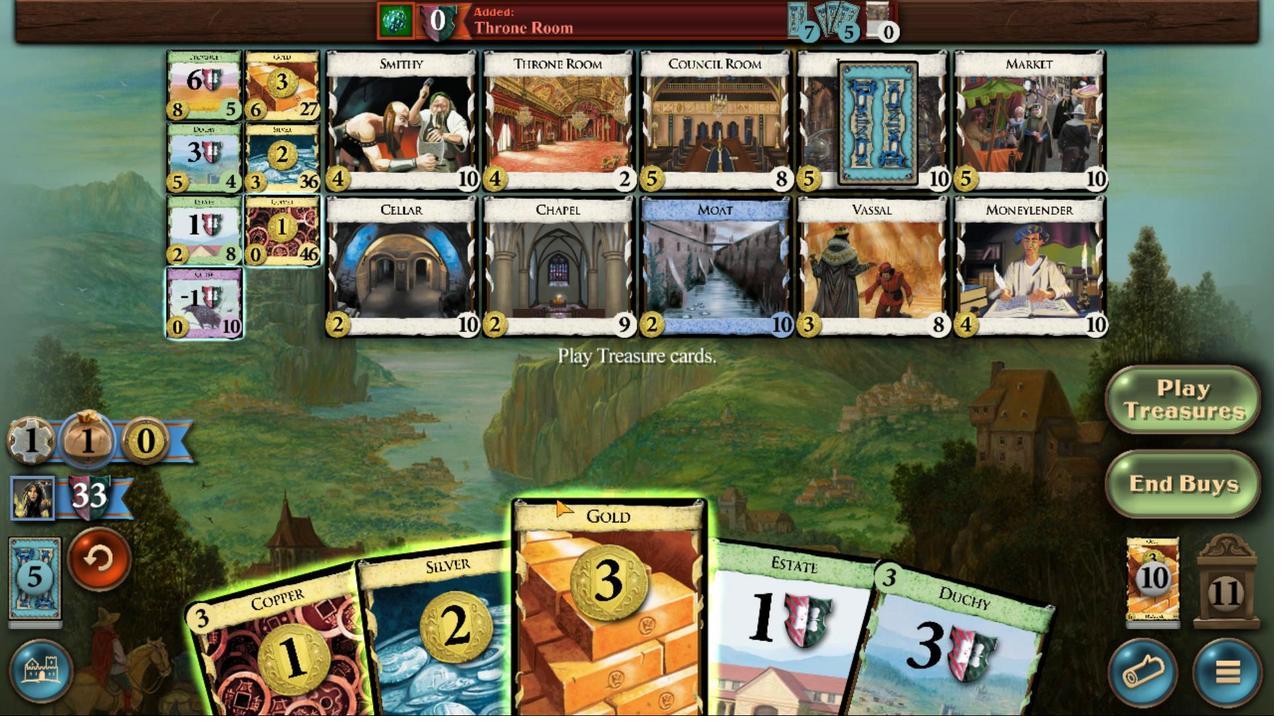 
Action: Mouse moved to (531, 462)
Screenshot: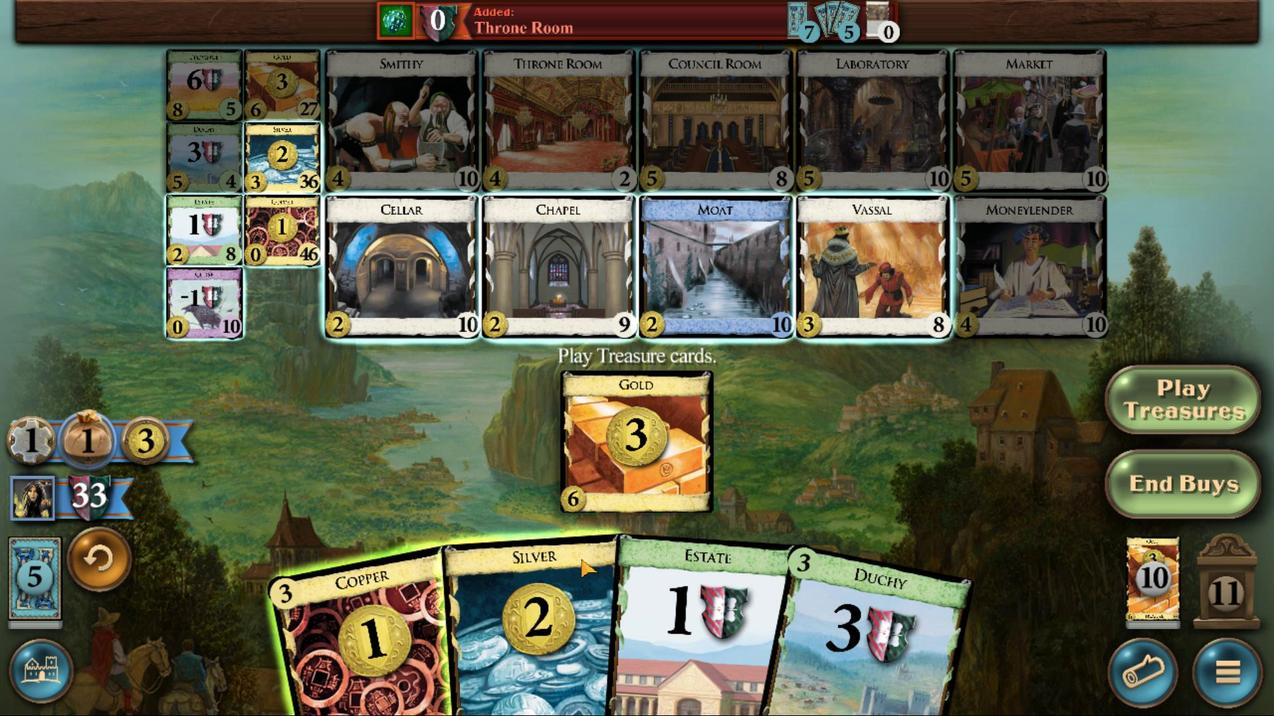 
Action: Mouse pressed left at (531, 462)
Screenshot: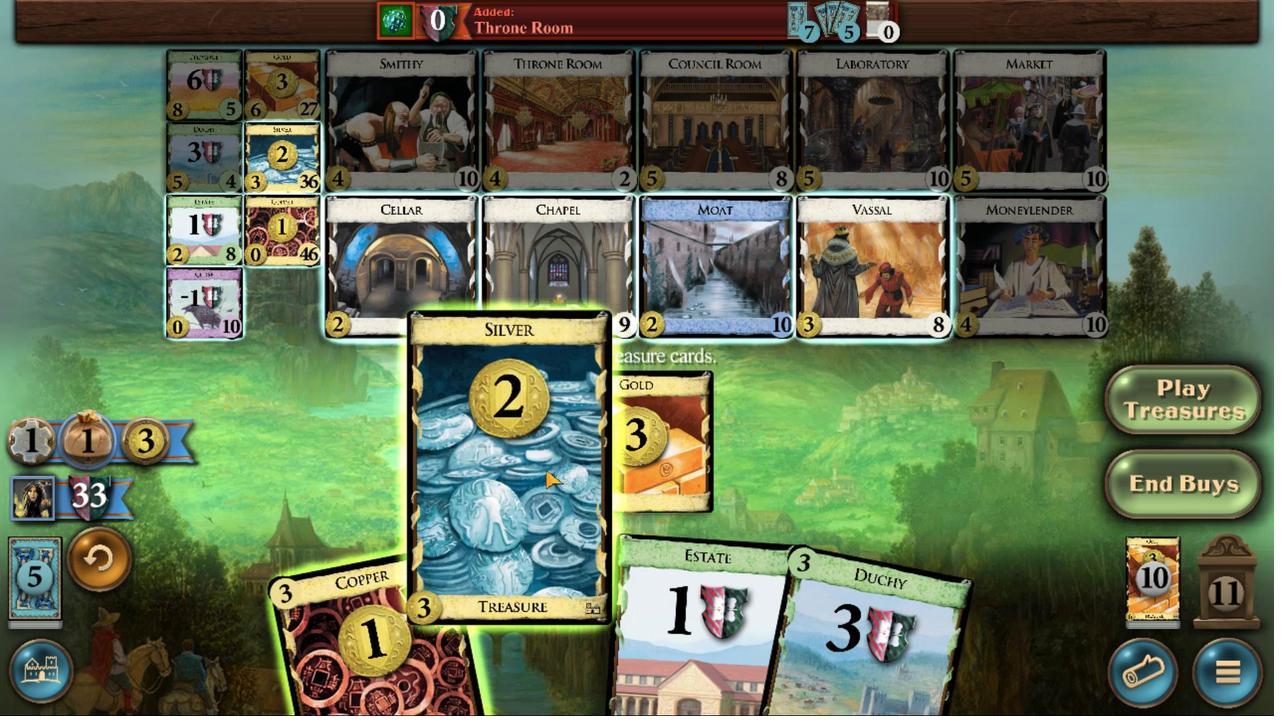 
Action: Mouse moved to (497, 465)
Screenshot: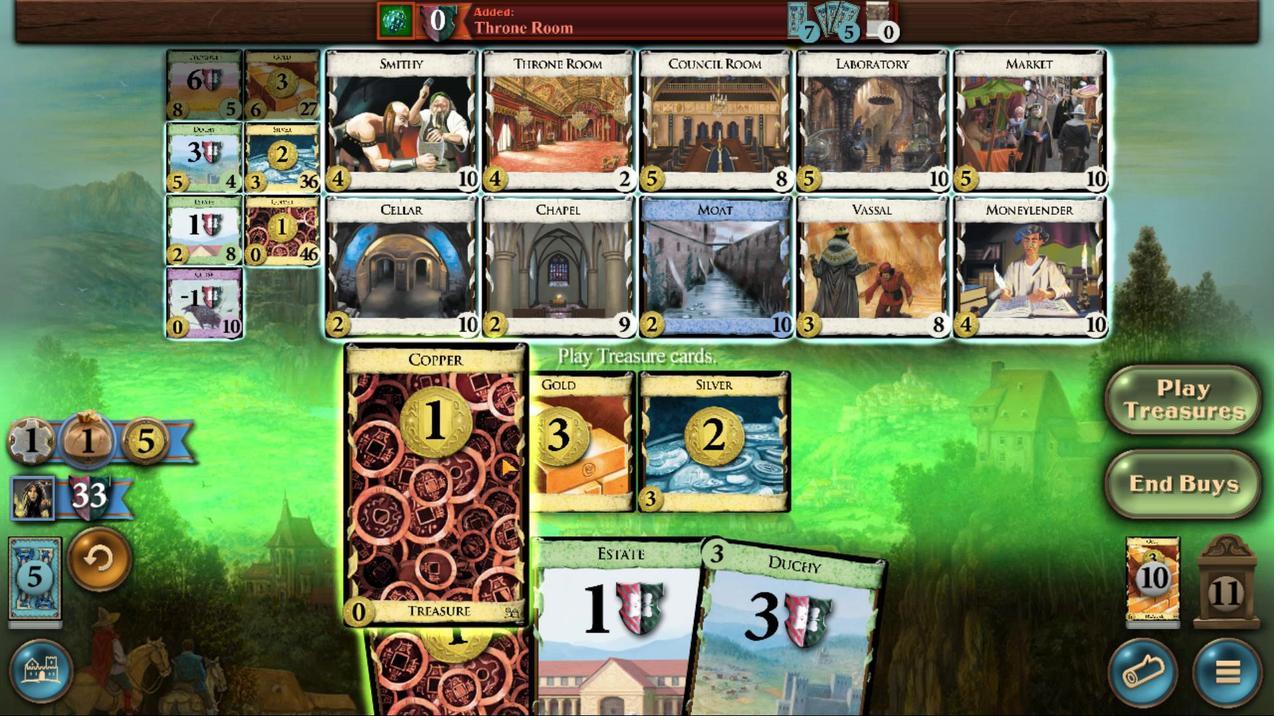 
Action: Mouse pressed left at (497, 465)
Screenshot: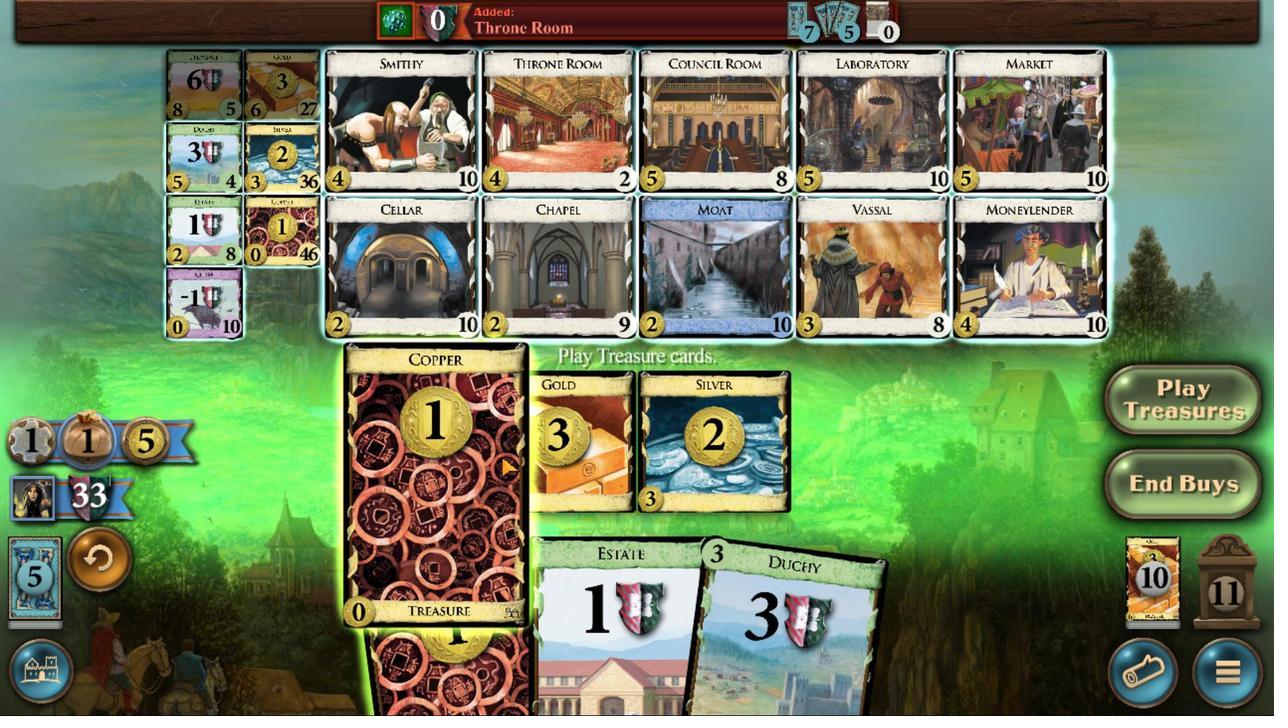 
Action: Mouse moved to (485, 469)
Screenshot: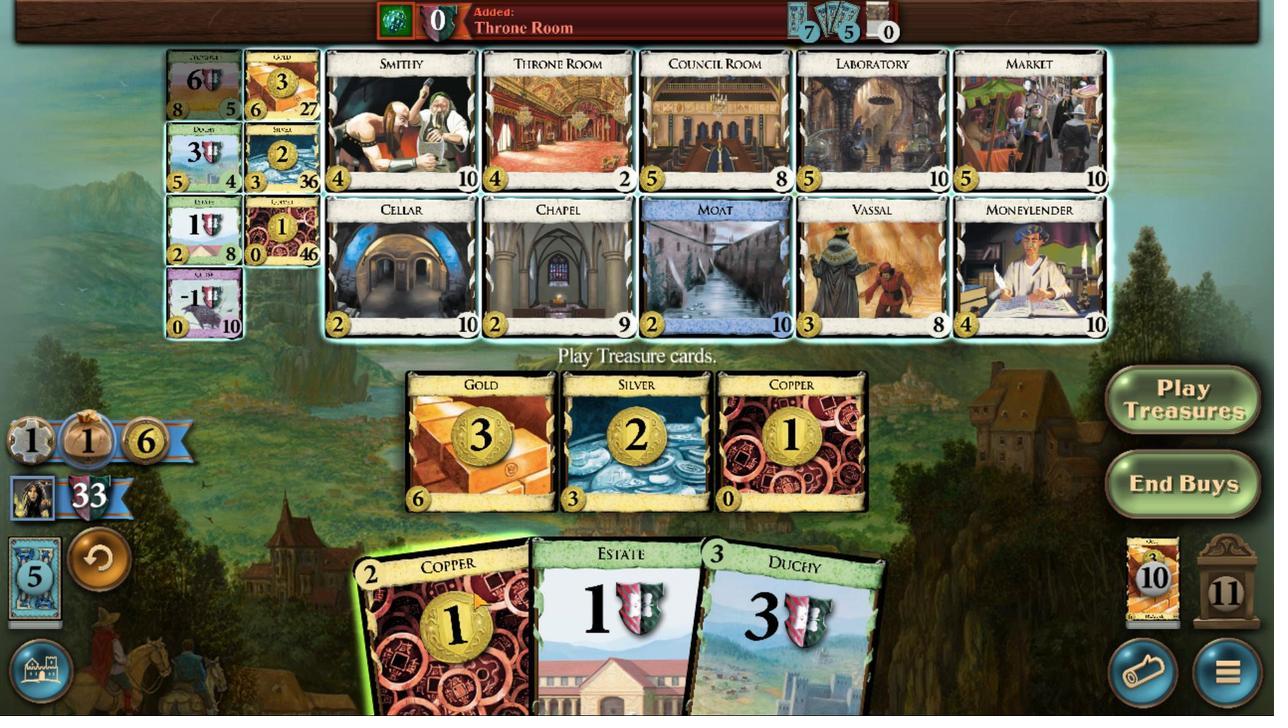
Action: Mouse pressed left at (485, 469)
Screenshot: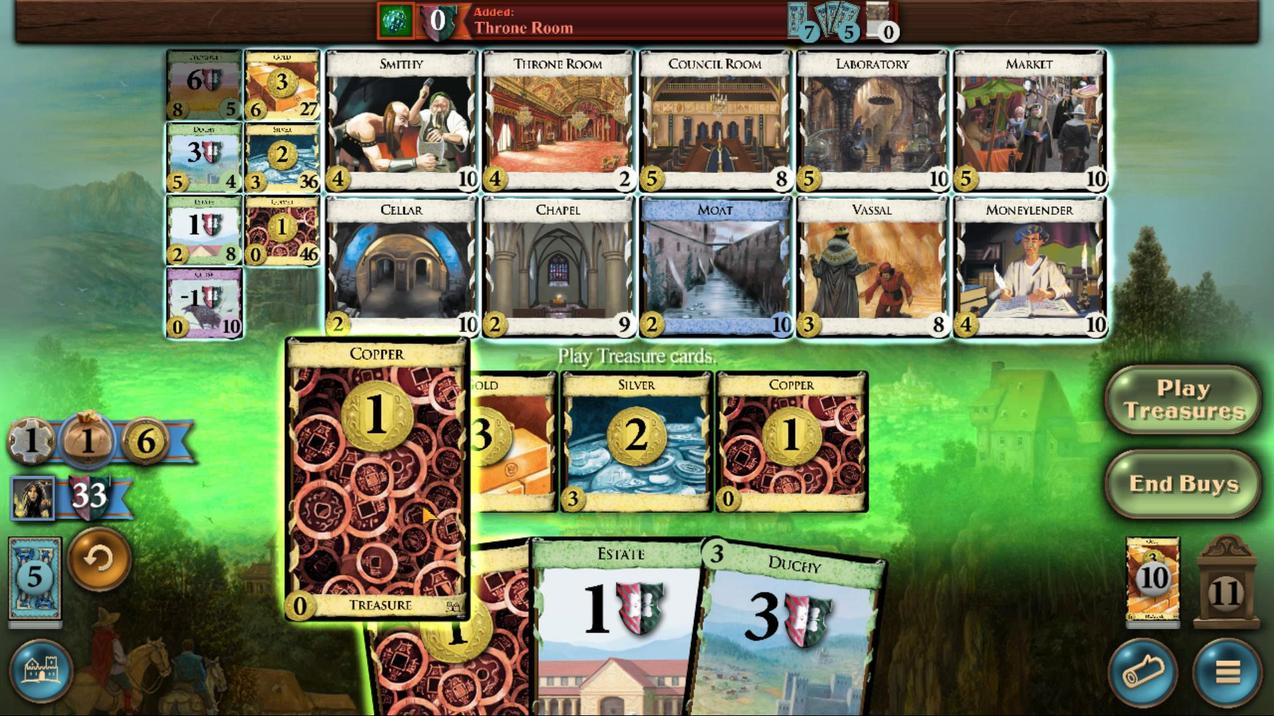 
Action: Mouse moved to (467, 465)
Screenshot: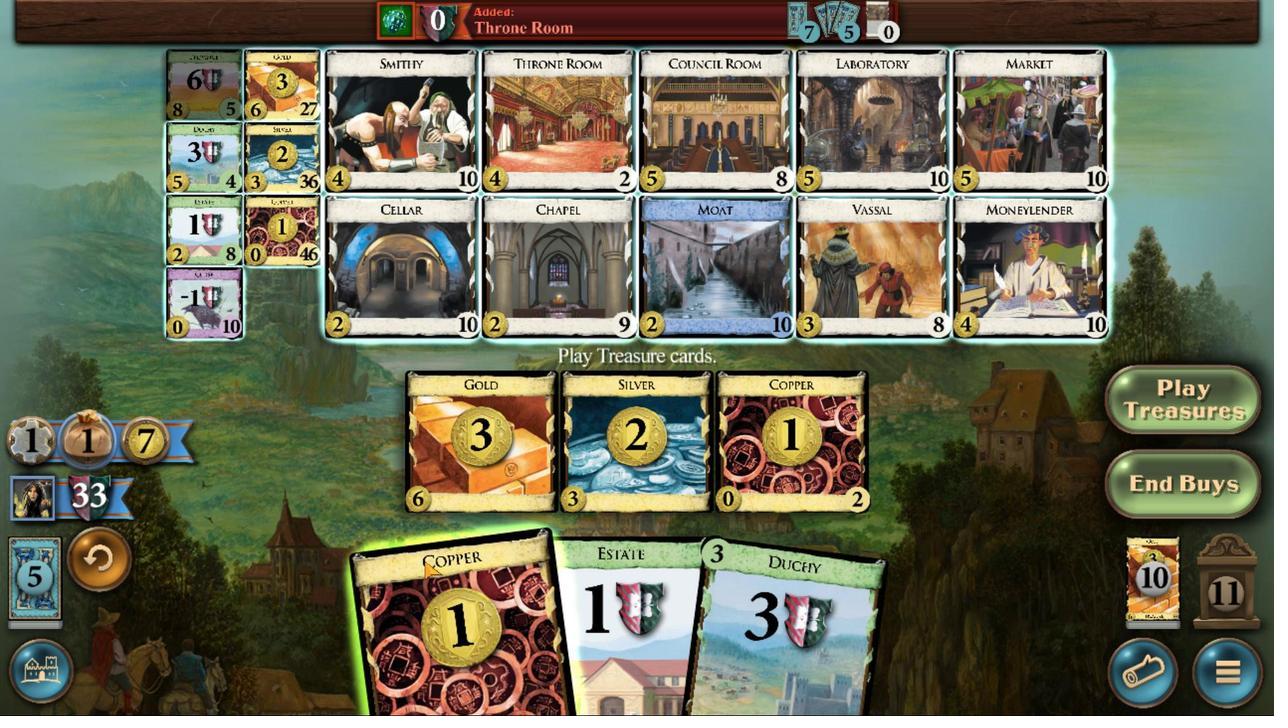 
Action: Mouse pressed left at (467, 465)
Screenshot: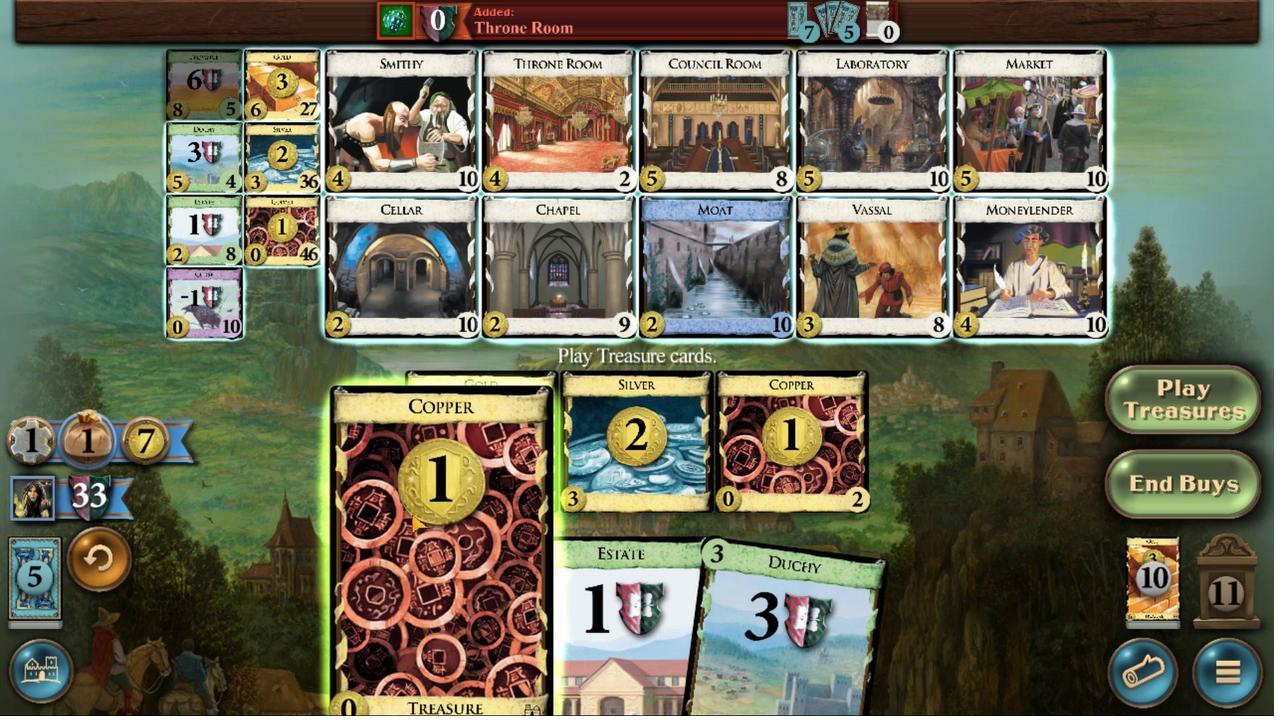
Action: Mouse moved to (362, 374)
Screenshot: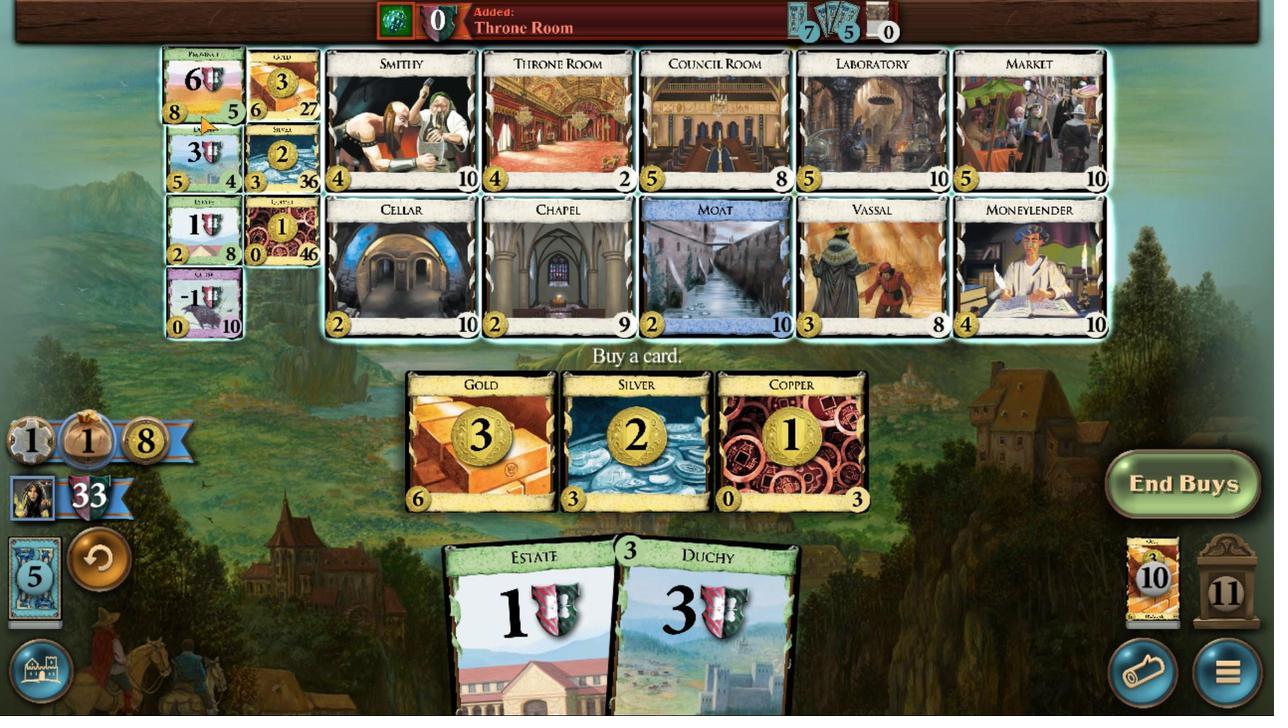 
Action: Mouse pressed left at (362, 374)
Screenshot: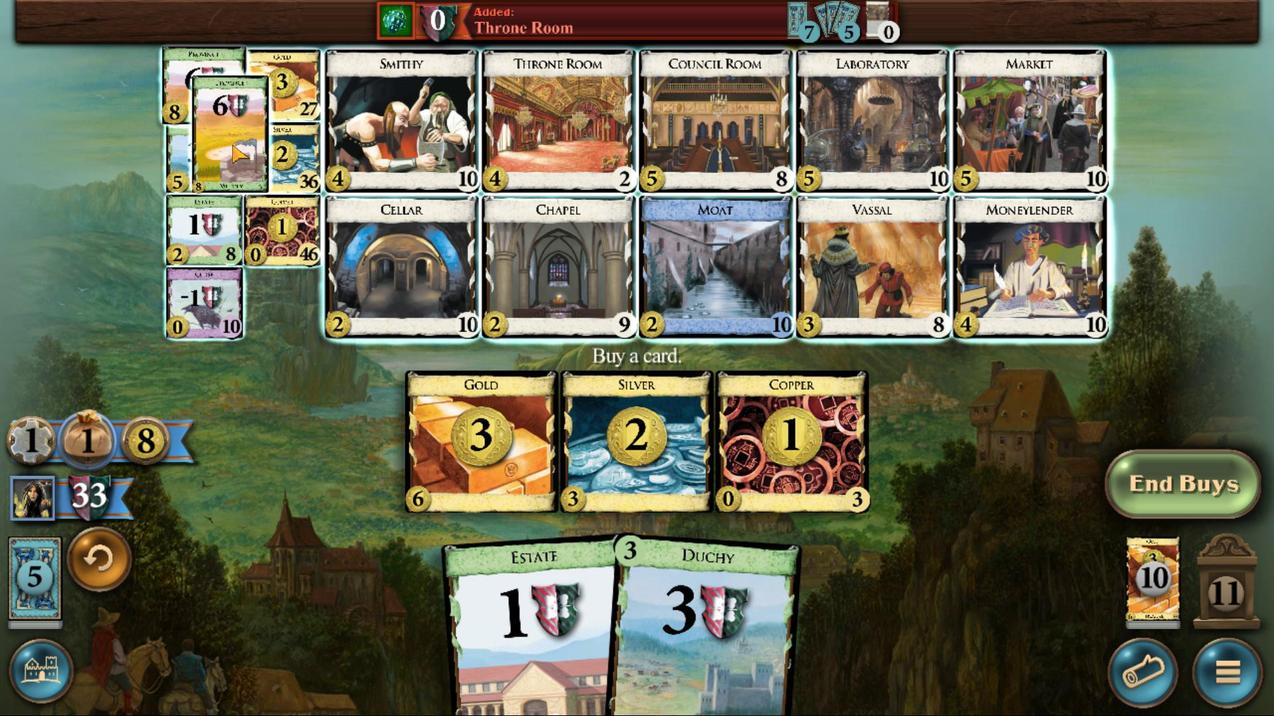 
Action: Mouse moved to (625, 462)
Screenshot: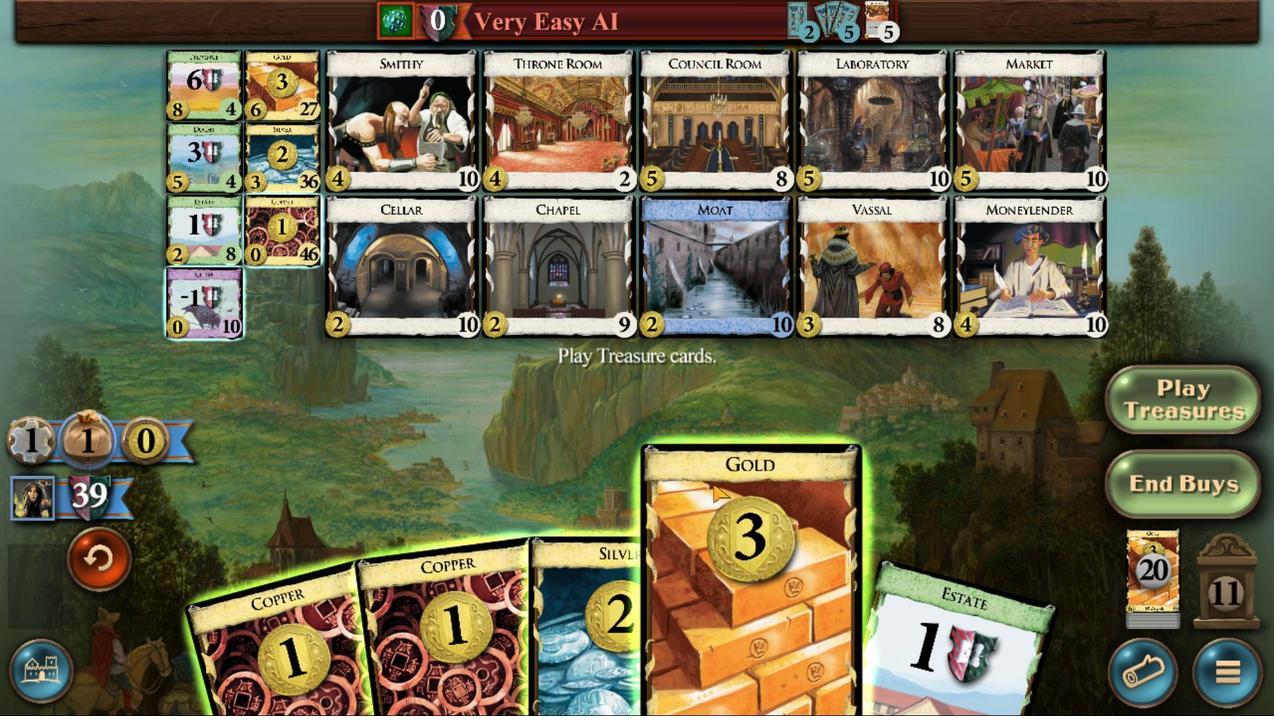 
Action: Mouse pressed left at (625, 462)
Screenshot: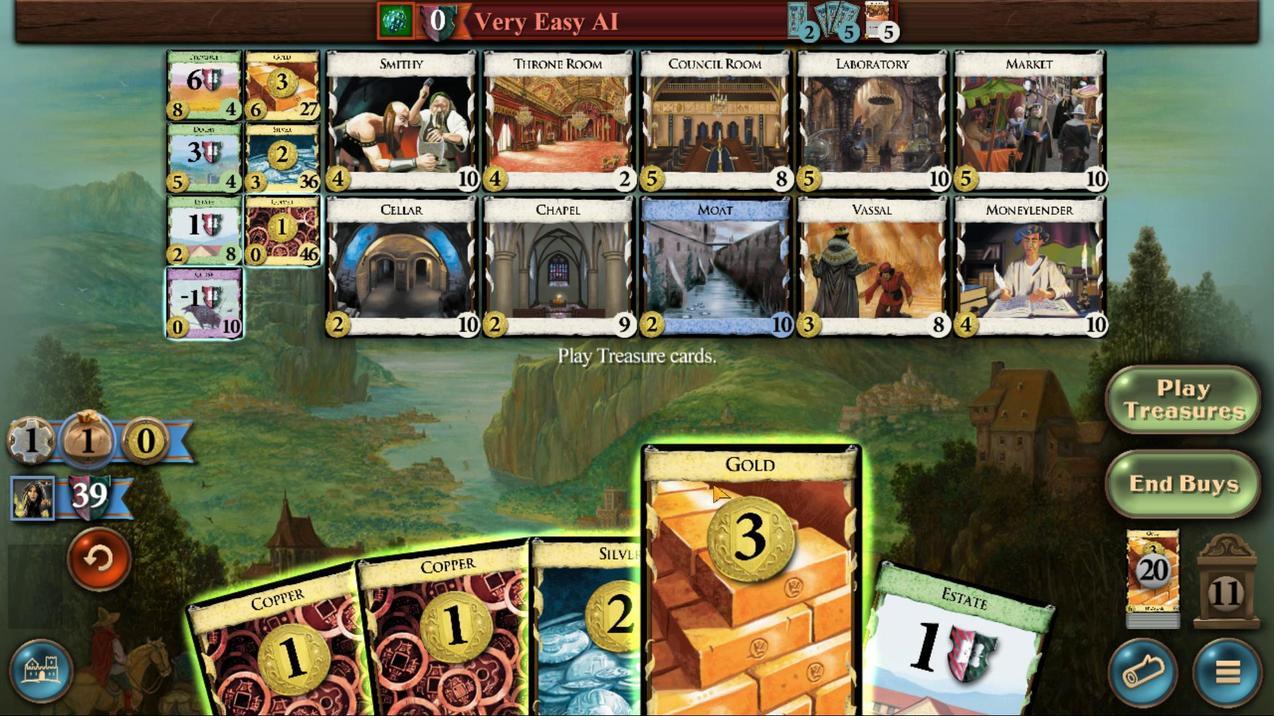 
Action: Mouse moved to (593, 464)
Screenshot: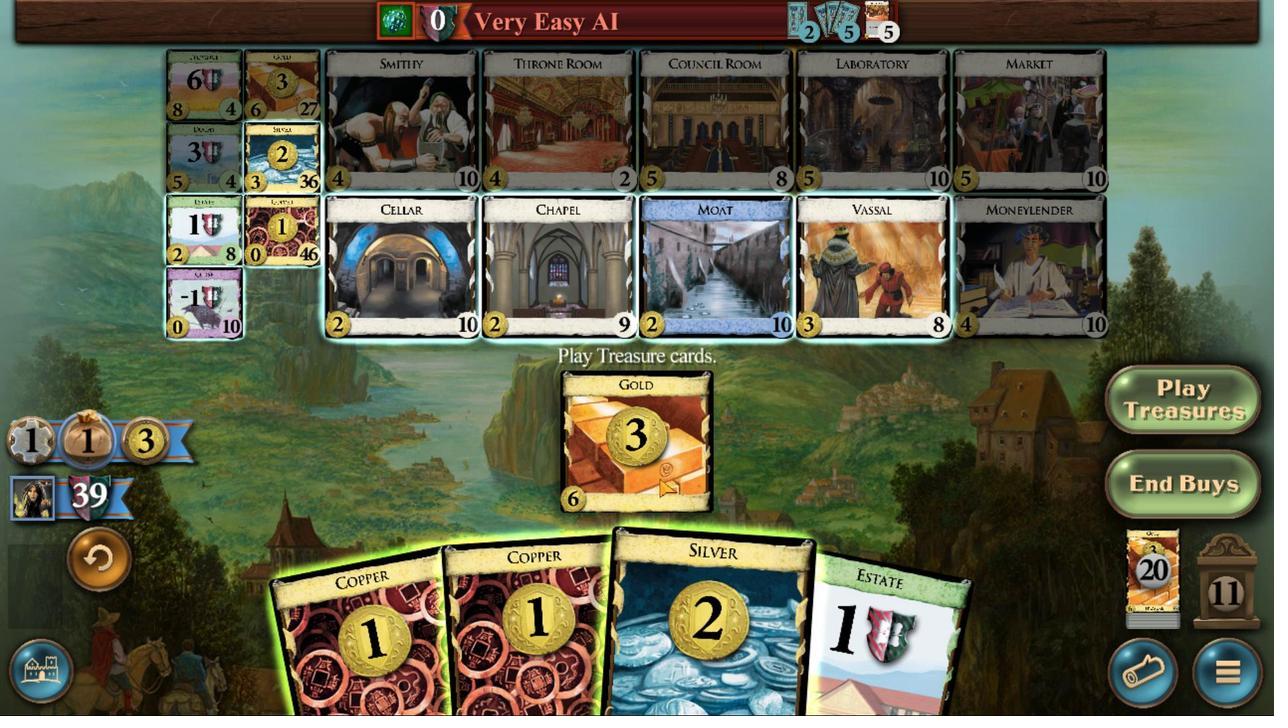 
Action: Mouse pressed left at (593, 464)
Screenshot: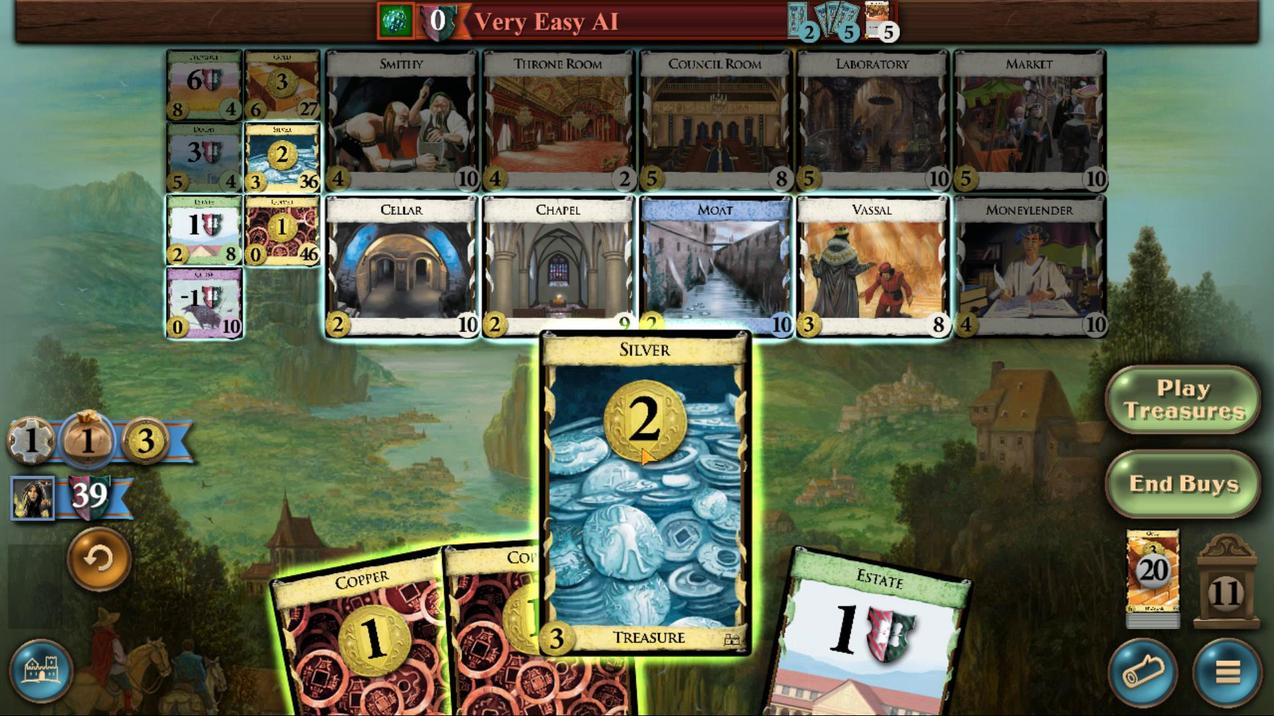 
Action: Mouse moved to (574, 476)
Screenshot: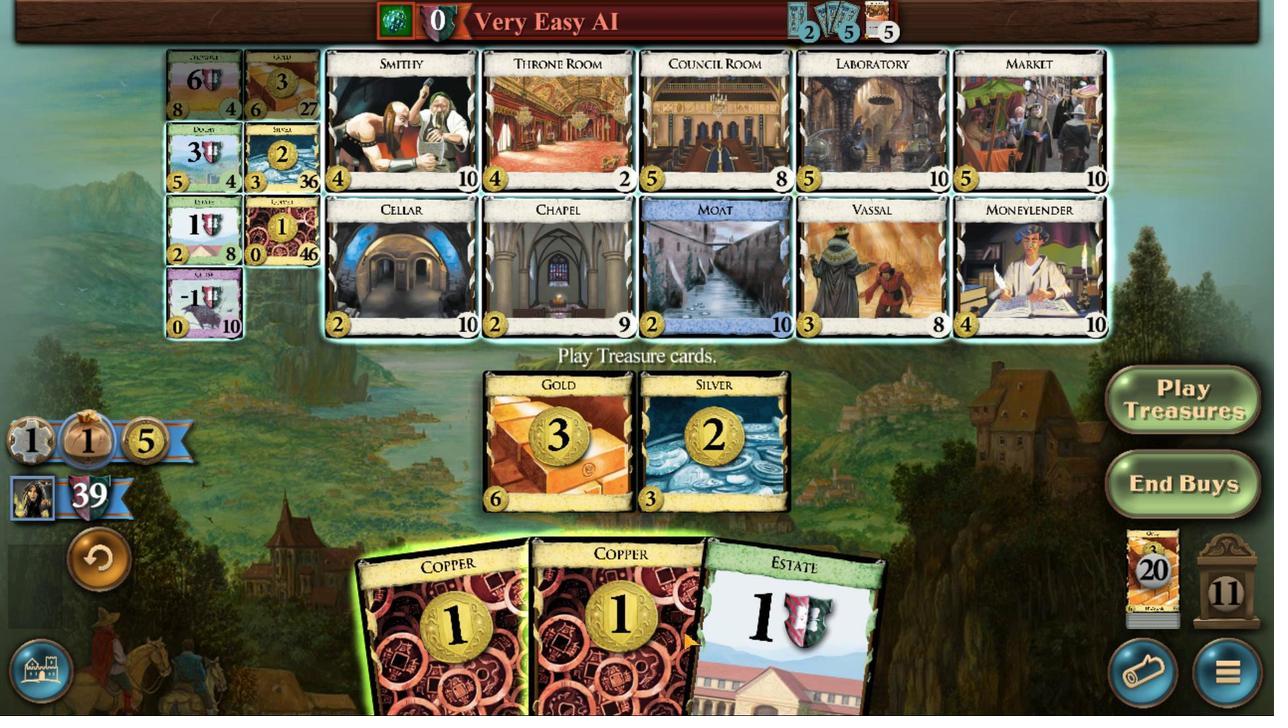 
Action: Mouse pressed left at (574, 476)
Screenshot: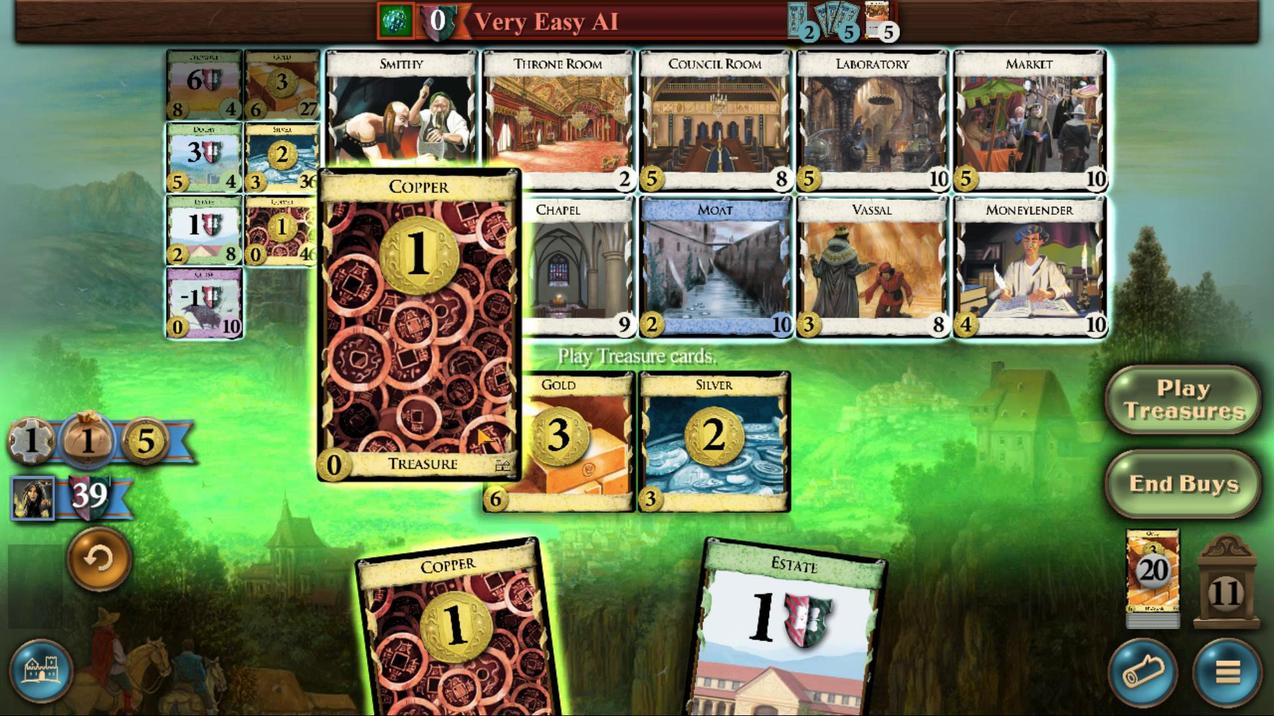 
Action: Mouse moved to (397, 375)
Screenshot: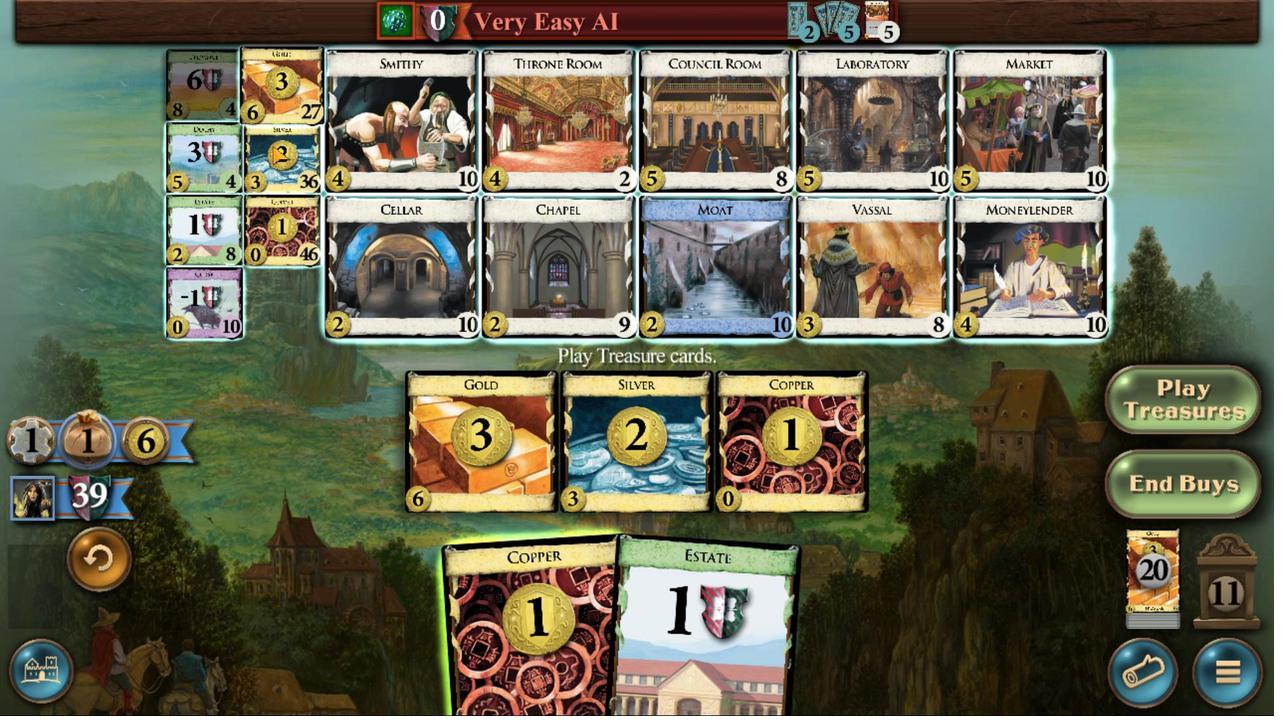 
Action: Mouse pressed left at (397, 375)
Screenshot: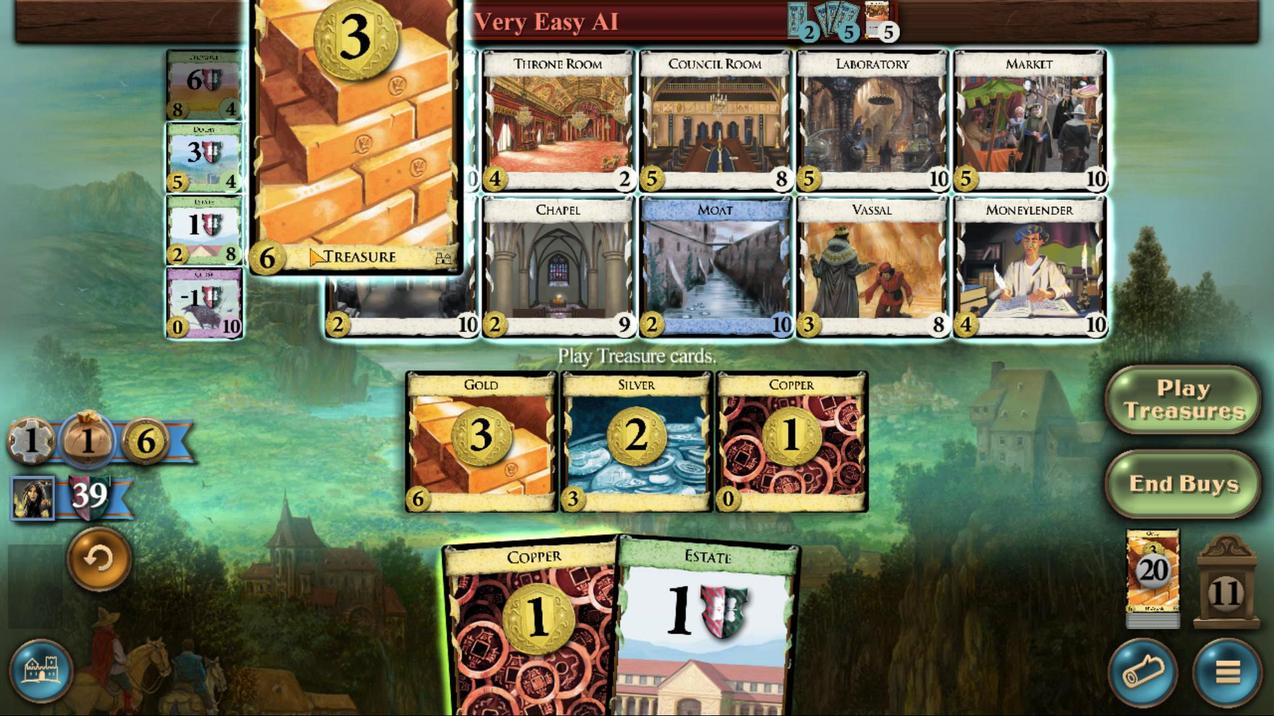 
Action: Mouse moved to (527, 468)
Screenshot: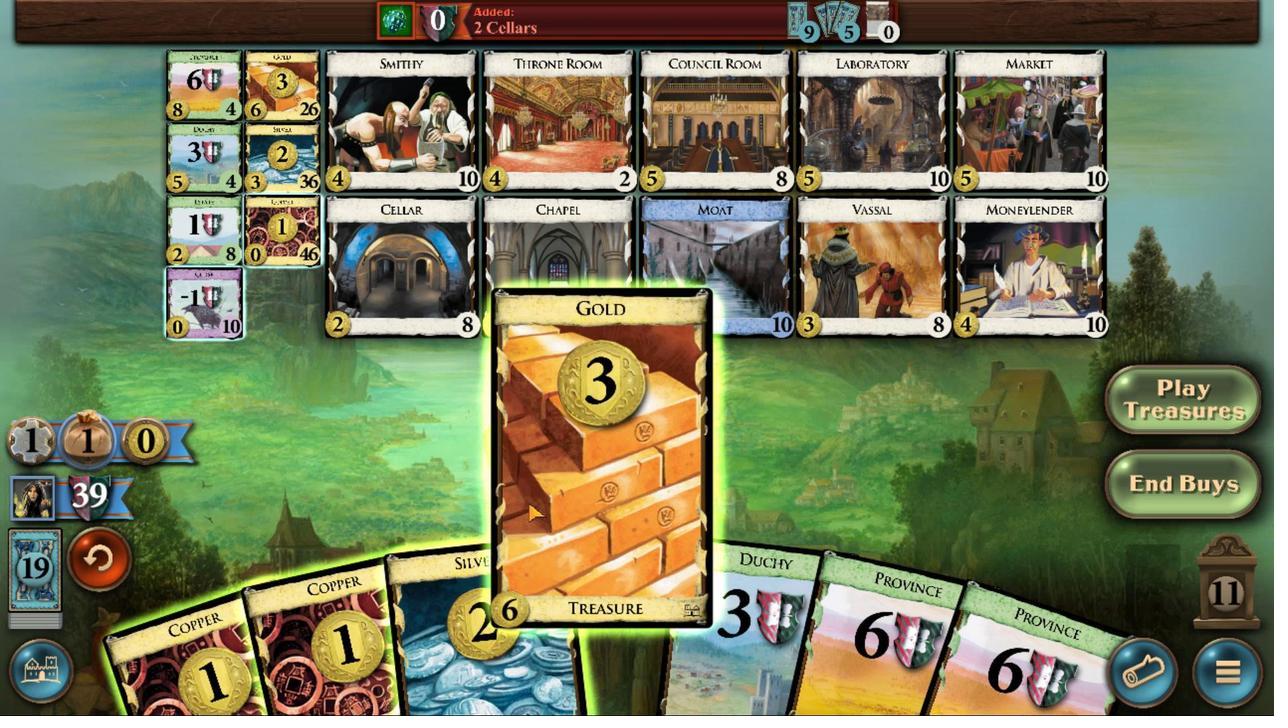 
Action: Mouse pressed left at (527, 468)
Screenshot: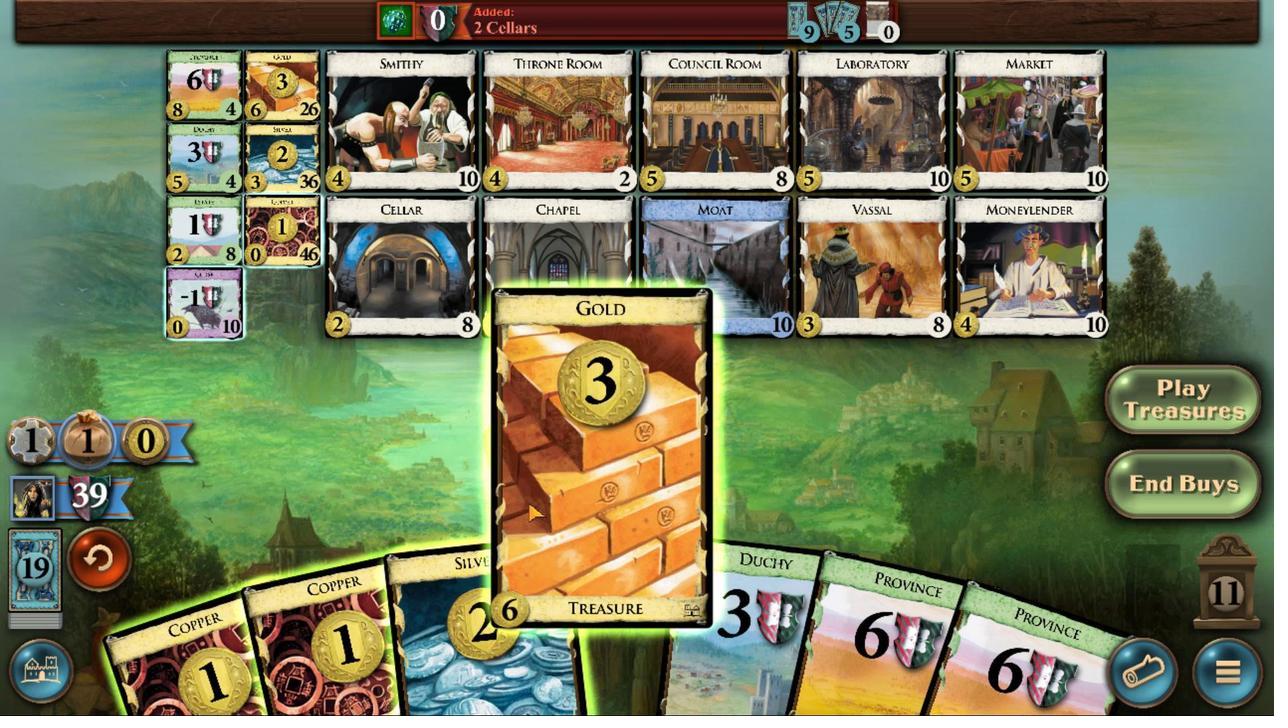 
Action: Mouse moved to (515, 464)
Screenshot: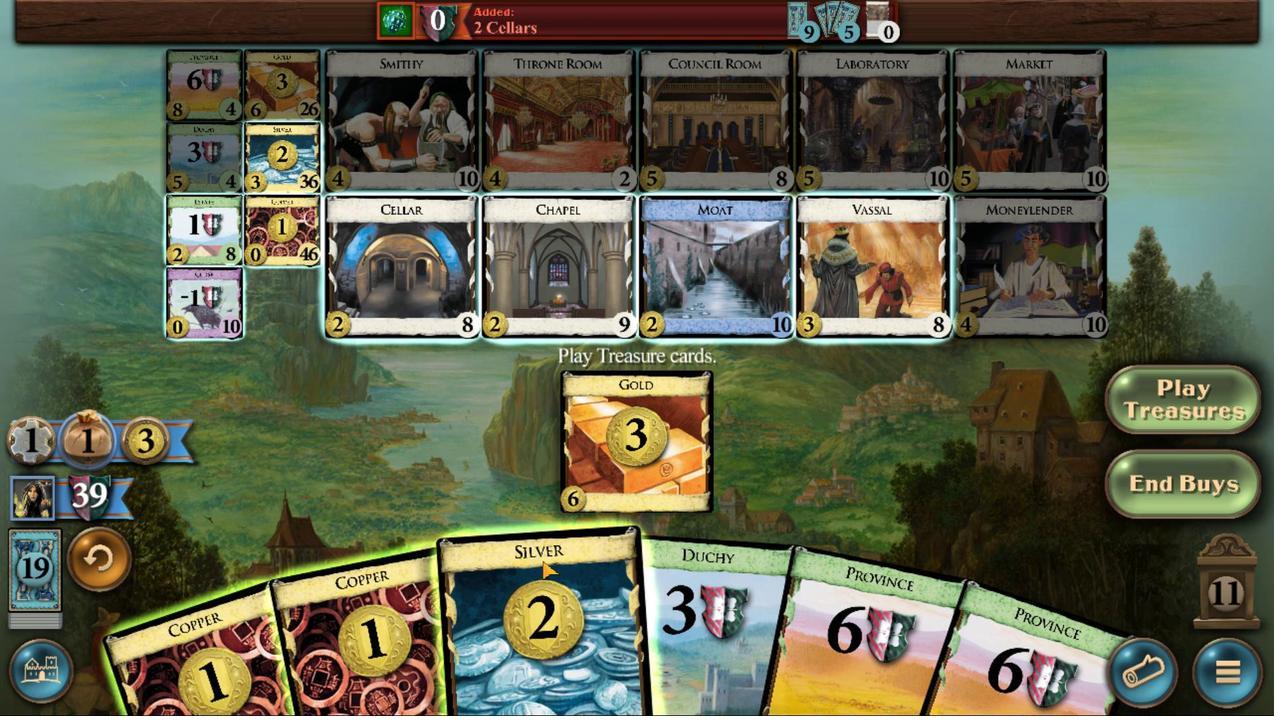
Action: Mouse pressed left at (515, 464)
Screenshot: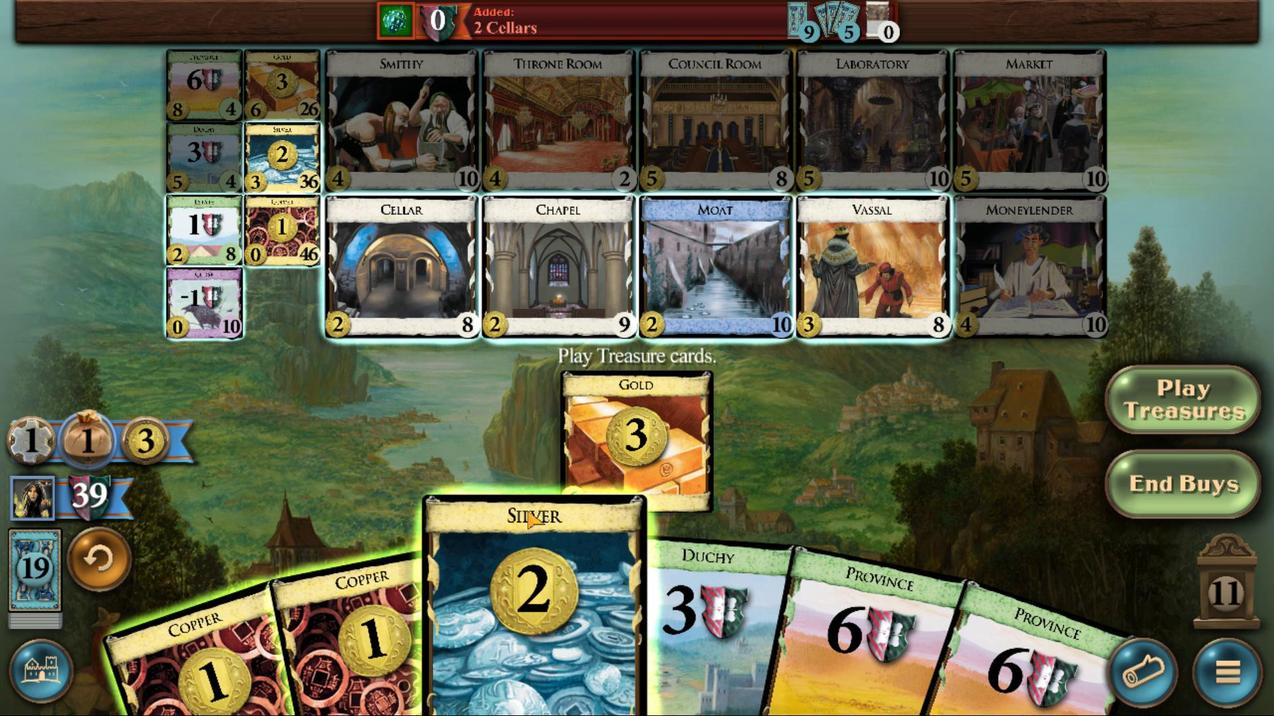 
Action: Mouse moved to (499, 480)
Screenshot: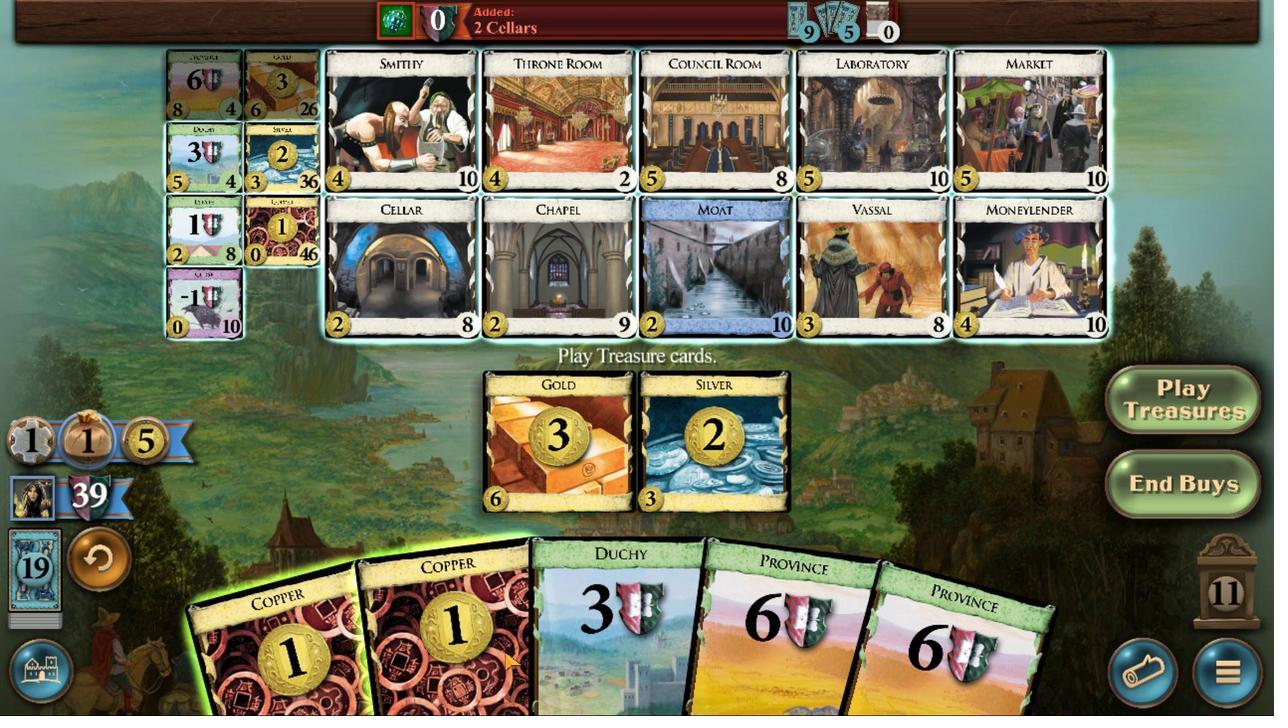 
Action: Mouse pressed left at (499, 480)
Screenshot: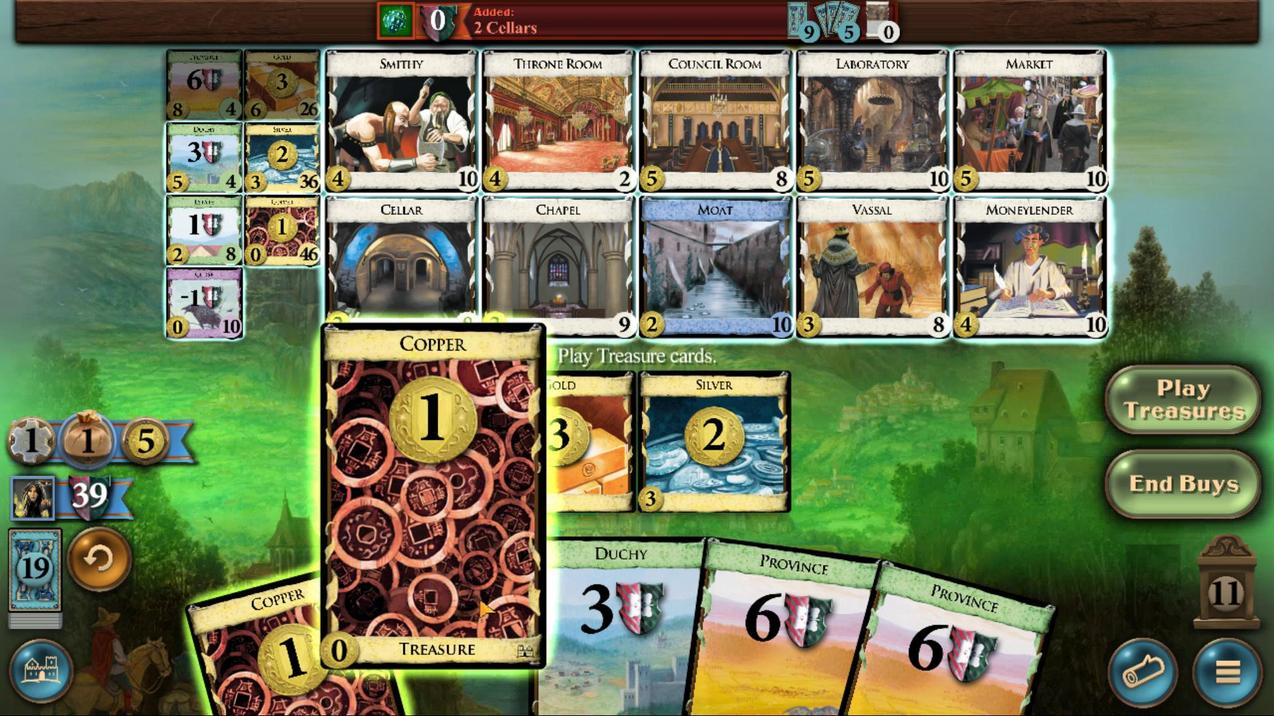 
Action: Mouse moved to (396, 375)
Screenshot: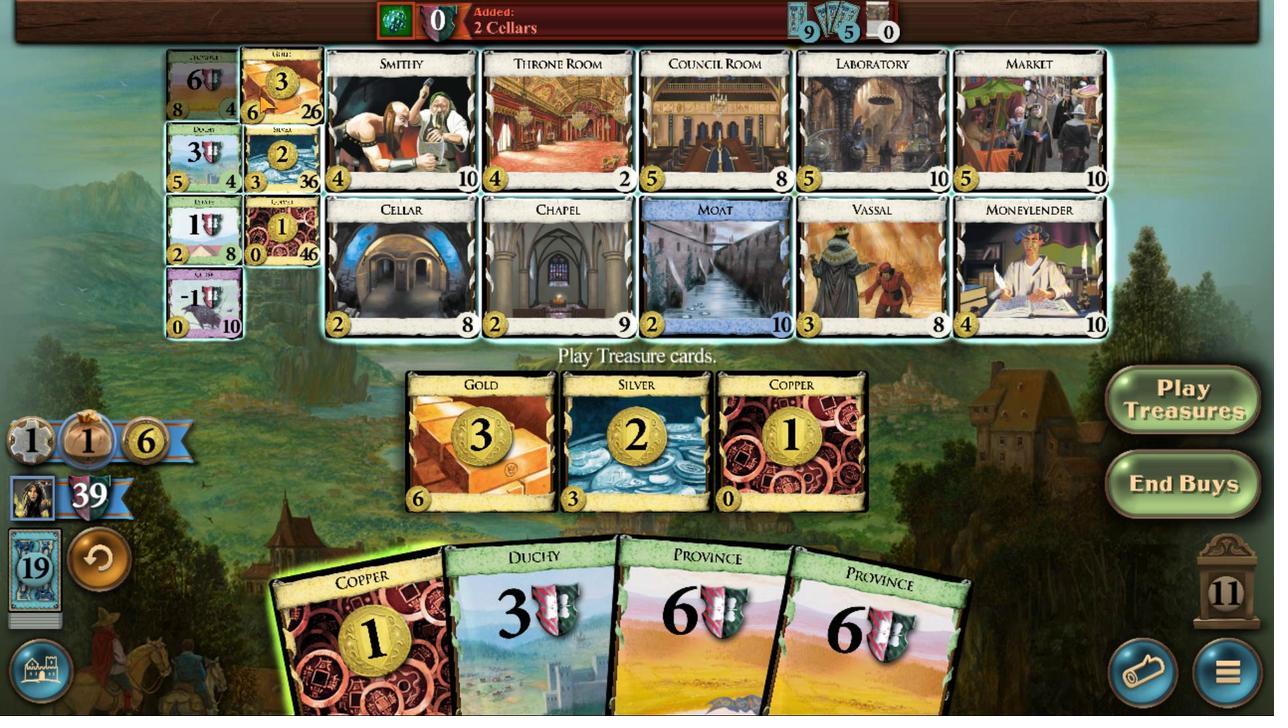 
Action: Mouse pressed left at (396, 375)
Screenshot: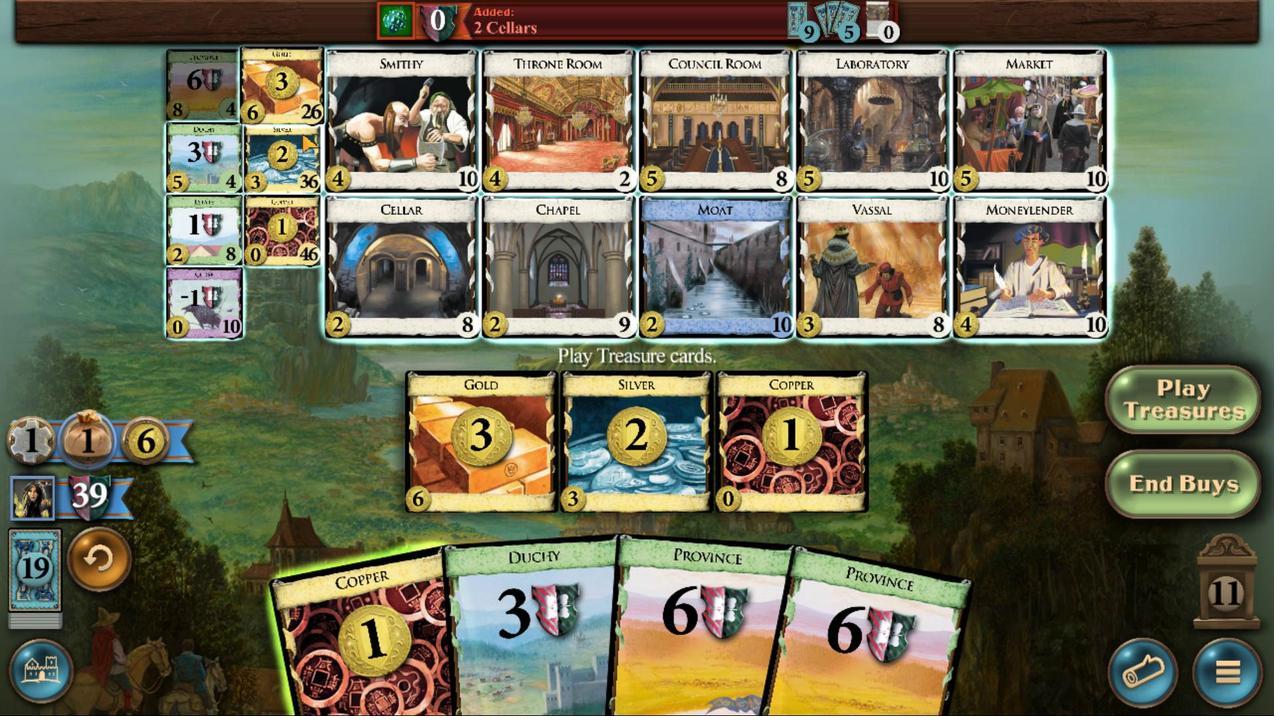 
Action: Mouse moved to (538, 471)
Screenshot: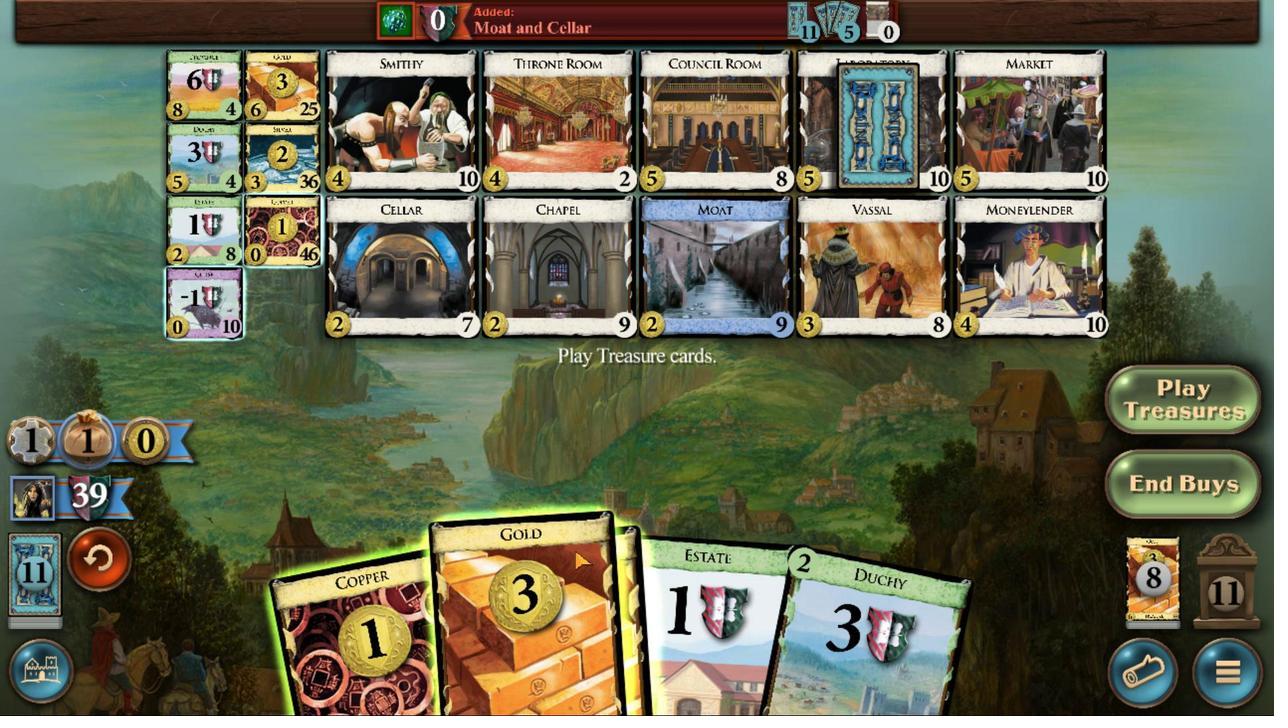 
Action: Mouse pressed left at (538, 471)
Screenshot: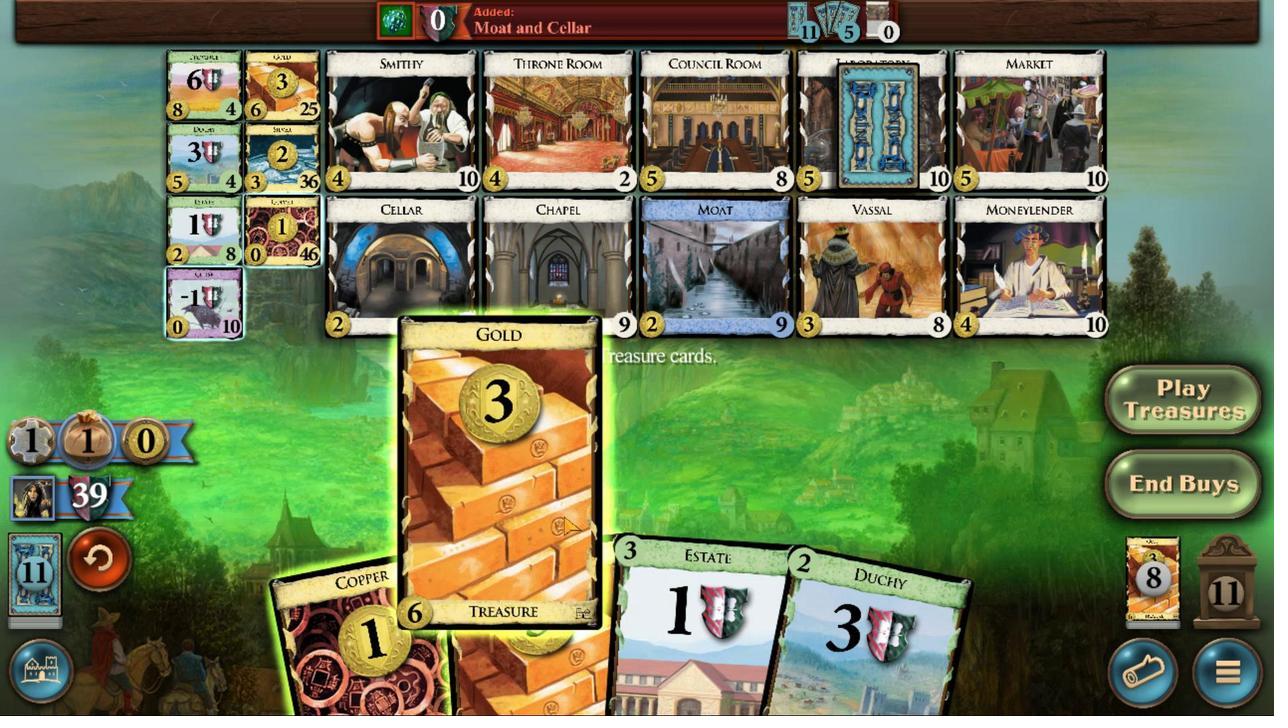 
Action: Mouse moved to (511, 465)
Screenshot: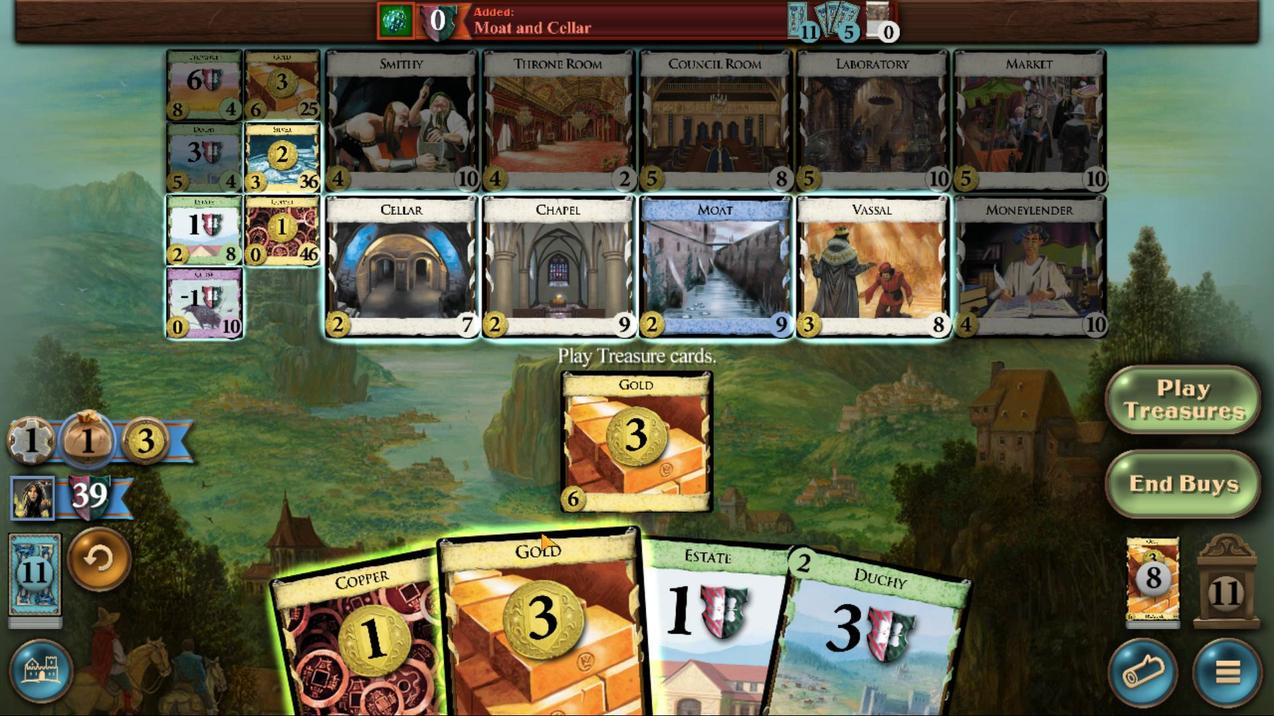 
Action: Mouse pressed left at (511, 465)
Screenshot: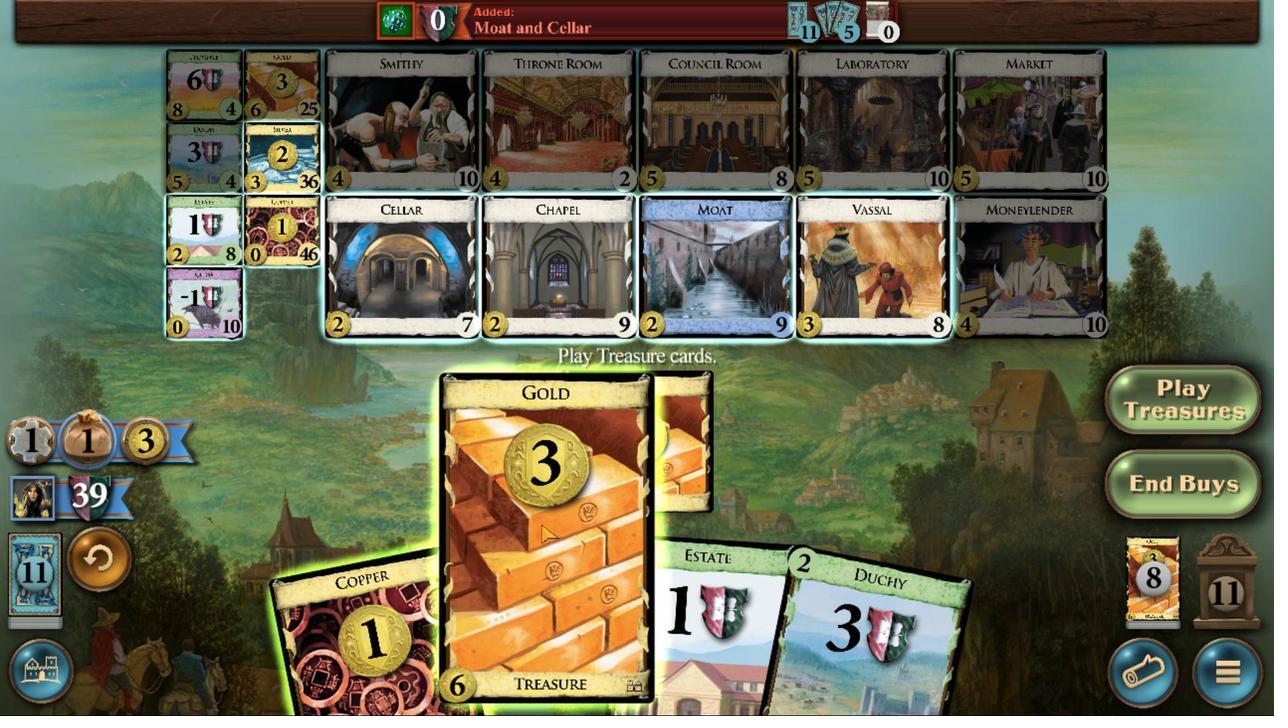 
Action: Mouse moved to (493, 470)
Screenshot: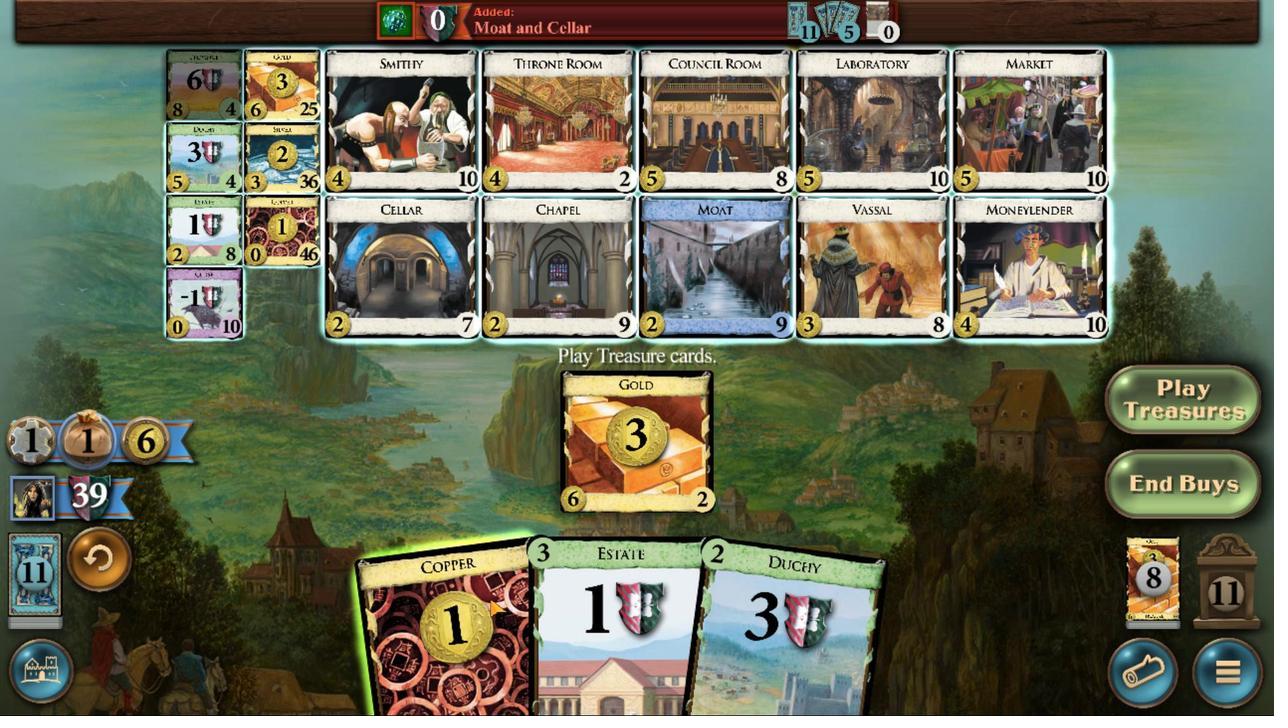 
Action: Mouse pressed left at (493, 470)
Screenshot: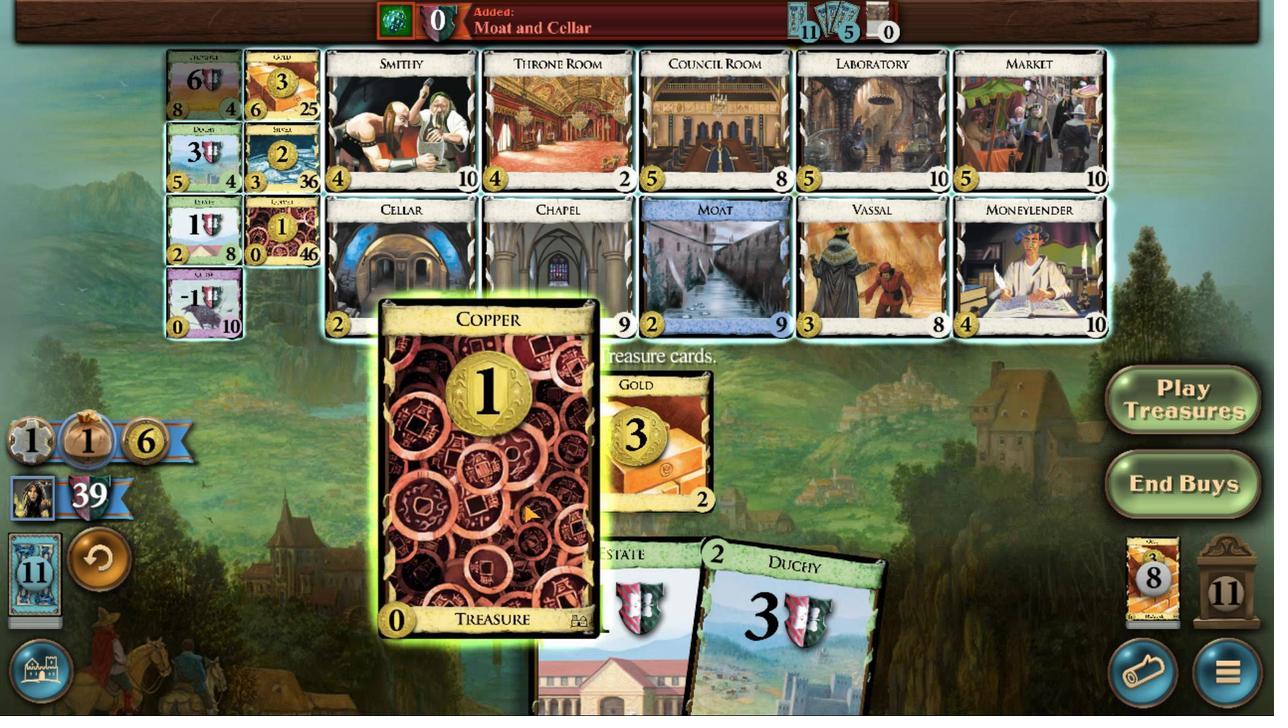 
Action: Mouse moved to (403, 375)
Screenshot: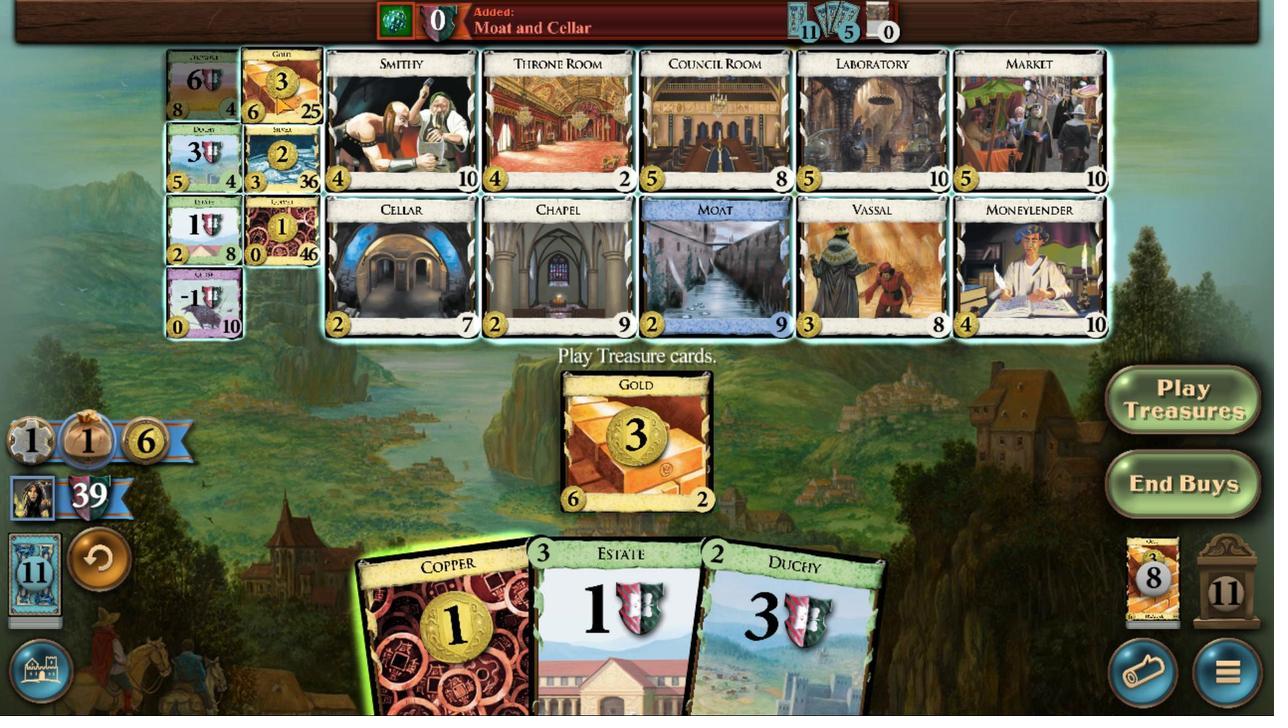 
Action: Mouse pressed left at (403, 375)
Screenshot: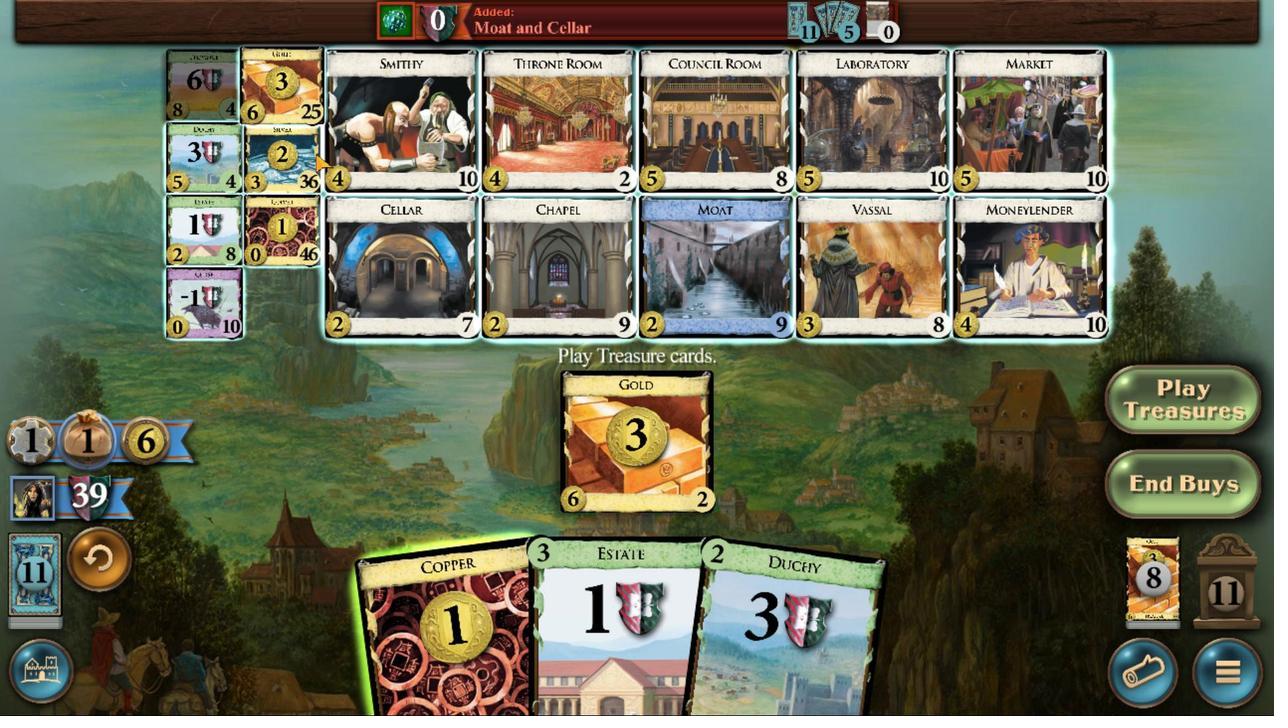 
Action: Mouse moved to (584, 461)
Screenshot: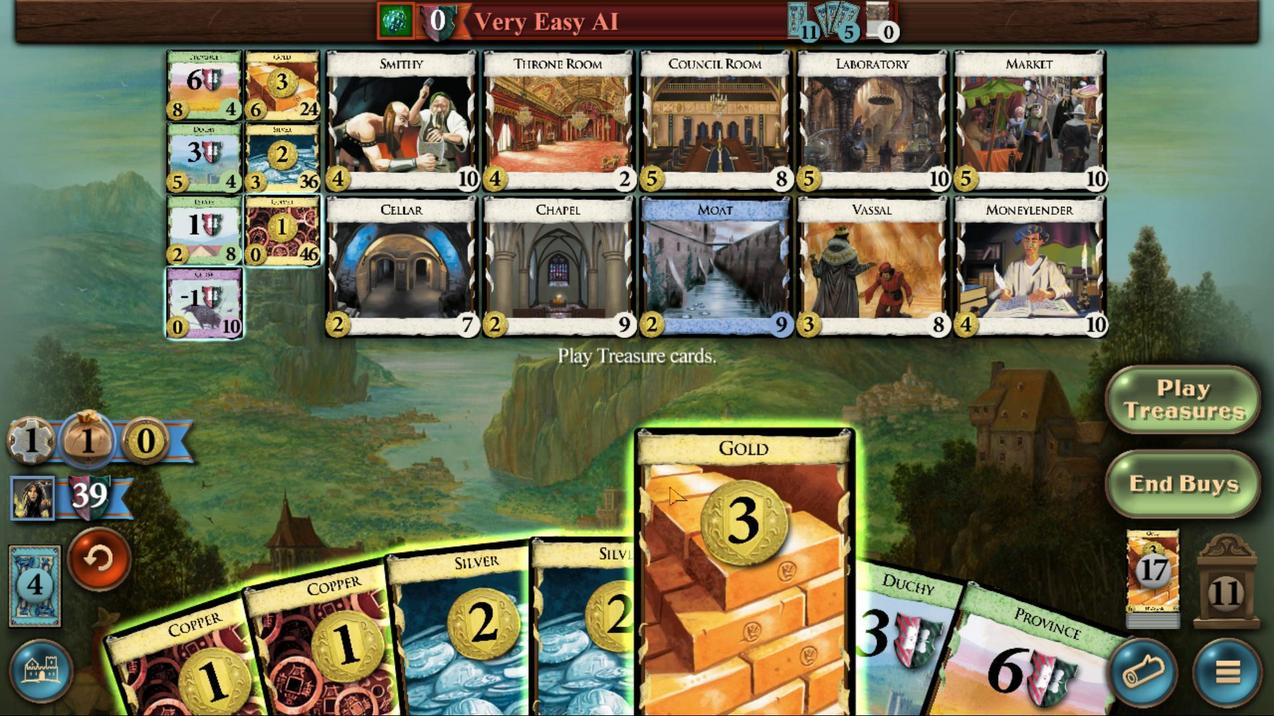 
Action: Mouse pressed left at (584, 461)
Screenshot: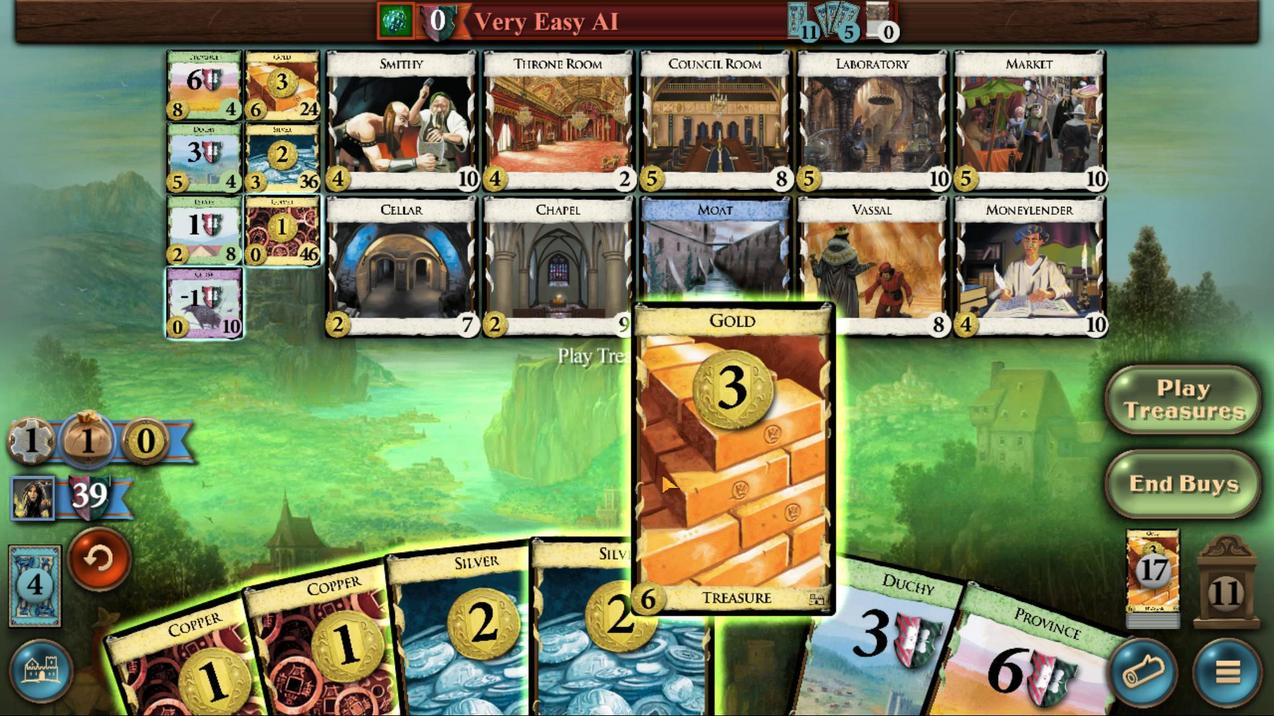 
Action: Mouse moved to (584, 465)
Screenshot: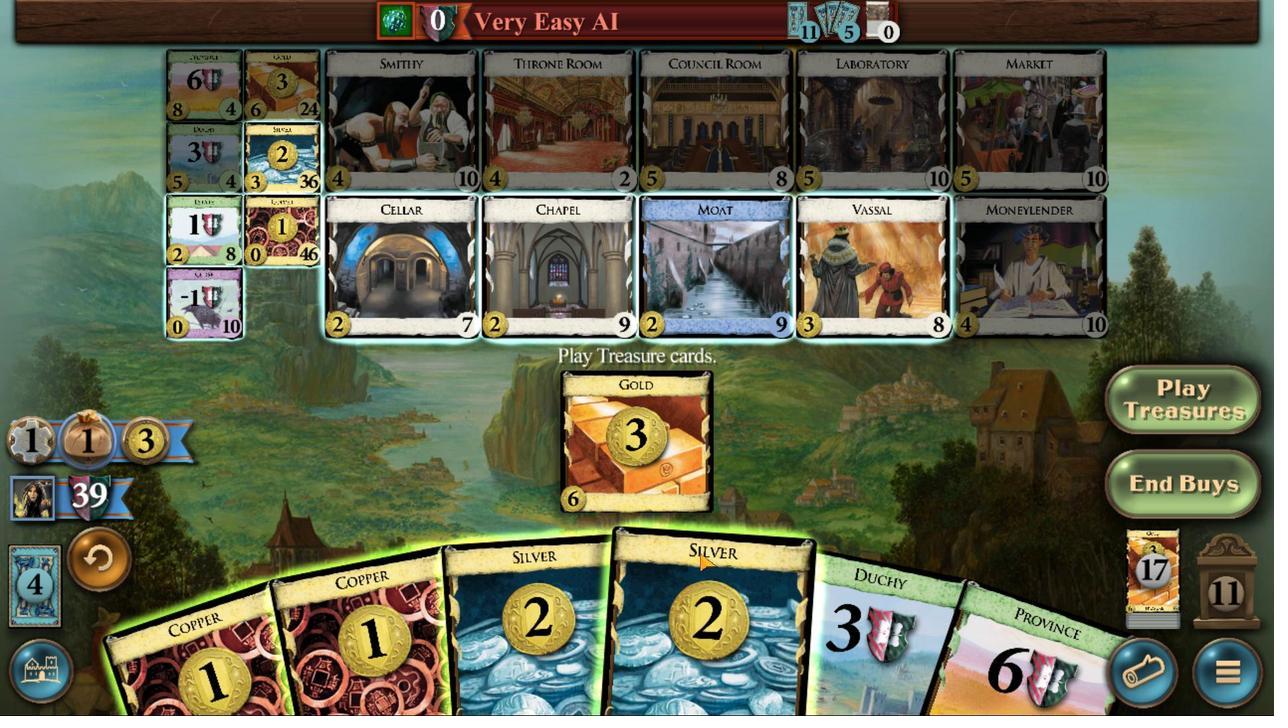 
Action: Mouse pressed left at (584, 465)
Screenshot: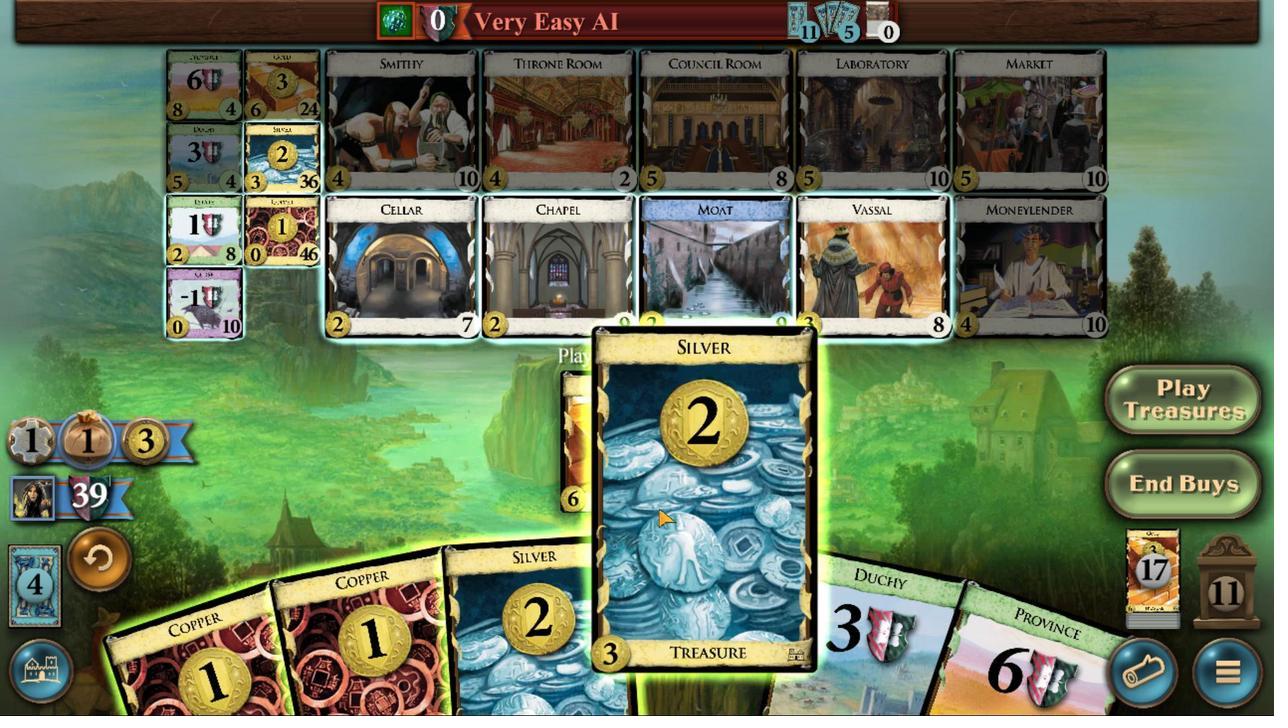 
Action: Mouse moved to (559, 471)
Screenshot: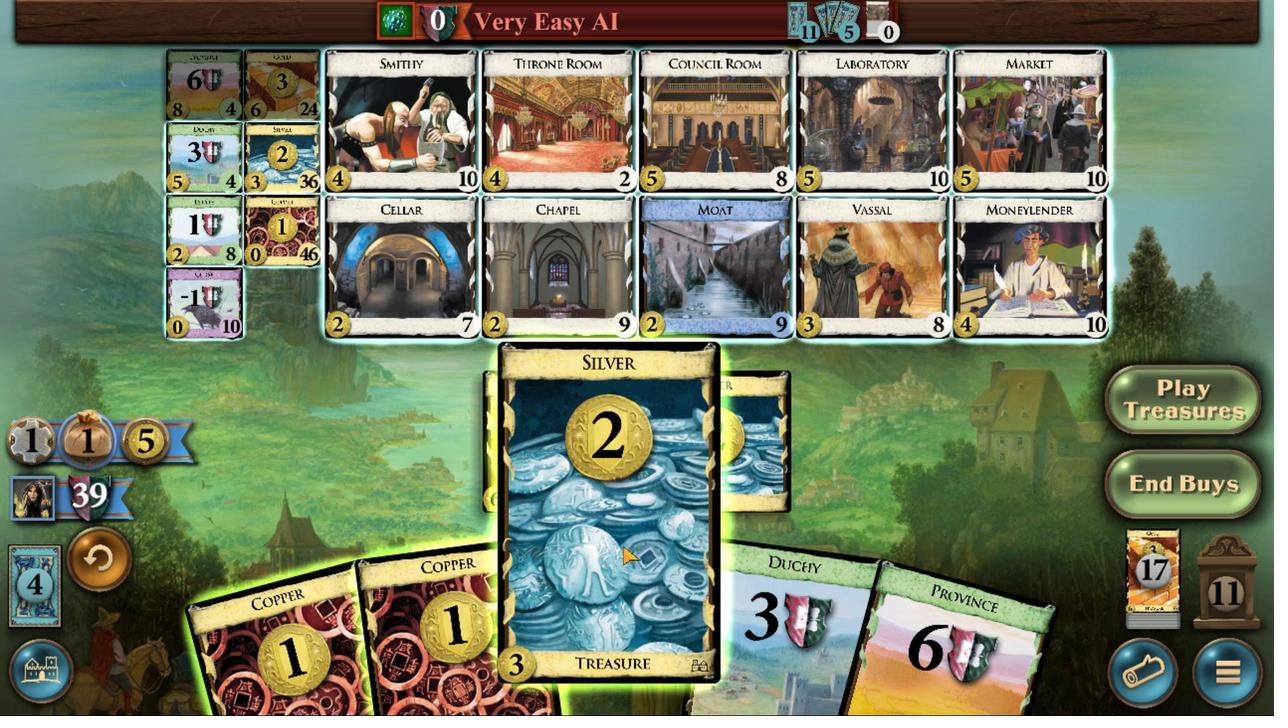 
Action: Mouse pressed left at (559, 471)
Screenshot: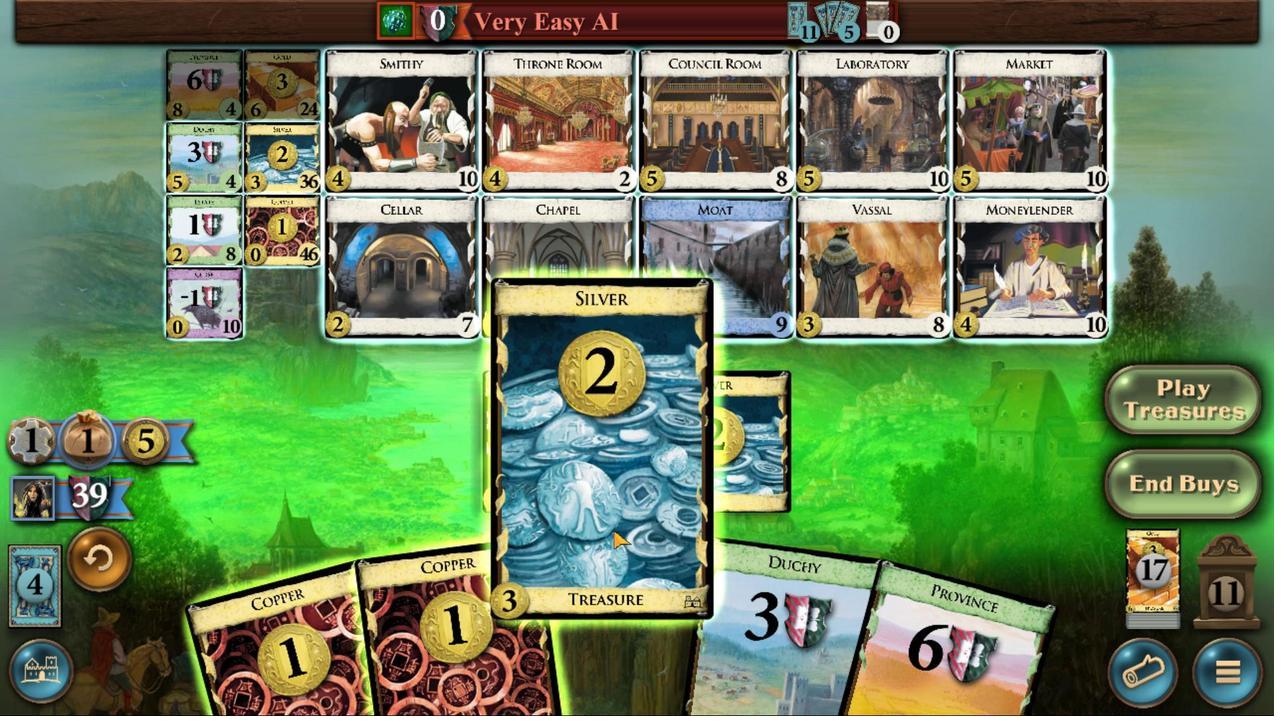 
Action: Mouse moved to (525, 478)
Screenshot: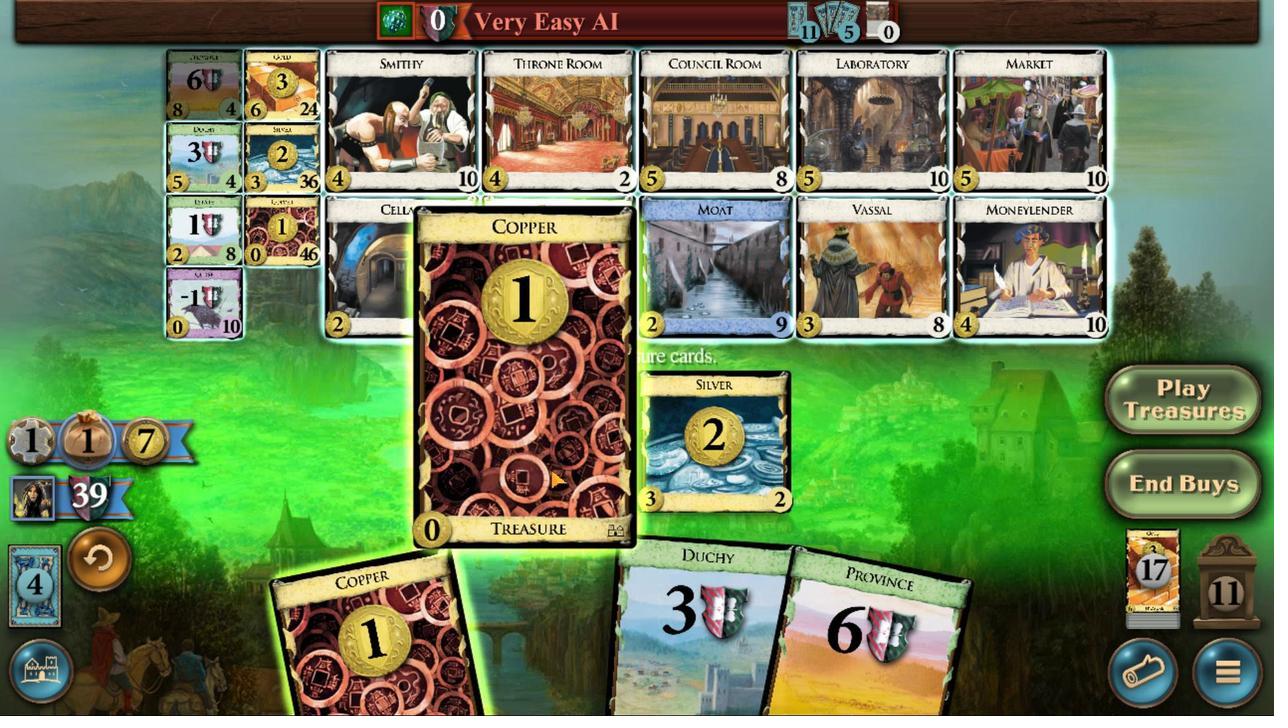 
Action: Mouse pressed left at (525, 478)
Screenshot: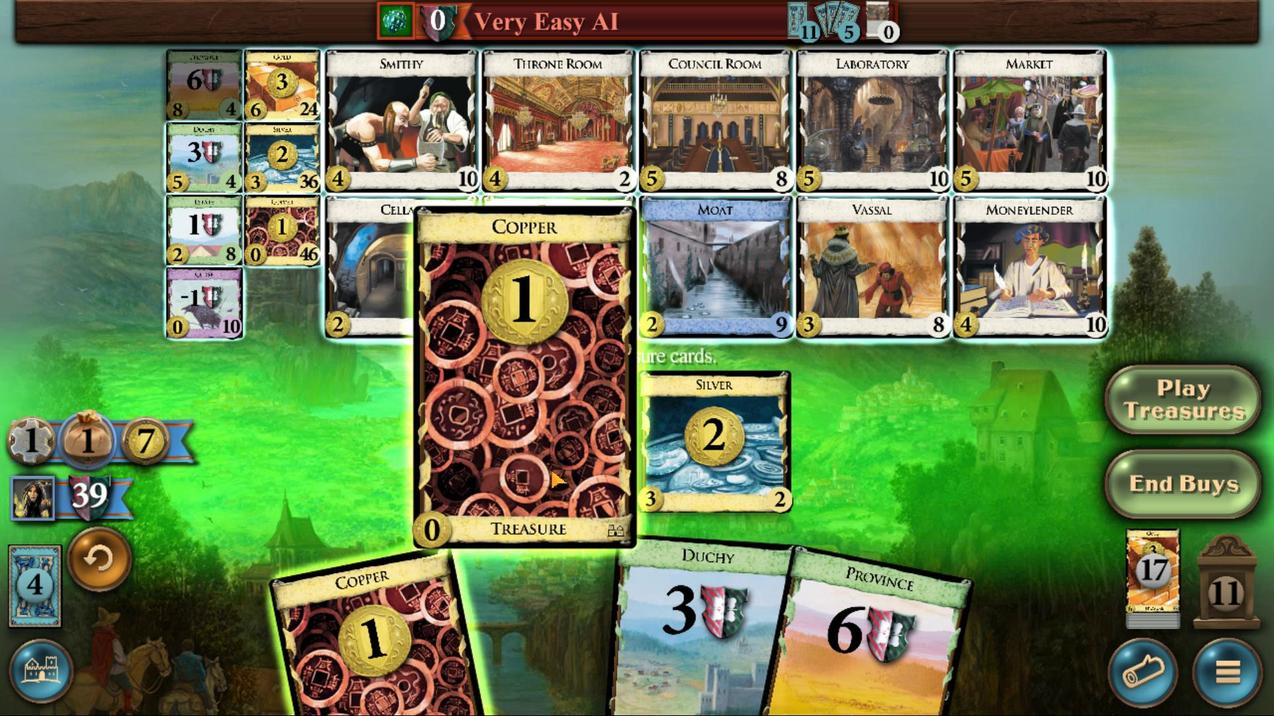 
Action: Mouse moved to (363, 372)
Screenshot: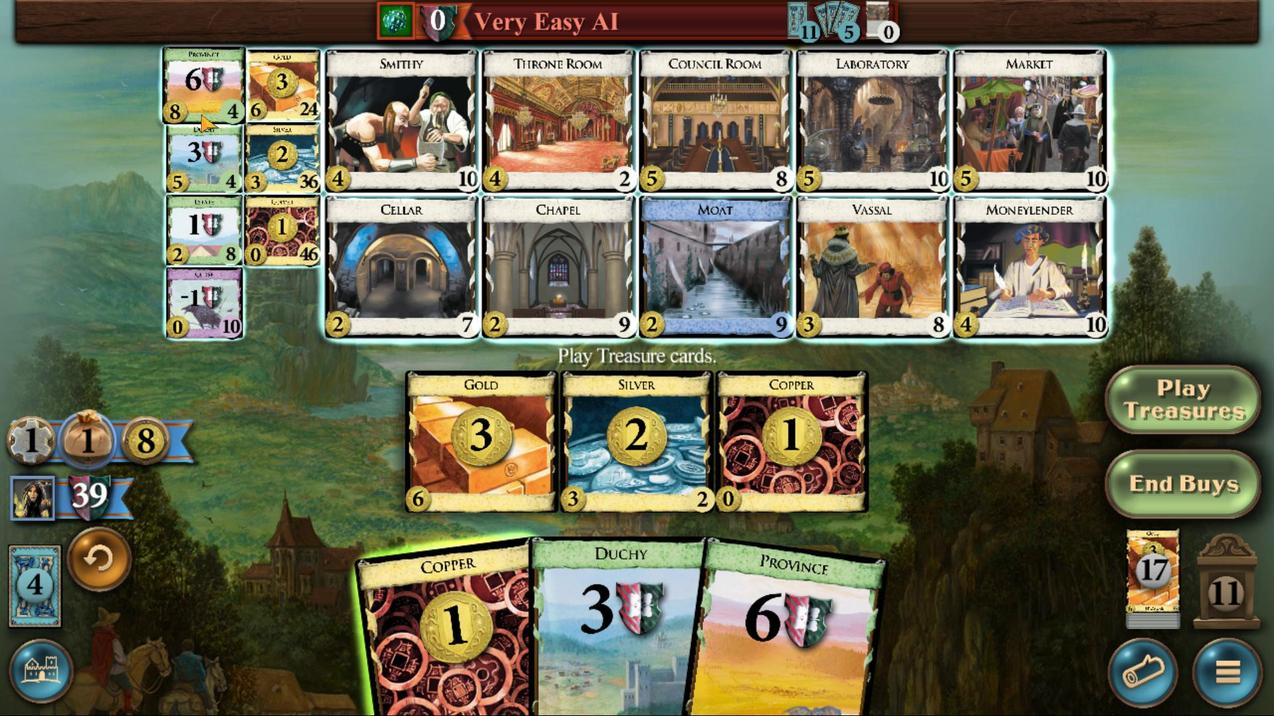 
Action: Mouse pressed left at (363, 372)
Screenshot: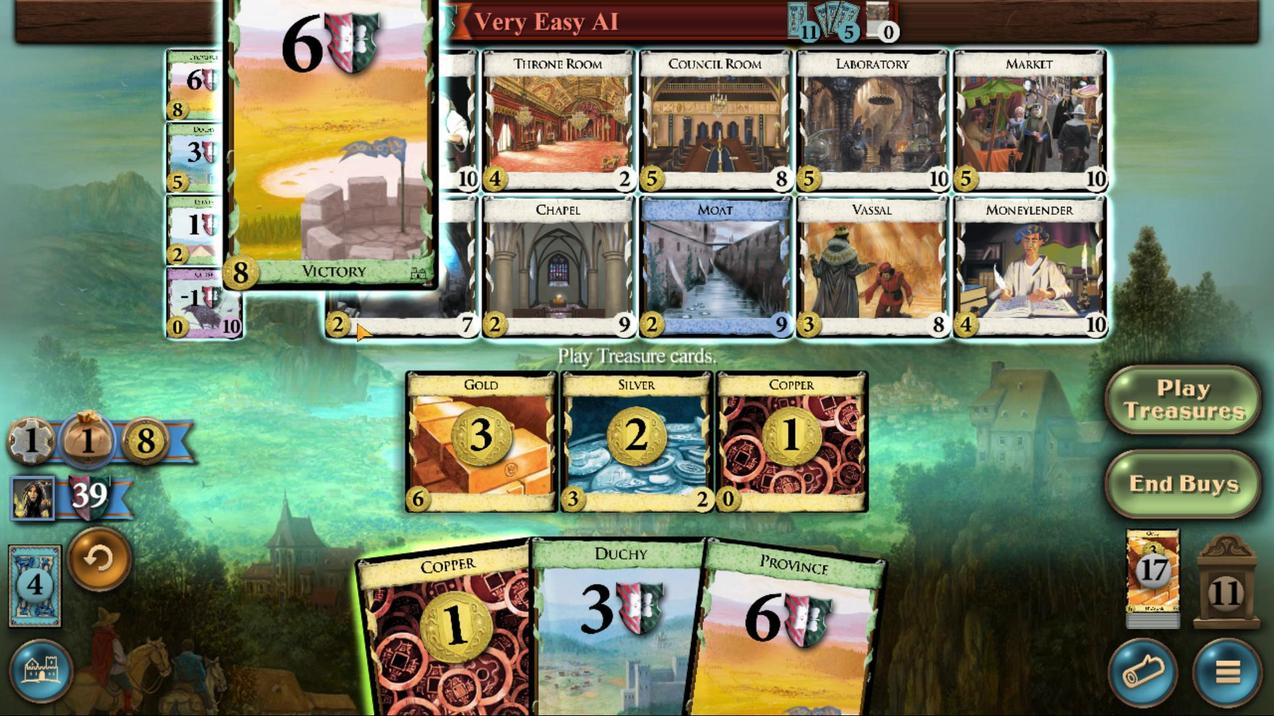 
Action: Mouse moved to (596, 465)
Screenshot: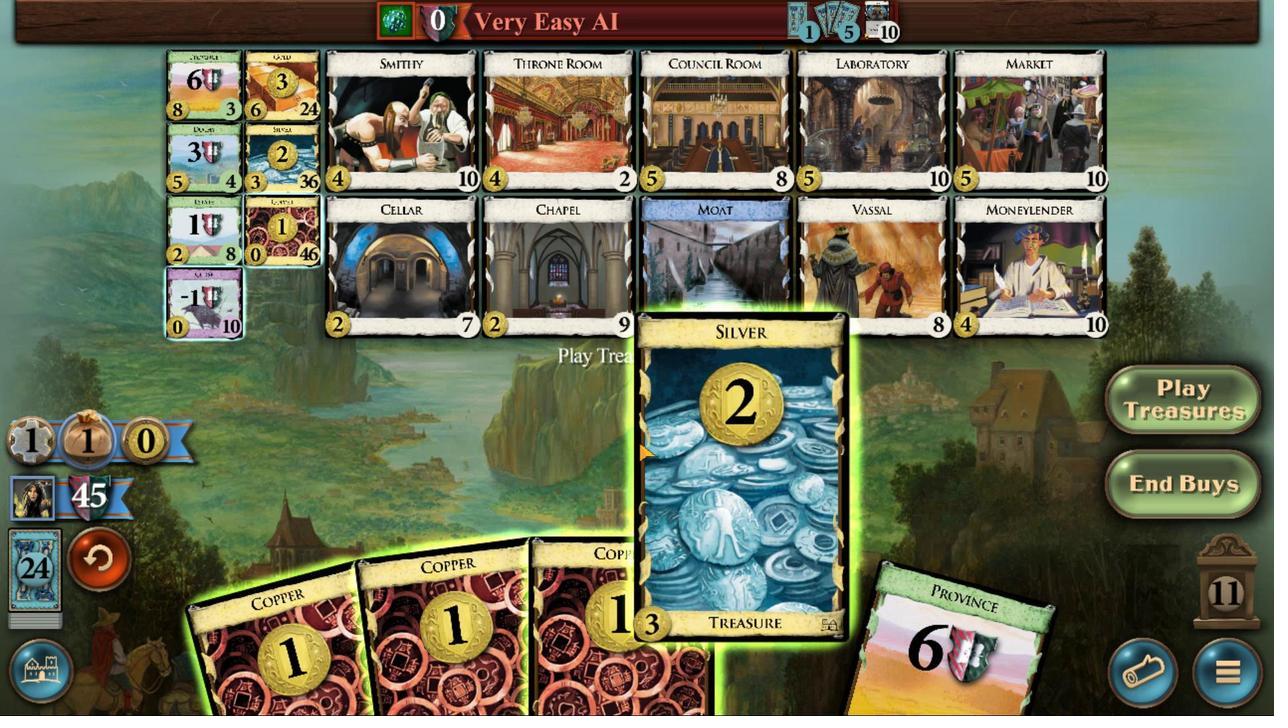 
Action: Mouse pressed left at (596, 465)
Screenshot: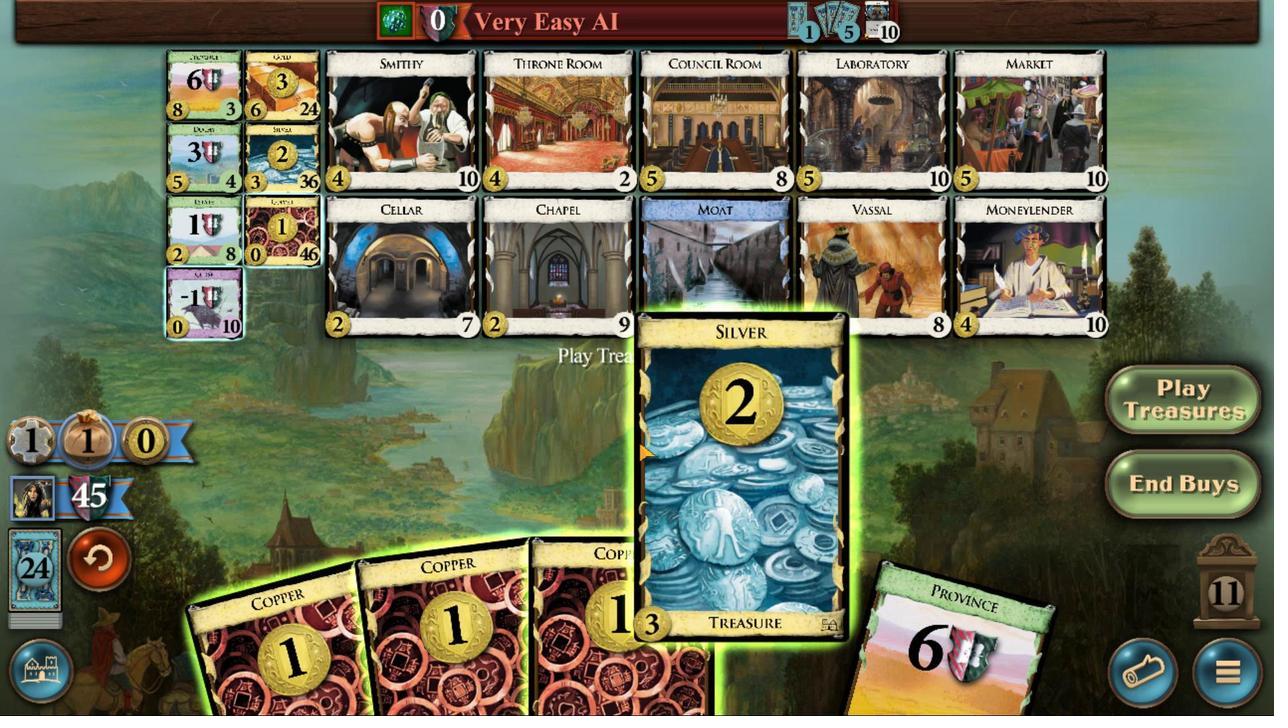 
Action: Mouse moved to (552, 439)
Screenshot: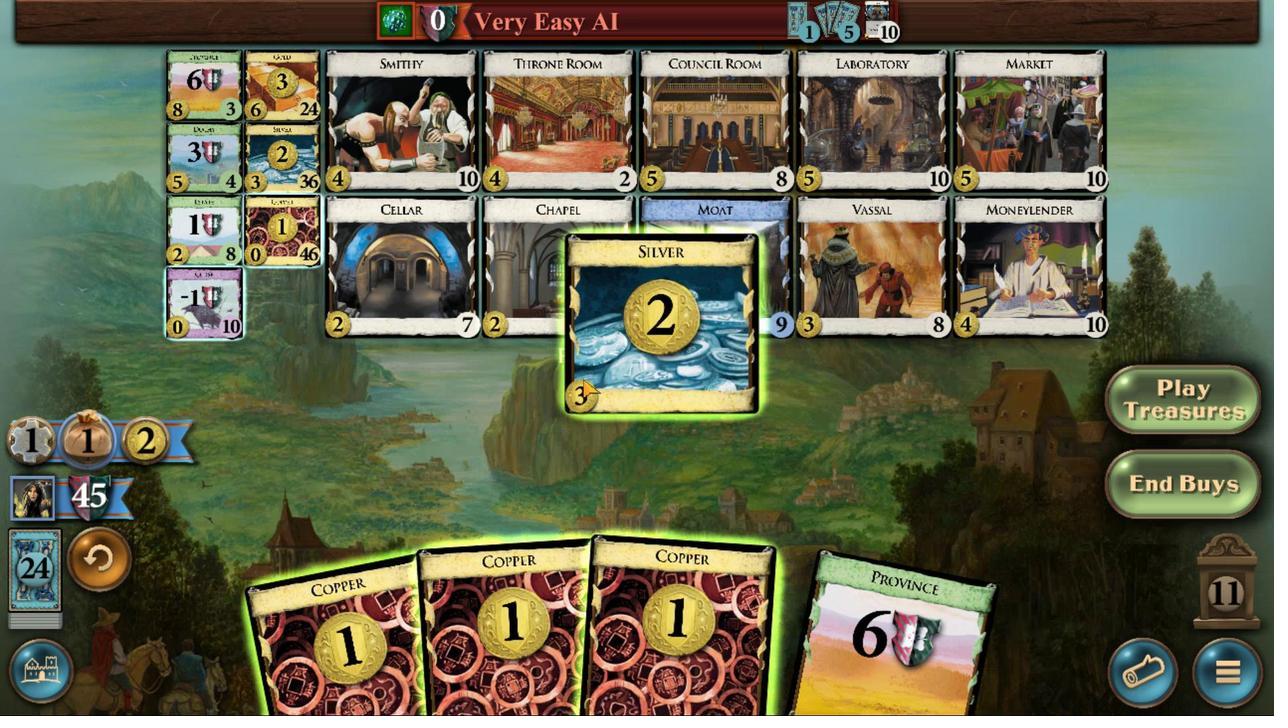 
Action: Mouse scrolled (552, 439) with delta (0, 0)
Screenshot: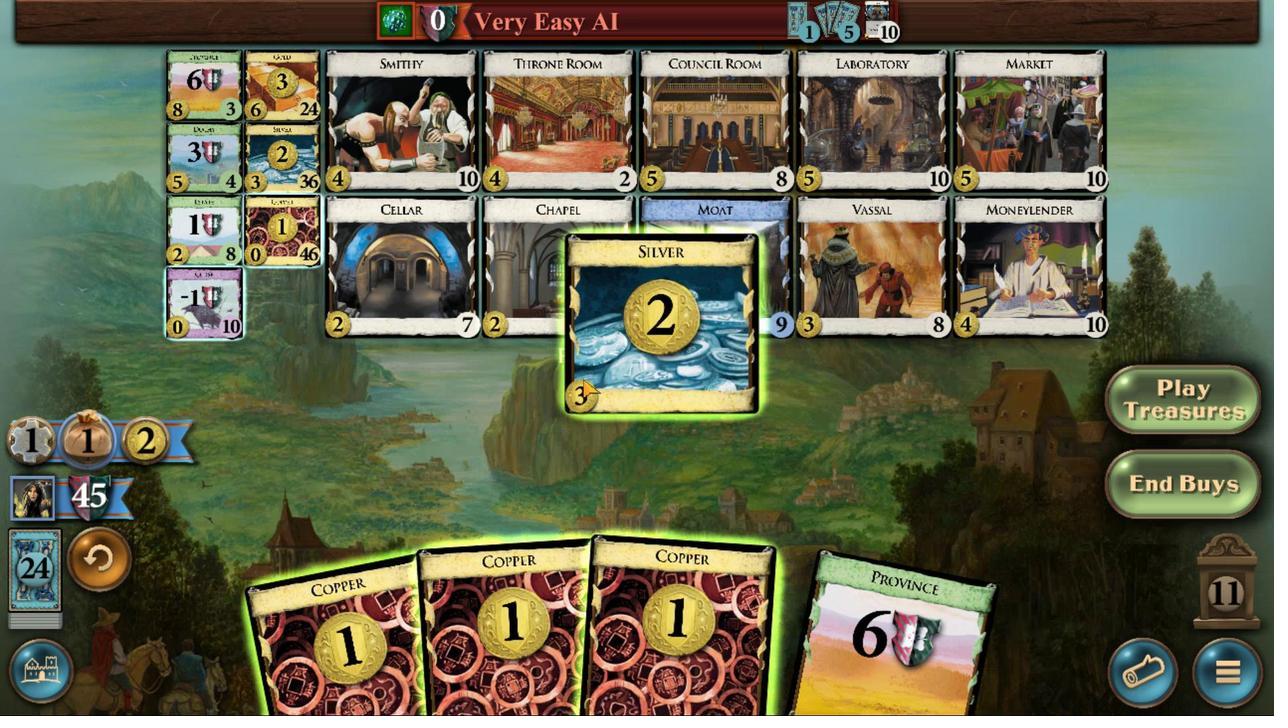 
Action: Mouse moved to (546, 479)
Screenshot: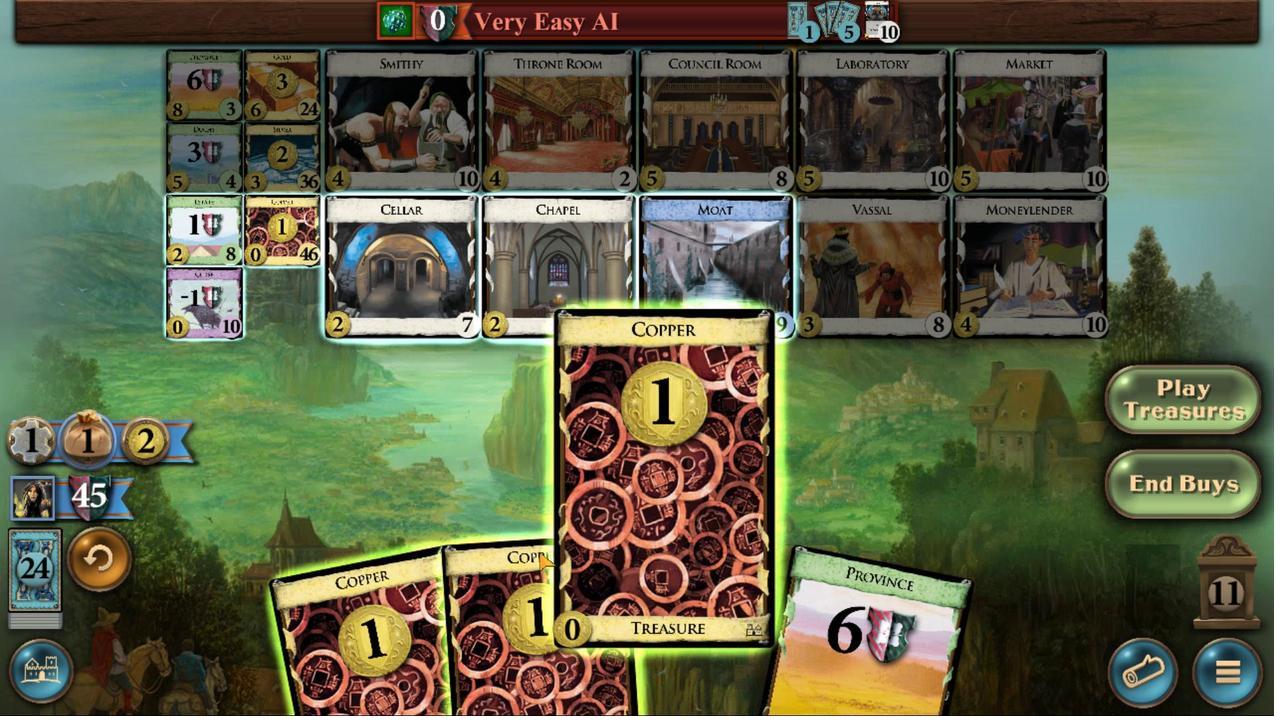 
Action: Mouse pressed left at (546, 479)
Screenshot: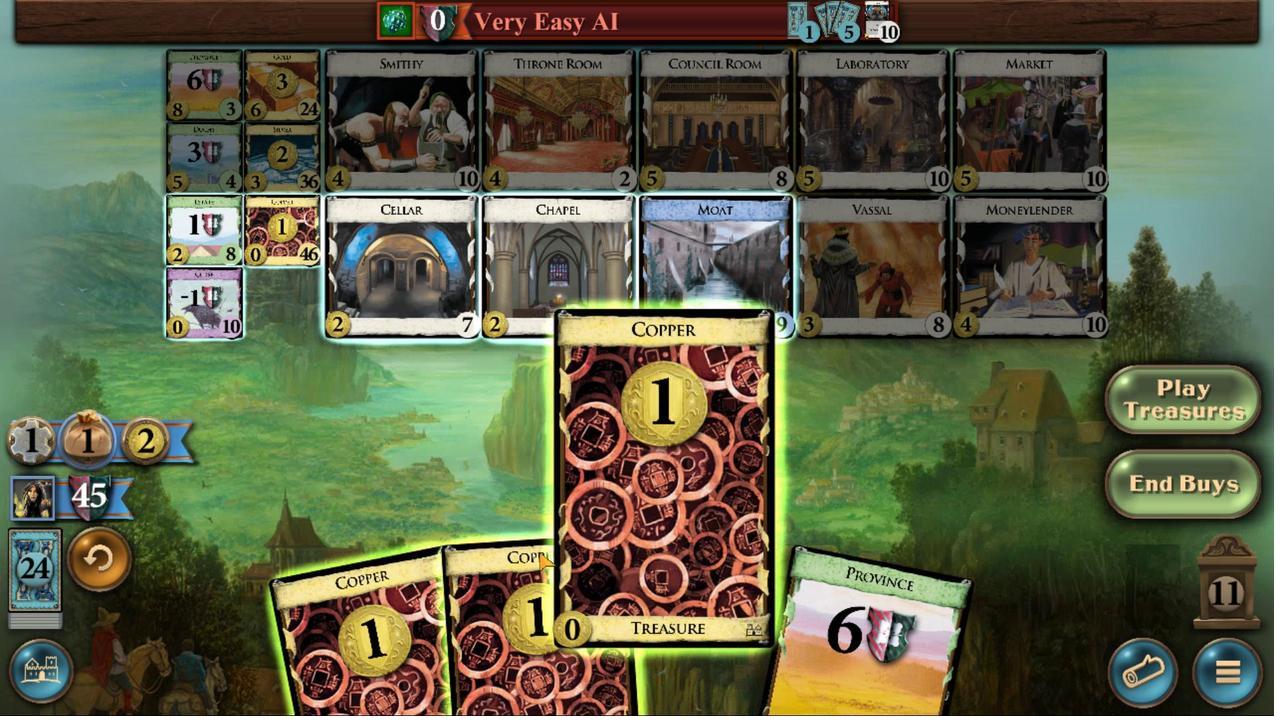 
Action: Mouse moved to (527, 474)
Screenshot: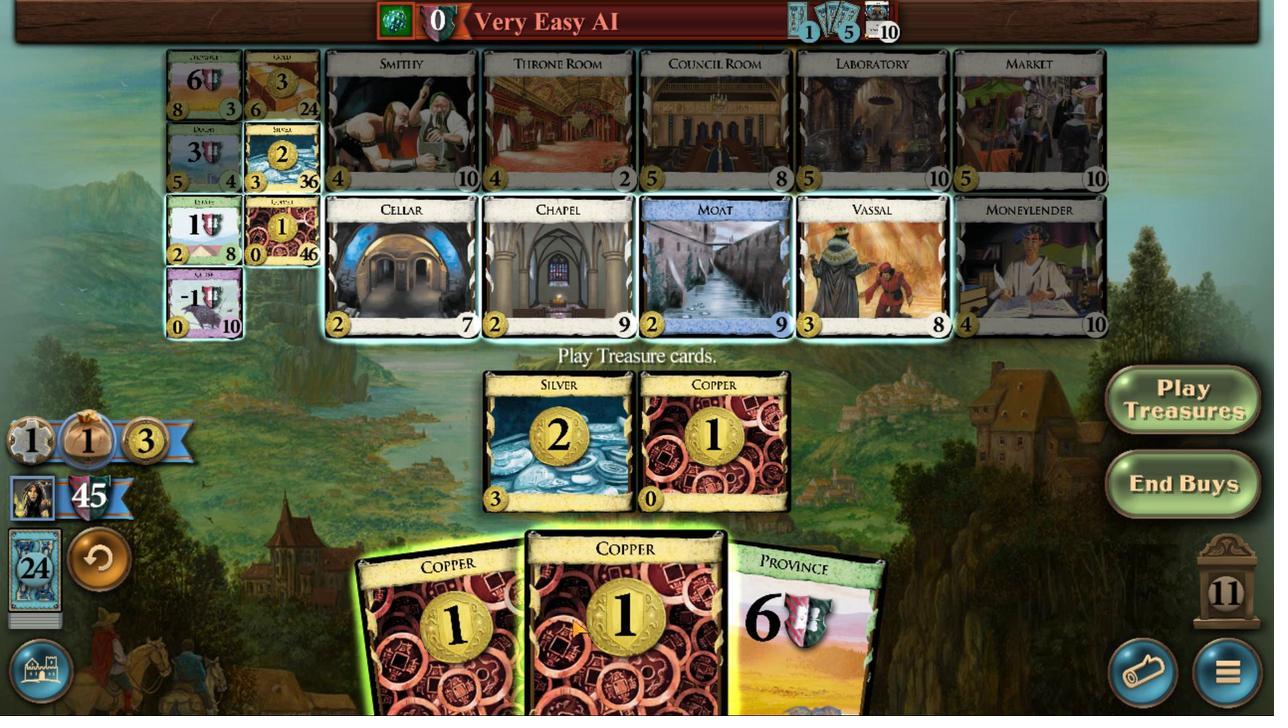 
Action: Mouse pressed left at (527, 474)
Screenshot: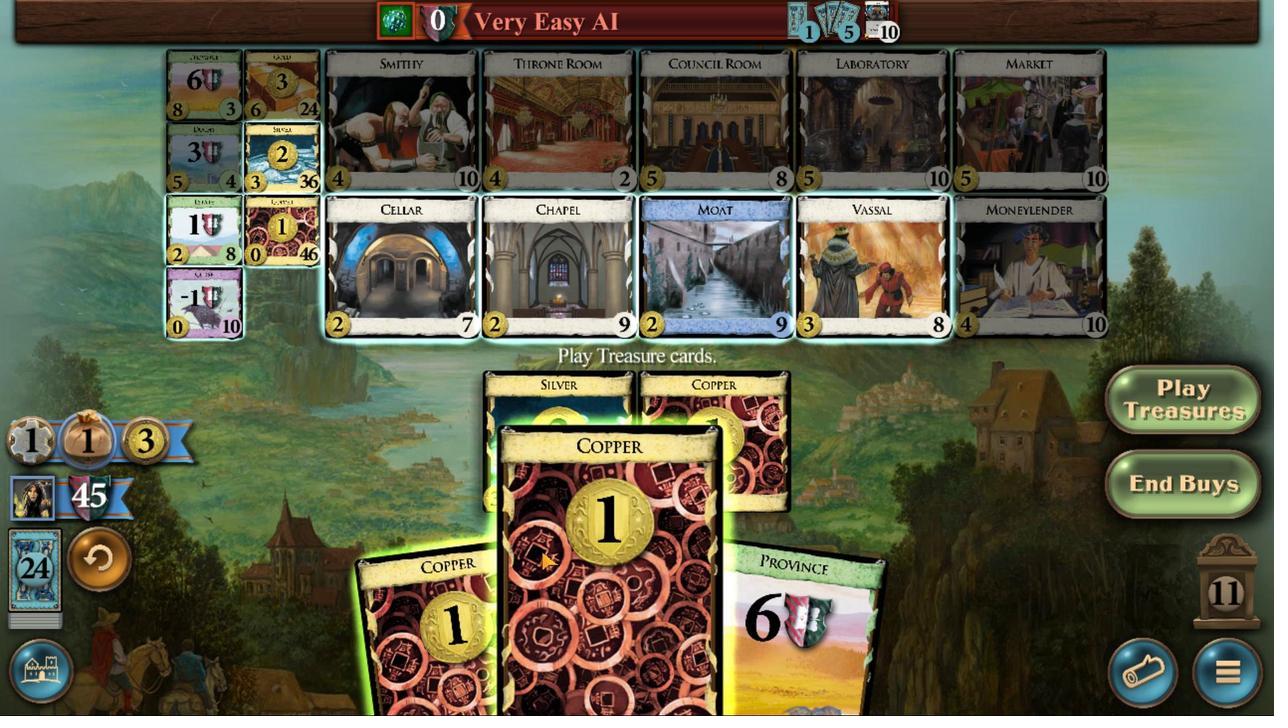 
Action: Mouse moved to (523, 467)
Screenshot: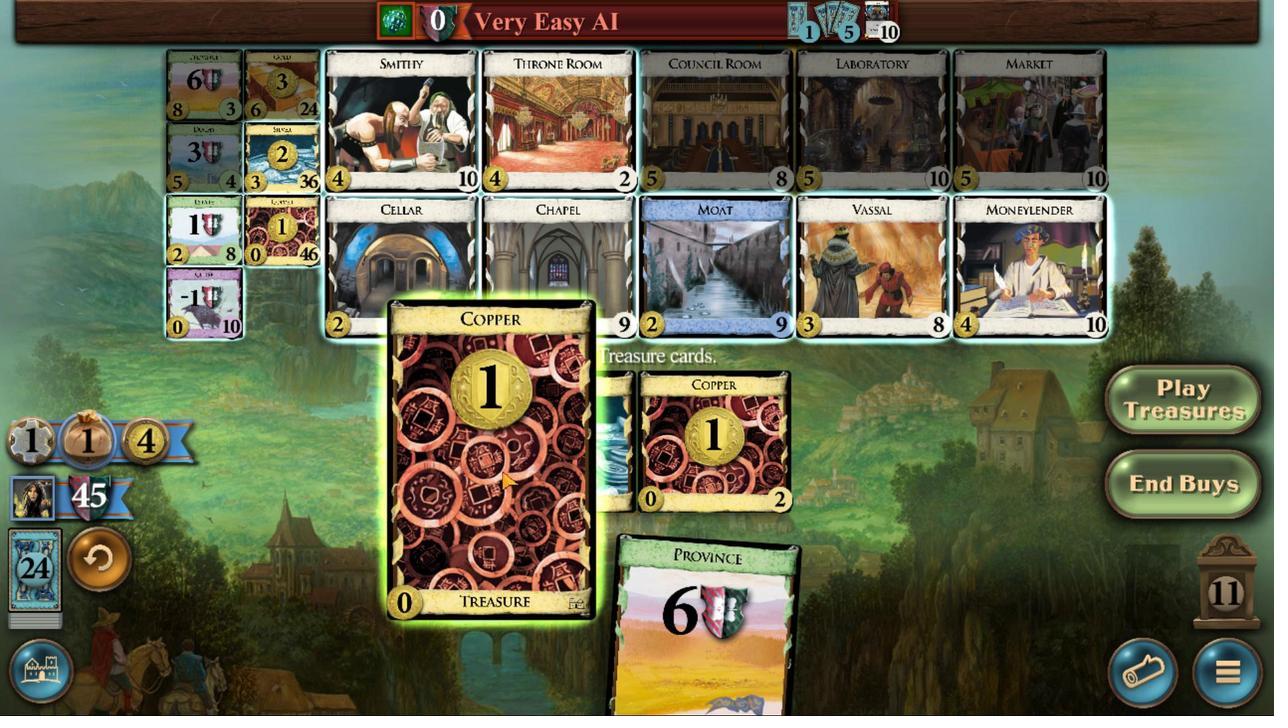 
Action: Mouse pressed left at (523, 467)
Screenshot: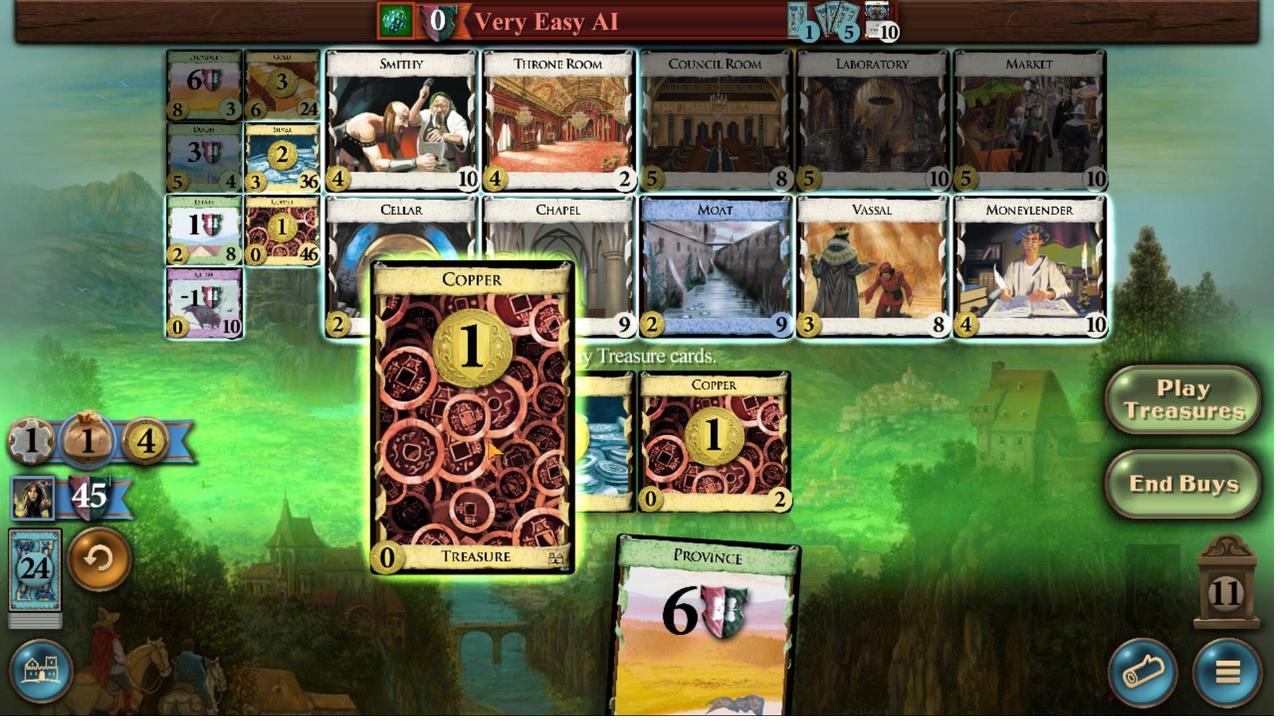 
Action: Mouse moved to (412, 382)
Screenshot: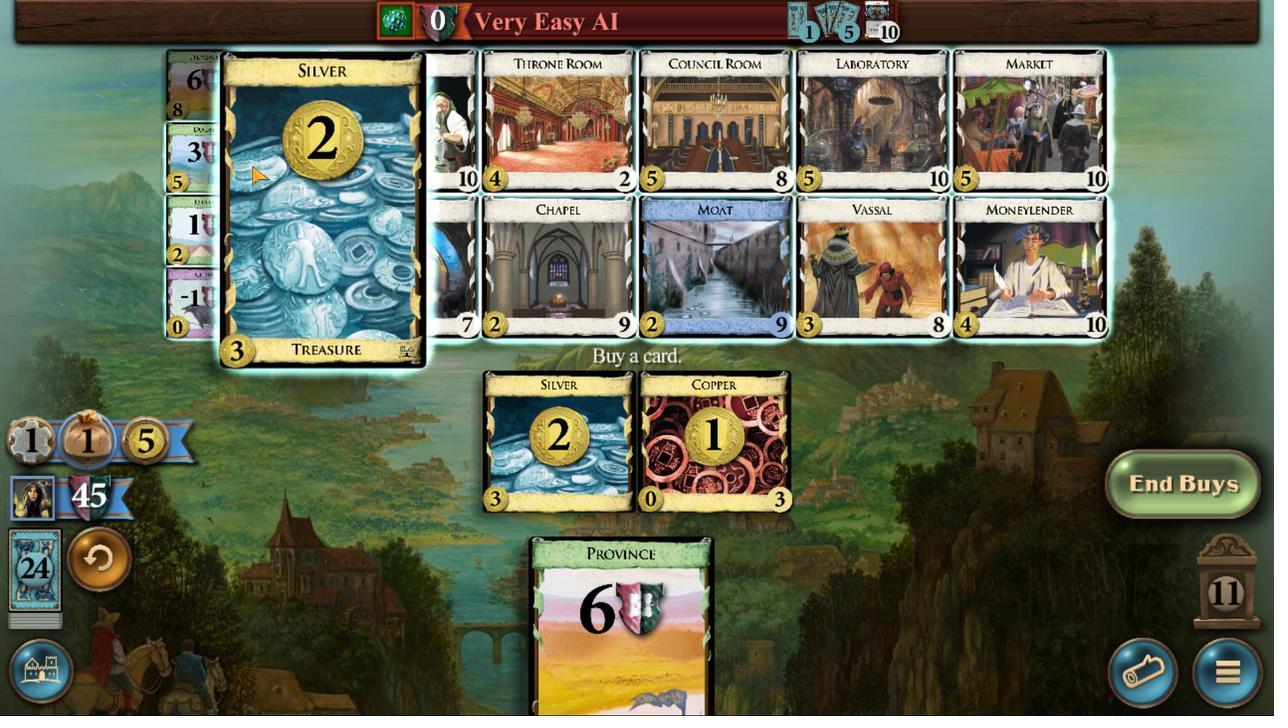 
Action: Mouse scrolled (412, 383) with delta (0, 0)
Screenshot: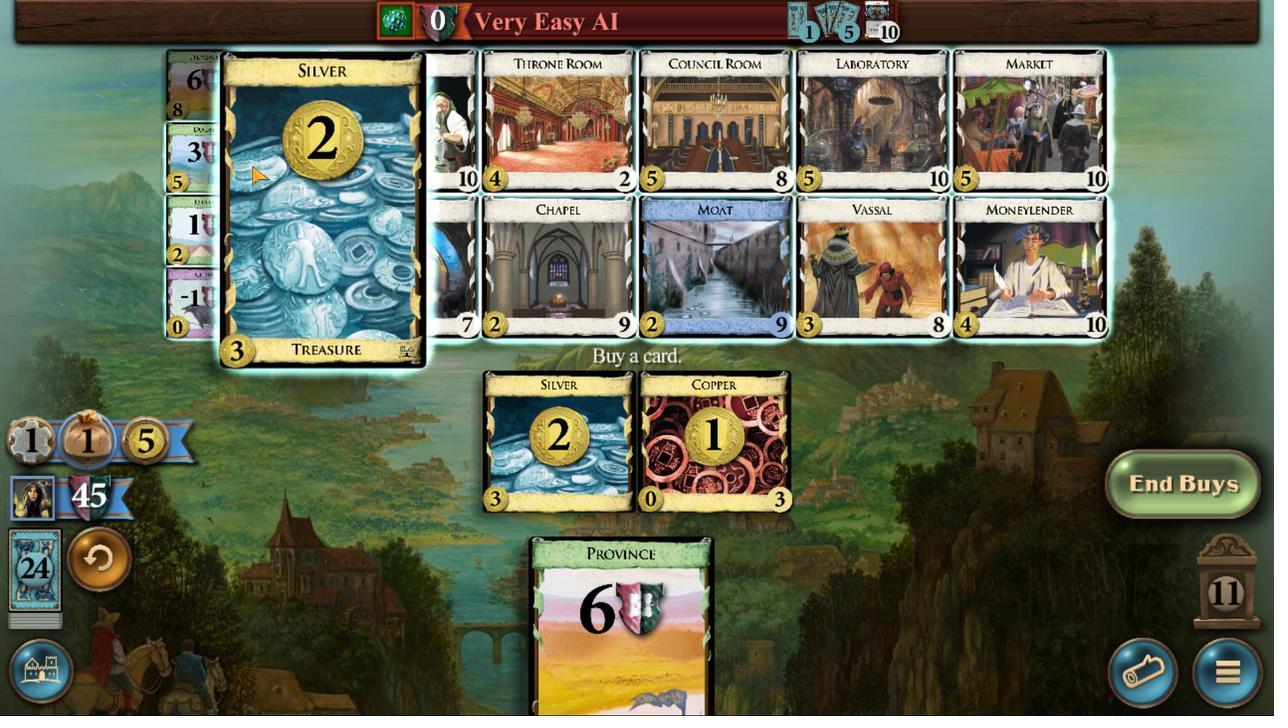 
Action: Mouse moved to (376, 392)
Screenshot: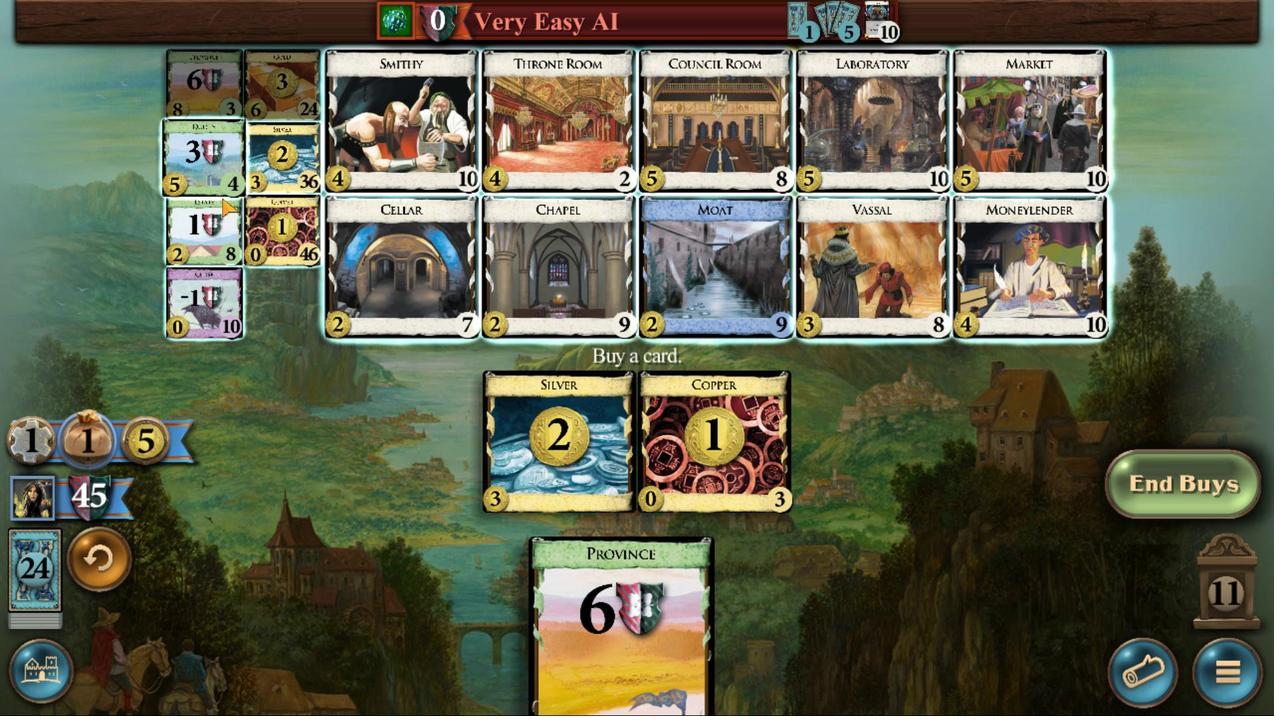 
Action: Mouse pressed left at (376, 392)
Screenshot: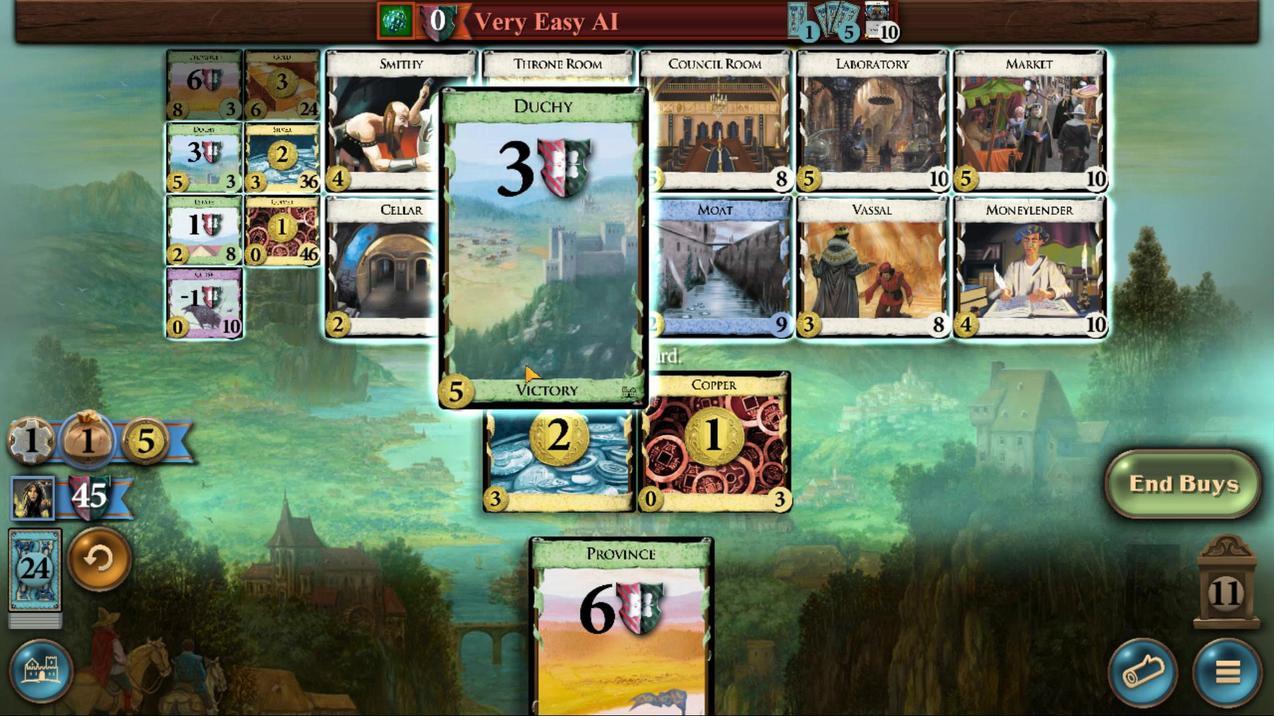 
Action: Mouse moved to (498, 475)
Screenshot: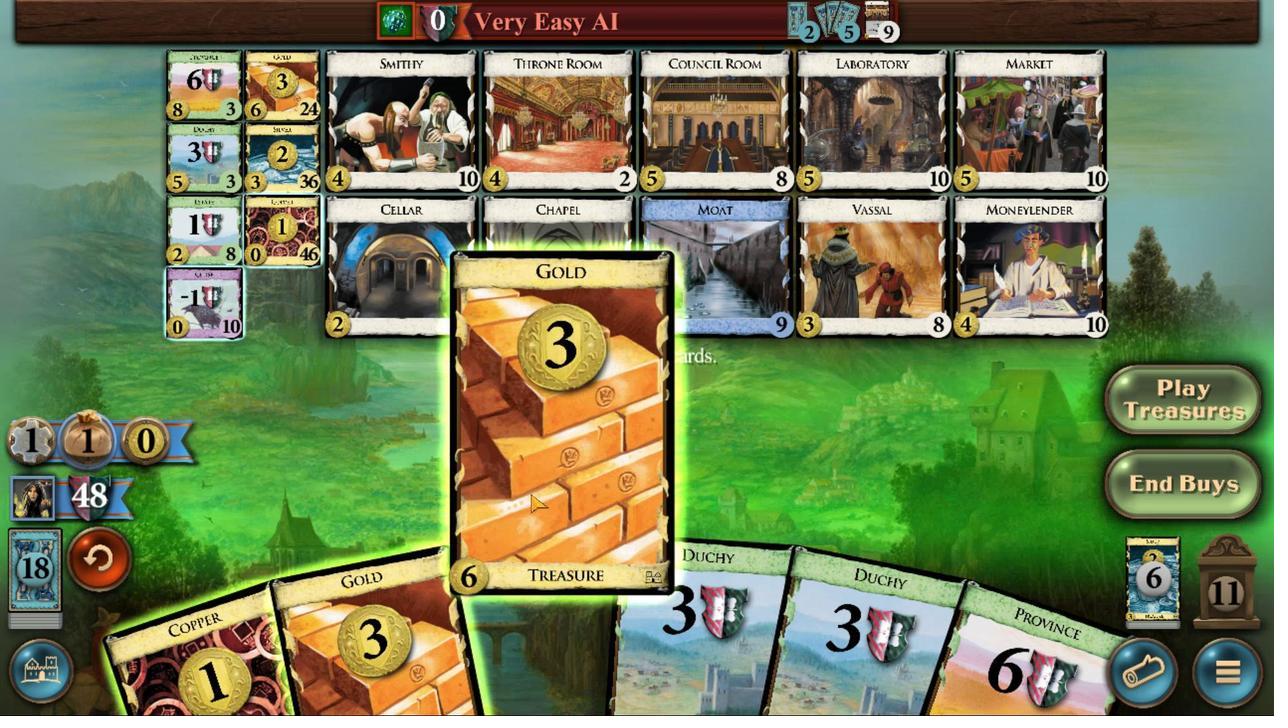 
Action: Mouse pressed left at (498, 475)
Screenshot: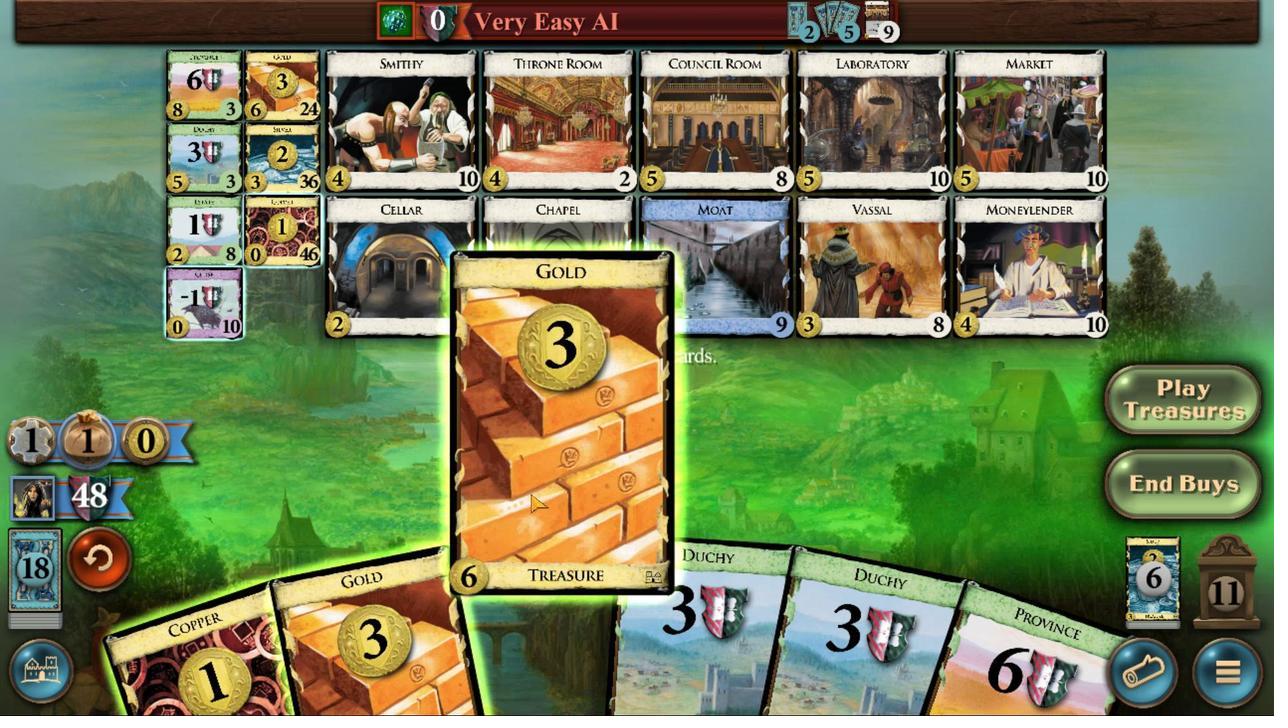 
Action: Mouse moved to (493, 475)
Screenshot: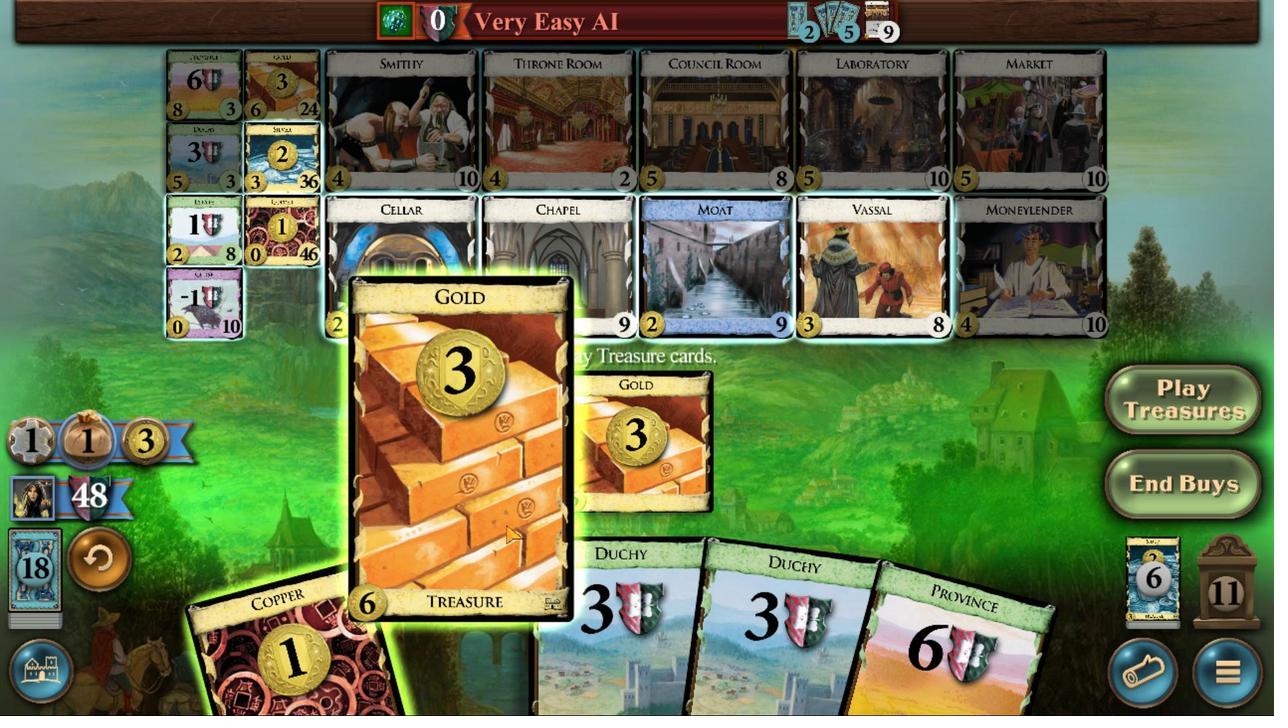 
Action: Mouse pressed left at (493, 475)
Screenshot: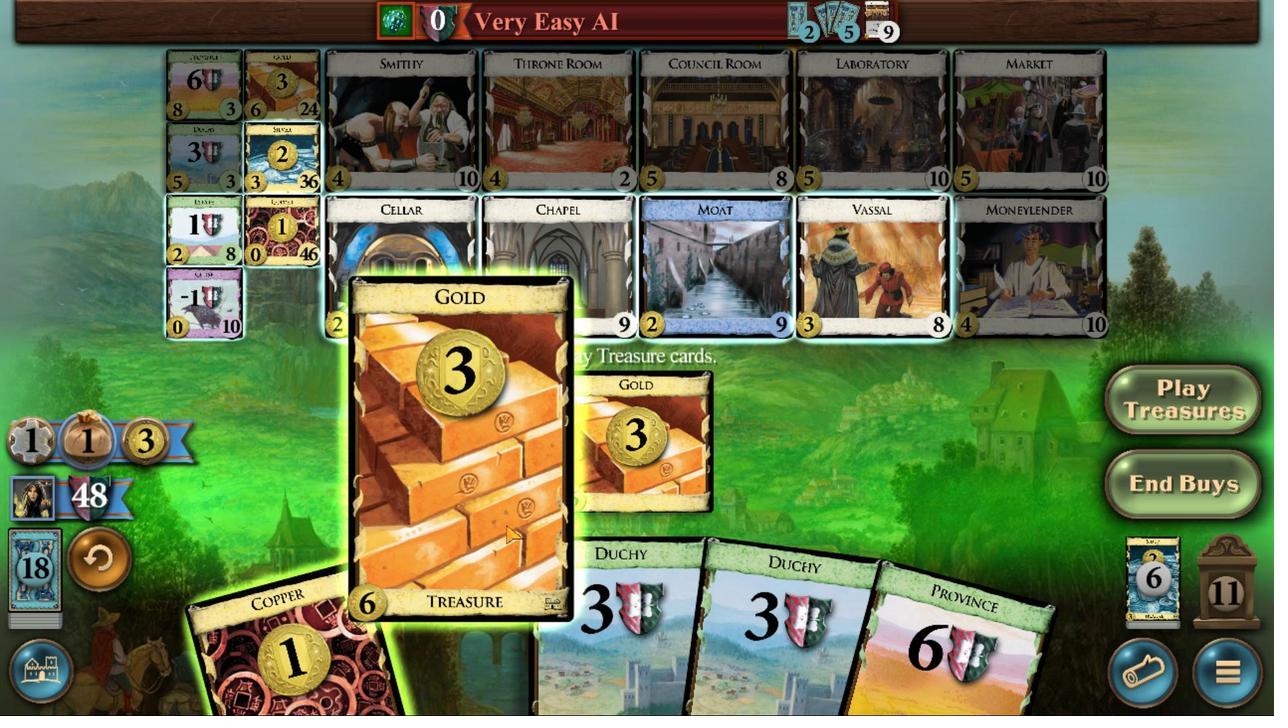 
Action: Mouse moved to (406, 376)
Screenshot: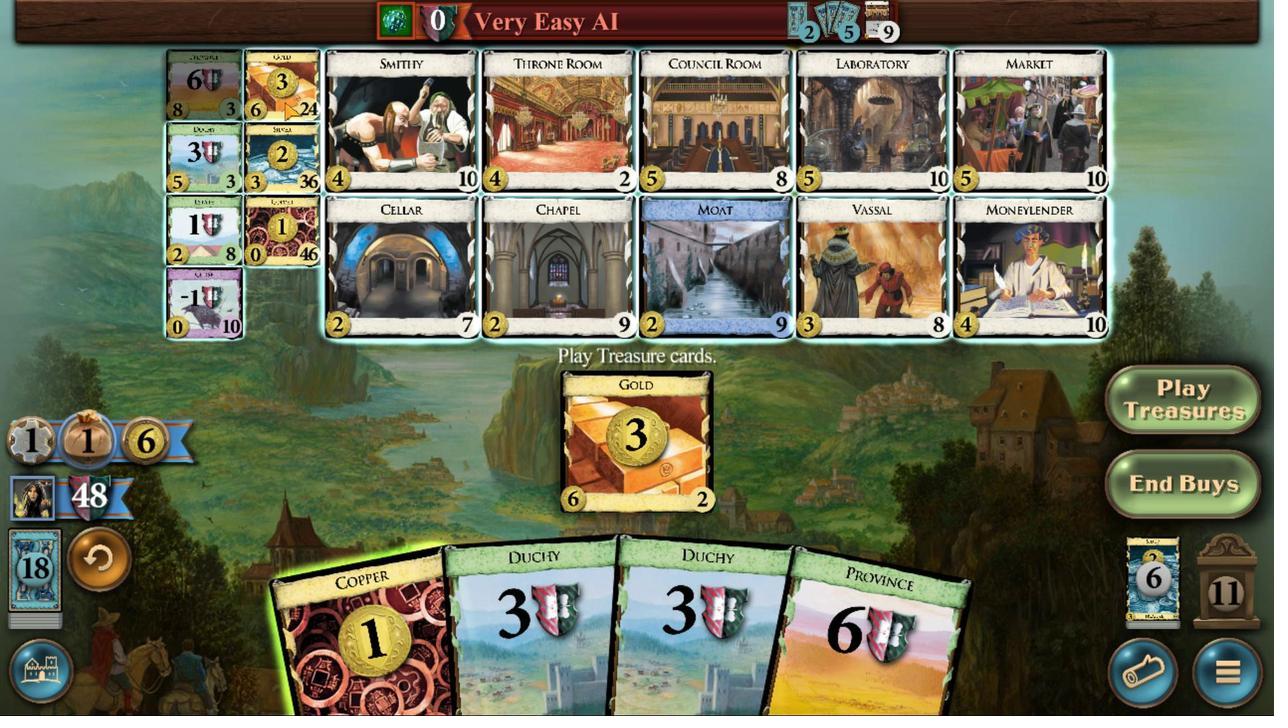 
Action: Mouse pressed left at (406, 376)
Screenshot: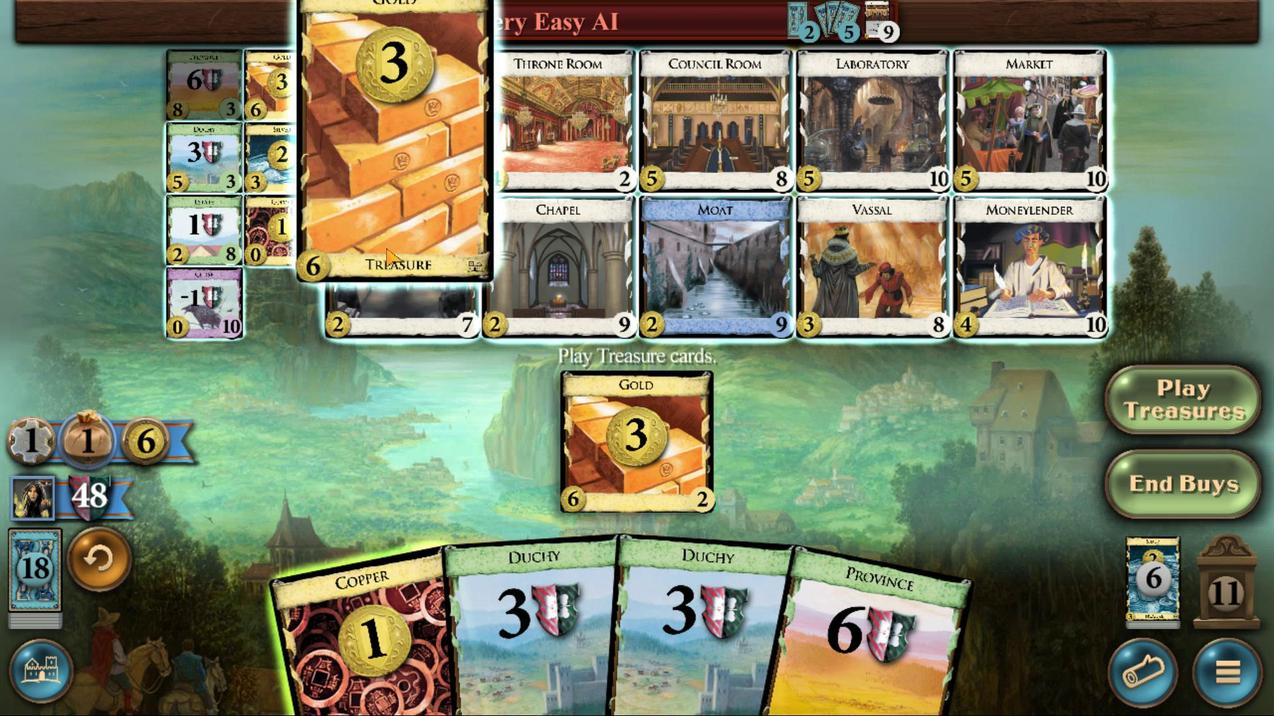 
Action: Mouse moved to (588, 459)
Screenshot: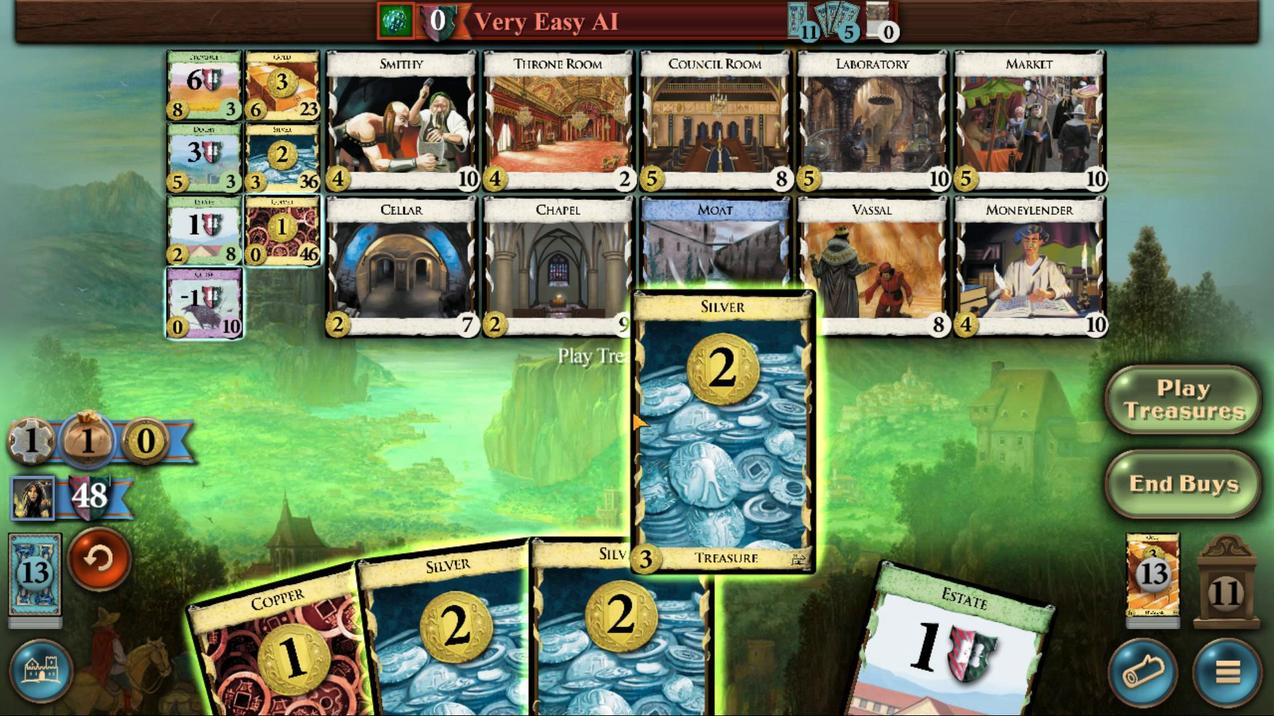 
Action: Mouse pressed left at (588, 459)
Screenshot: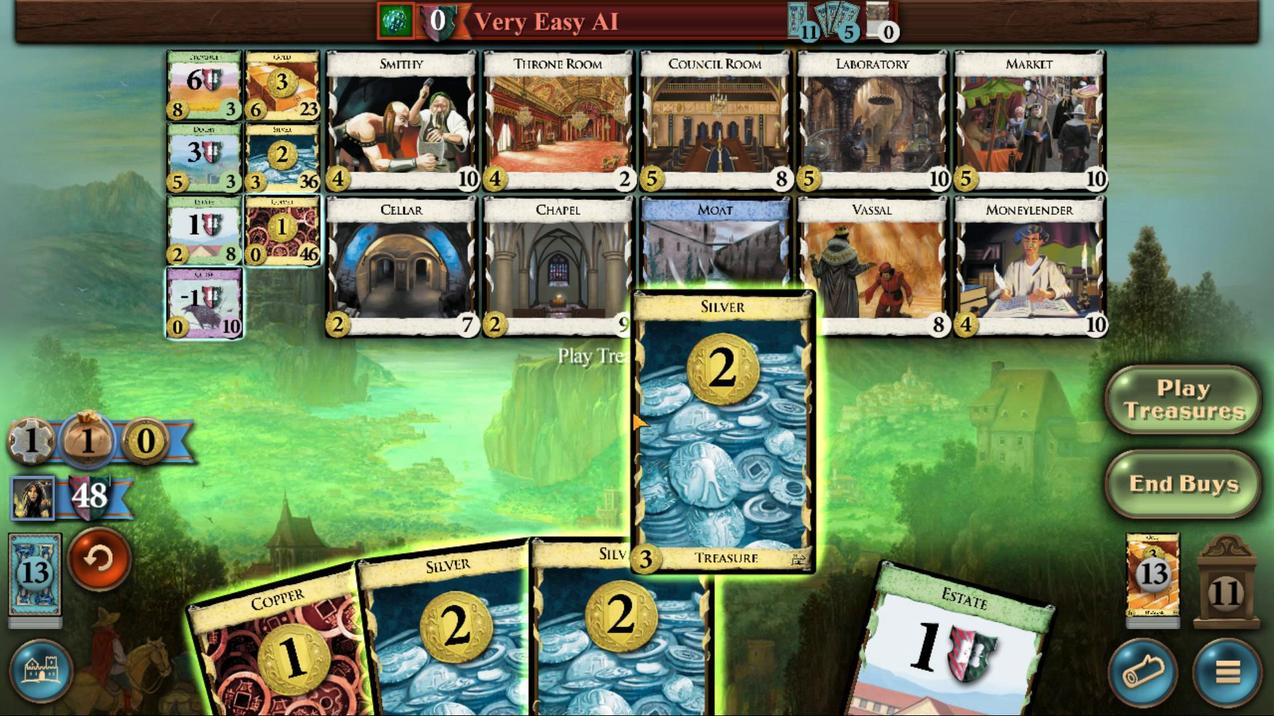 
Action: Mouse moved to (543, 428)
Screenshot: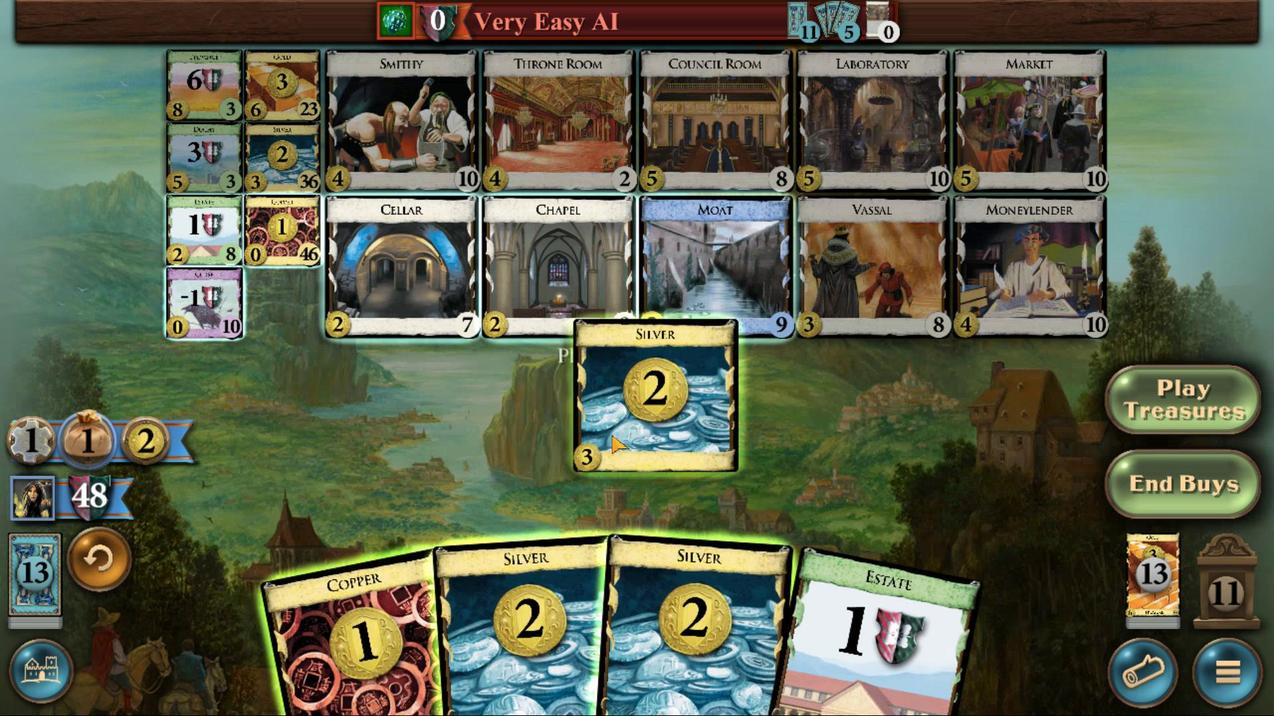 
Action: Mouse pressed left at (543, 428)
Screenshot: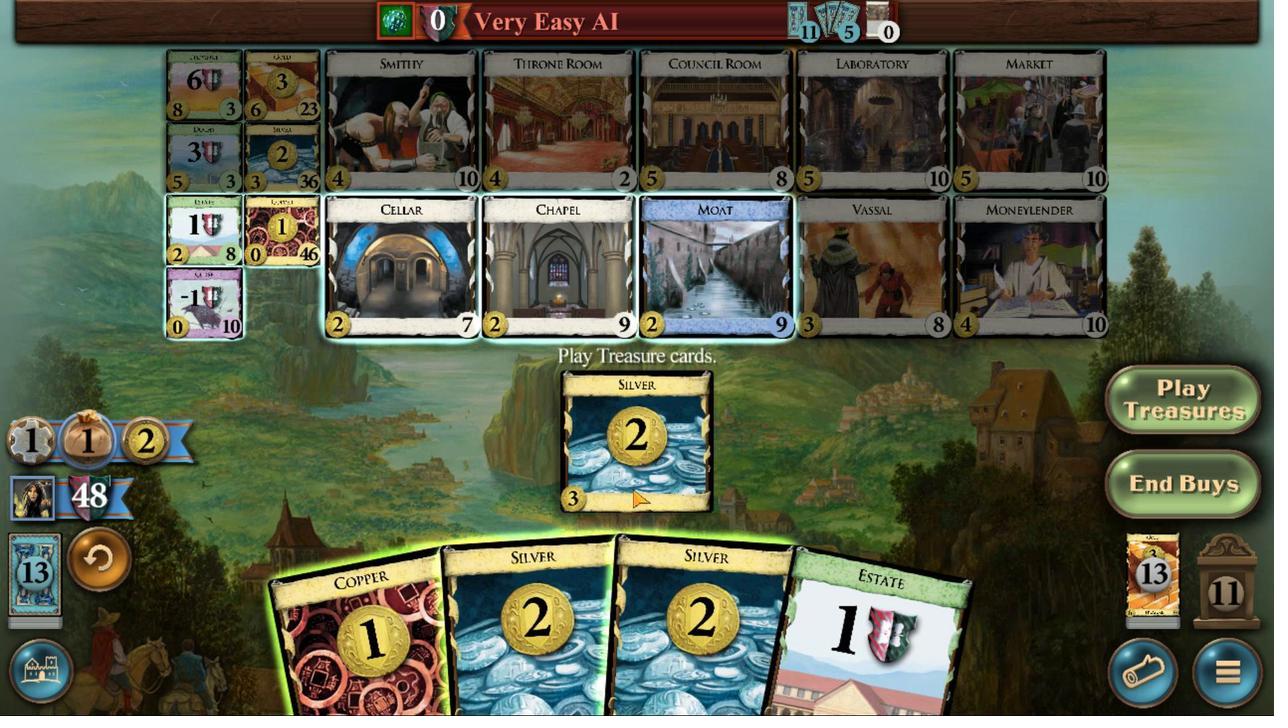 
Action: Mouse moved to (570, 463)
Screenshot: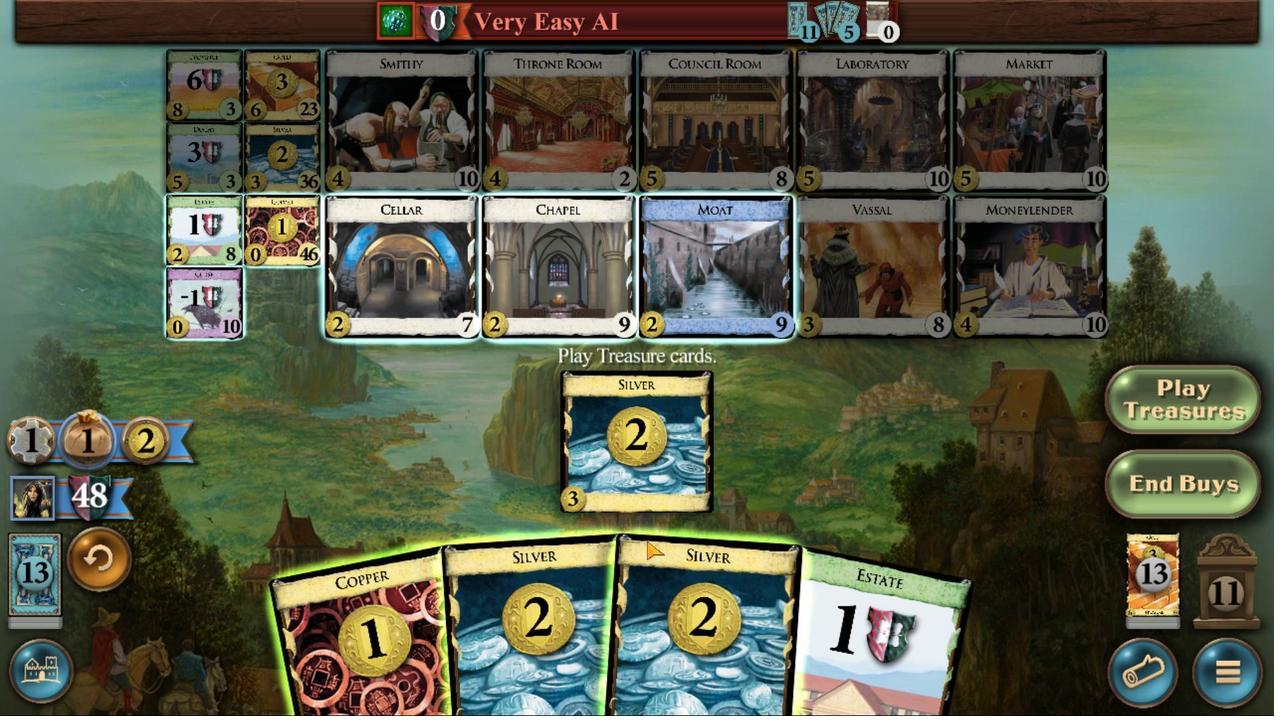 
Action: Mouse pressed left at (570, 463)
Screenshot: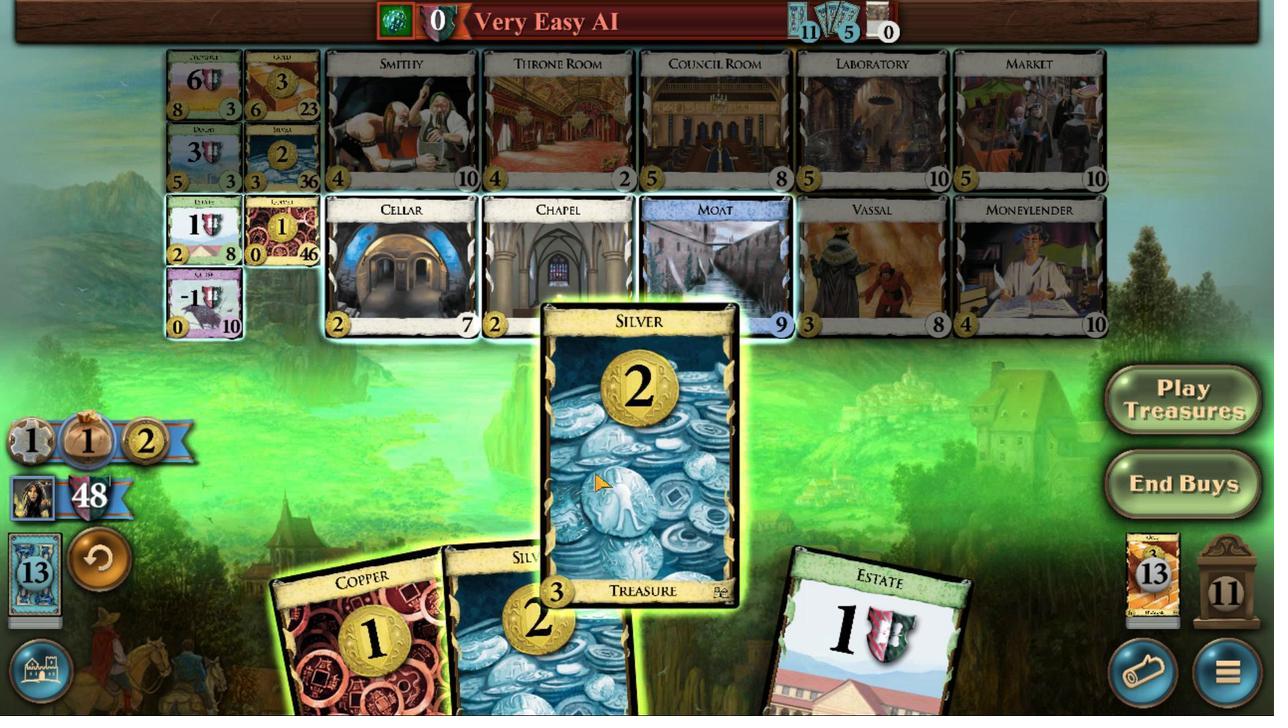 
Action: Mouse moved to (542, 468)
Screenshot: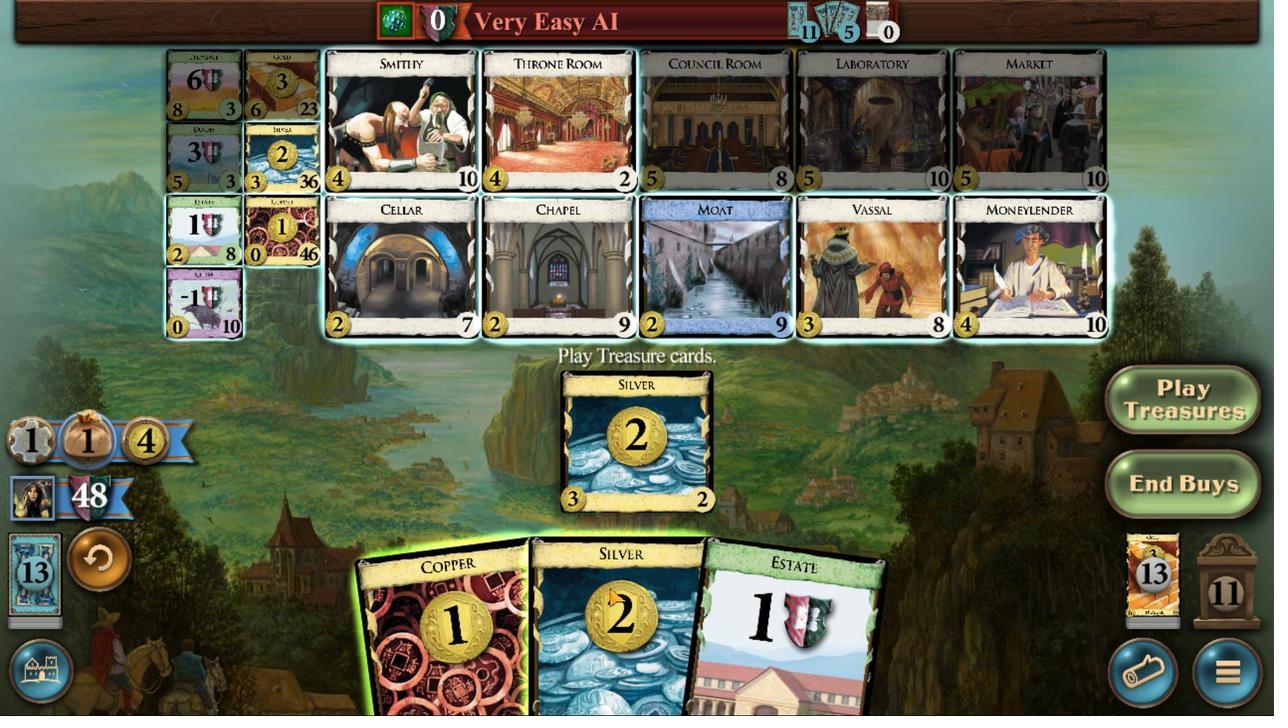 
Action: Mouse pressed left at (542, 468)
Screenshot: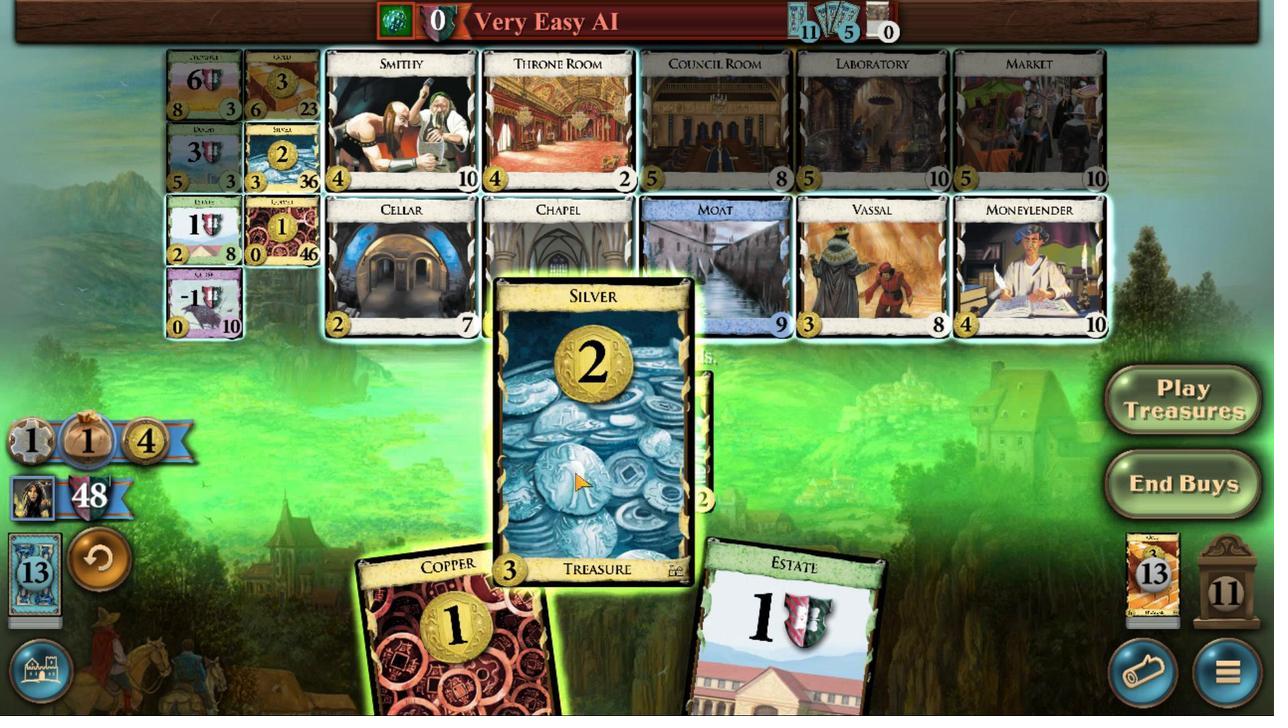 
Action: Mouse moved to (402, 373)
Screenshot: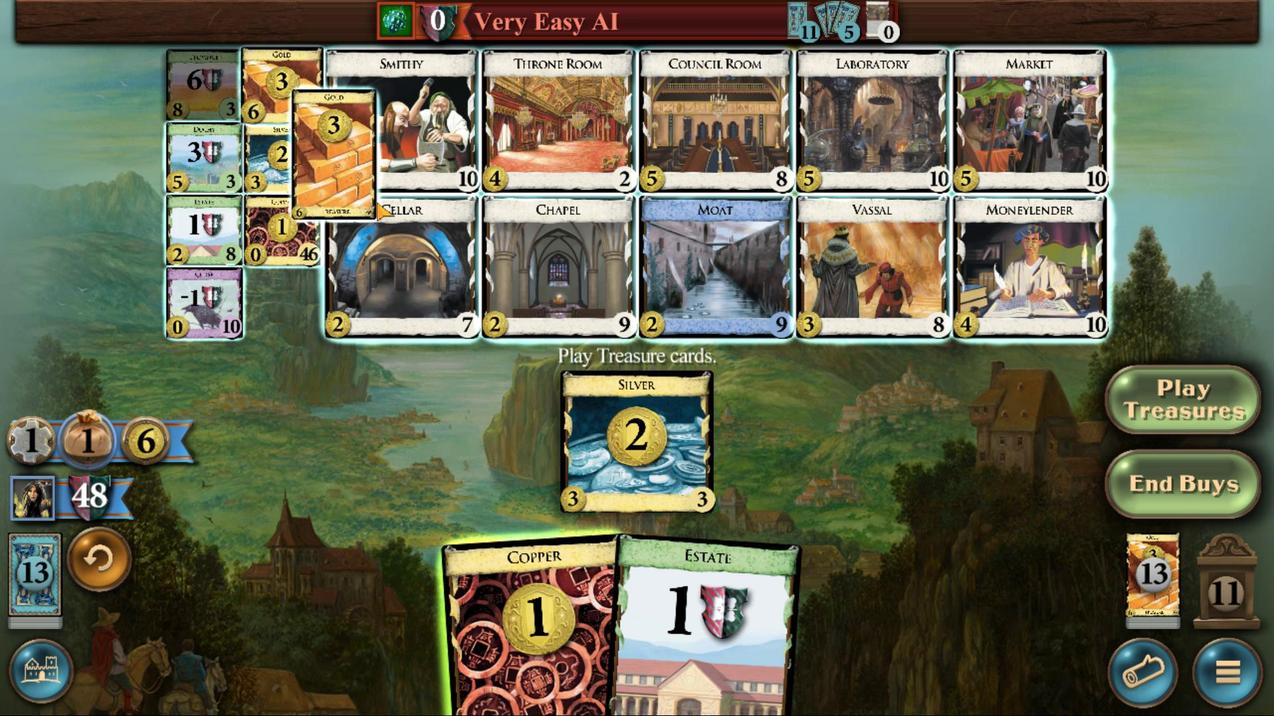 
Action: Mouse pressed left at (402, 373)
Screenshot: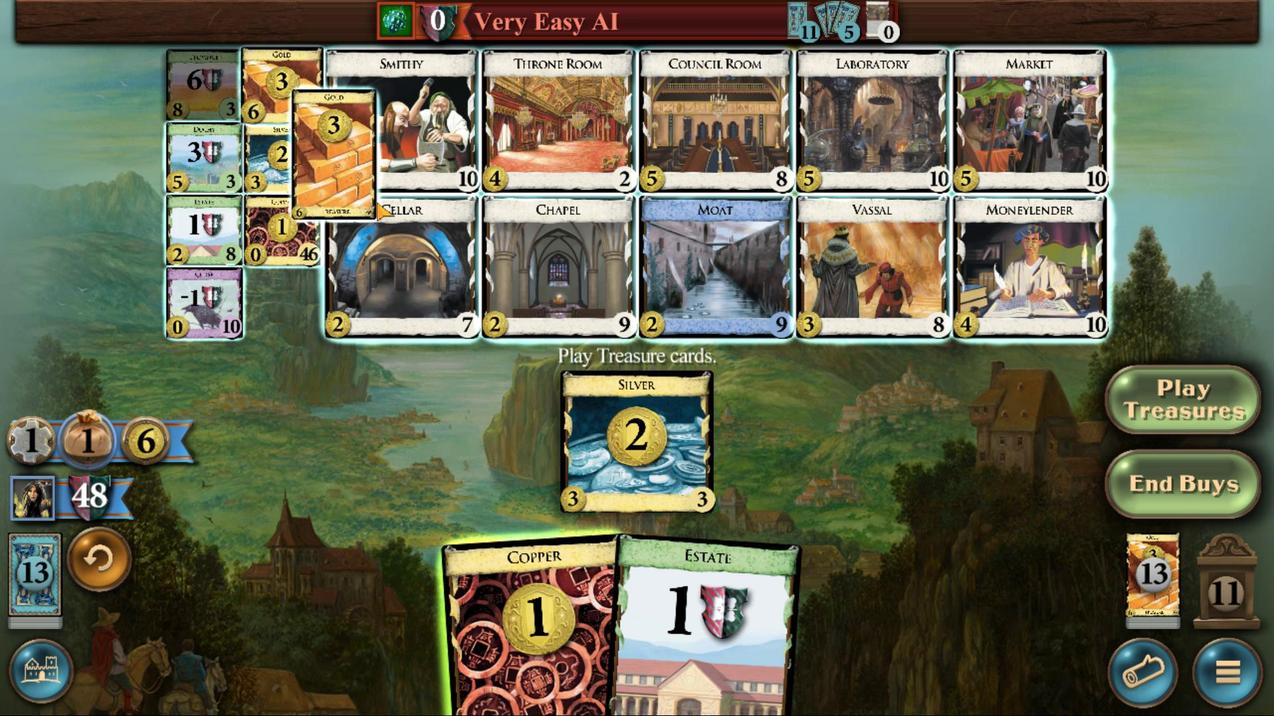 
Action: Mouse moved to (546, 465)
Screenshot: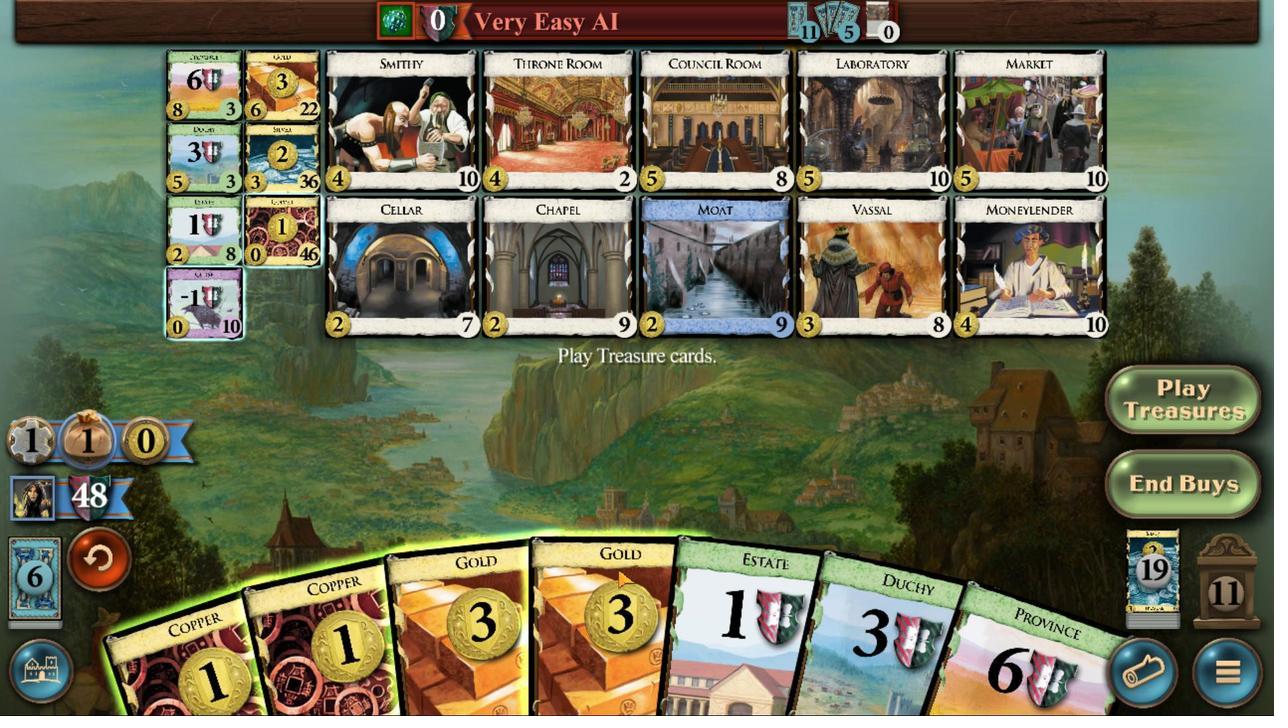 
Action: Mouse pressed left at (546, 465)
Screenshot: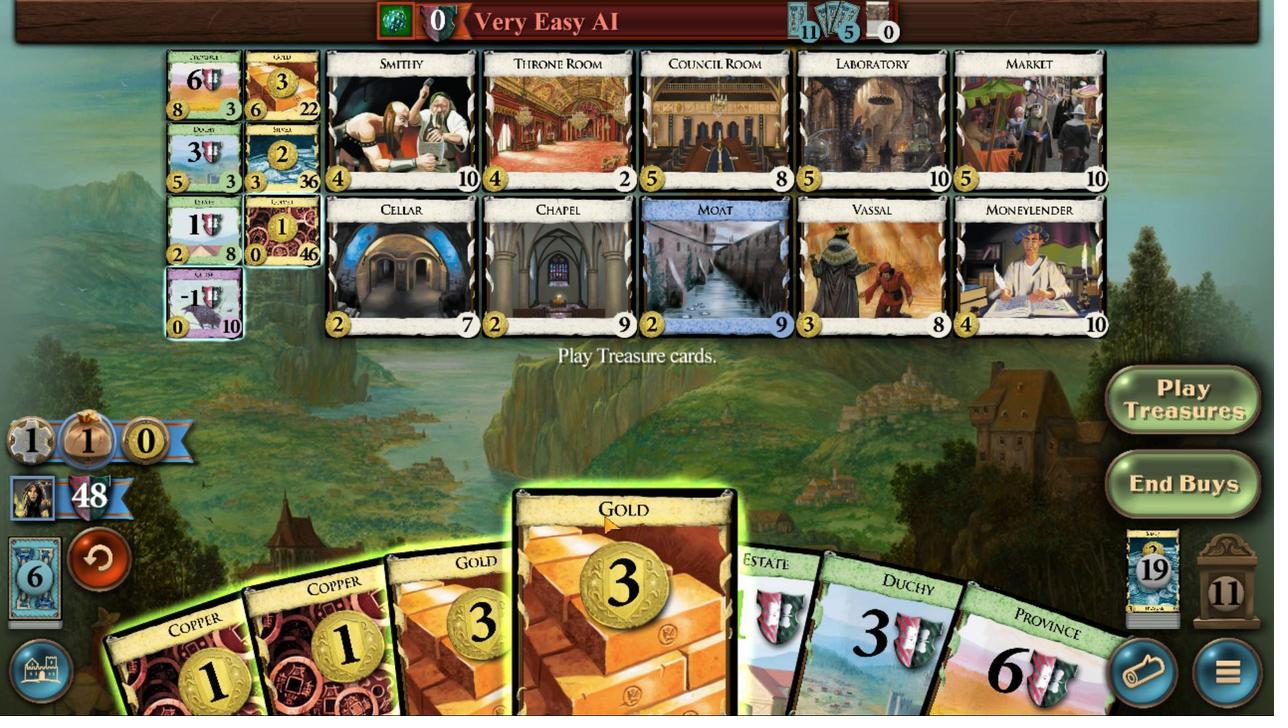 
Action: Mouse moved to (513, 461)
Screenshot: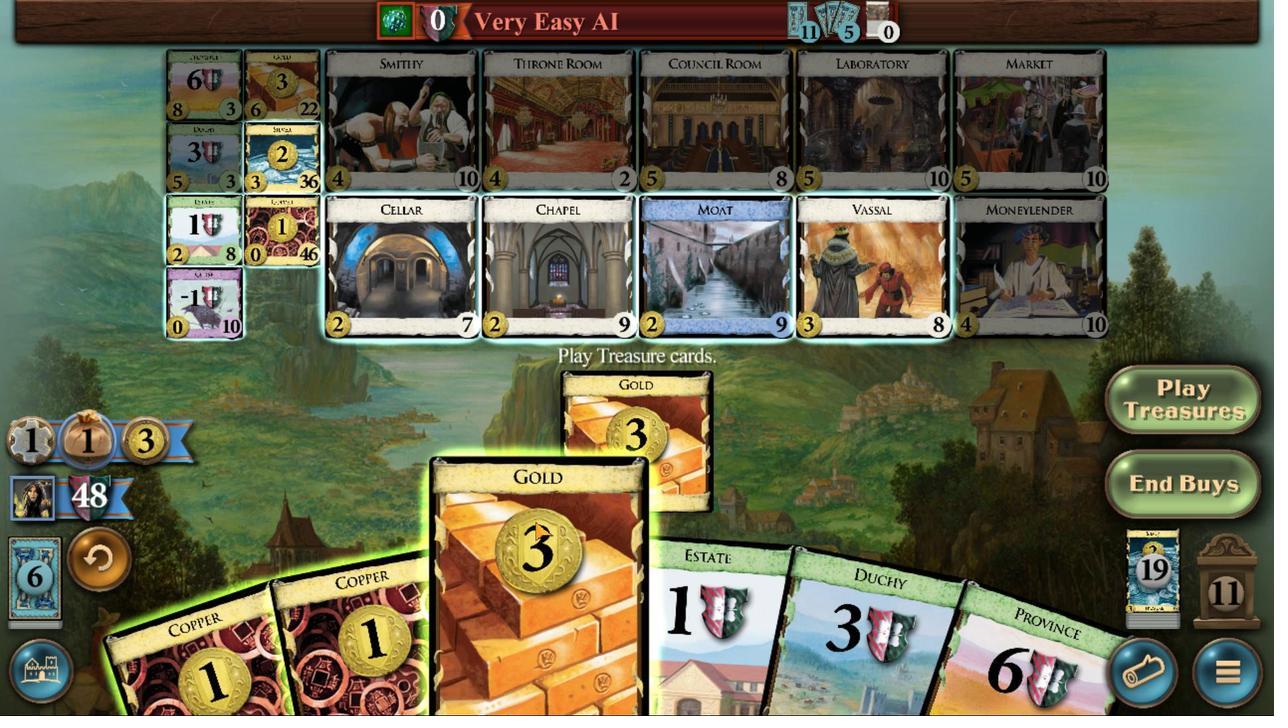 
Action: Mouse pressed left at (513, 461)
Screenshot: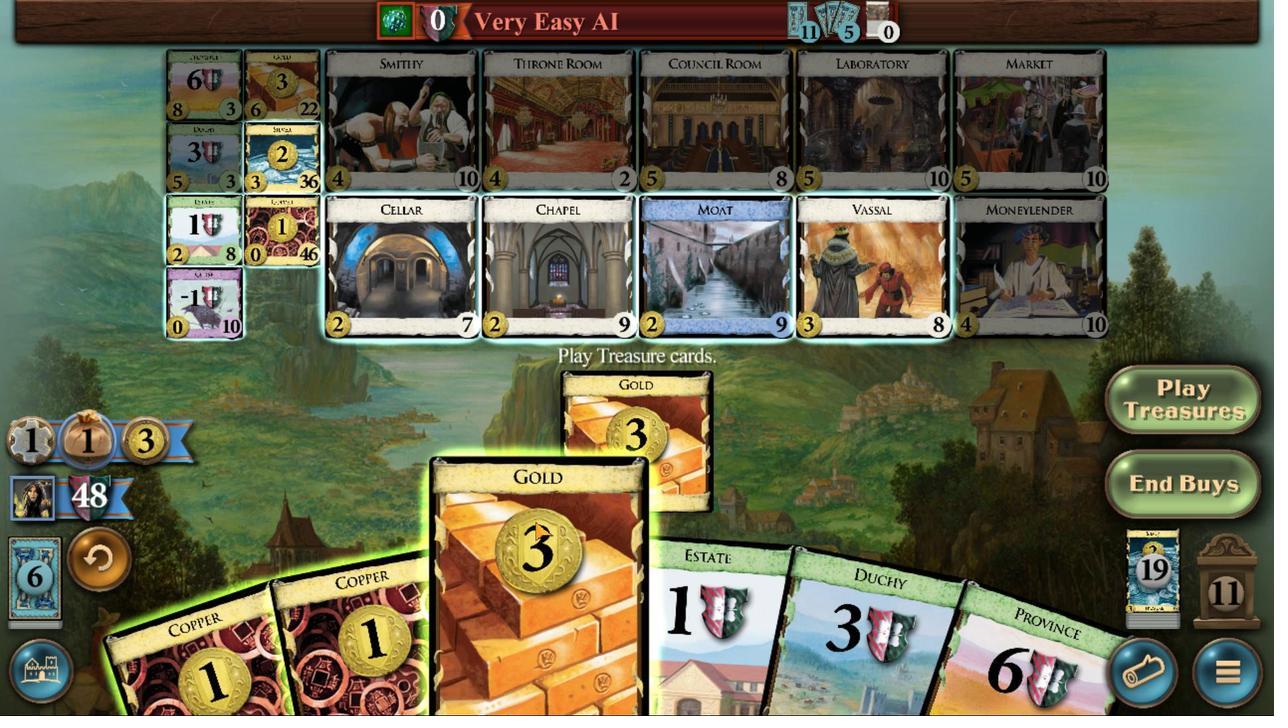 
Action: Mouse moved to (513, 440)
Screenshot: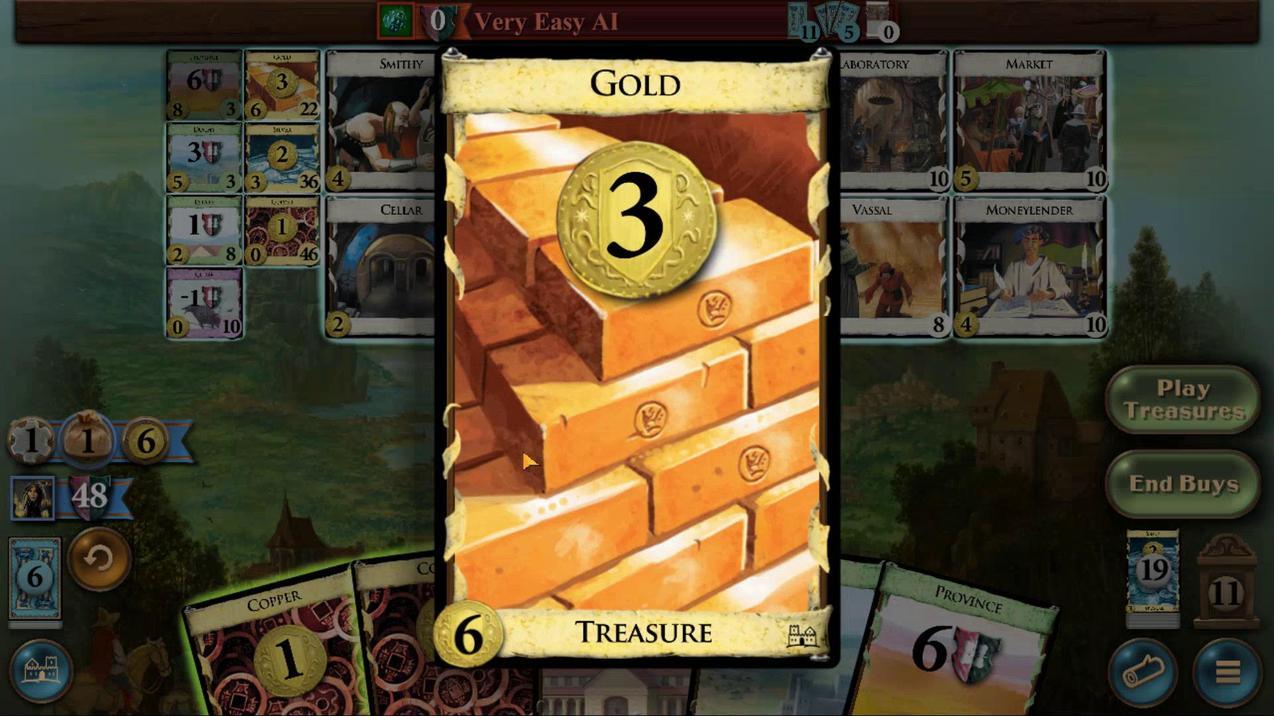 
Action: Mouse pressed left at (513, 440)
Screenshot: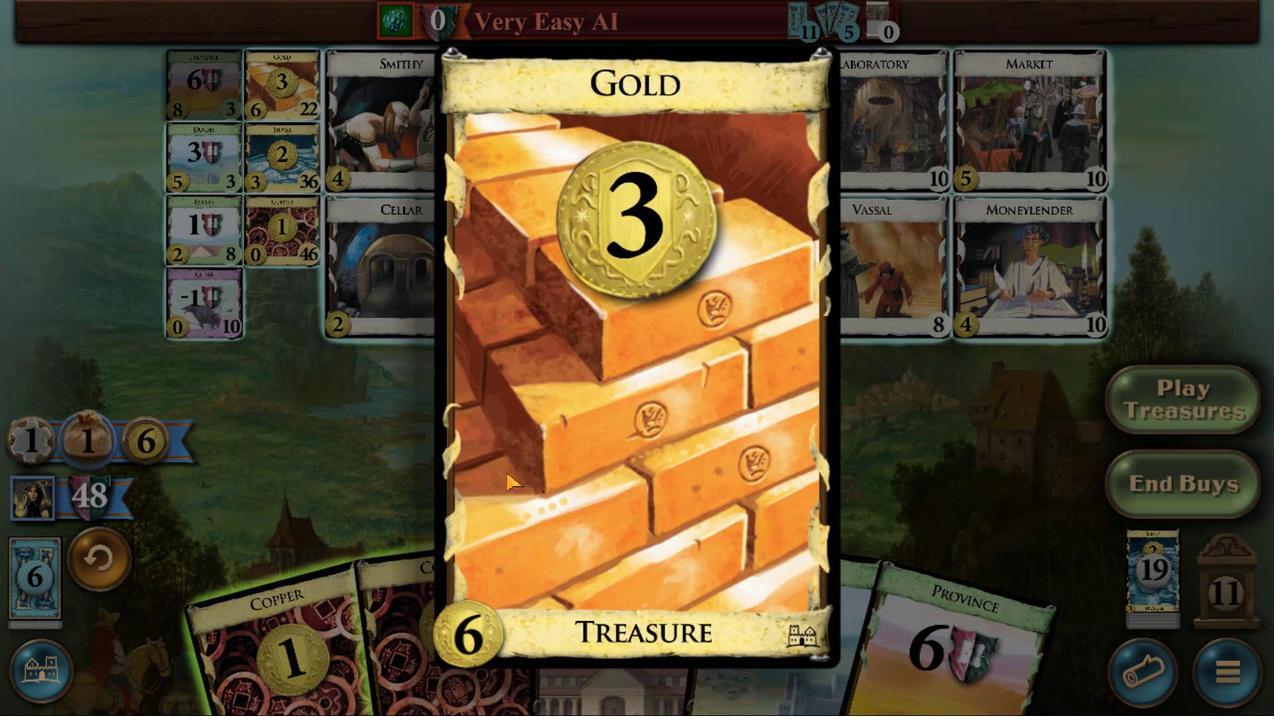 
Action: Mouse moved to (438, 461)
Screenshot: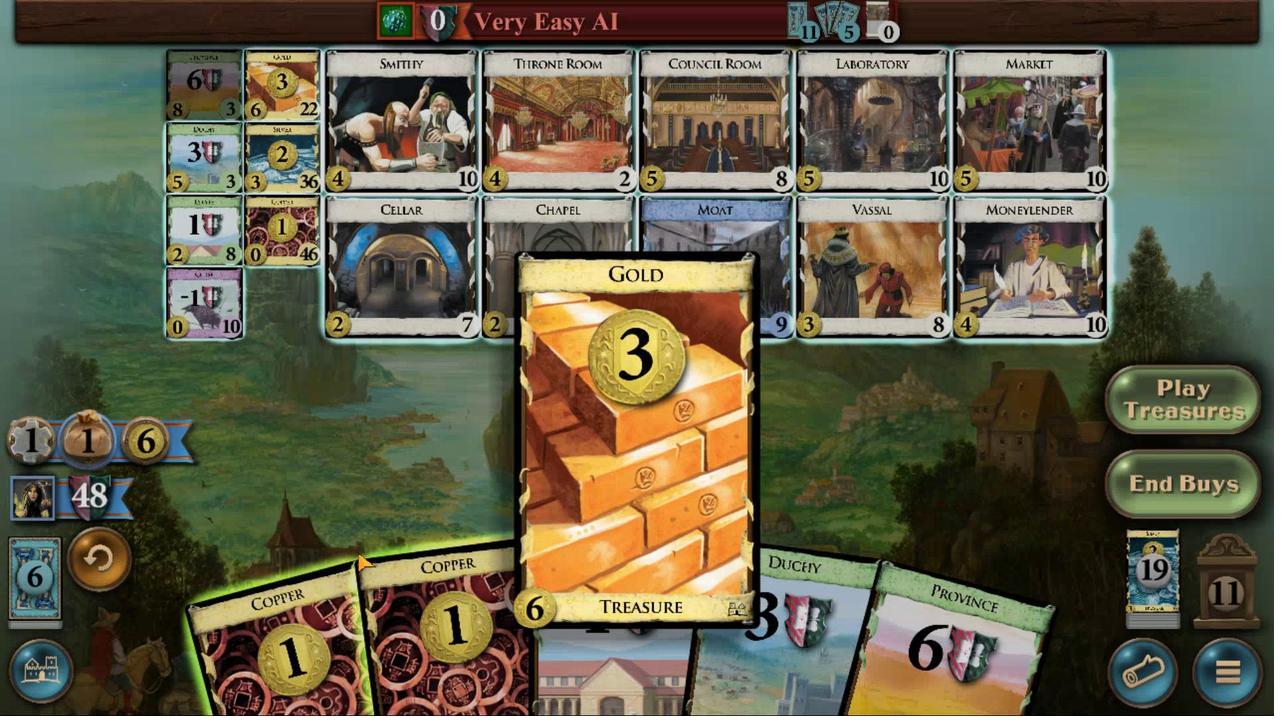
Action: Mouse pressed left at (438, 461)
Screenshot: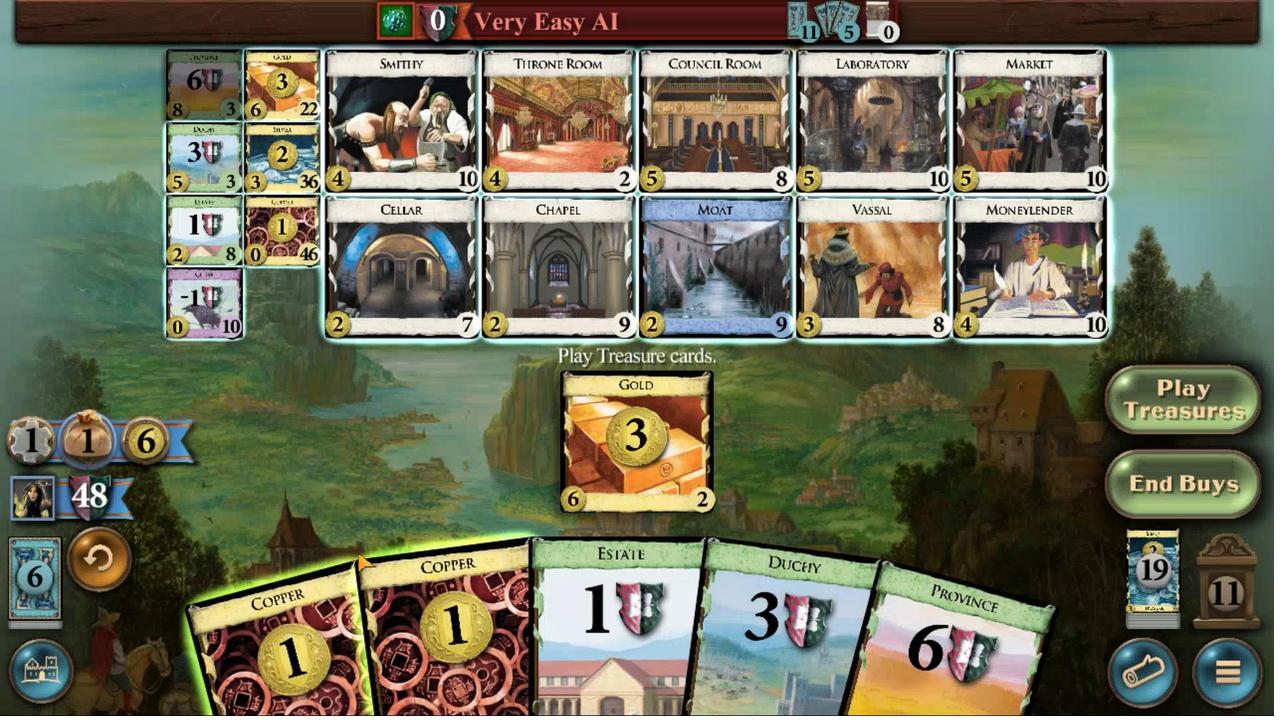 
Action: Mouse moved to (452, 468)
Screenshot: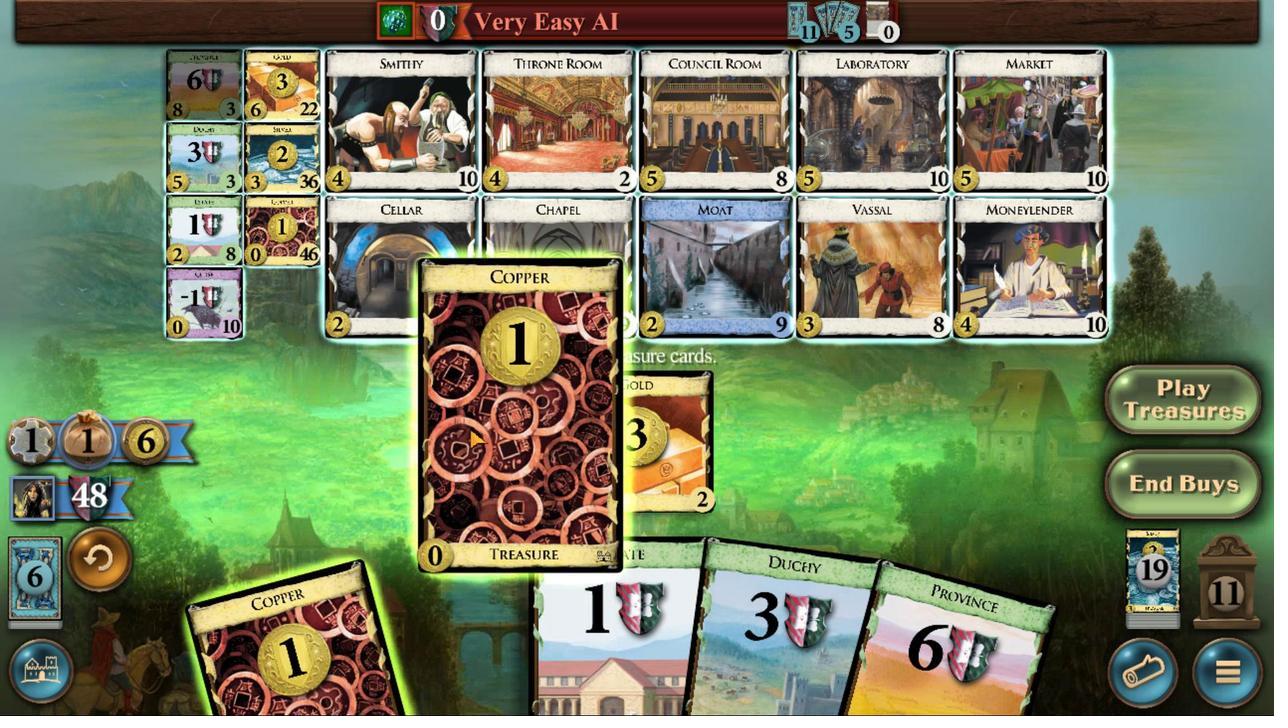 
Action: Mouse pressed left at (452, 468)
Screenshot: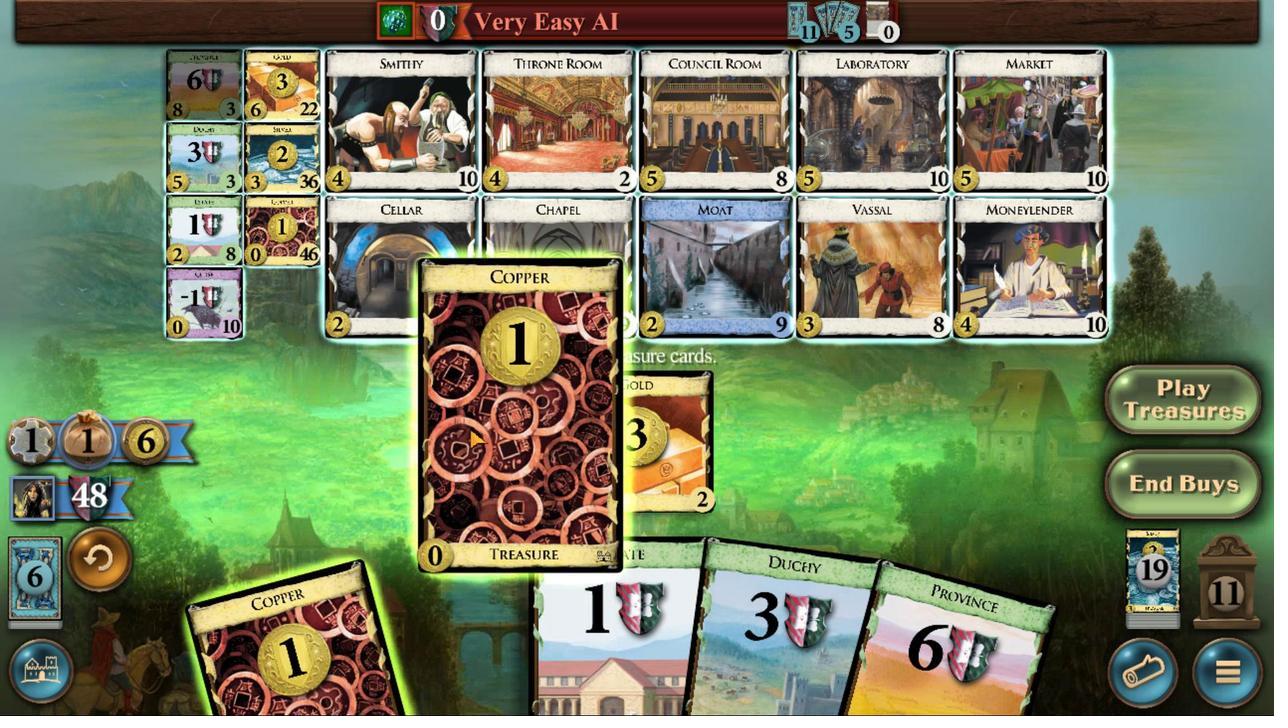 
Action: Mouse moved to (452, 466)
Screenshot: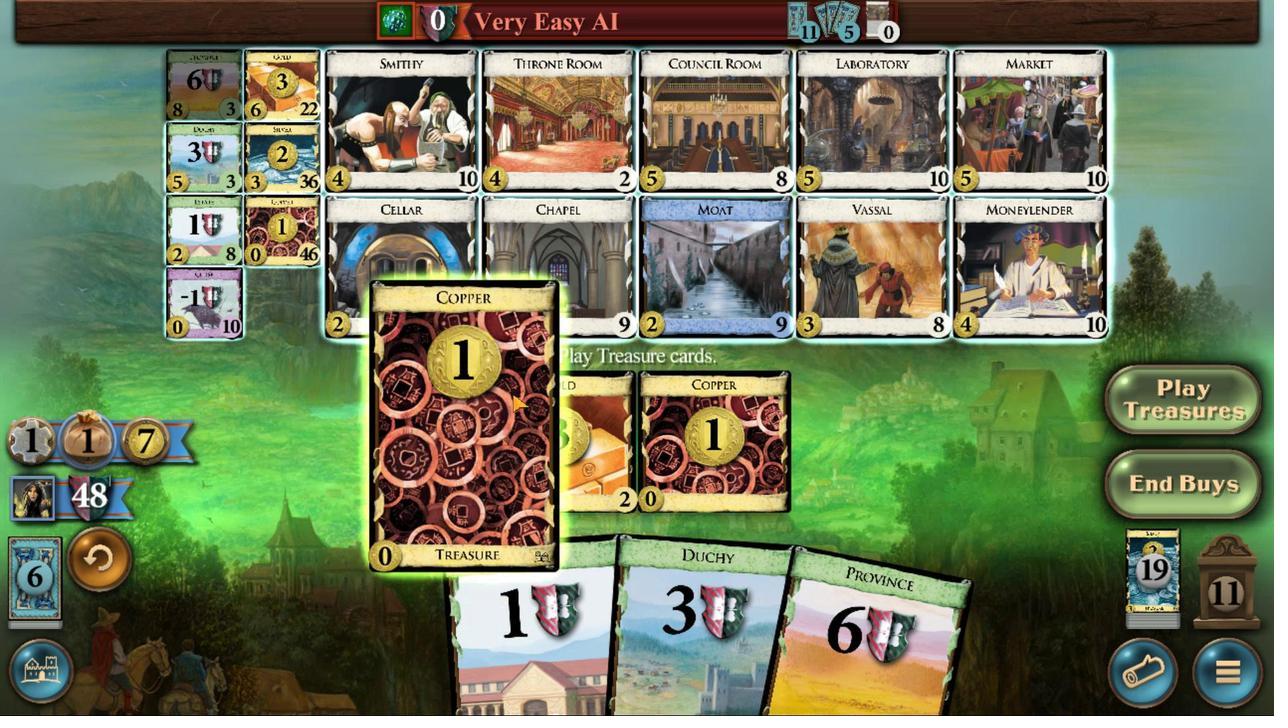 
Action: Mouse pressed left at (452, 466)
Screenshot: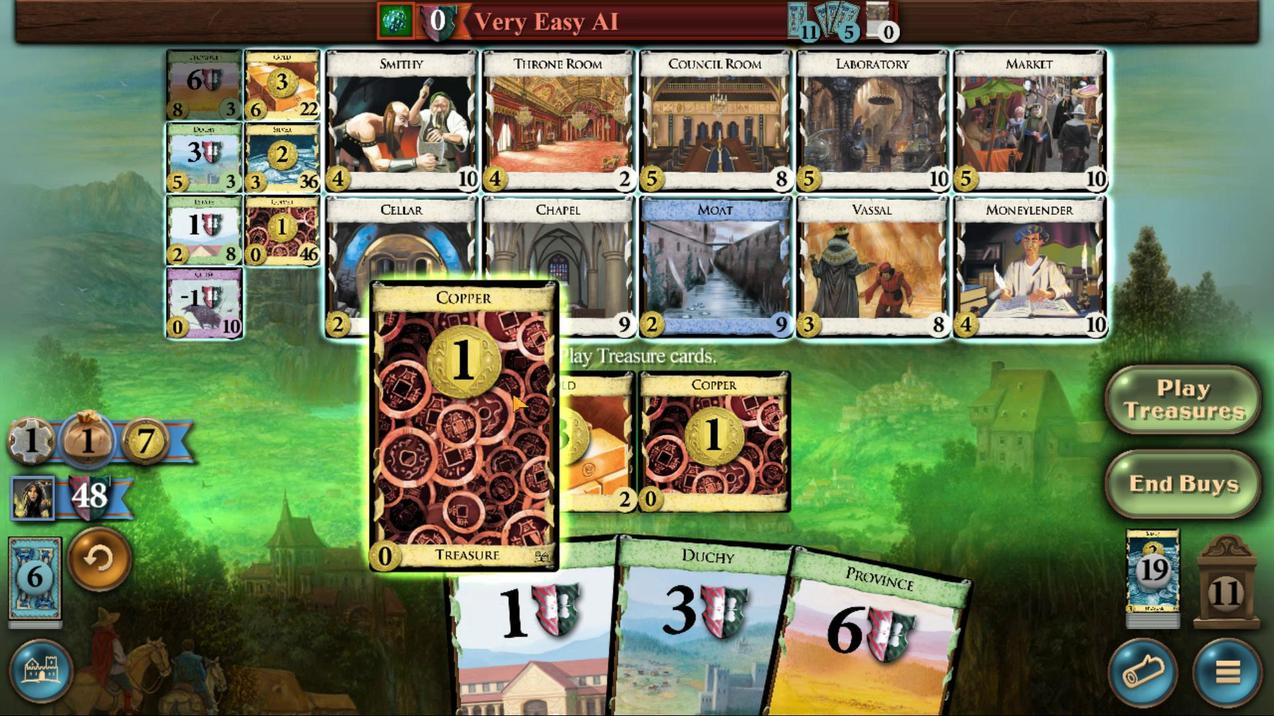 
Action: Mouse moved to (366, 373)
Screenshot: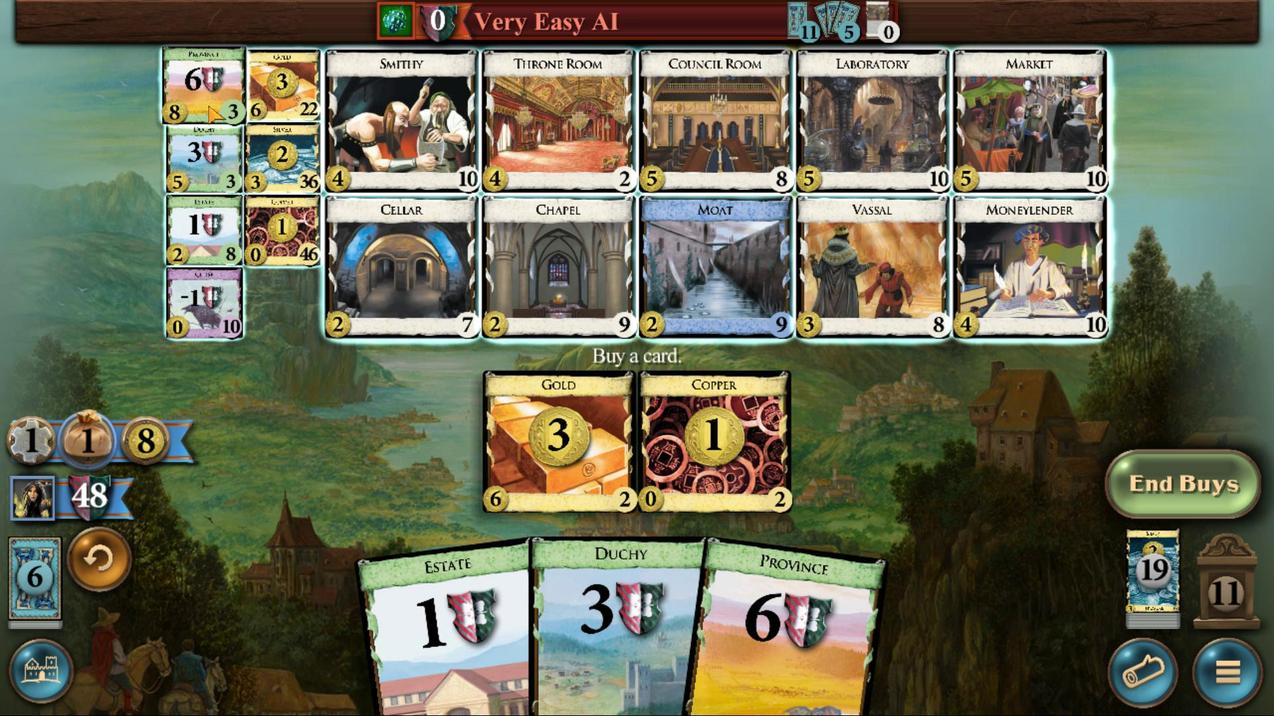 
Action: Mouse pressed left at (366, 373)
Screenshot: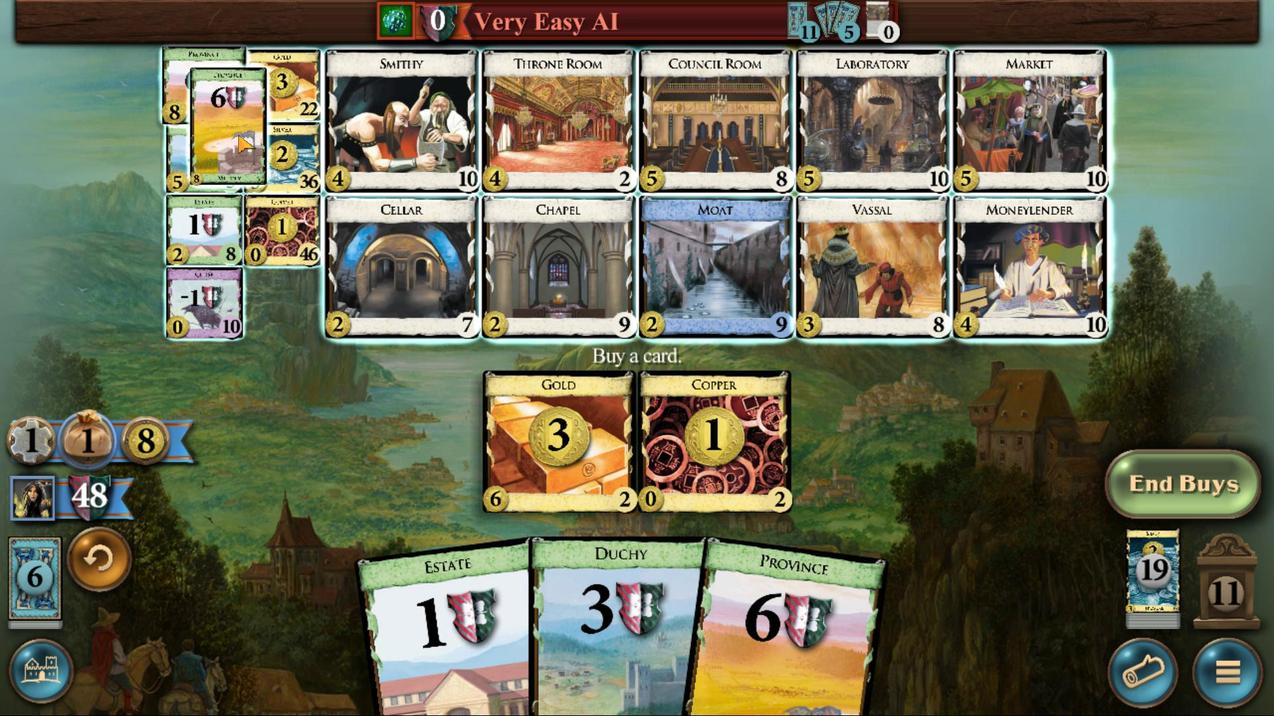 
Action: Mouse moved to (508, 446)
Screenshot: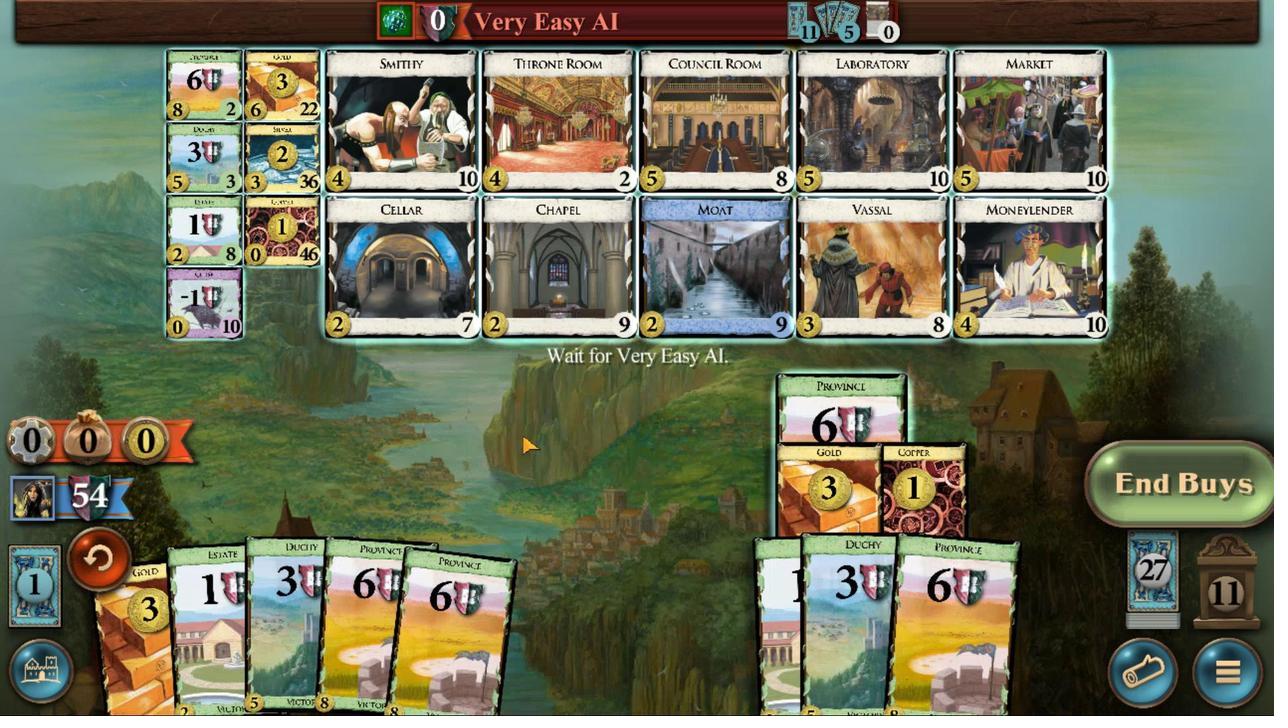 
Action: Mouse pressed left at (508, 446)
Screenshot: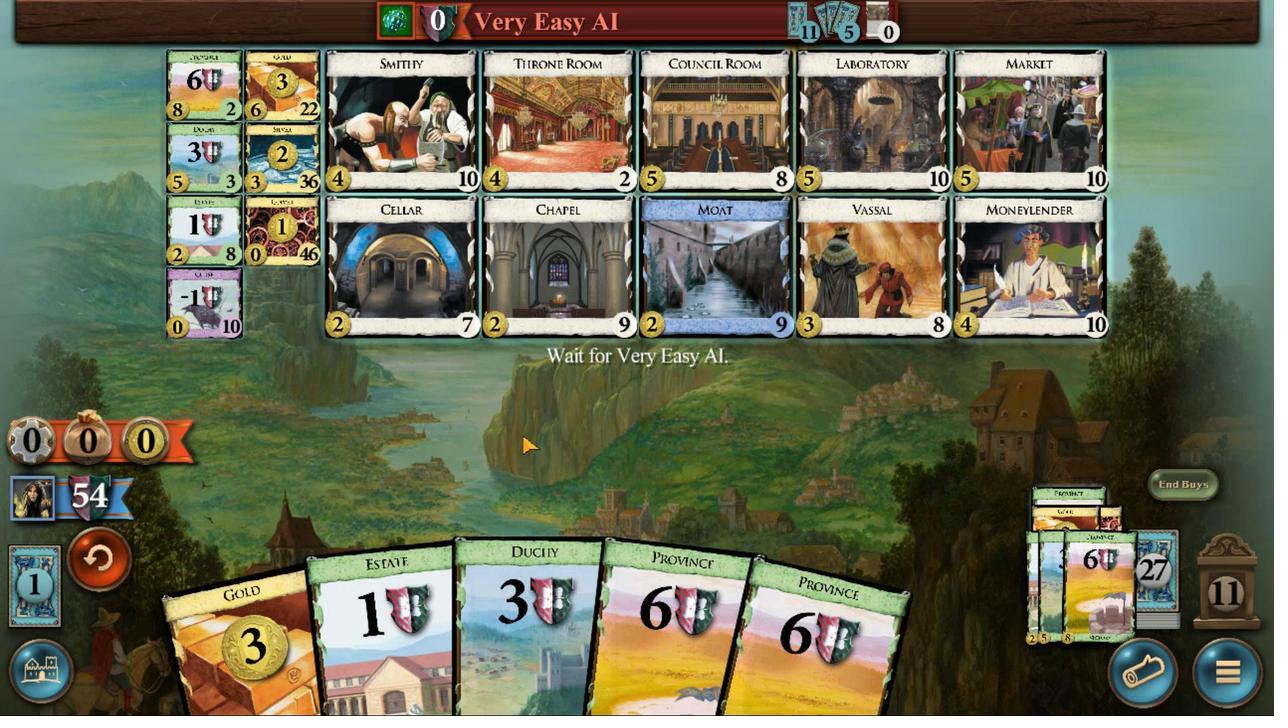 
Action: Mouse moved to (426, 481)
Screenshot: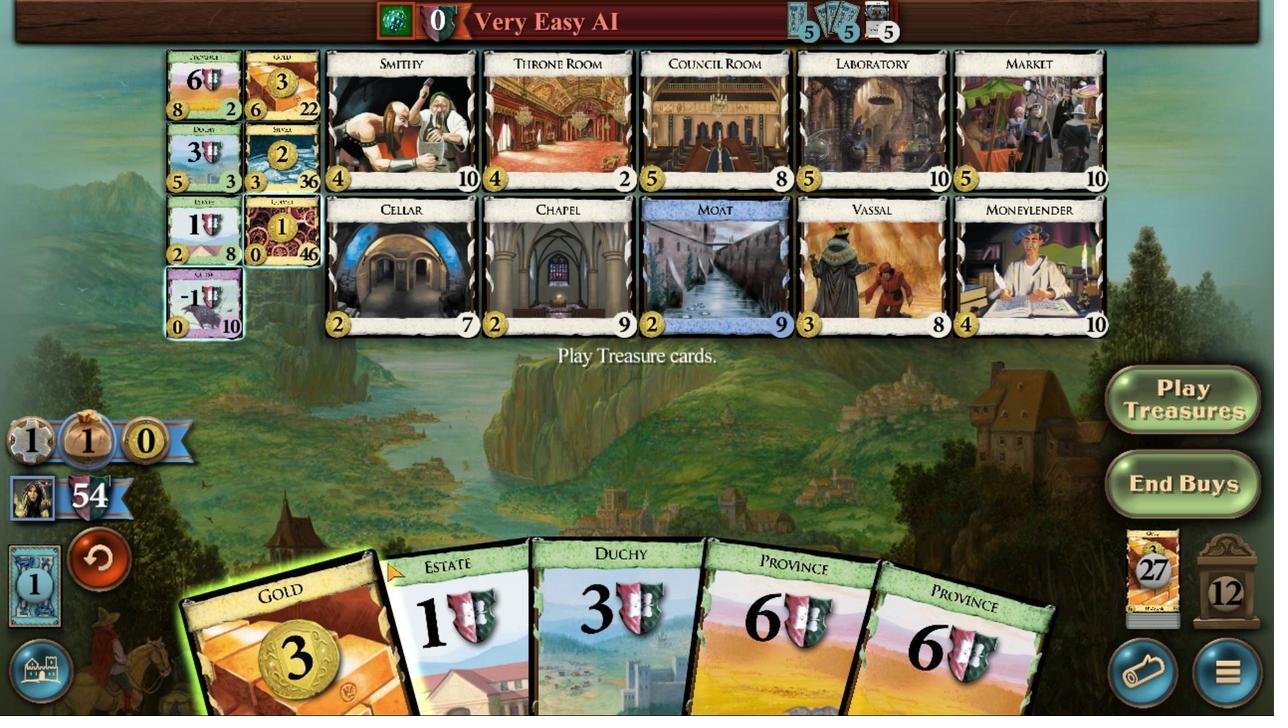 
Action: Mouse pressed left at (426, 481)
Screenshot: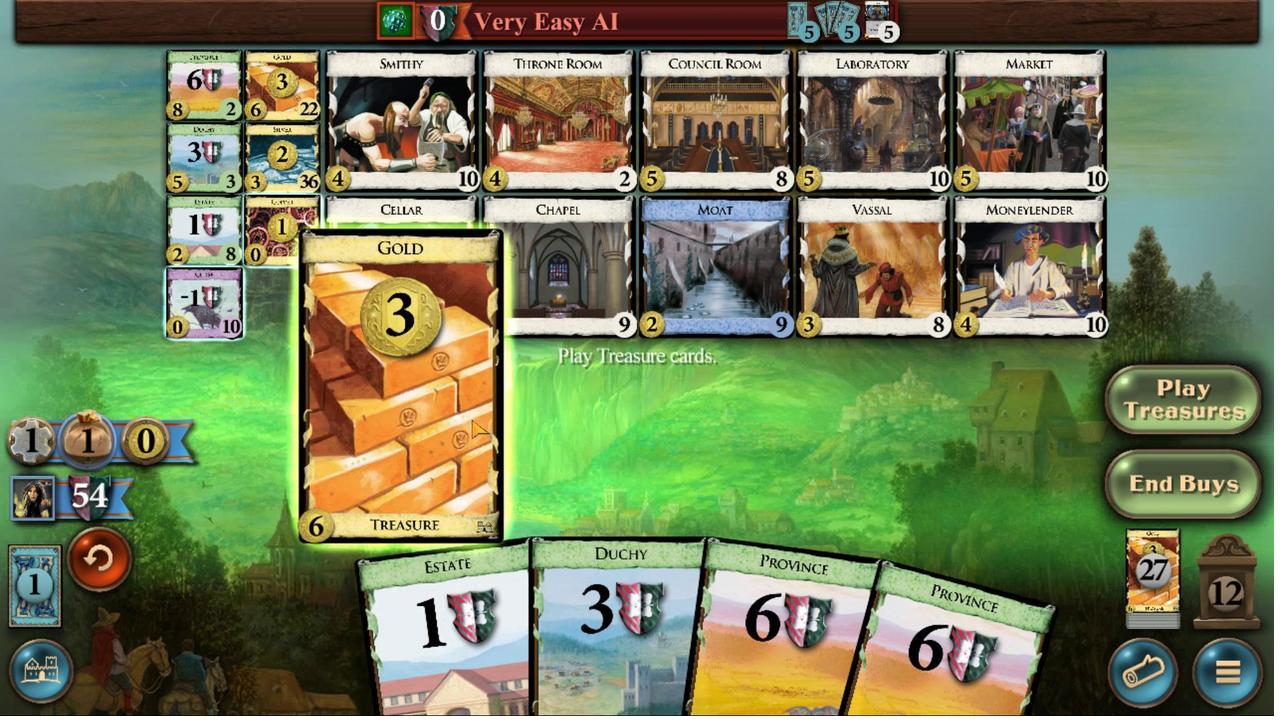 
Action: Mouse moved to (397, 384)
Screenshot: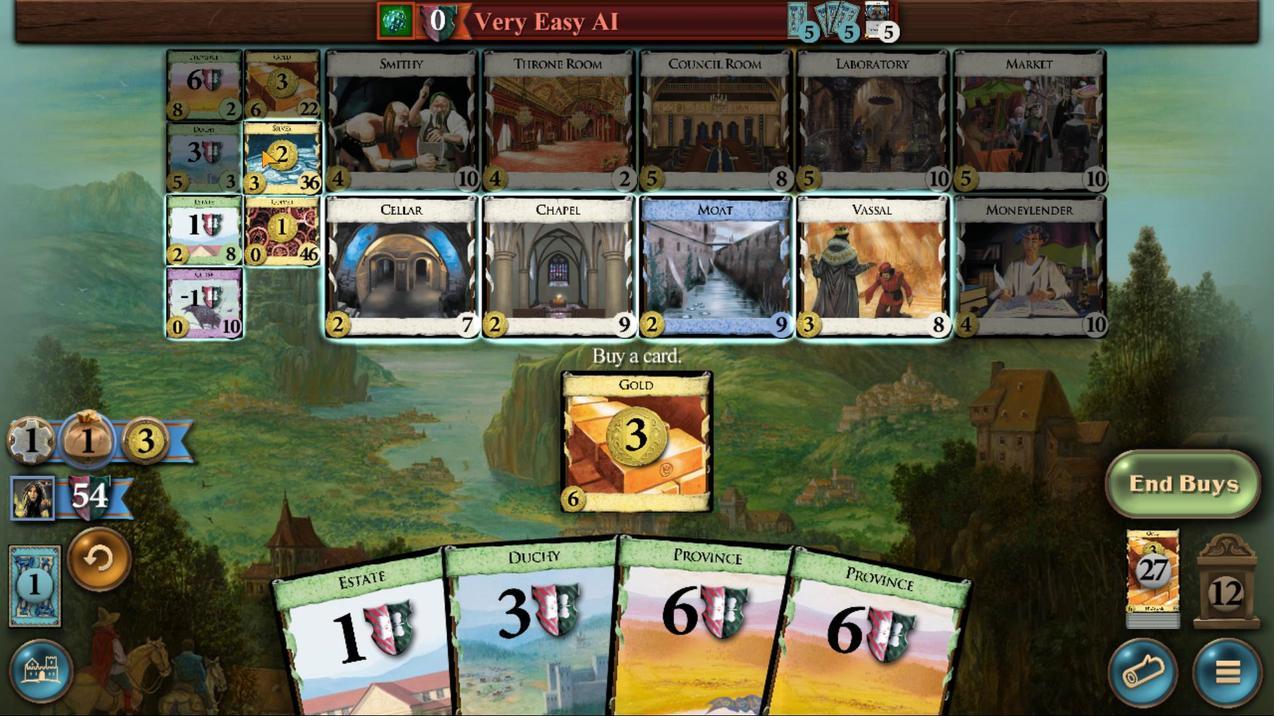 
Action: Mouse pressed left at (397, 384)
Screenshot: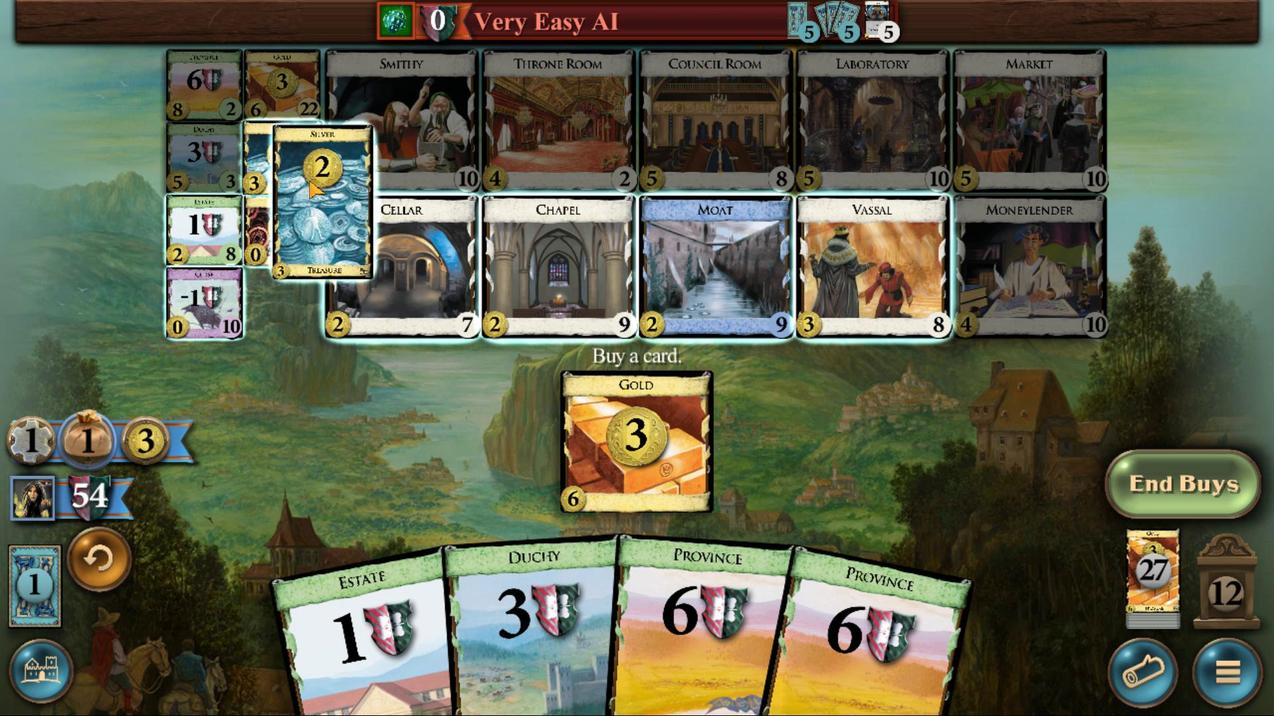 
Action: Mouse moved to (655, 467)
Screenshot: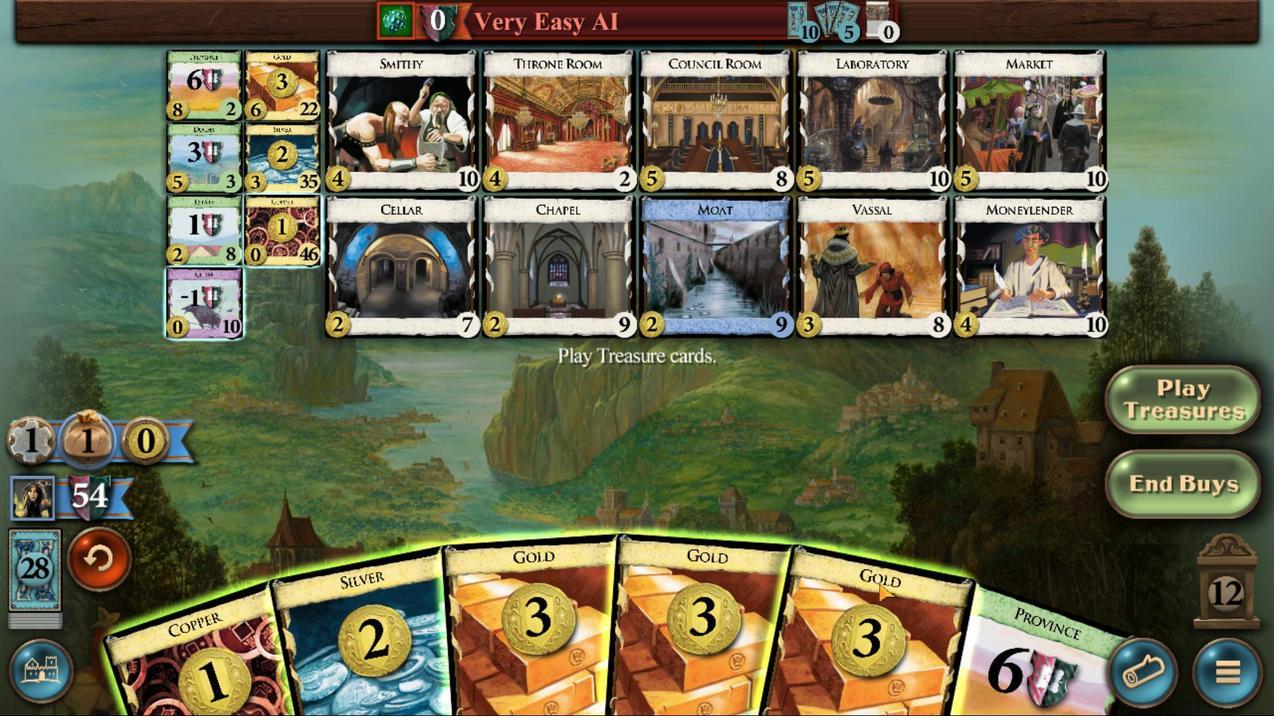 
Action: Mouse pressed left at (655, 467)
